 Task: Add an event with the title Second Project Milestone, date '2023/10/05', time 8:30 AM to 10:30 AMand add a description: Teams will be presented with a series of problem-solving challenges that require creativity, analytical thinking, and effective communication. These challenges may include simulated scenarios, puzzles, brainteasers, or real-world business problems., put the event into Green category, logged in from the account softage.2@softage.netand send the event invitation to softage.5@softage.net and softage.6@softage.net. Set a reminder for the event 5 minutes before
Action: Mouse moved to (112, 102)
Screenshot: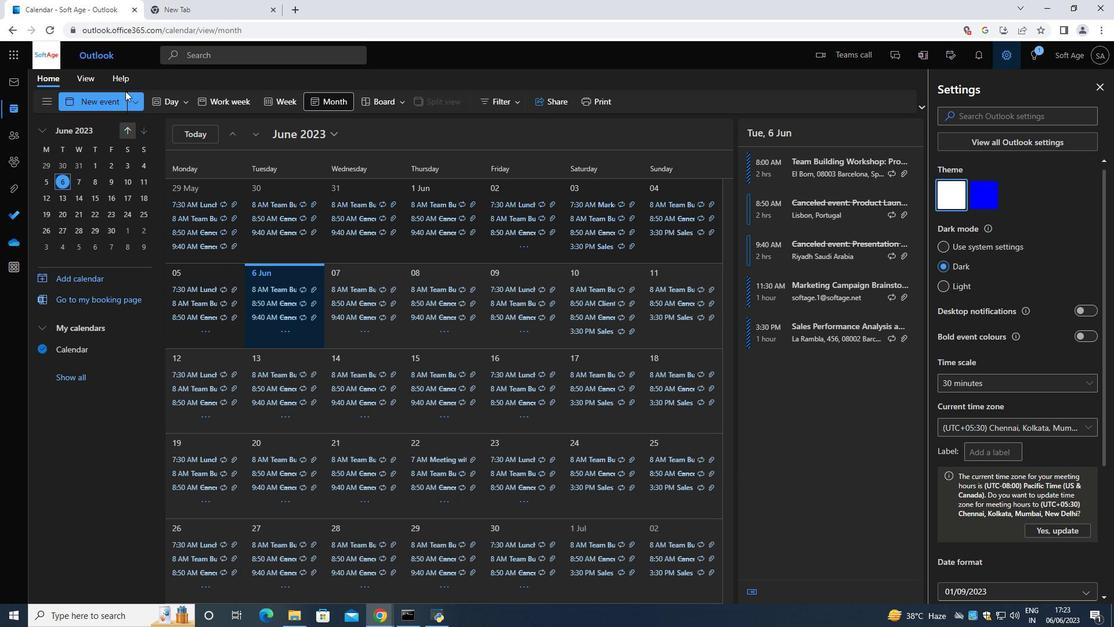
Action: Mouse pressed left at (110, 94)
Screenshot: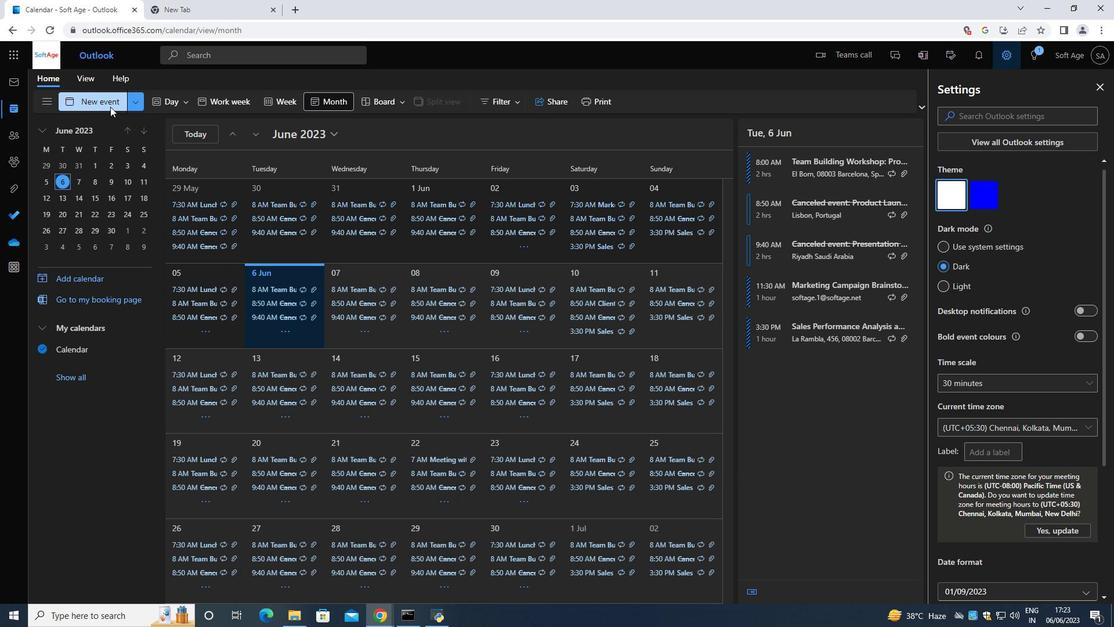 
Action: Mouse moved to (154, 74)
Screenshot: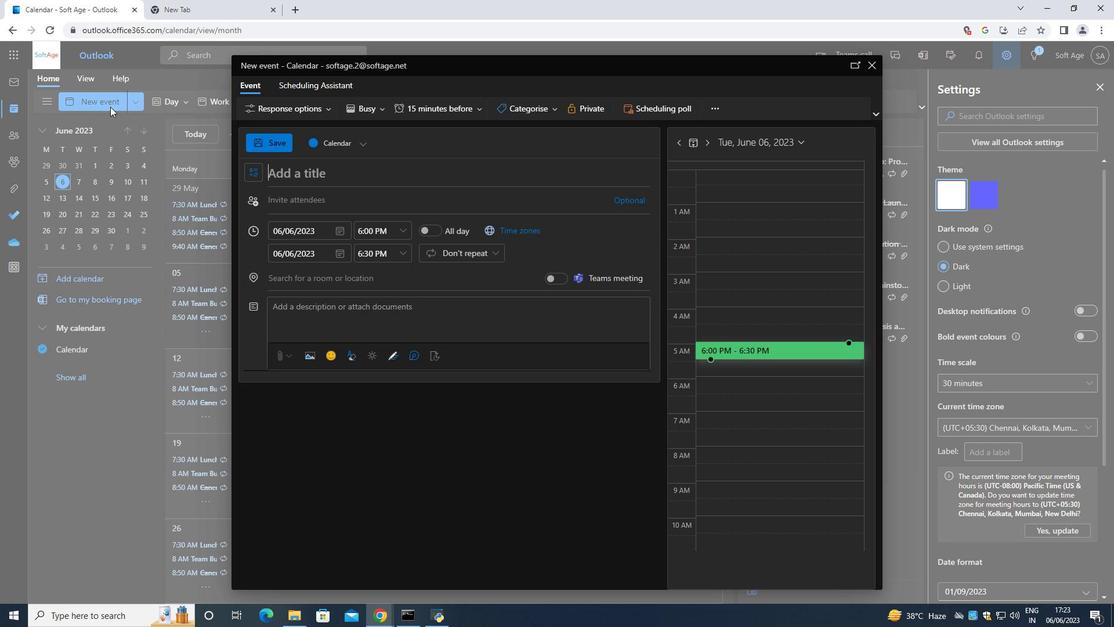 
Action: Key pressed <Key.shift>Second<Key.space><Key.shift>project<Key.space><Key.shift>Milestone<Key.space>
Screenshot: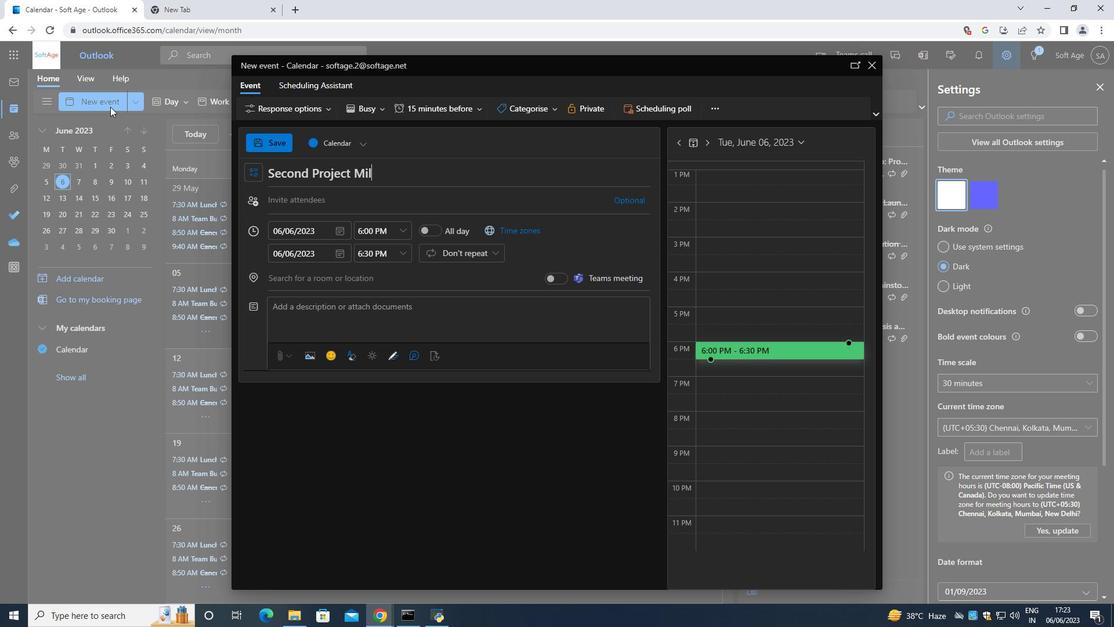 
Action: Mouse moved to (318, 174)
Screenshot: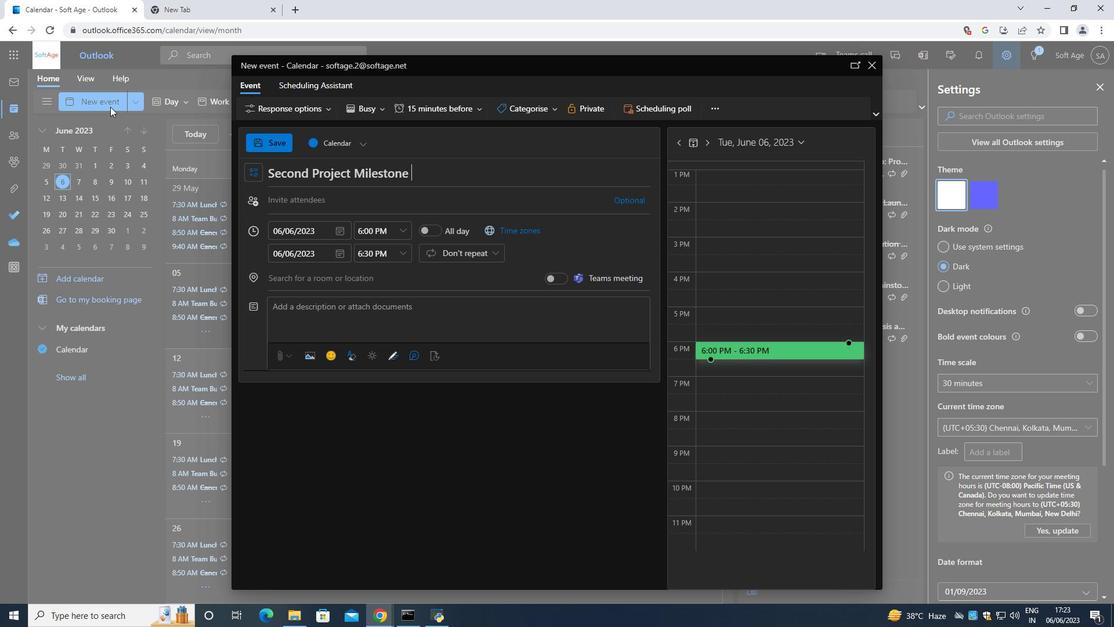 
Action: Mouse pressed left at (318, 174)
Screenshot: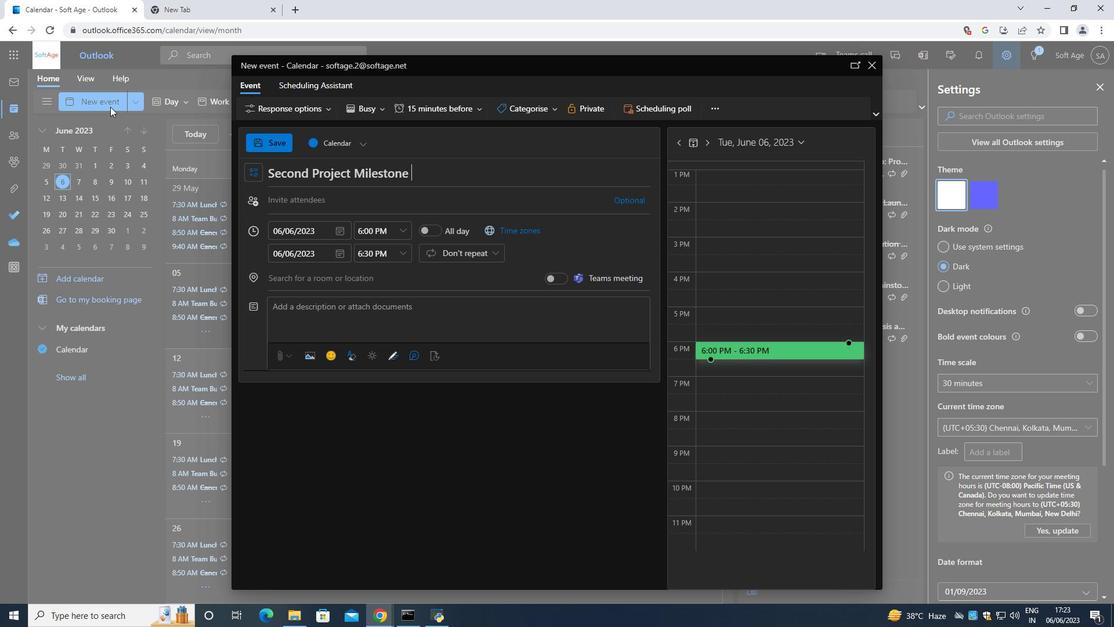 
Action: Mouse moved to (311, 172)
Screenshot: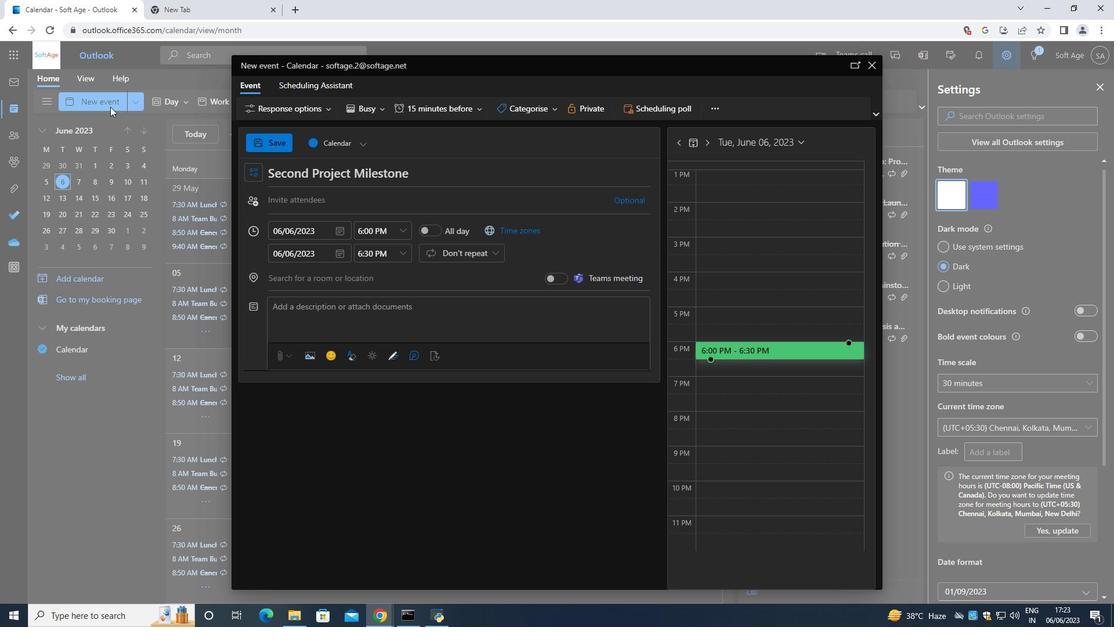 
Action: Key pressed <Key.backspace>
Screenshot: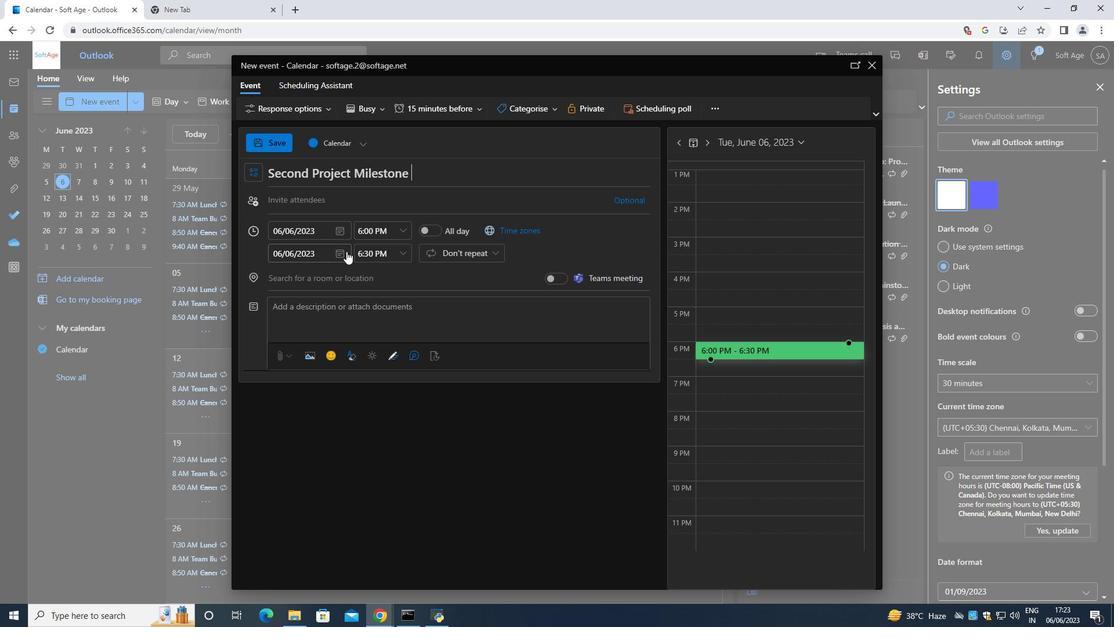 
Action: Mouse moved to (315, 171)
Screenshot: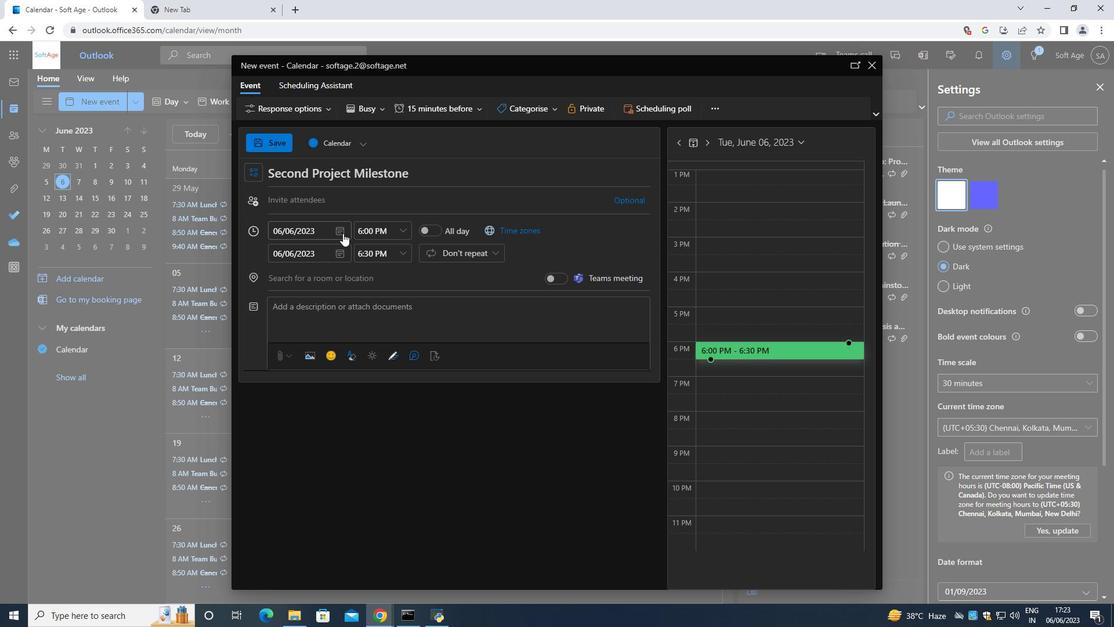 
Action: Key pressed <Key.shift><Key.shift><Key.shift><Key.shift><Key.shift><Key.shift><Key.shift>
Screenshot: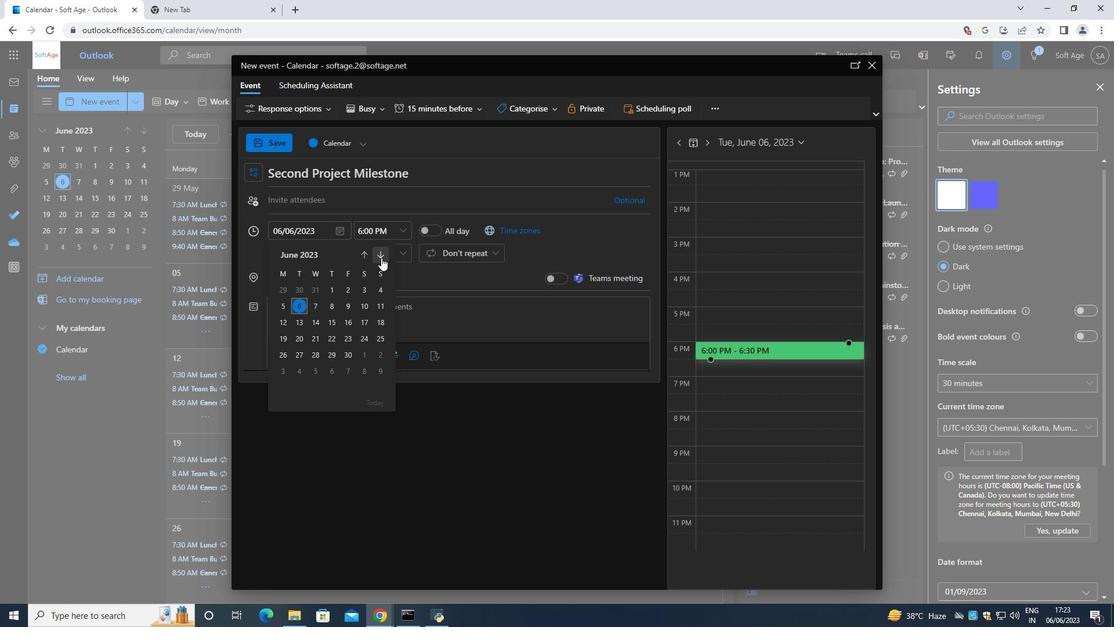 
Action: Mouse moved to (315, 171)
Screenshot: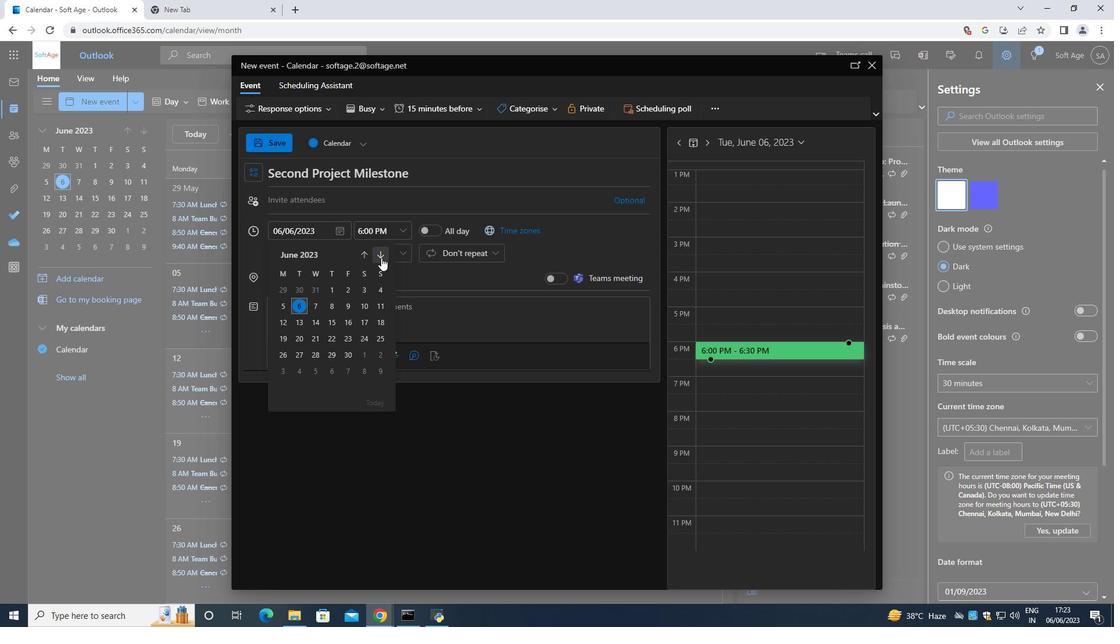 
Action: Key pressed <Key.shift>
Screenshot: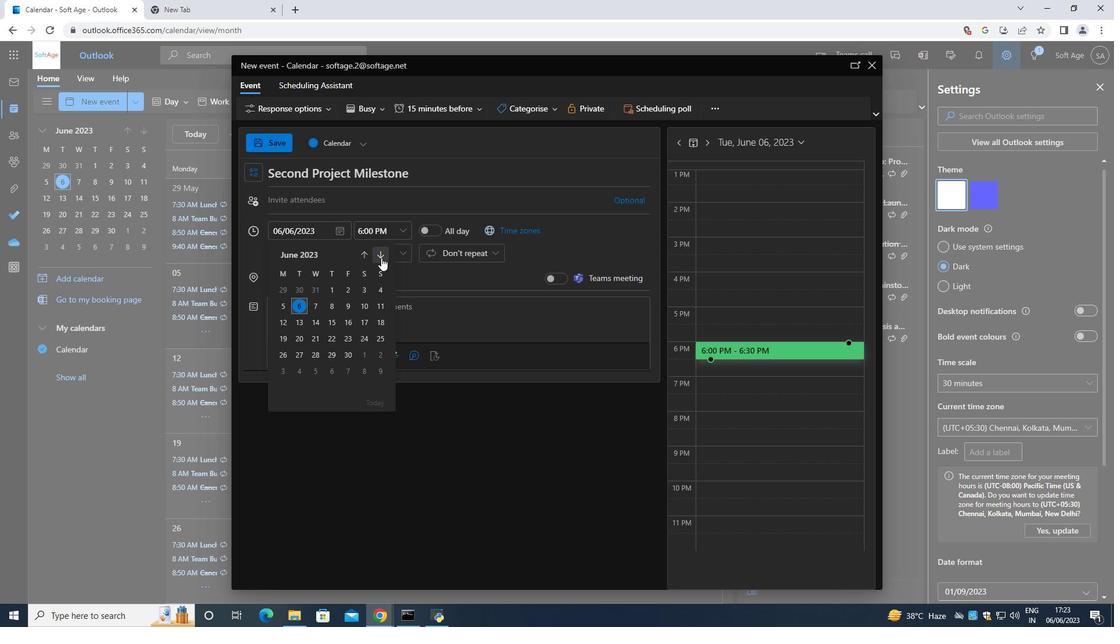 
Action: Mouse moved to (317, 170)
Screenshot: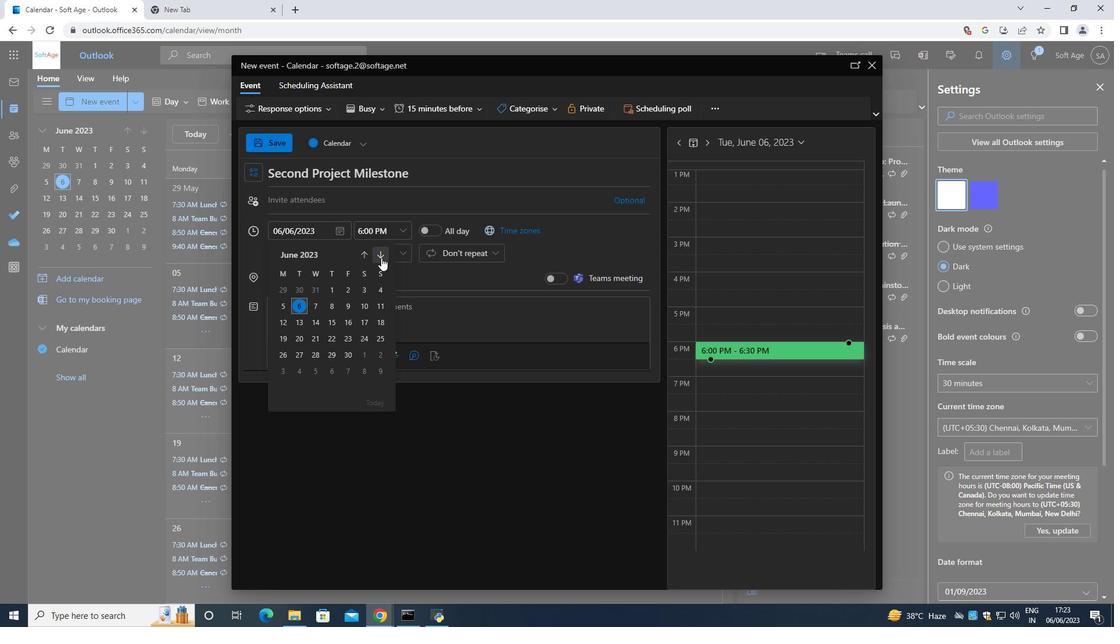 
Action: Key pressed <Key.shift>
Screenshot: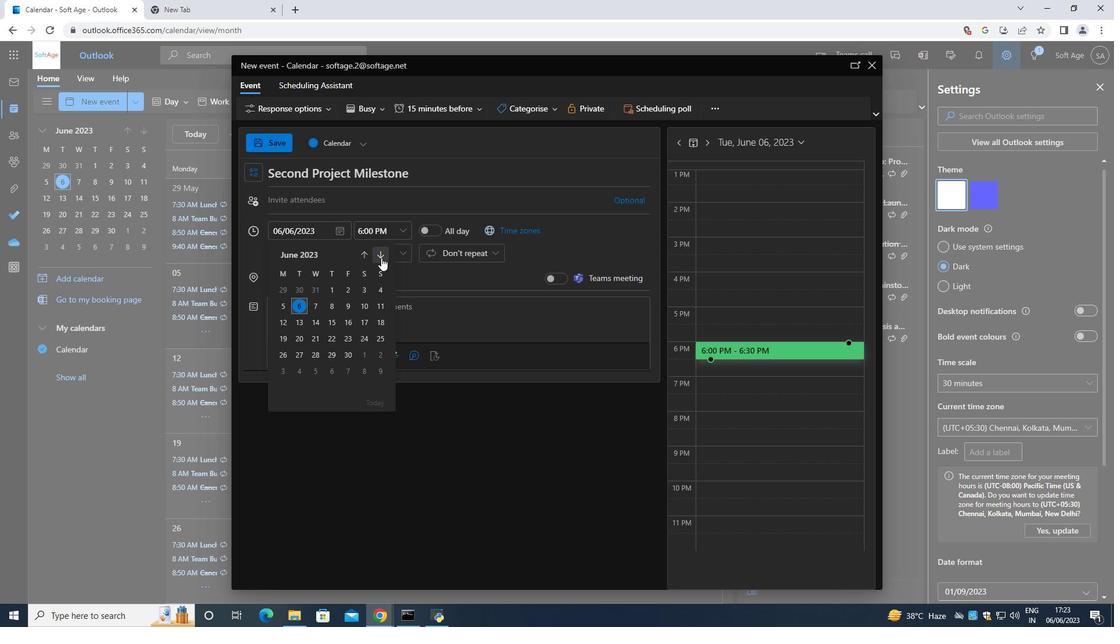 
Action: Mouse moved to (317, 170)
Screenshot: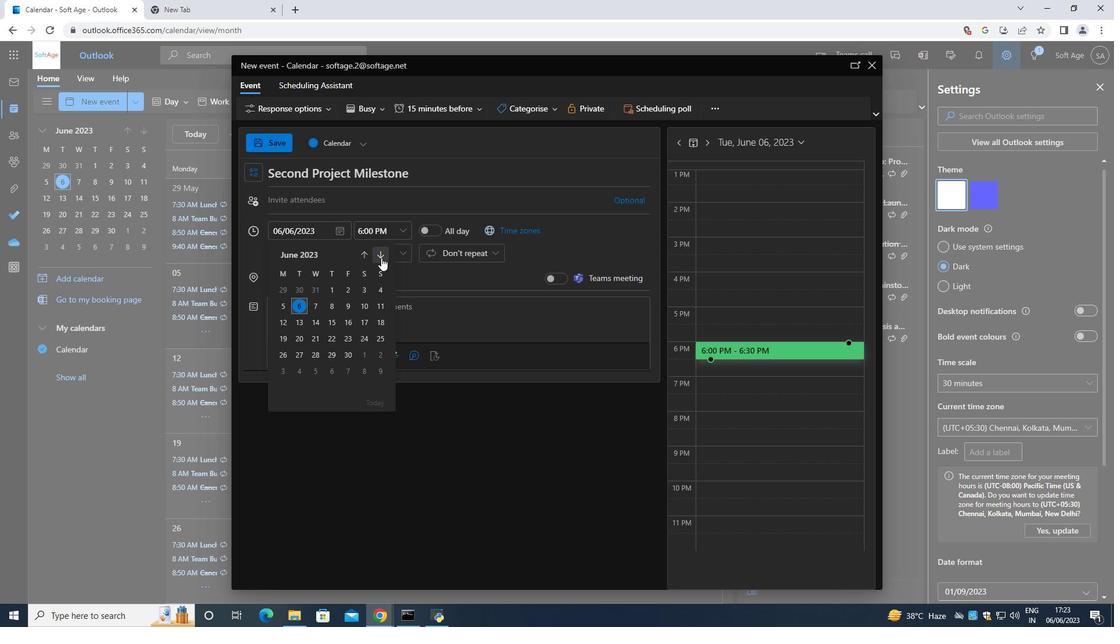 
Action: Key pressed <Key.shift>
Screenshot: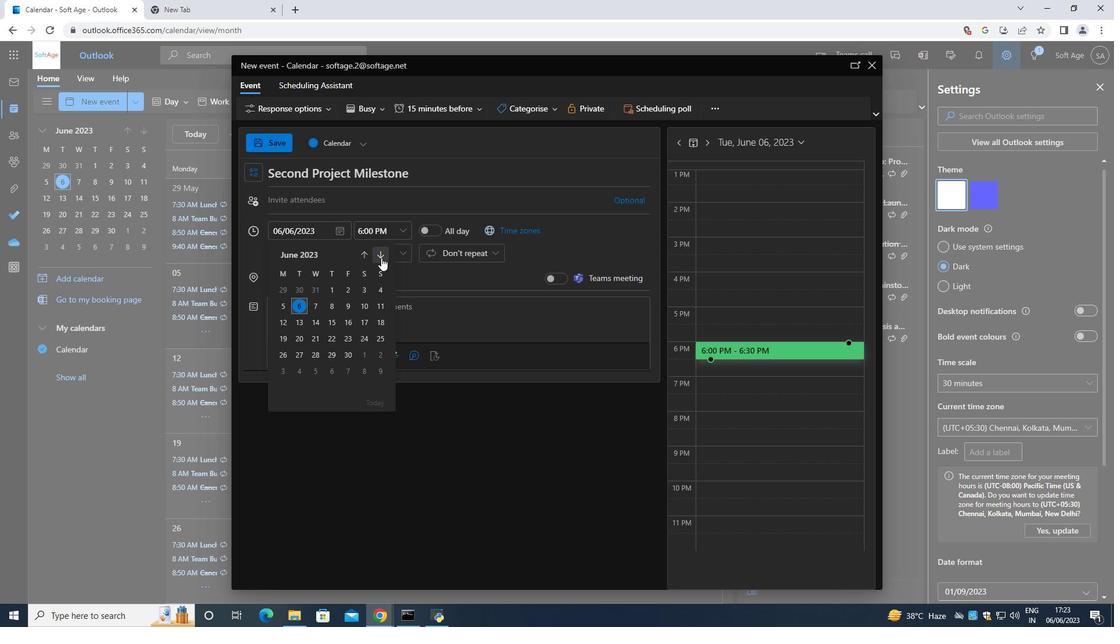 
Action: Mouse moved to (318, 169)
Screenshot: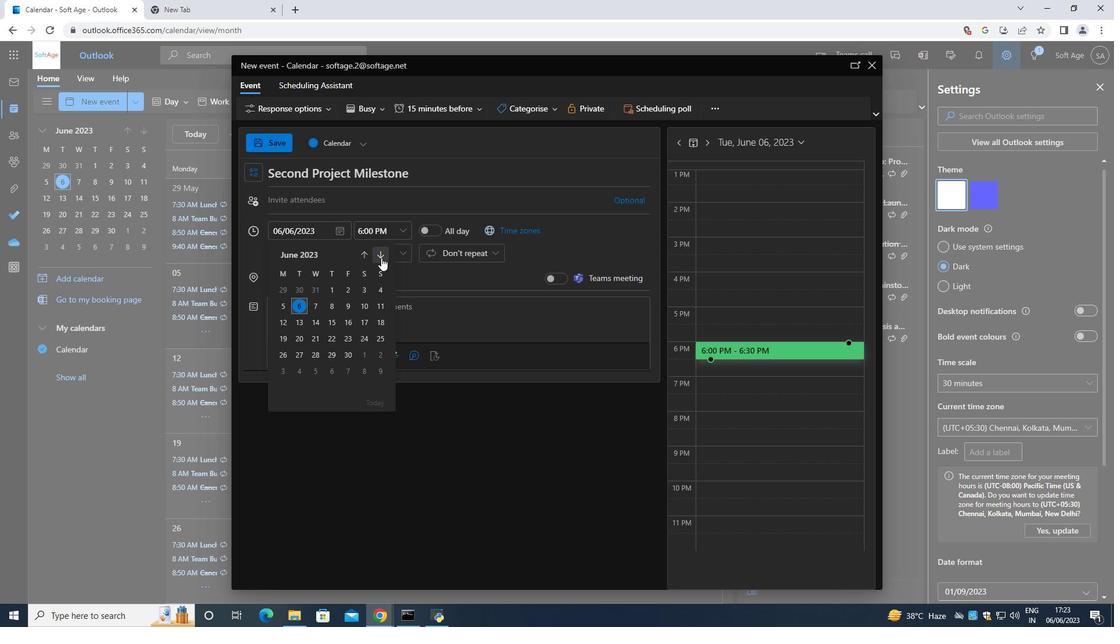 
Action: Key pressed <Key.shift><Key.shift>
Screenshot: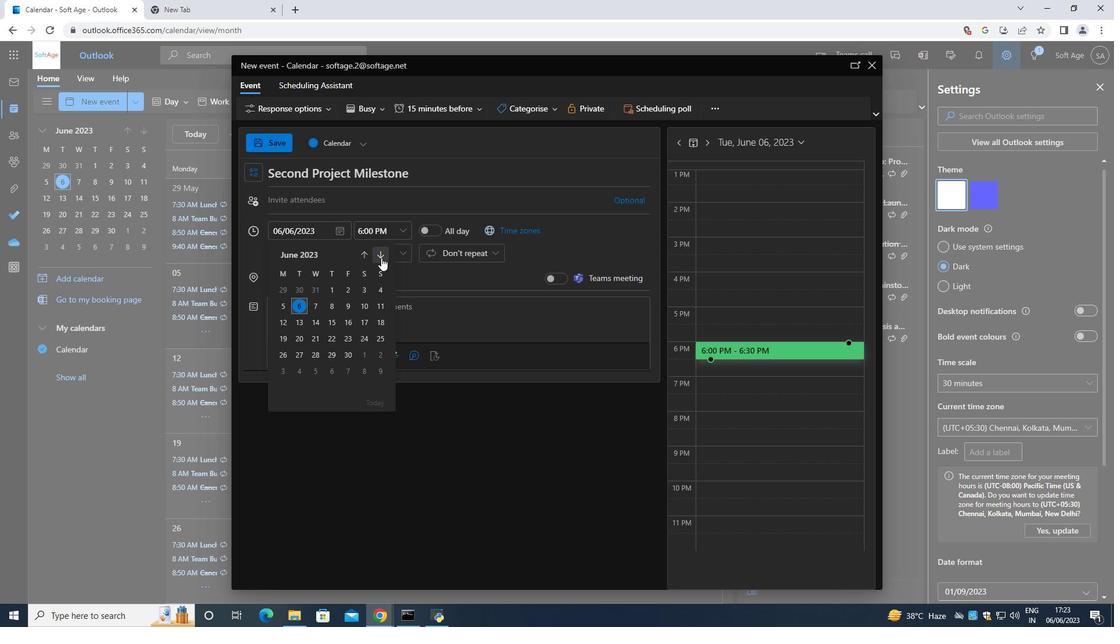 
Action: Mouse moved to (319, 168)
Screenshot: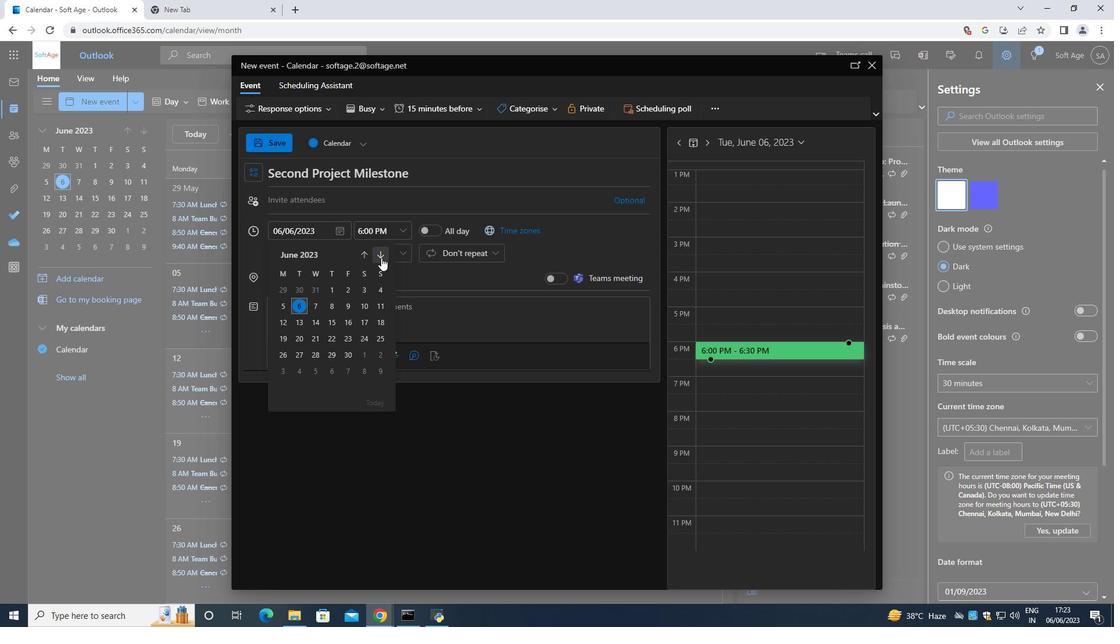 
Action: Key pressed <Key.shift>
Screenshot: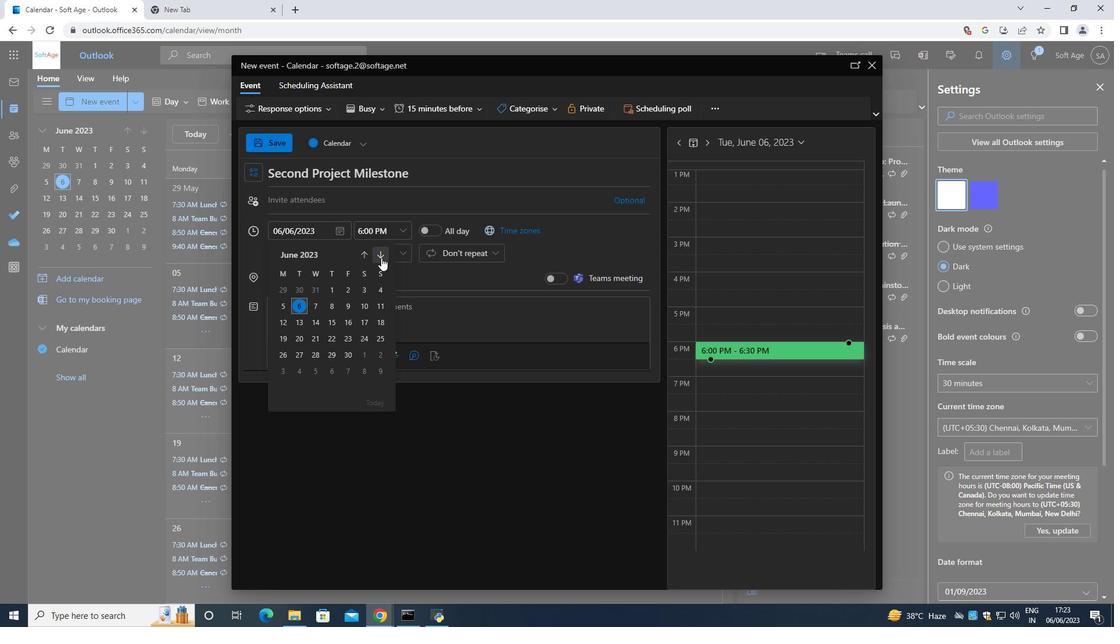 
Action: Mouse moved to (321, 167)
Screenshot: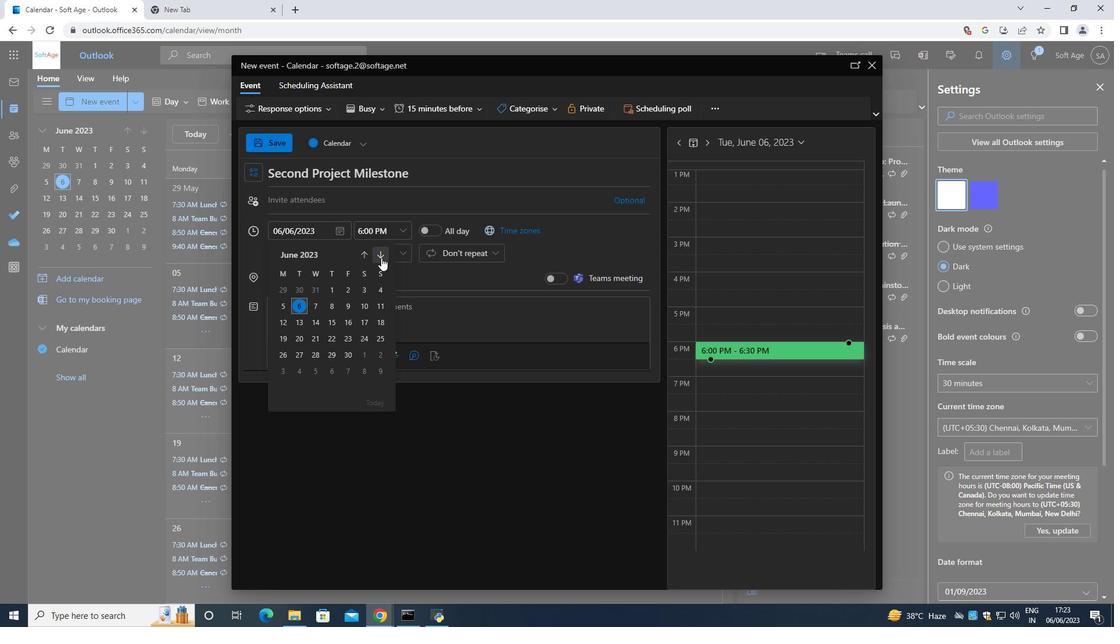 
Action: Key pressed <Key.shift><Key.shift><Key.shift>
Screenshot: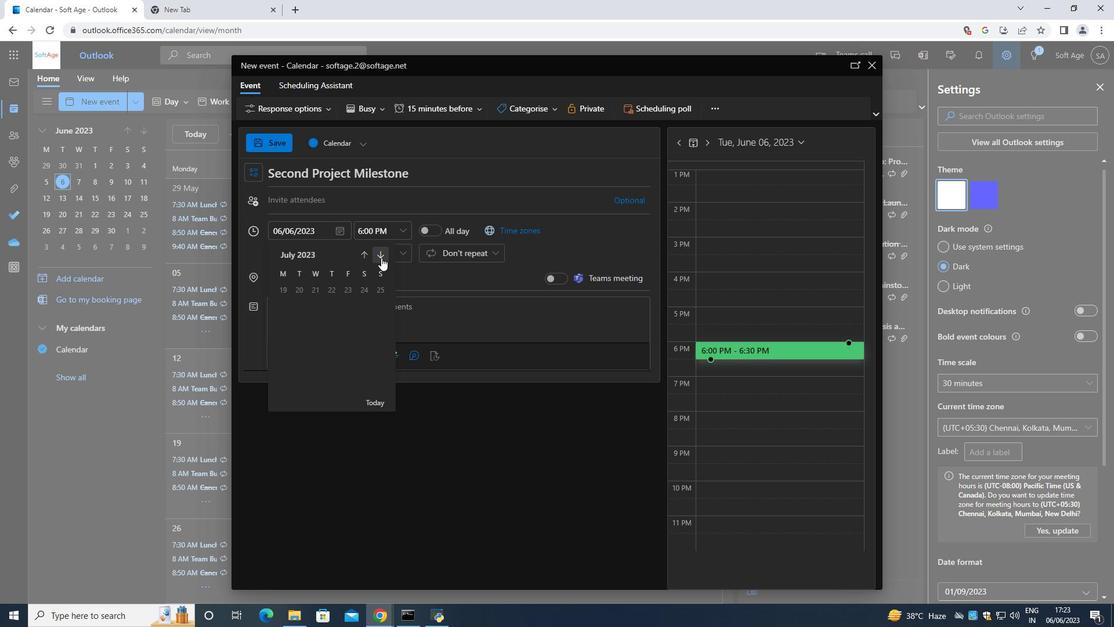 
Action: Mouse moved to (321, 167)
Screenshot: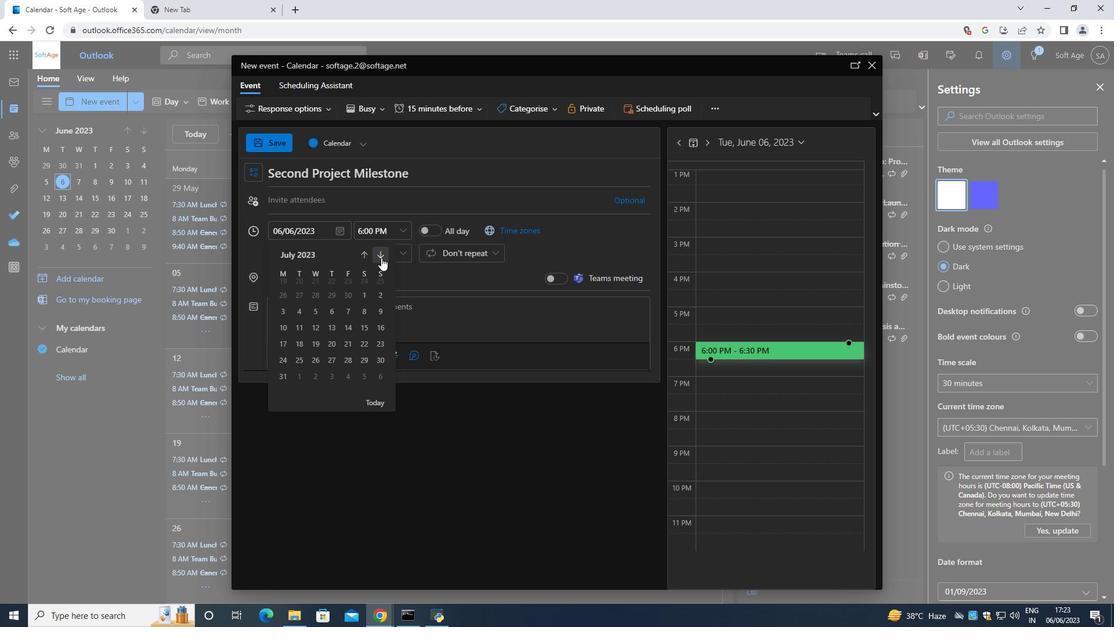 
Action: Key pressed <Key.shift>
Screenshot: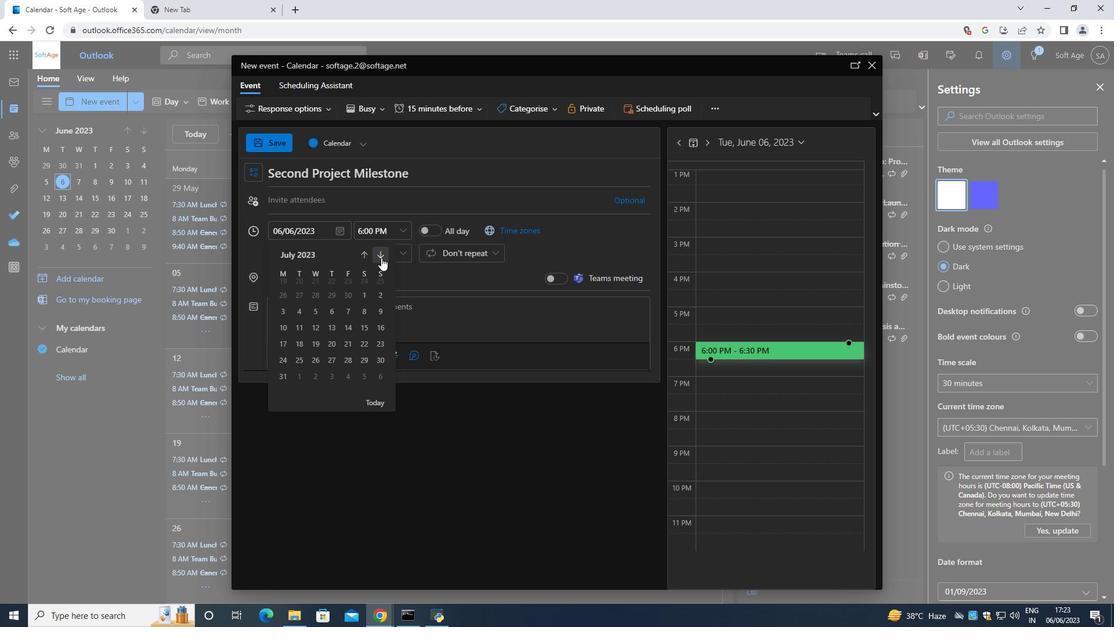 
Action: Mouse moved to (322, 167)
Screenshot: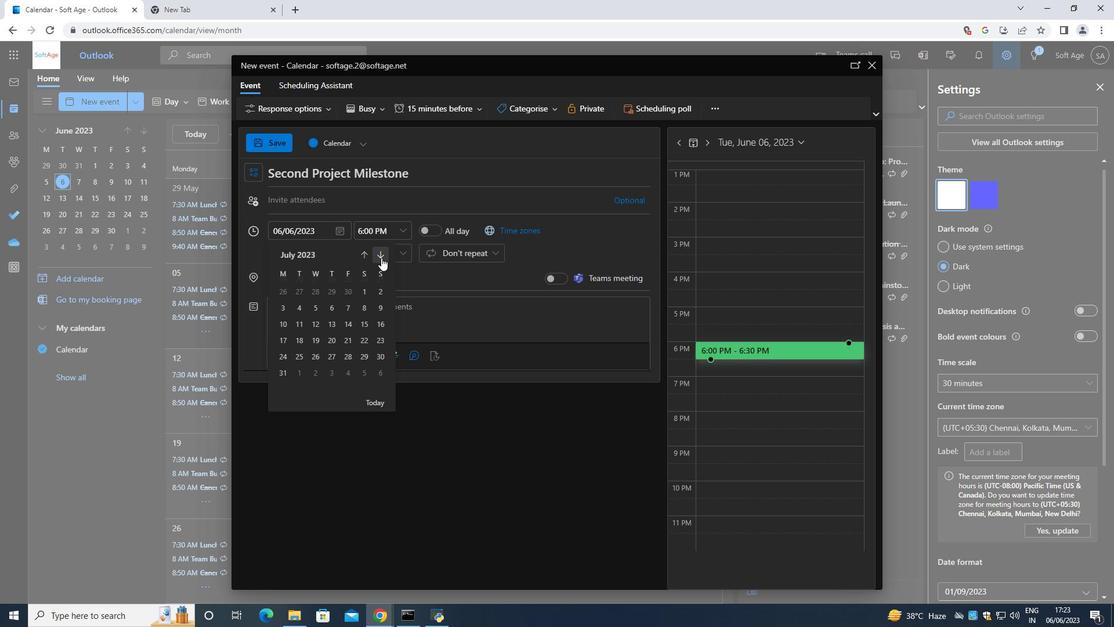 
Action: Key pressed <Key.shift><Key.shift>
Screenshot: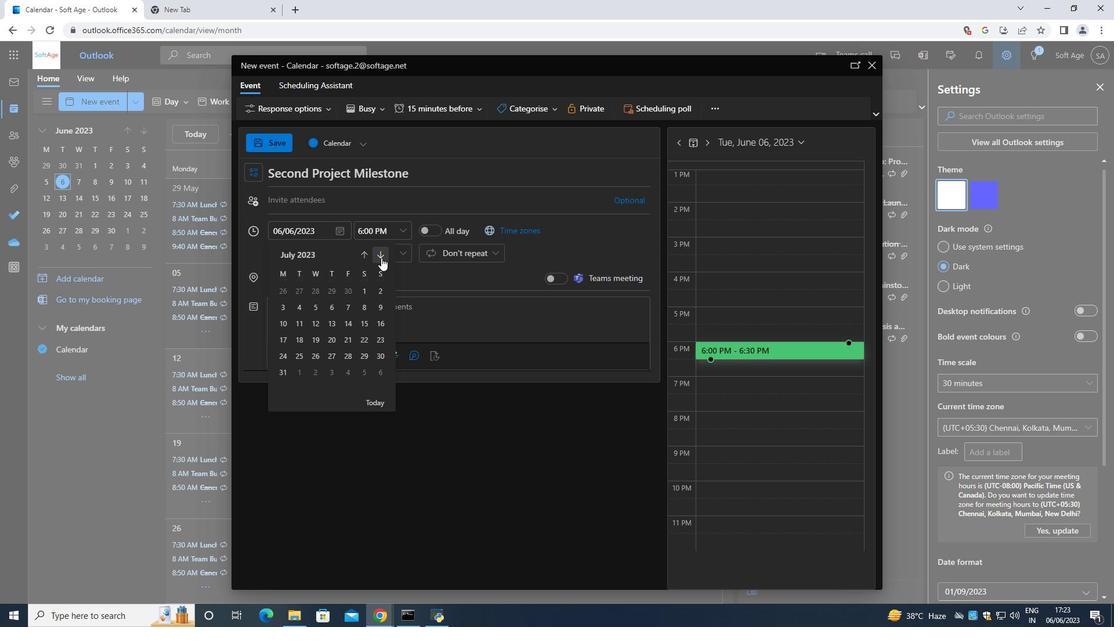 
Action: Mouse moved to (322, 167)
Screenshot: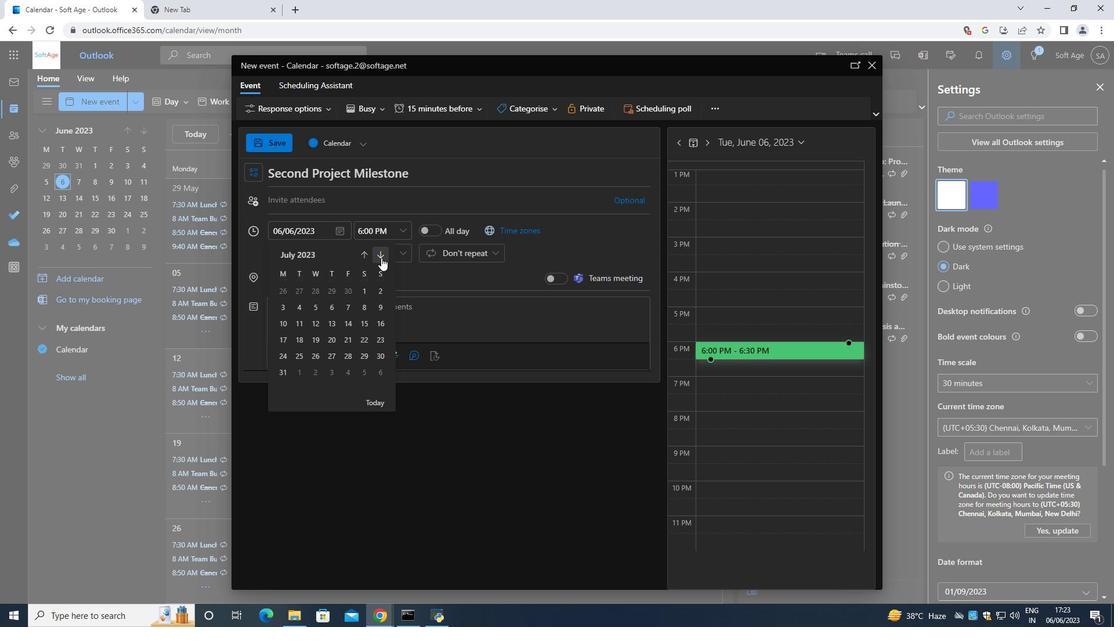 
Action: Key pressed <Key.shift><Key.shift><Key.shift>
Screenshot: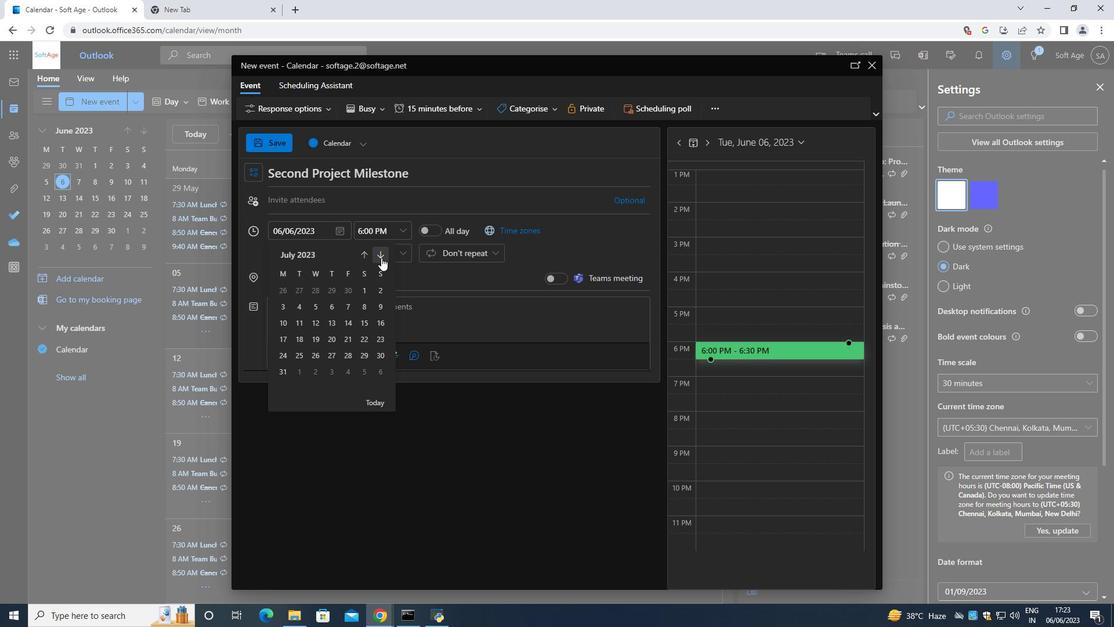 
Action: Mouse moved to (323, 167)
Screenshot: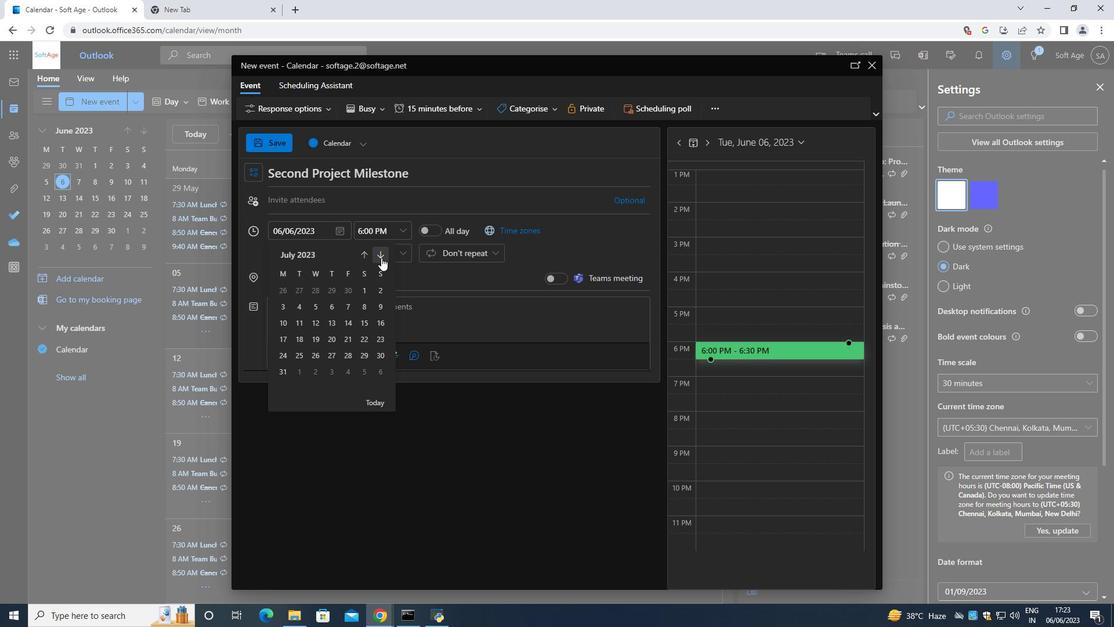 
Action: Key pressed <Key.shift><Key.shift><Key.shift><Key.shift><Key.shift><Key.shift><Key.shift>P
Screenshot: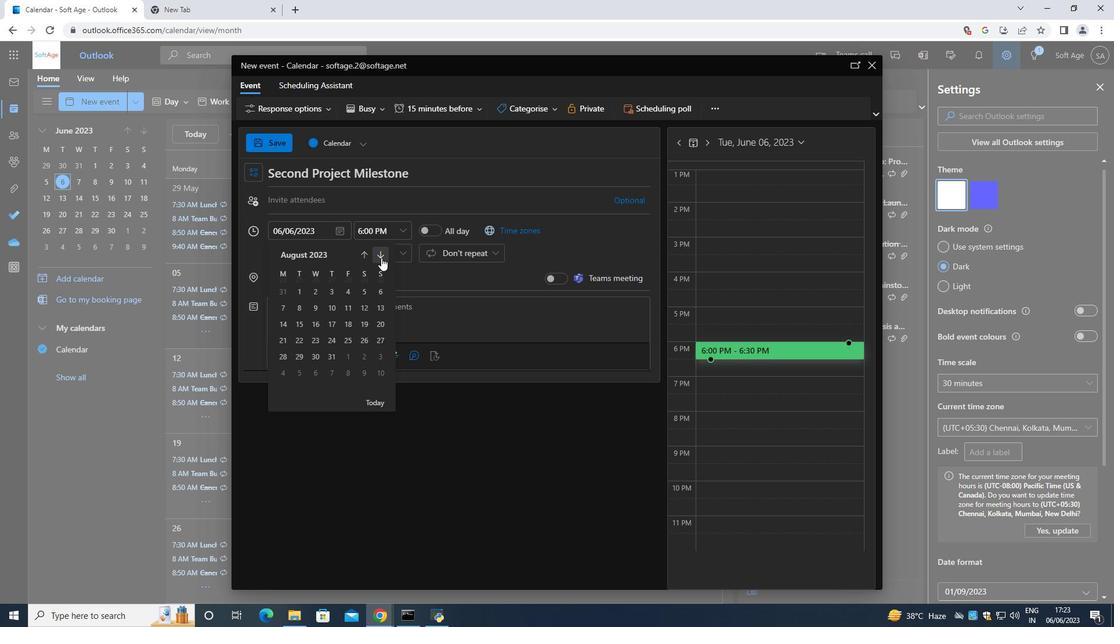 
Action: Mouse moved to (347, 230)
Screenshot: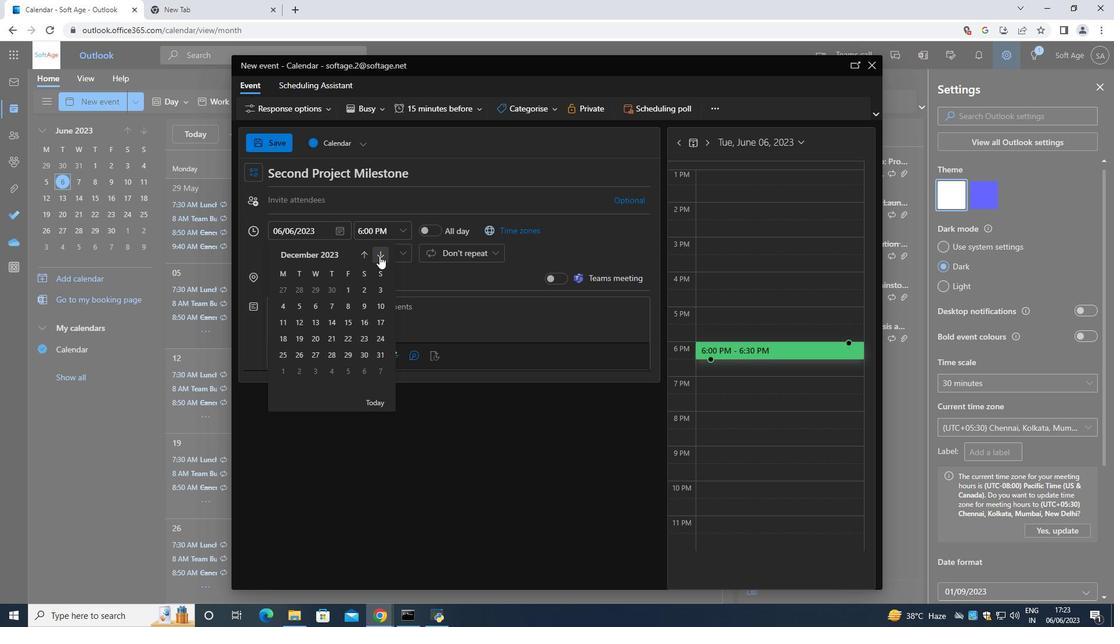 
Action: Mouse pressed left at (347, 230)
Screenshot: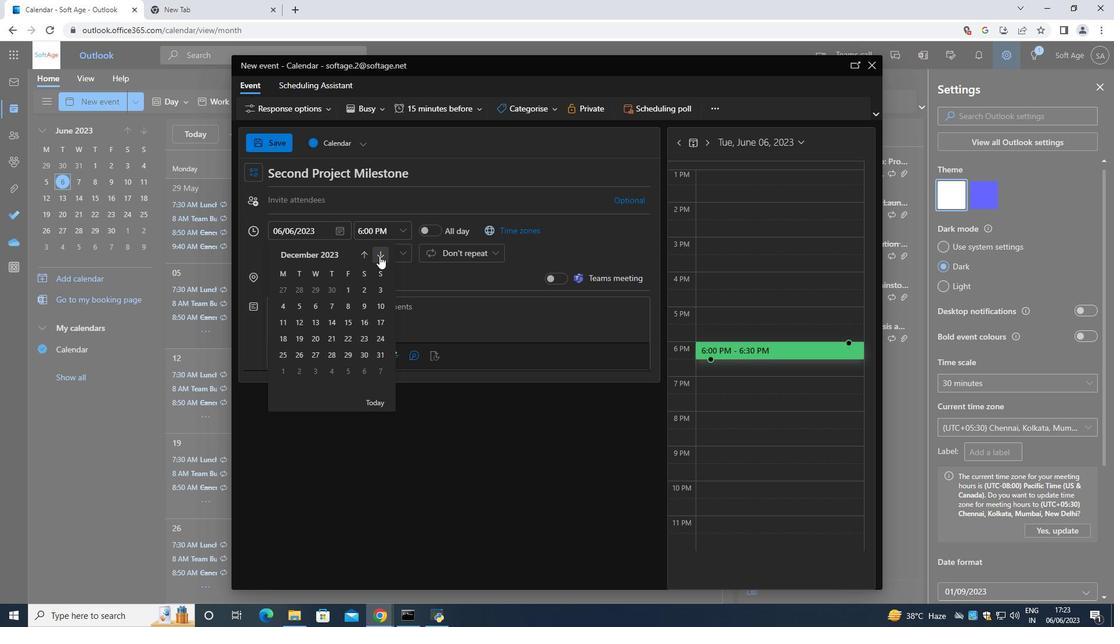 
Action: Mouse moved to (337, 225)
Screenshot: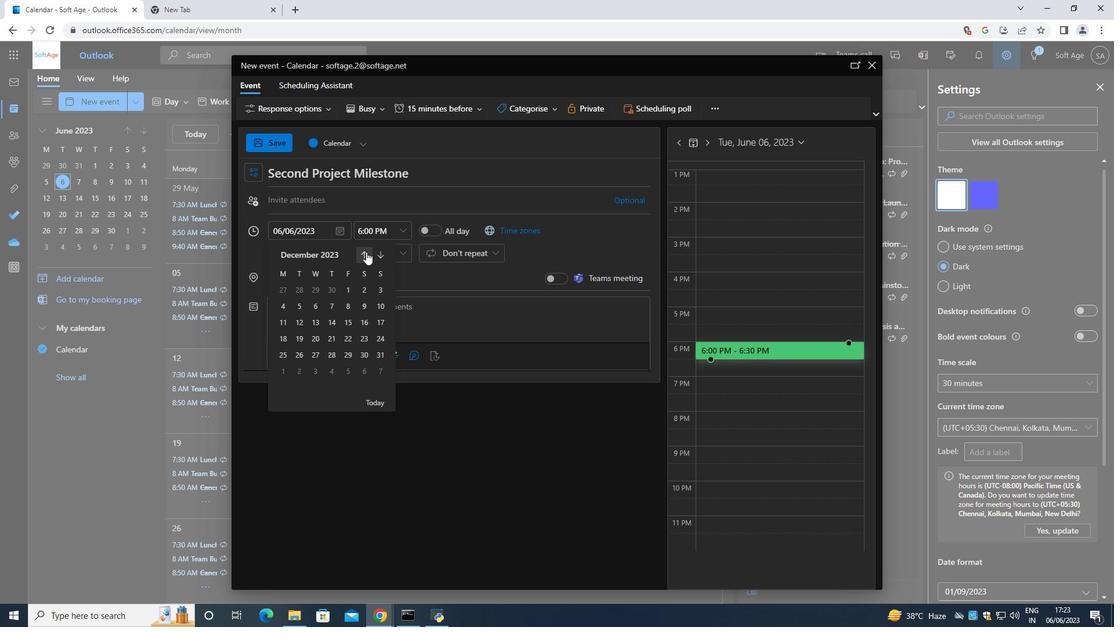 
Action: Mouse pressed left at (337, 225)
Screenshot: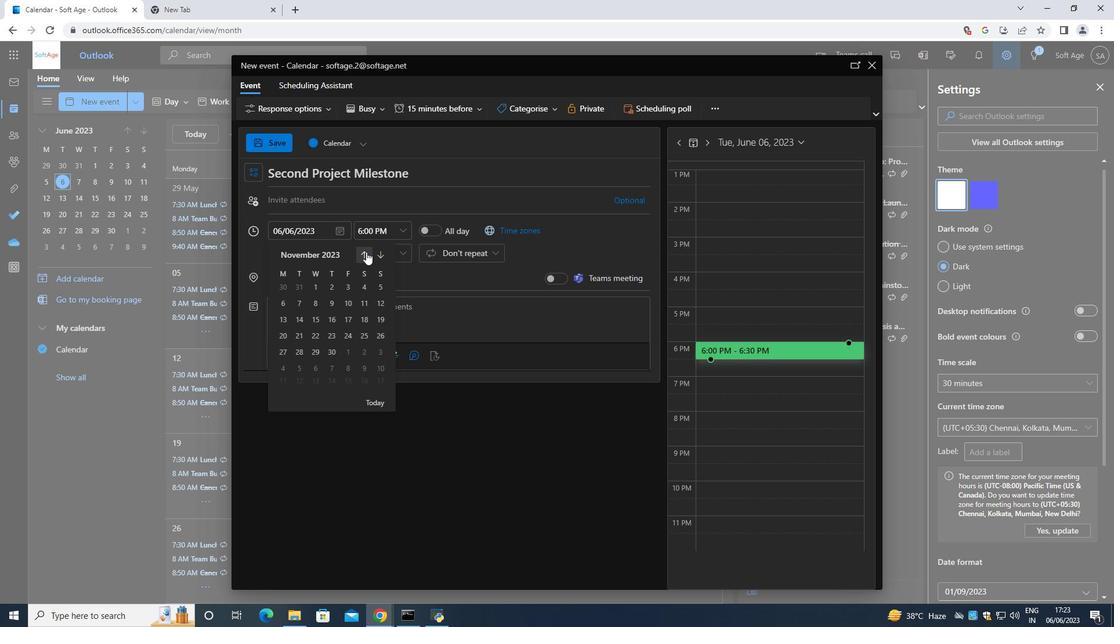 
Action: Mouse moved to (339, 229)
Screenshot: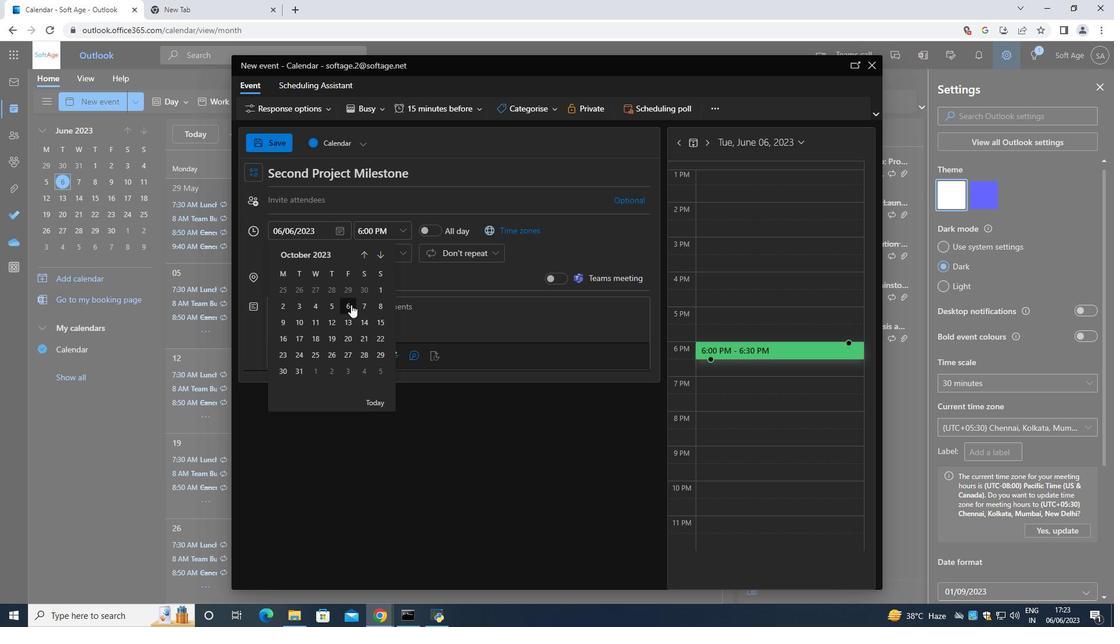 
Action: Mouse pressed left at (339, 229)
Screenshot: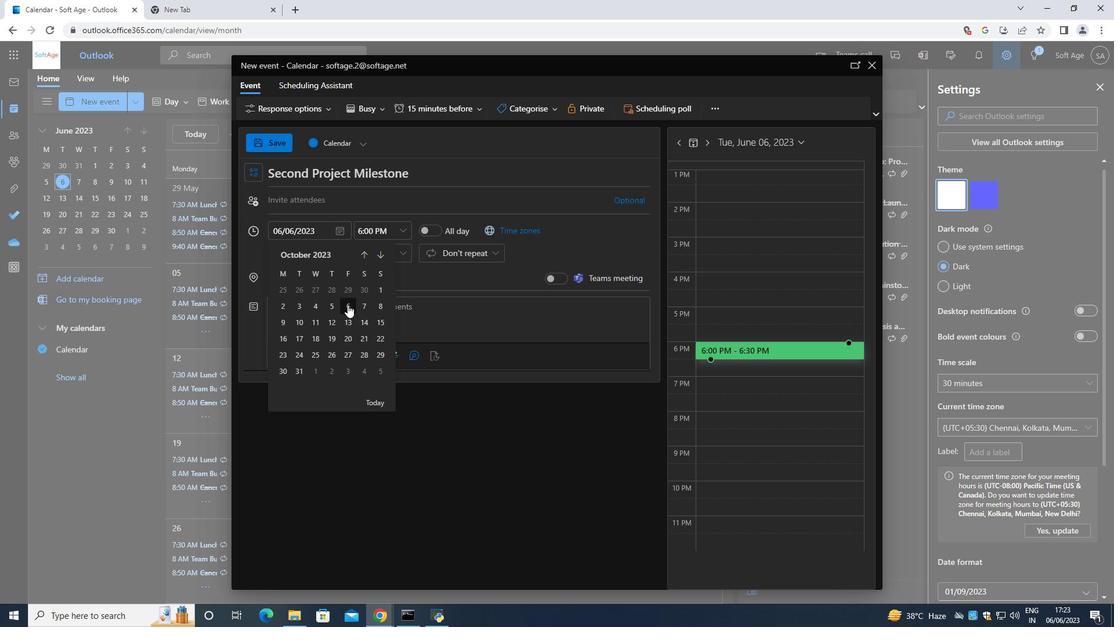 
Action: Mouse moved to (379, 247)
Screenshot: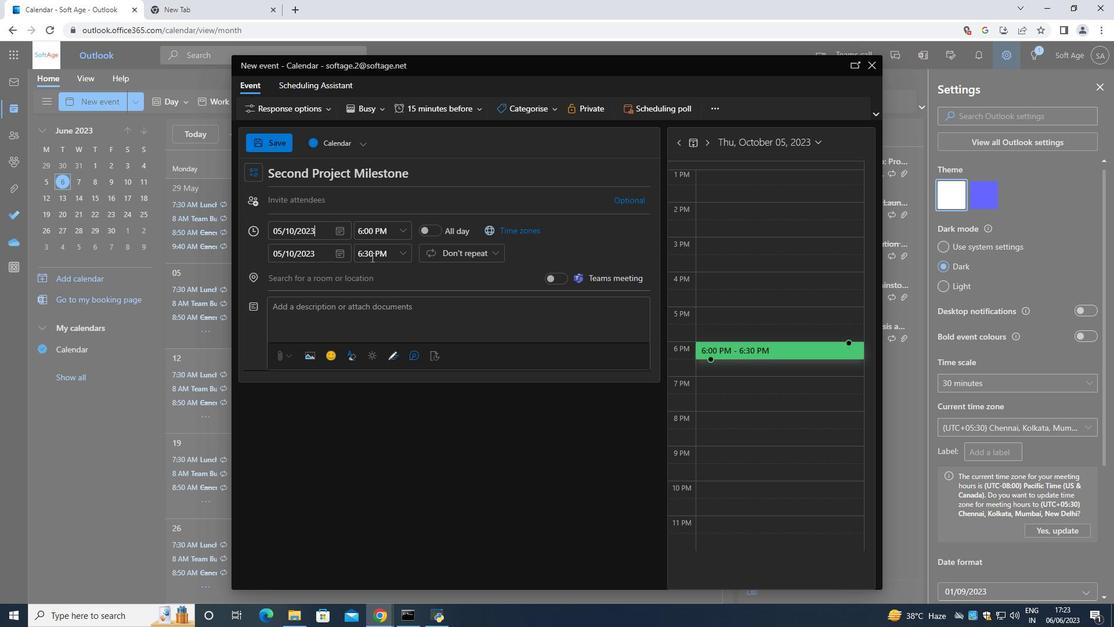 
Action: Mouse pressed left at (379, 247)
Screenshot: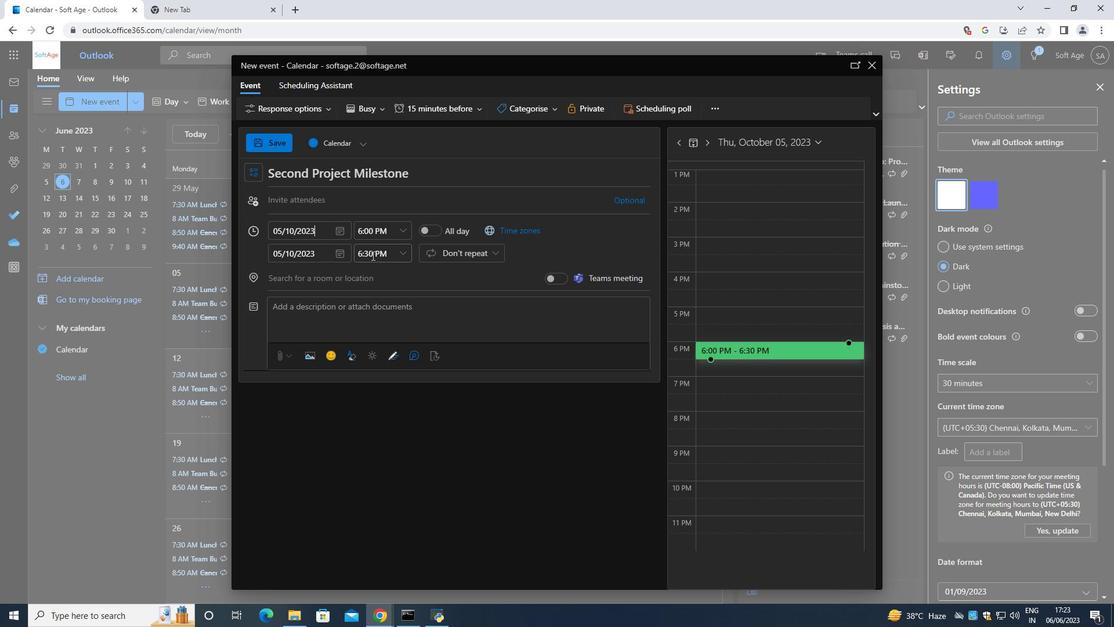 
Action: Mouse pressed left at (379, 247)
Screenshot: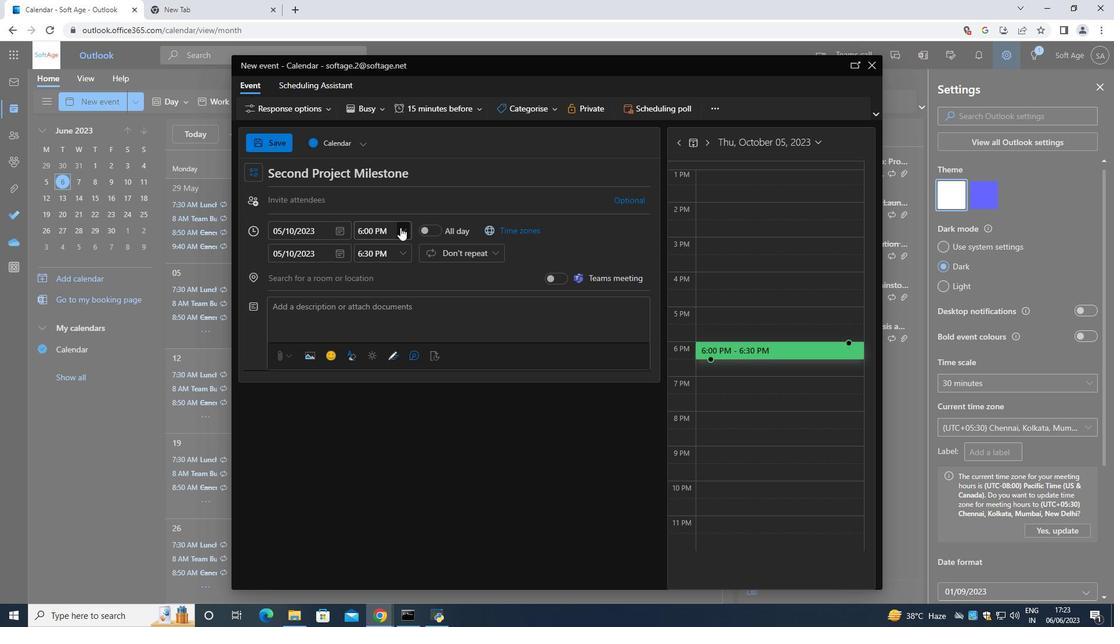 
Action: Mouse pressed left at (379, 247)
Screenshot: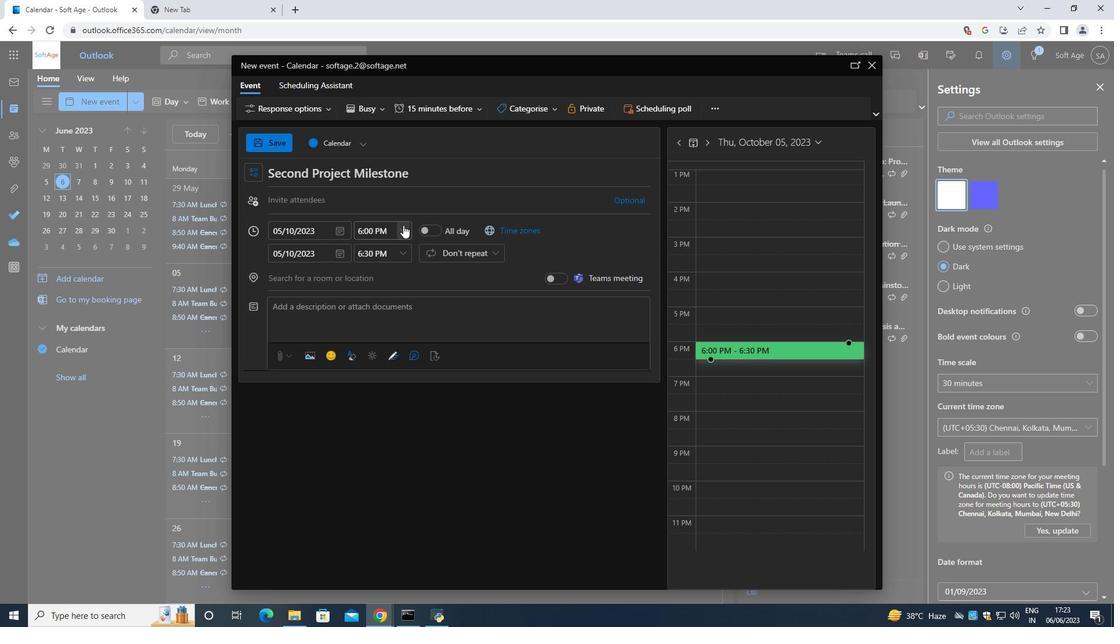 
Action: Mouse pressed left at (379, 247)
Screenshot: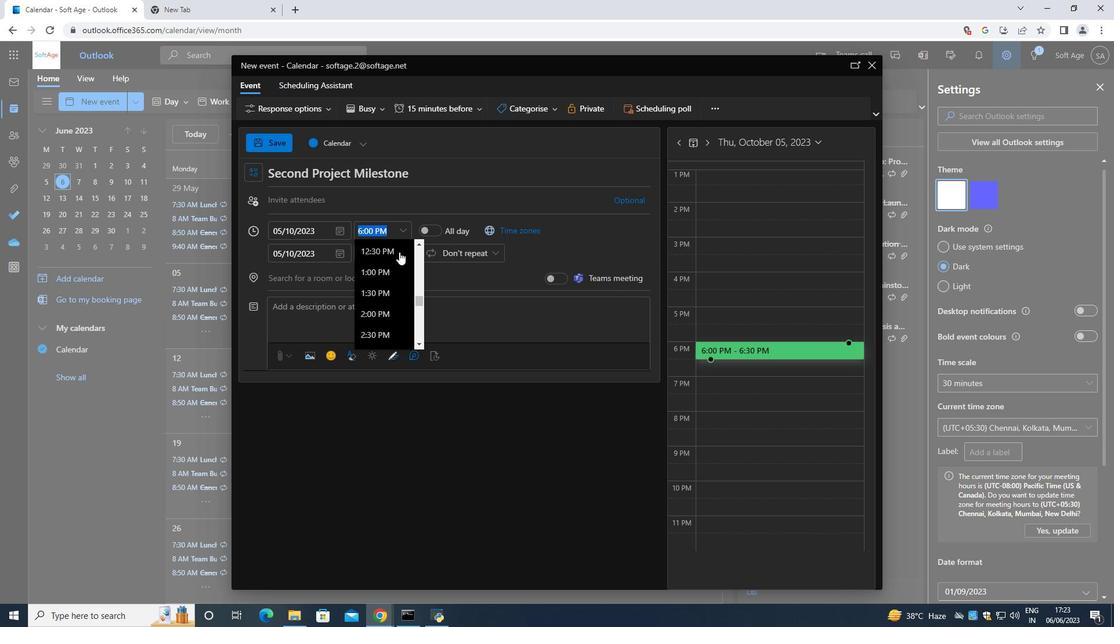 
Action: Mouse pressed left at (379, 247)
Screenshot: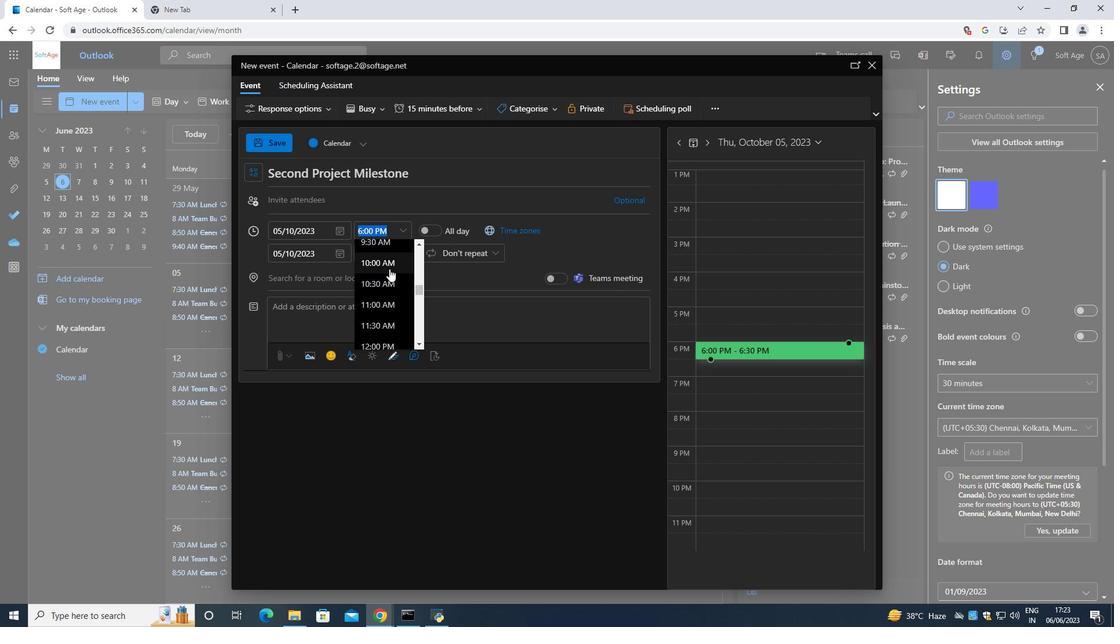 
Action: Mouse moved to (363, 247)
Screenshot: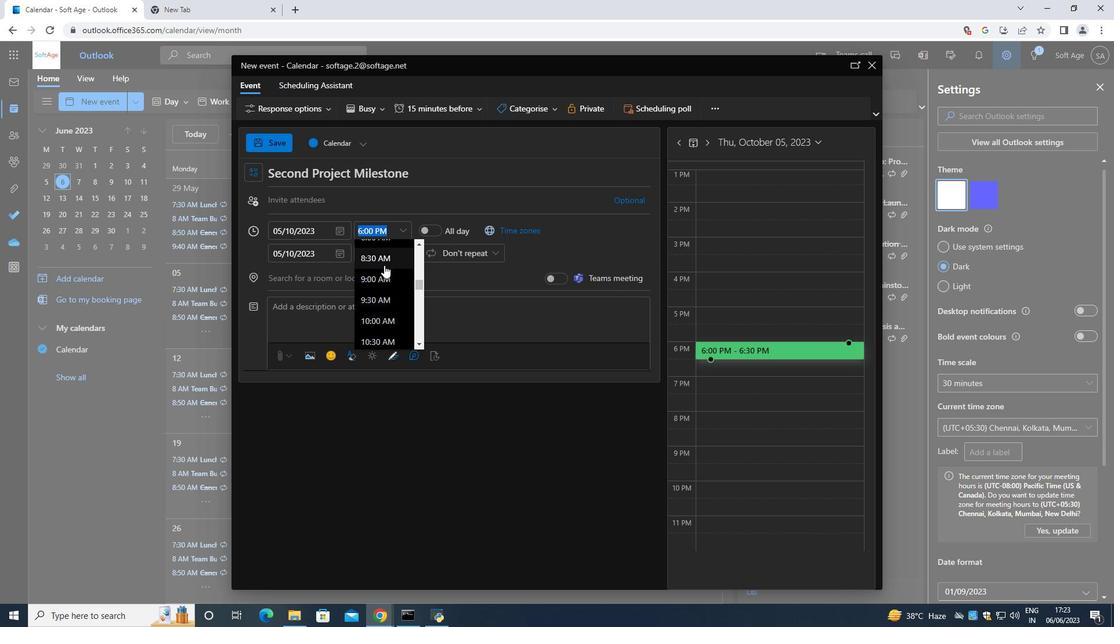 
Action: Mouse pressed left at (363, 247)
Screenshot: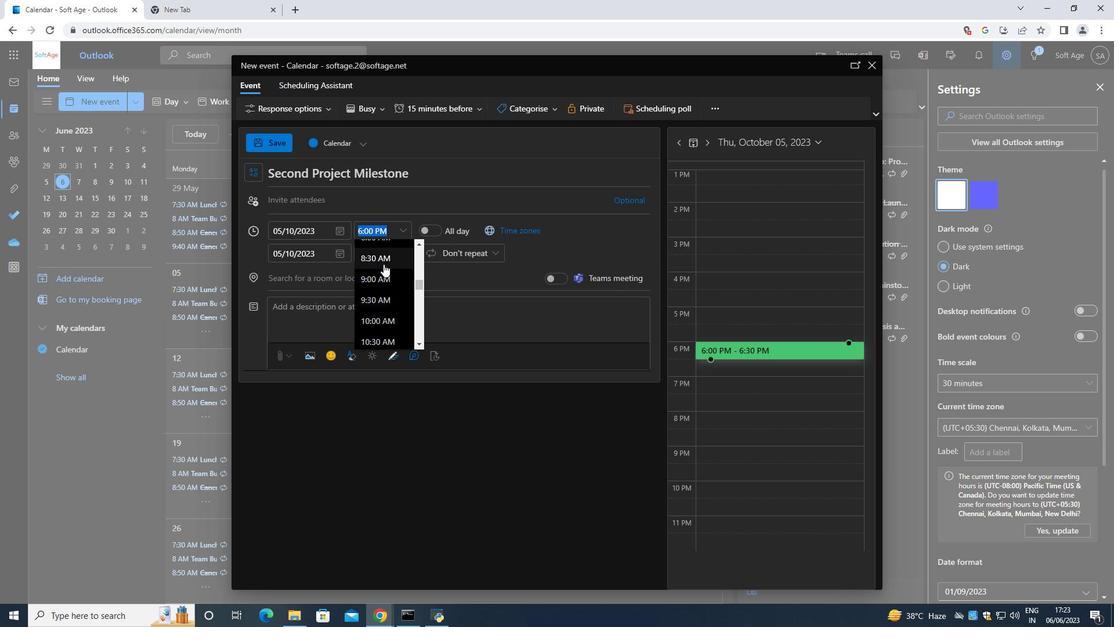 
Action: Mouse moved to (328, 301)
Screenshot: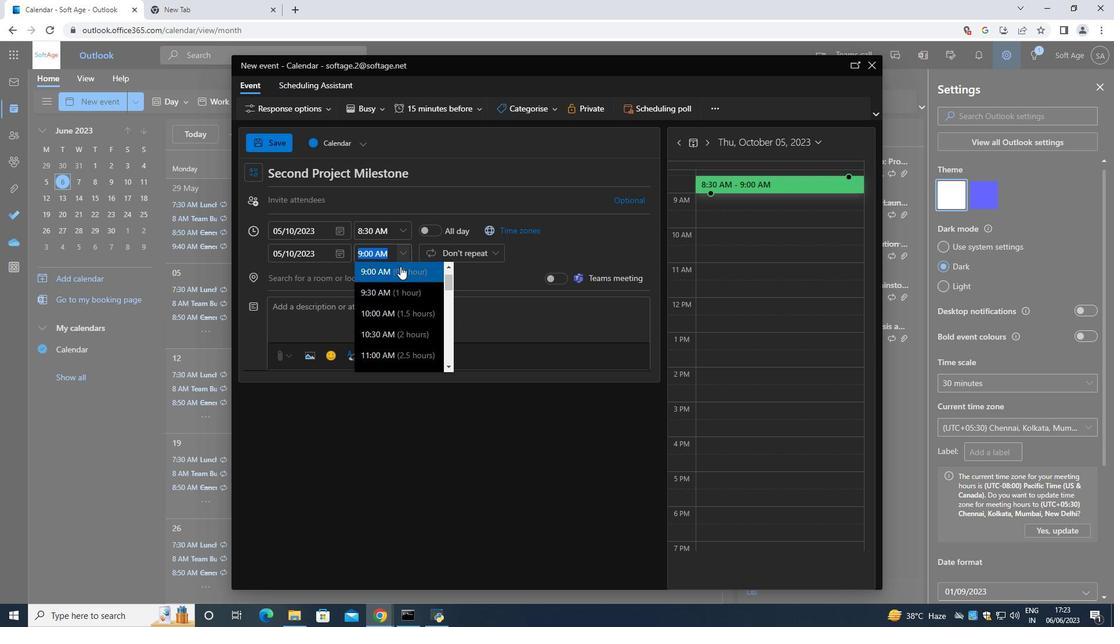 
Action: Mouse pressed left at (328, 301)
Screenshot: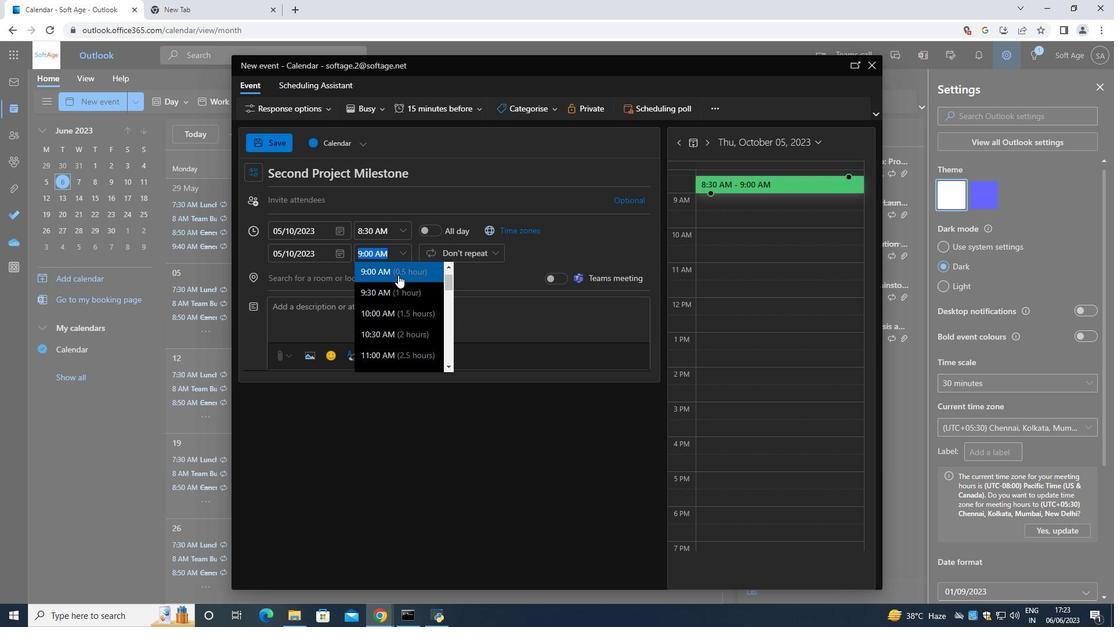 
Action: Mouse moved to (388, 232)
Screenshot: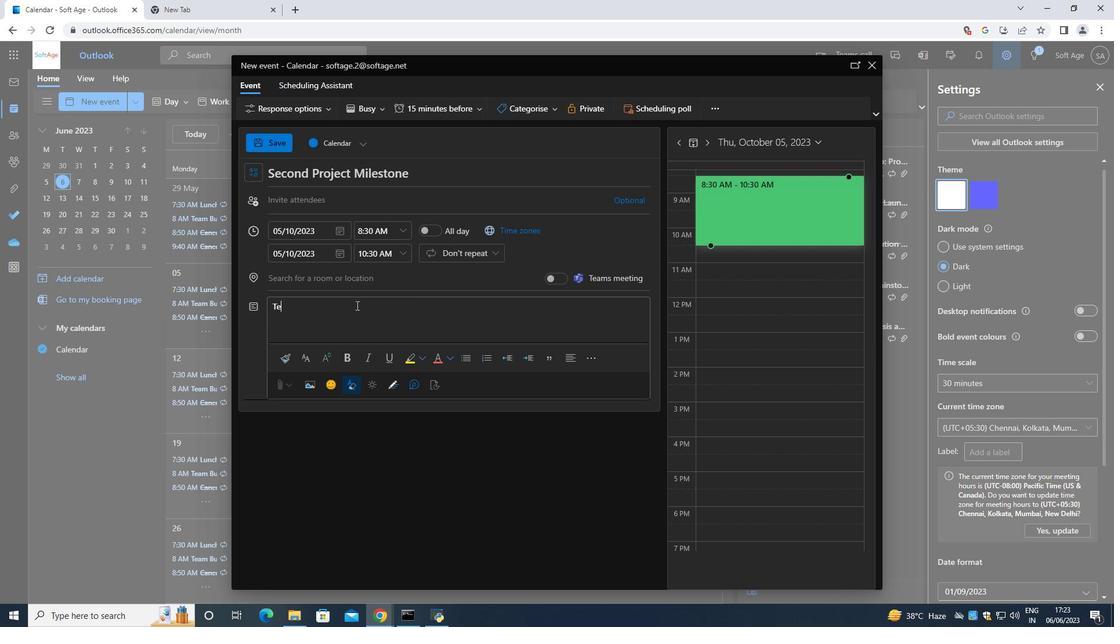 
Action: Mouse pressed left at (388, 232)
Screenshot: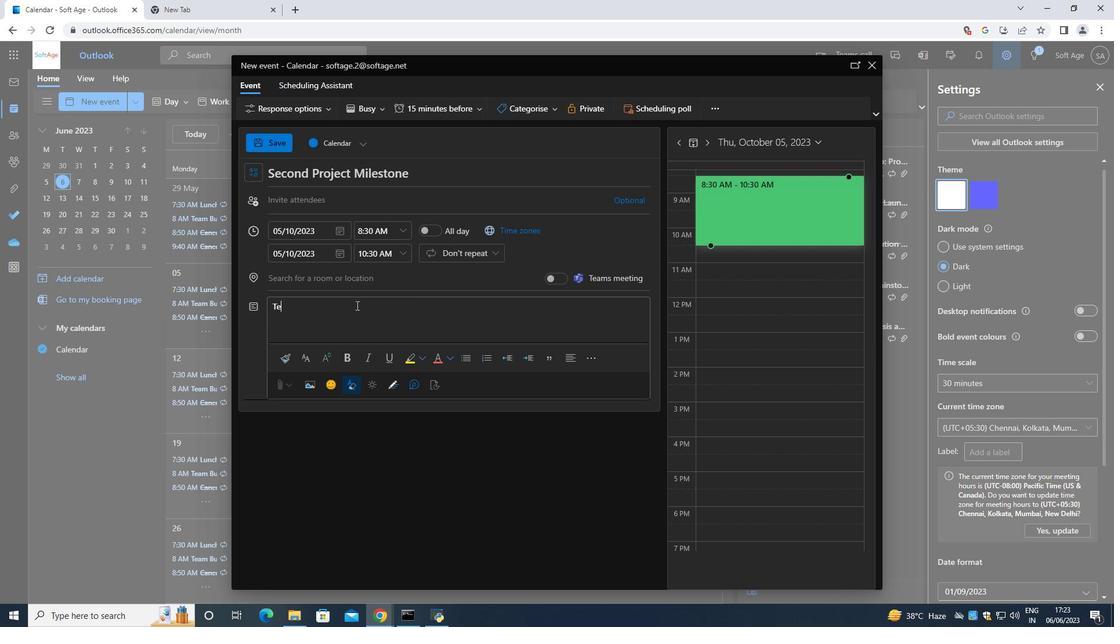 
Action: Mouse moved to (402, 232)
Screenshot: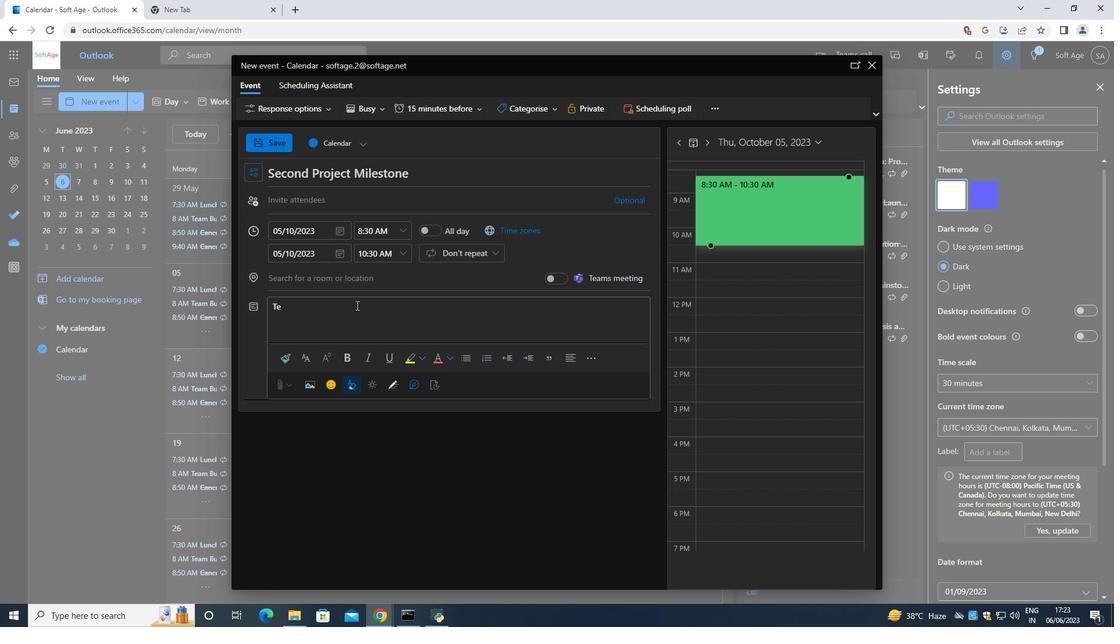 
Action: Mouse pressed left at (402, 232)
Screenshot: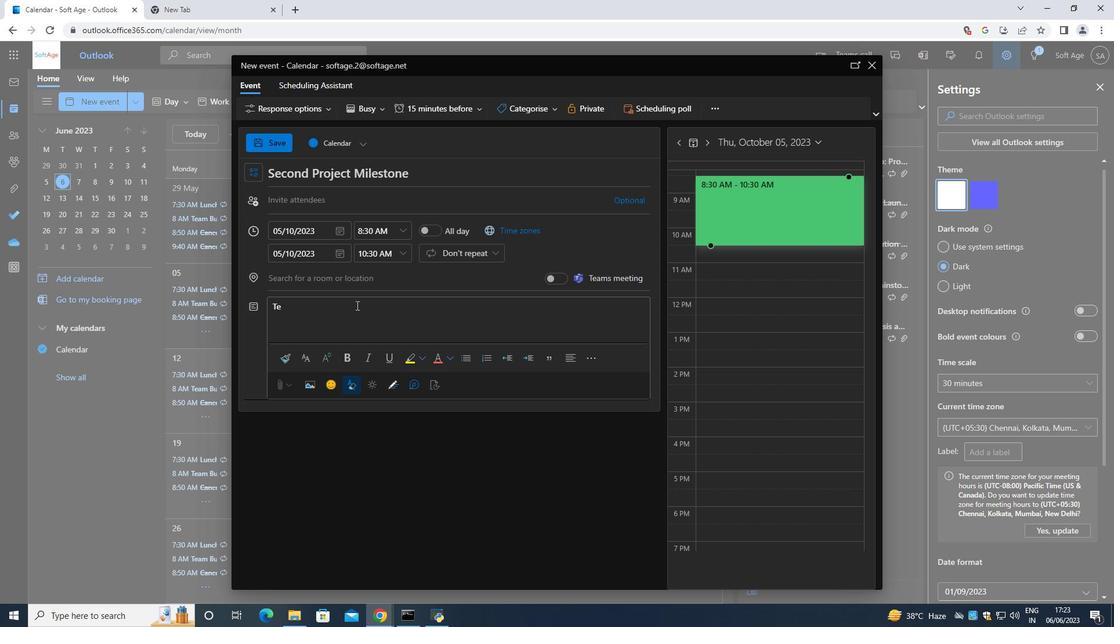 
Action: Mouse moved to (403, 271)
Screenshot: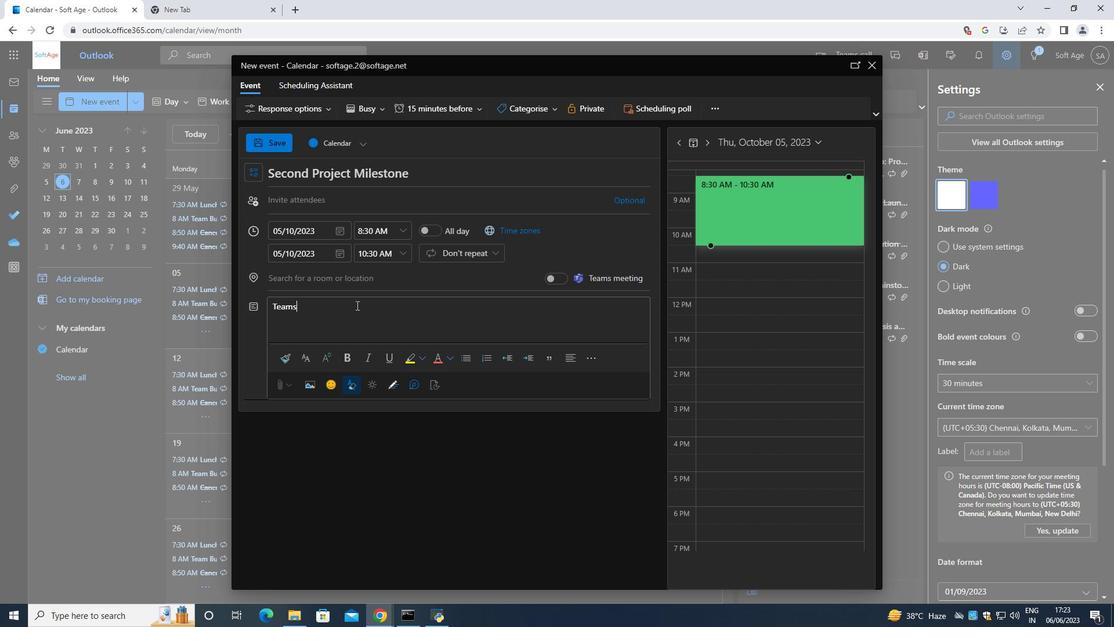 
Action: Mouse scrolled (403, 271) with delta (0, 0)
Screenshot: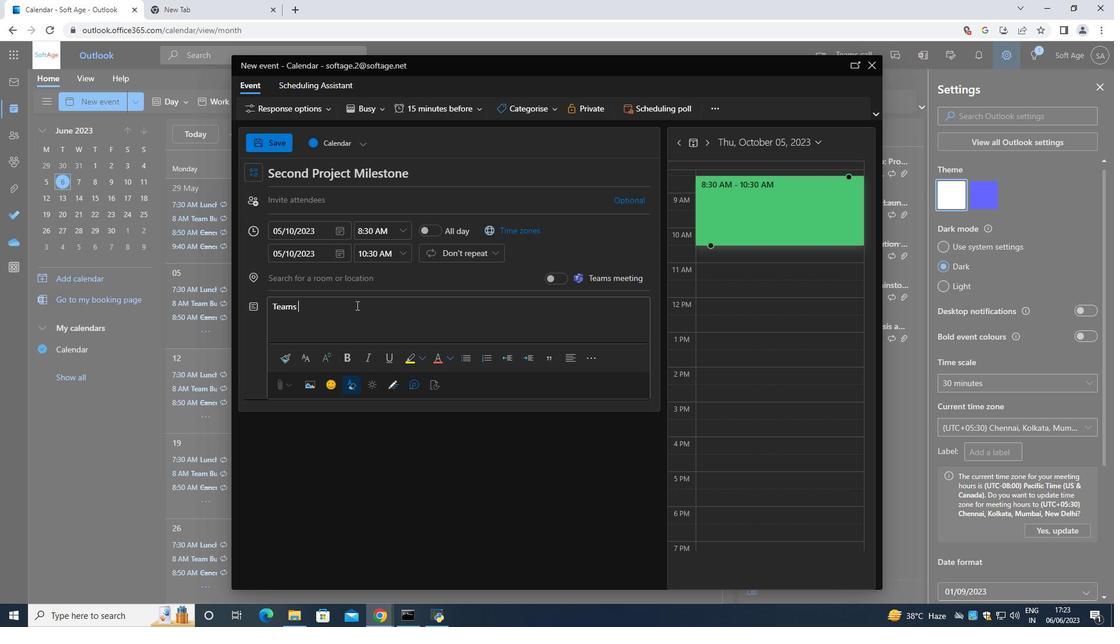 
Action: Mouse scrolled (403, 271) with delta (0, 0)
Screenshot: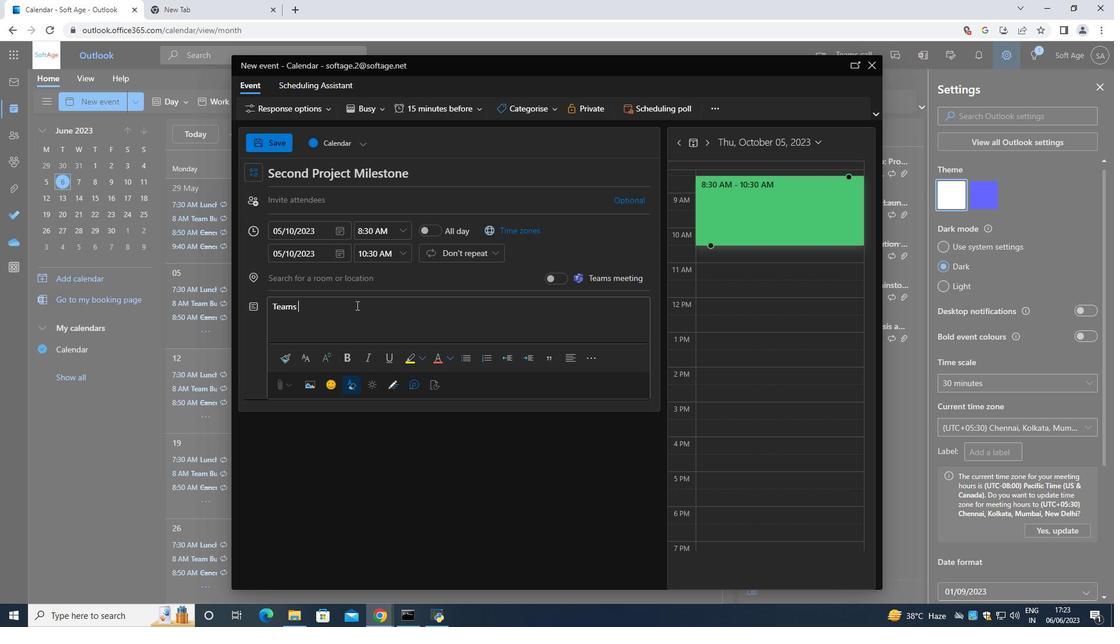 
Action: Mouse moved to (403, 270)
Screenshot: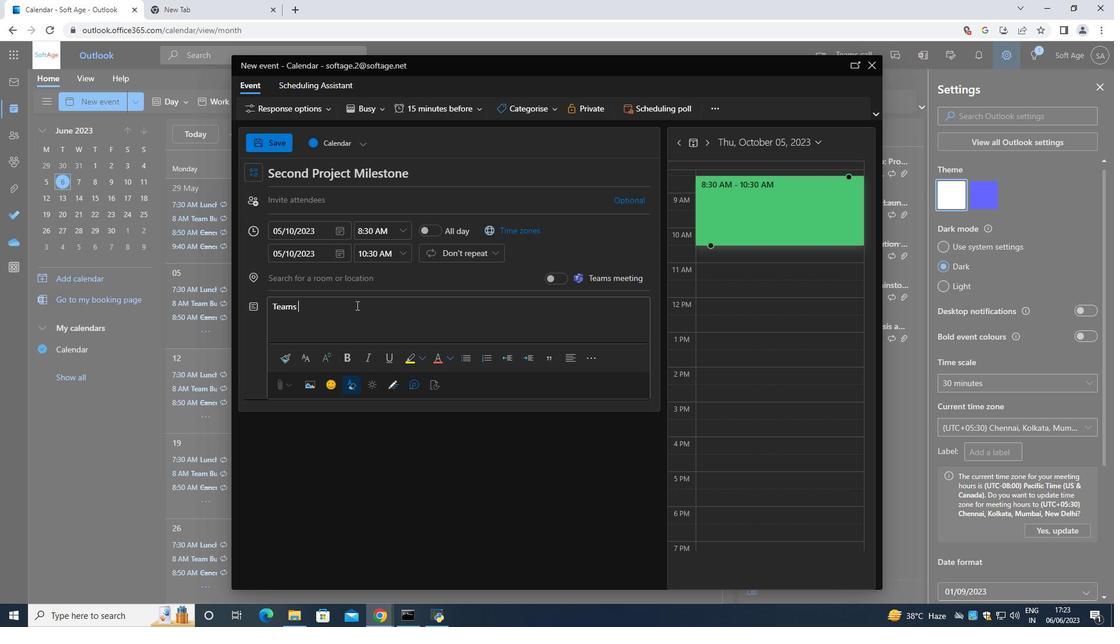 
Action: Mouse scrolled (403, 271) with delta (0, 0)
Screenshot: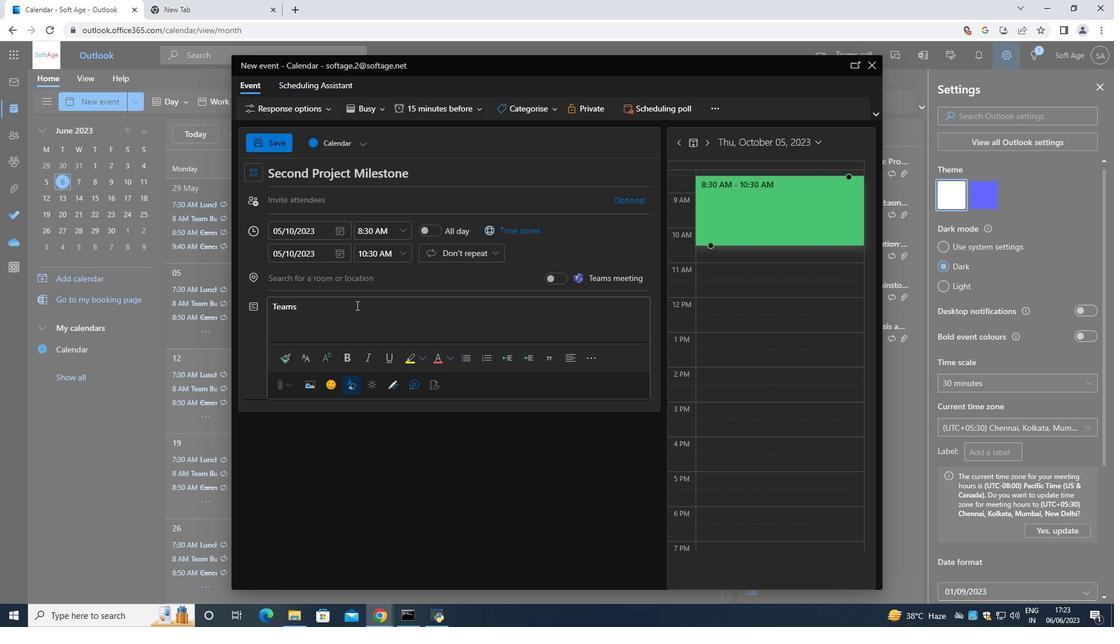 
Action: Mouse moved to (403, 270)
Screenshot: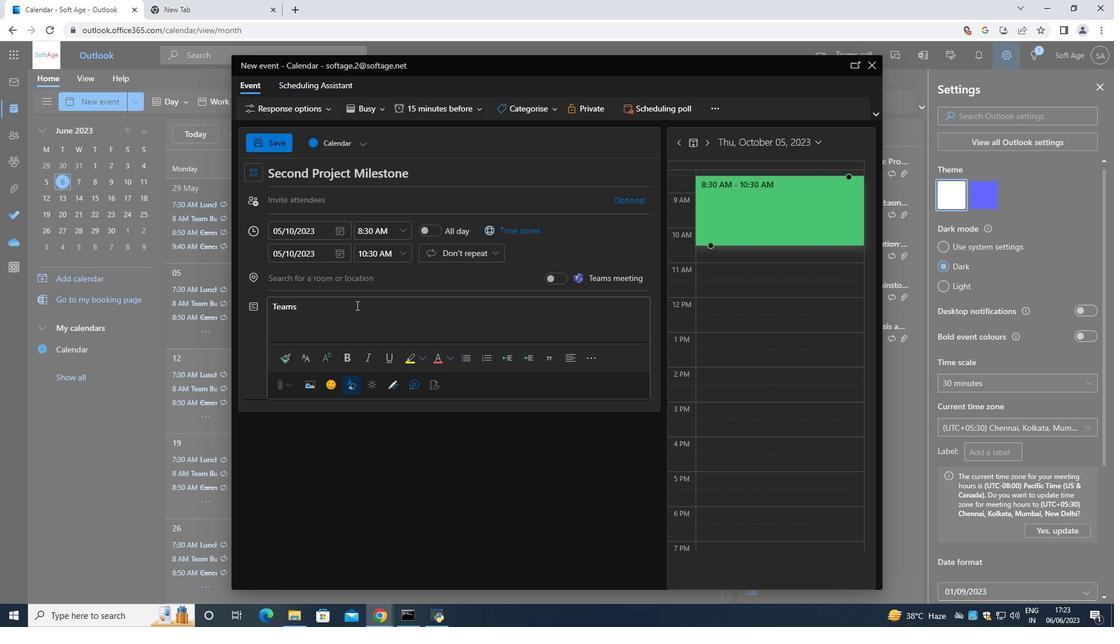 
Action: Mouse scrolled (403, 270) with delta (0, 0)
Screenshot: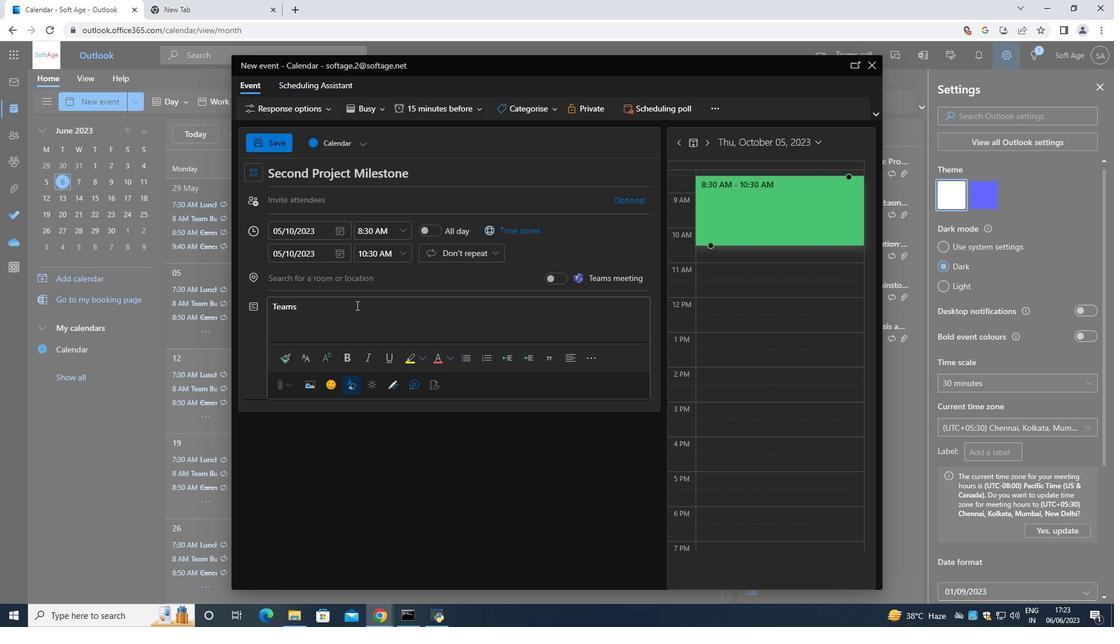 
Action: Mouse scrolled (403, 270) with delta (0, 0)
Screenshot: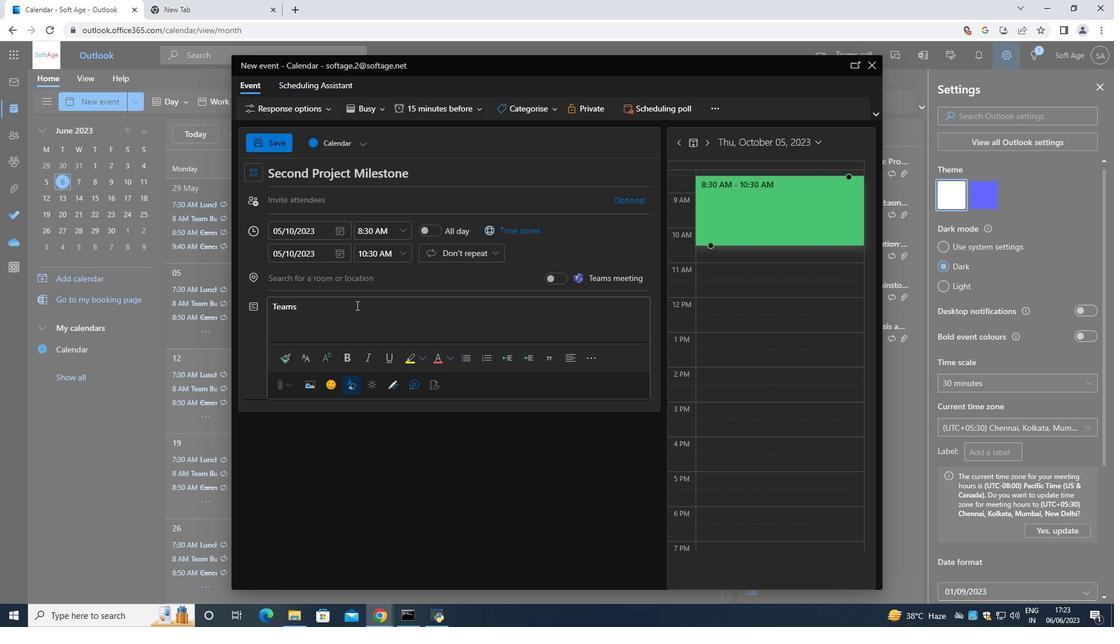 
Action: Mouse moved to (403, 265)
Screenshot: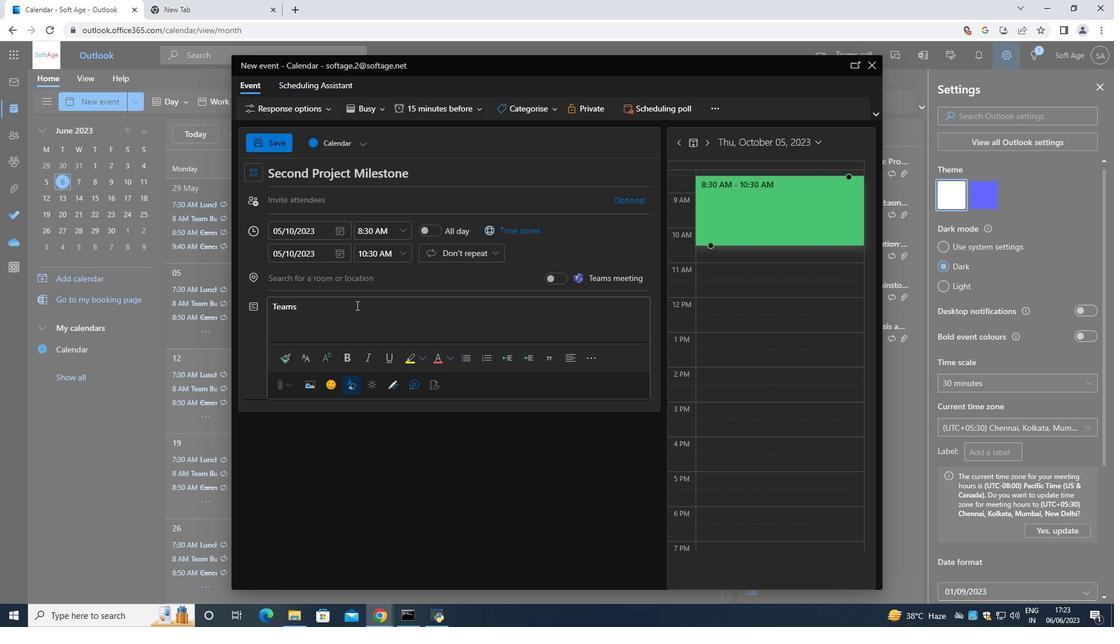 
Action: Mouse scrolled (403, 266) with delta (0, 0)
Screenshot: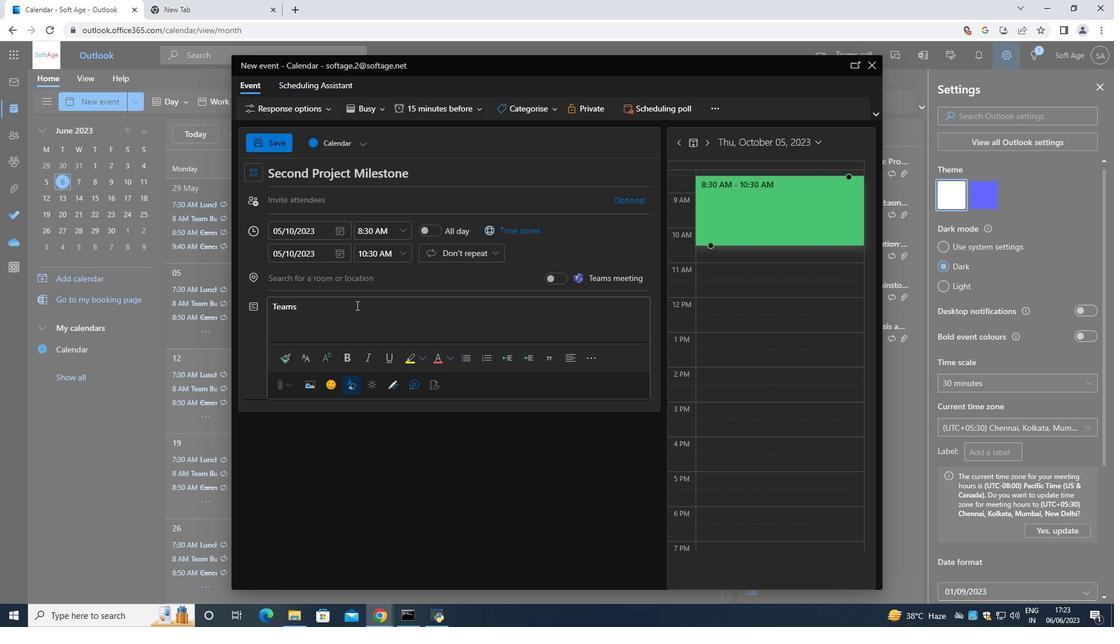 
Action: Mouse moved to (396, 263)
Screenshot: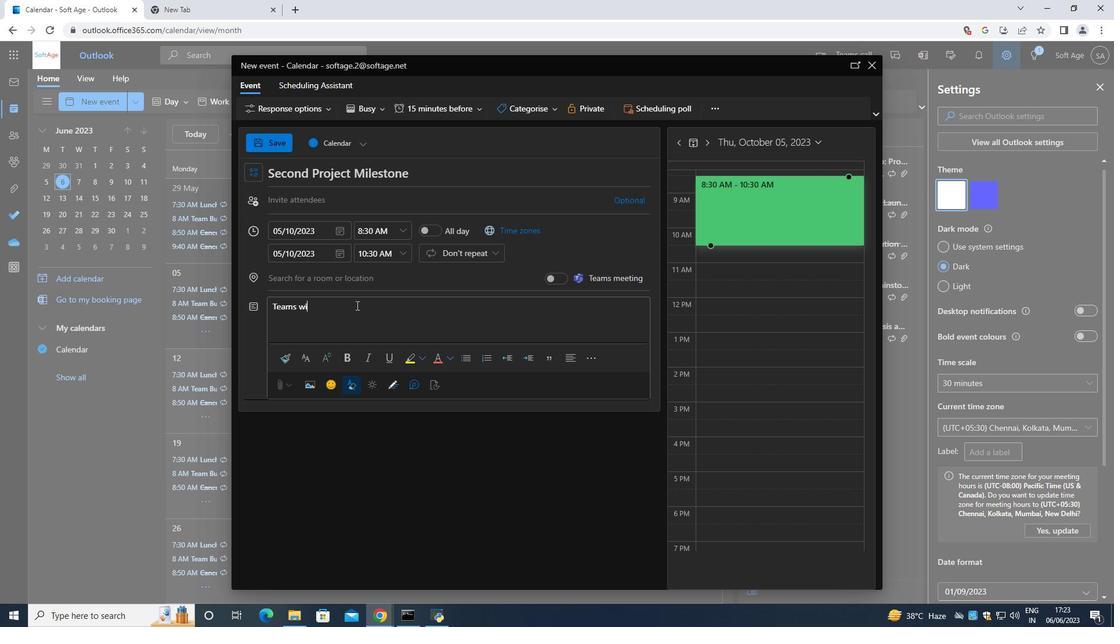 
Action: Mouse scrolled (396, 264) with delta (0, 0)
Screenshot: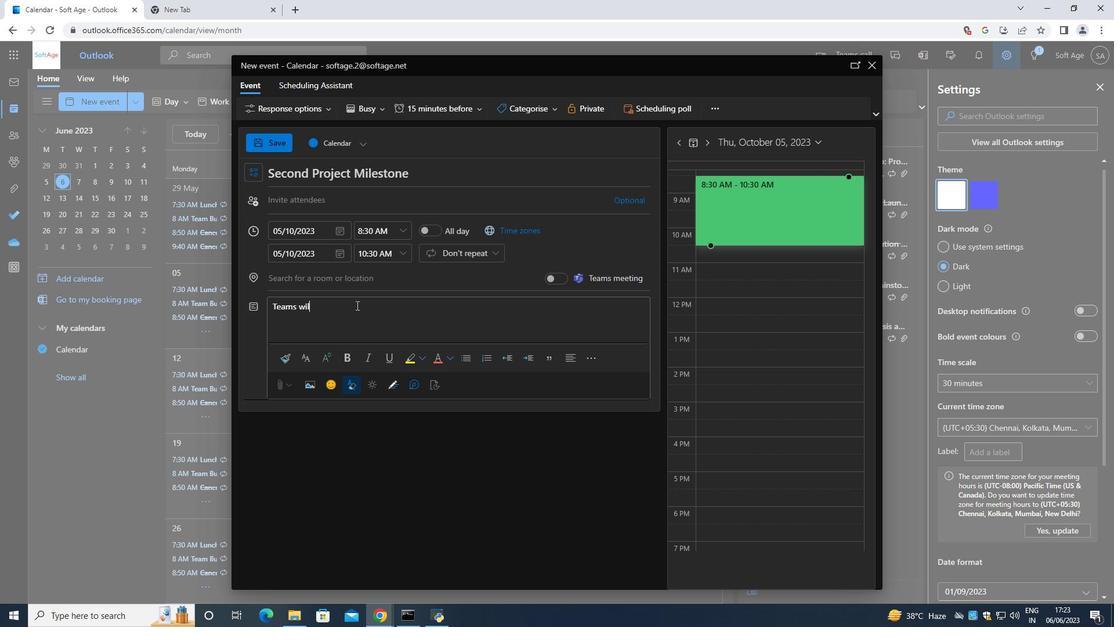 
Action: Mouse scrolled (396, 264) with delta (0, 0)
Screenshot: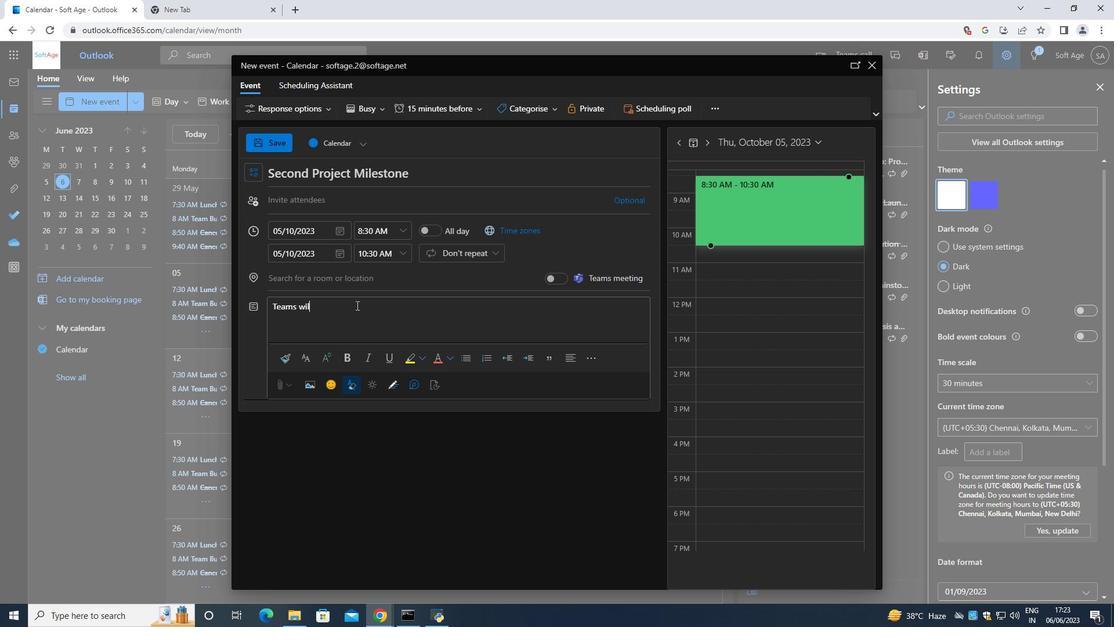
Action: Mouse scrolled (396, 264) with delta (0, 0)
Screenshot: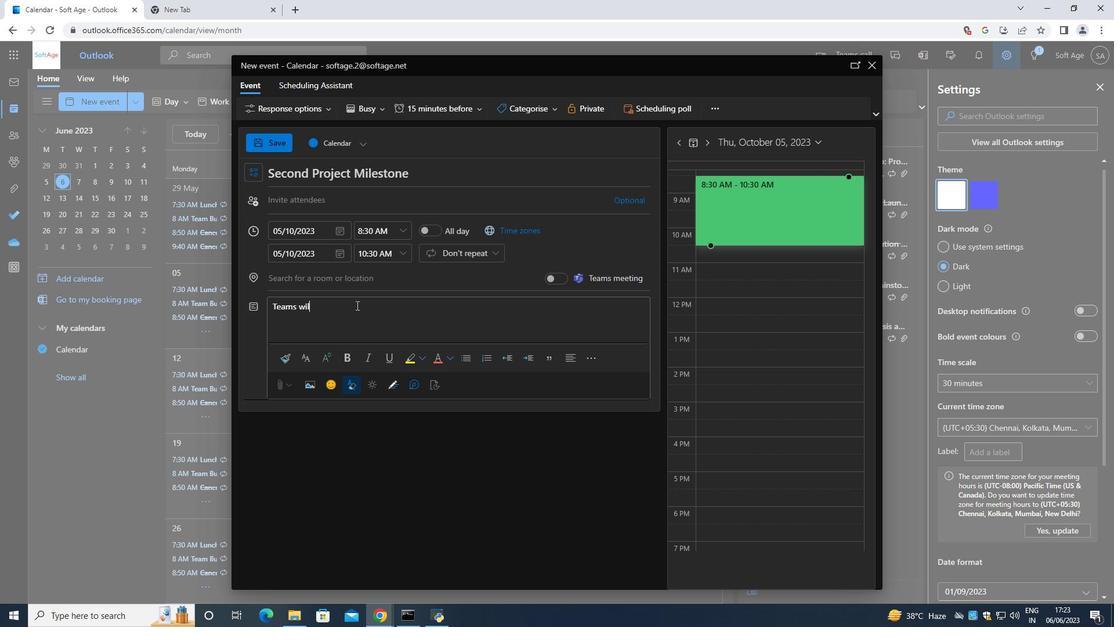 
Action: Mouse scrolled (396, 263) with delta (0, 0)
Screenshot: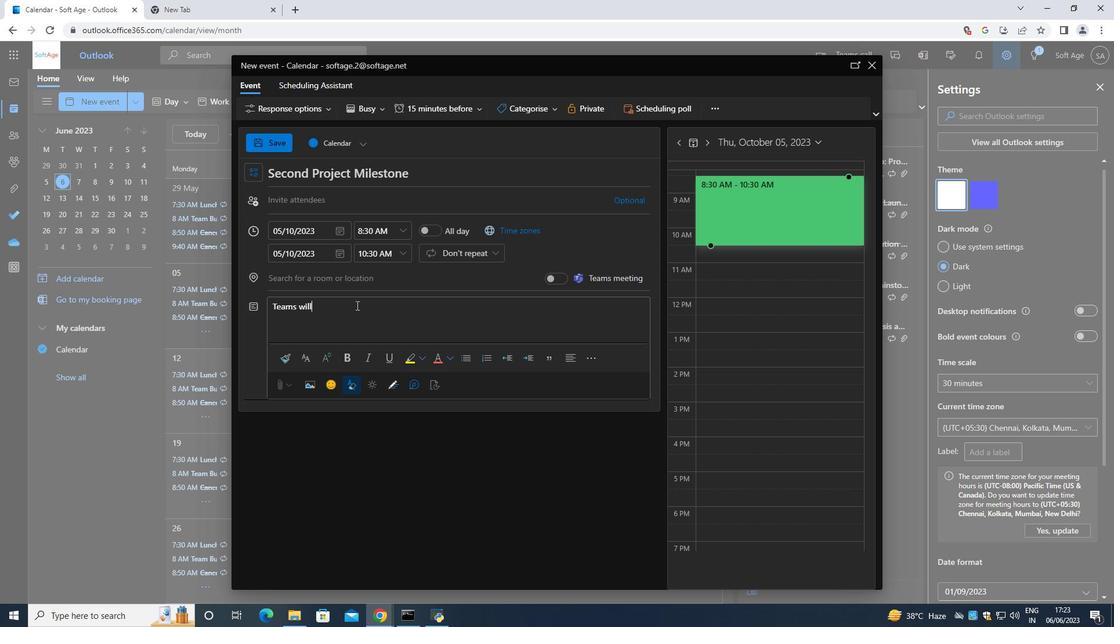 
Action: Mouse scrolled (396, 263) with delta (0, 0)
Screenshot: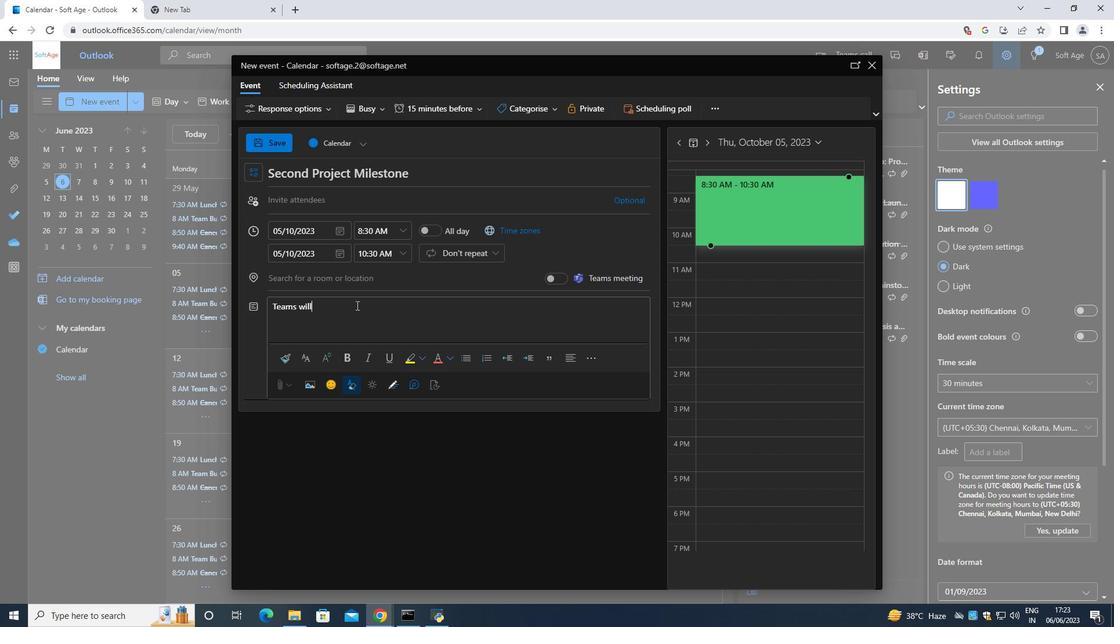 
Action: Mouse moved to (396, 264)
Screenshot: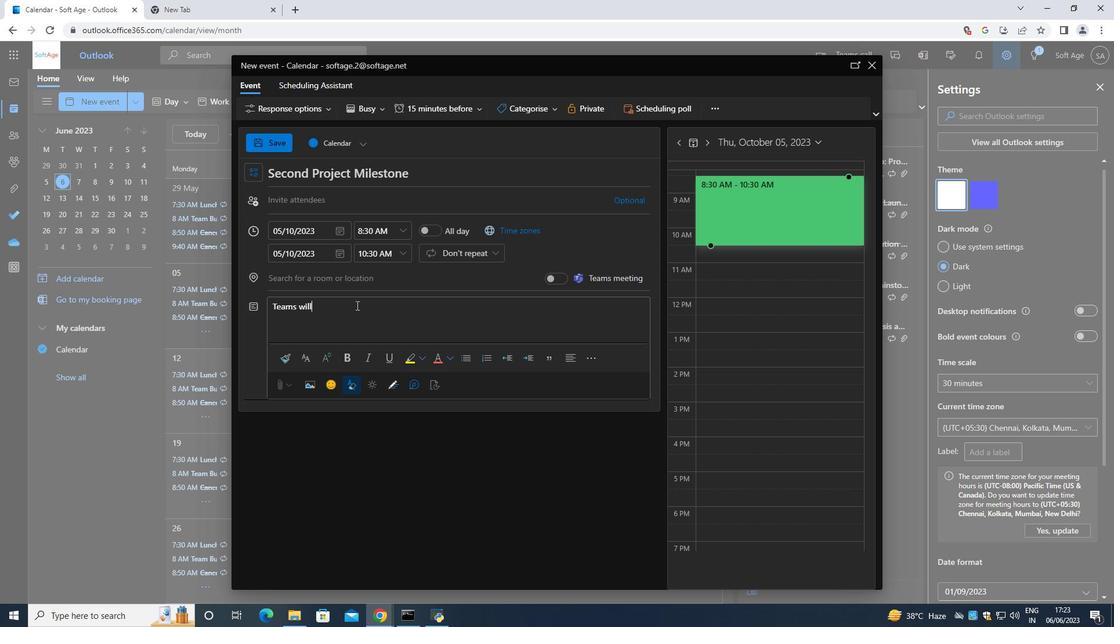 
Action: Mouse scrolled (396, 263) with delta (0, 0)
Screenshot: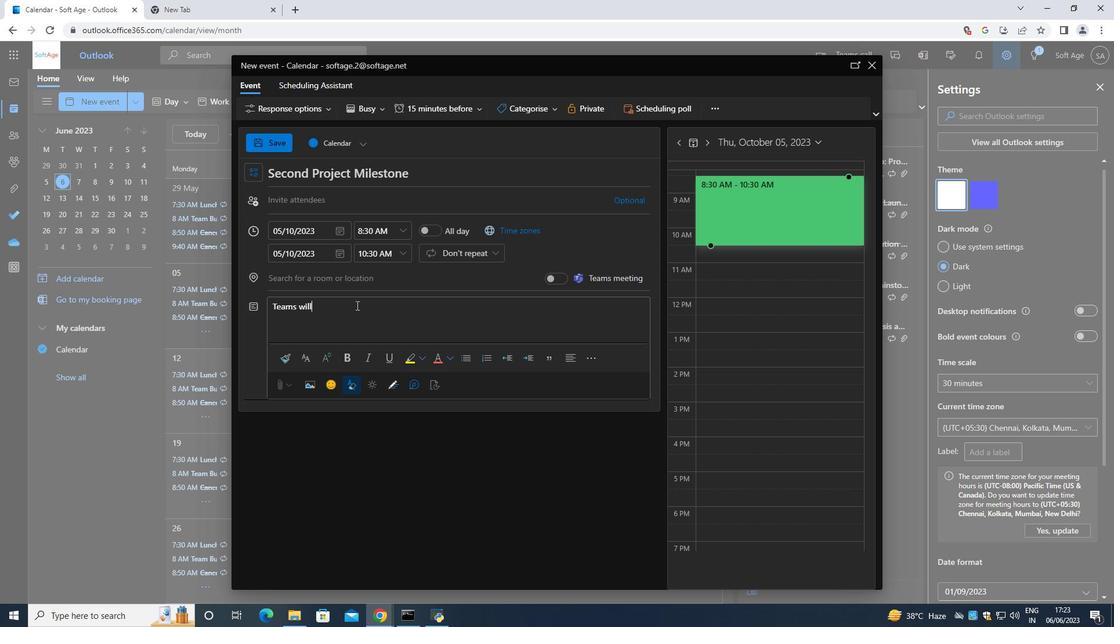 
Action: Mouse scrolled (396, 263) with delta (0, 0)
Screenshot: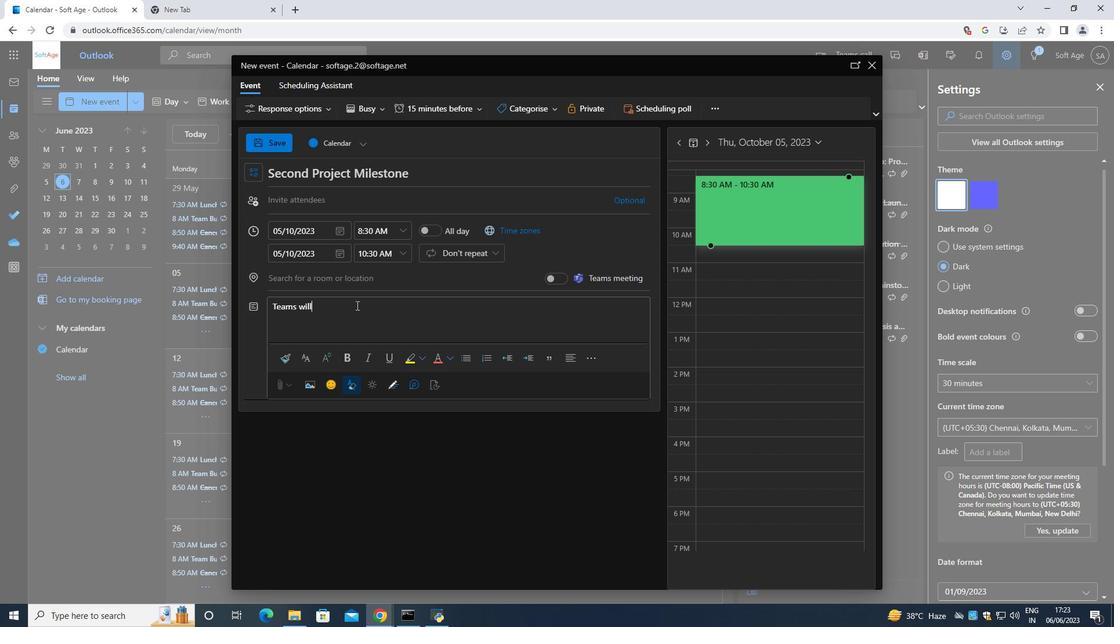 
Action: Mouse moved to (394, 264)
Screenshot: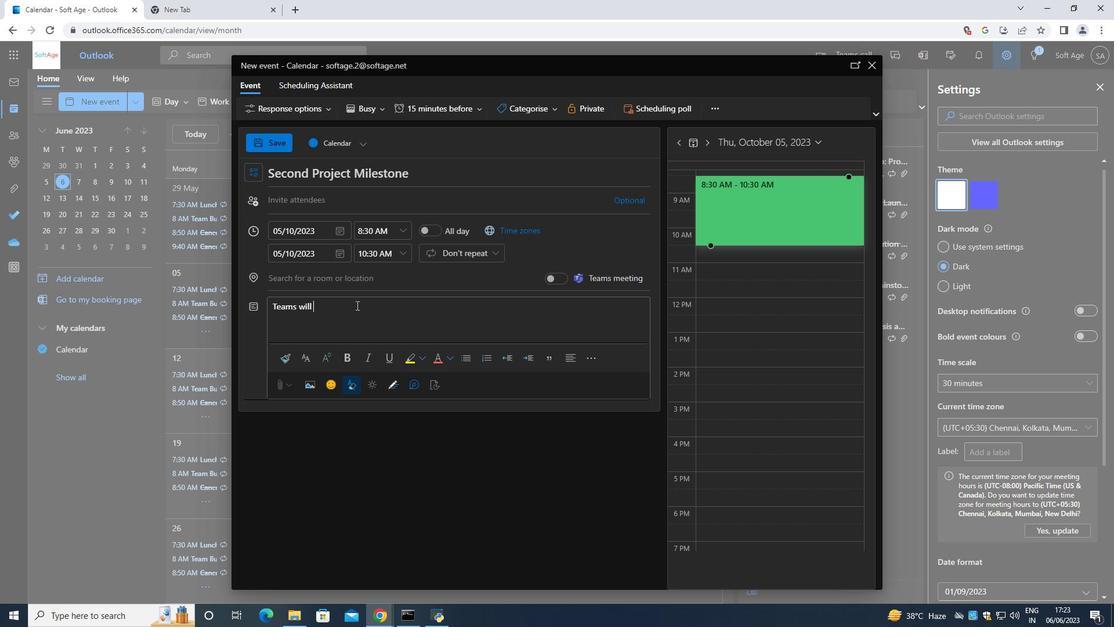 
Action: Mouse scrolled (394, 265) with delta (0, 0)
Screenshot: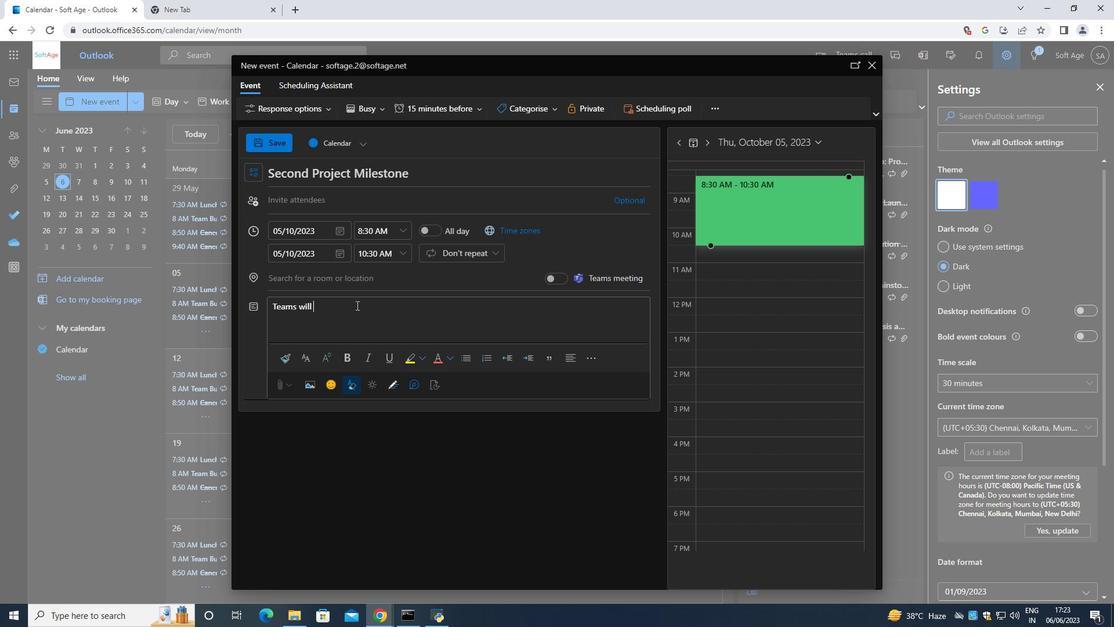 
Action: Mouse scrolled (394, 265) with delta (0, 0)
Screenshot: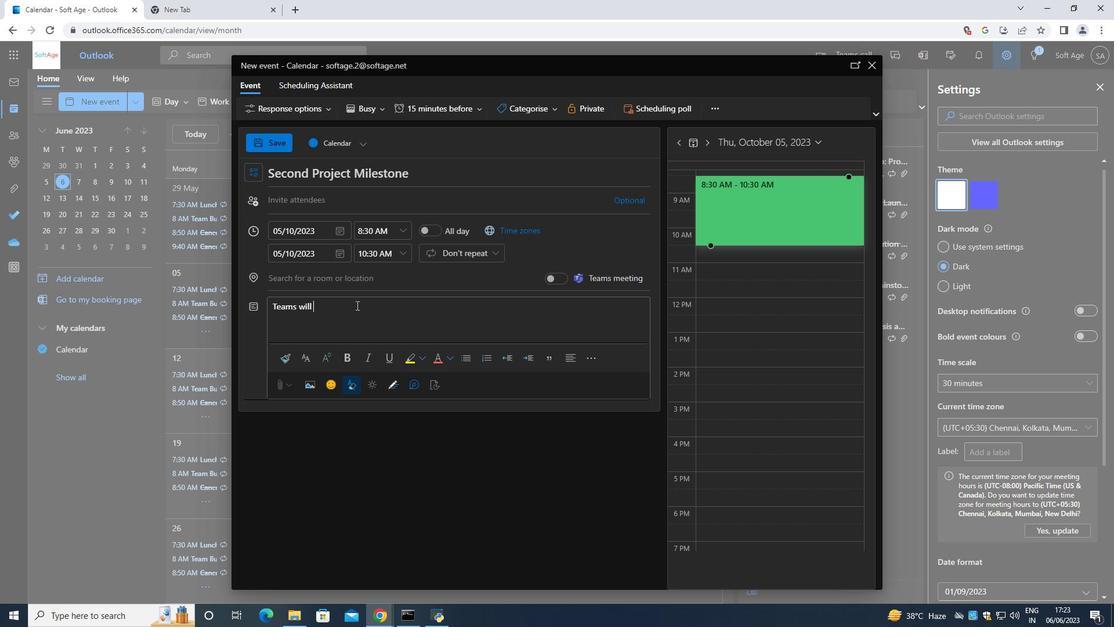 
Action: Mouse scrolled (394, 265) with delta (0, 0)
Screenshot: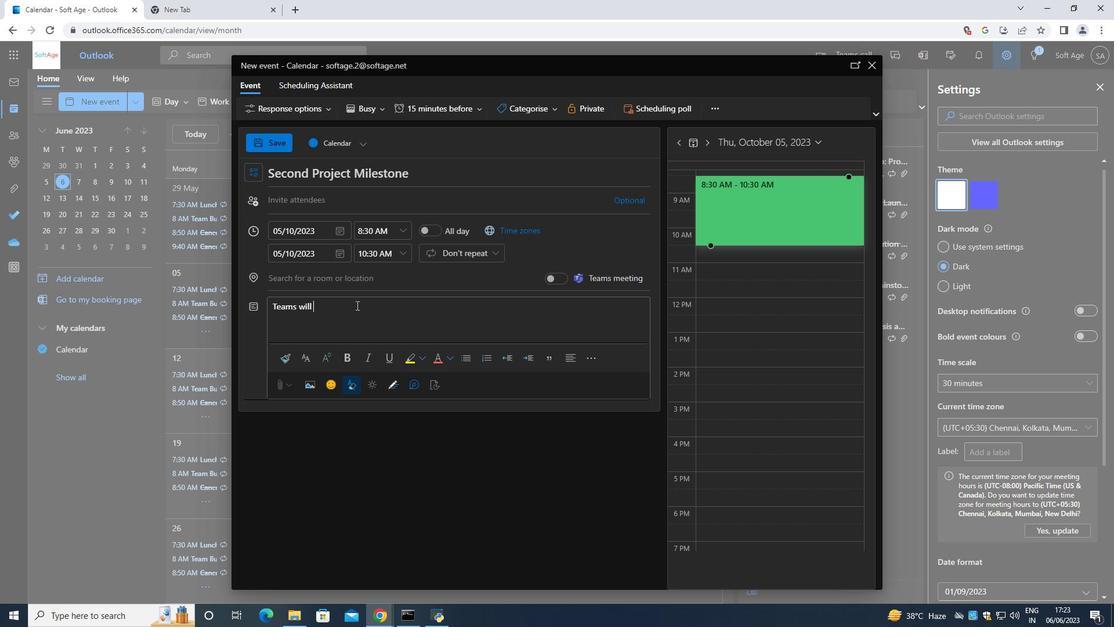 
Action: Mouse moved to (382, 268)
Screenshot: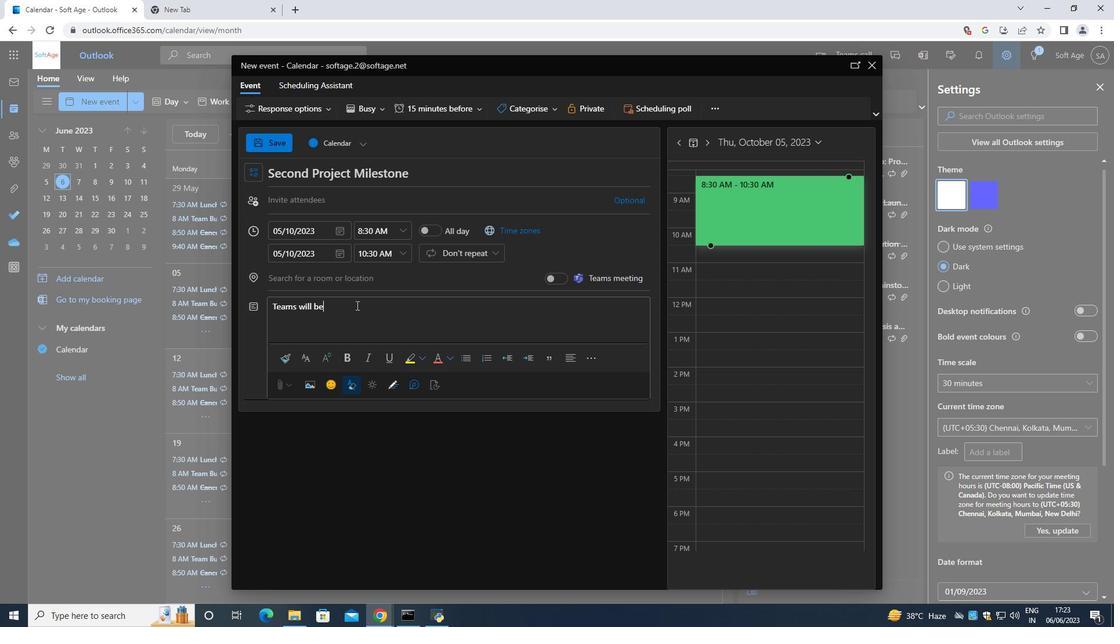 
Action: Mouse scrolled (382, 269) with delta (0, 0)
Screenshot: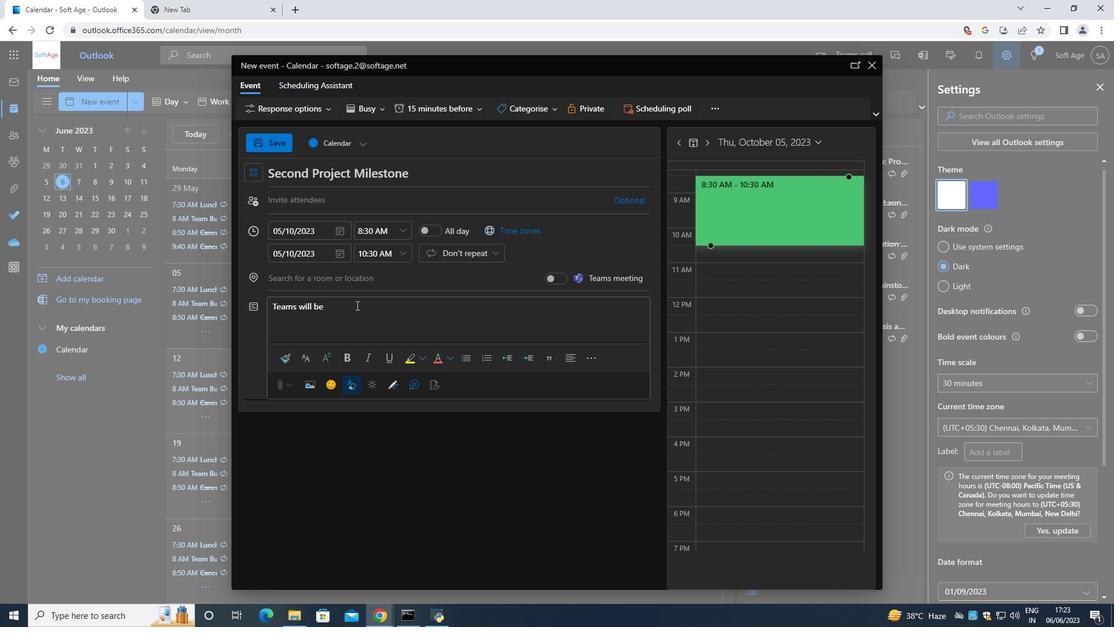 
Action: Mouse scrolled (382, 268) with delta (0, 0)
Screenshot: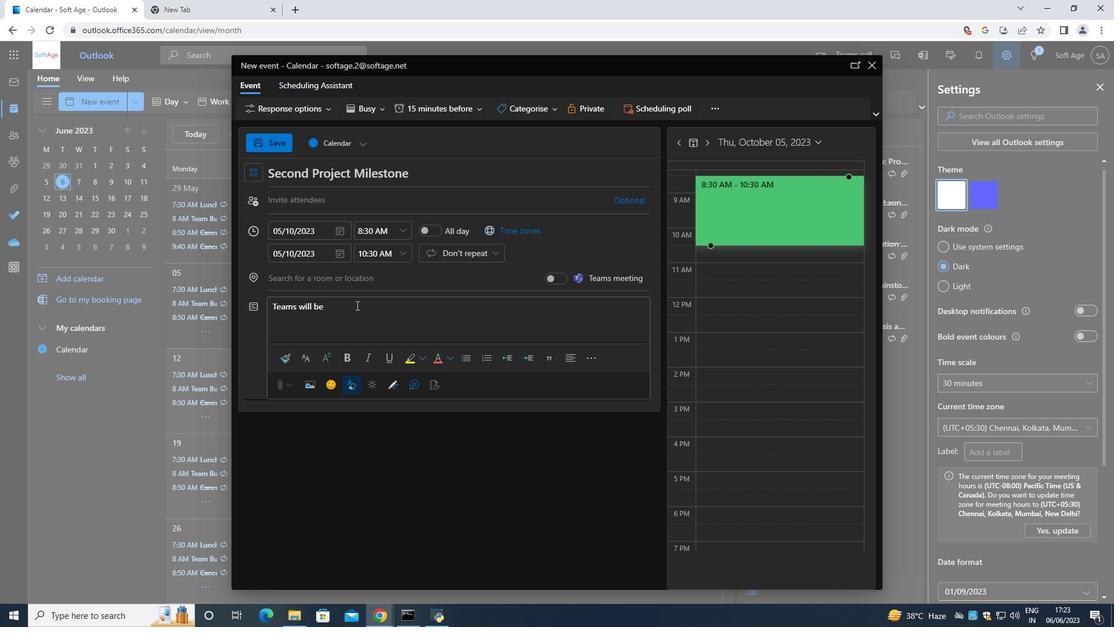 
Action: Mouse moved to (382, 270)
Screenshot: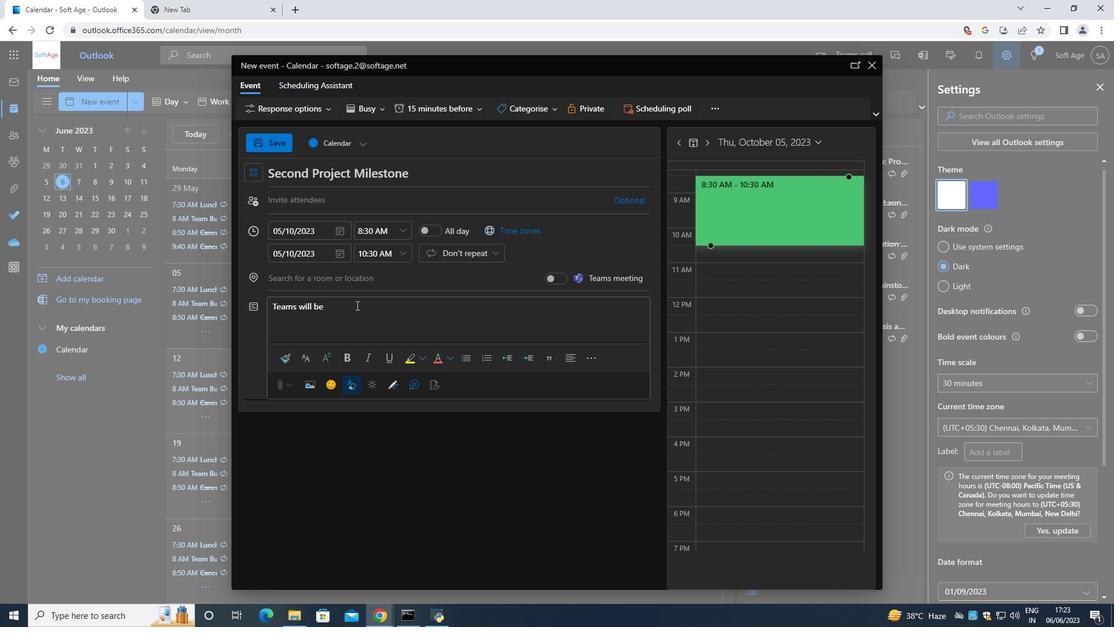 
Action: Mouse scrolled (382, 269) with delta (0, 0)
Screenshot: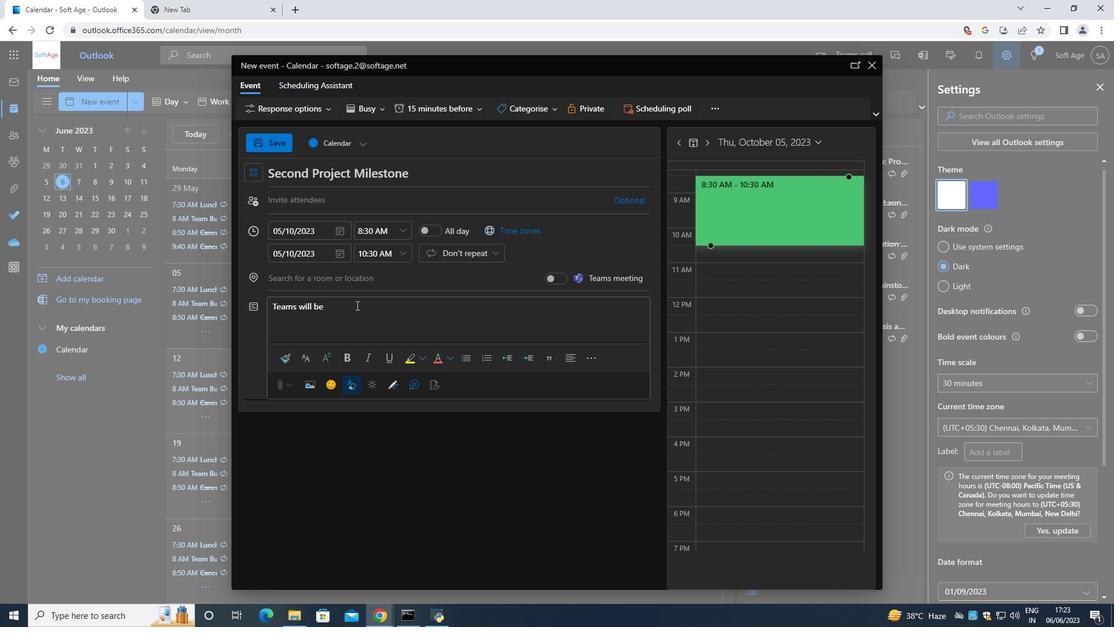 
Action: Mouse moved to (382, 270)
Screenshot: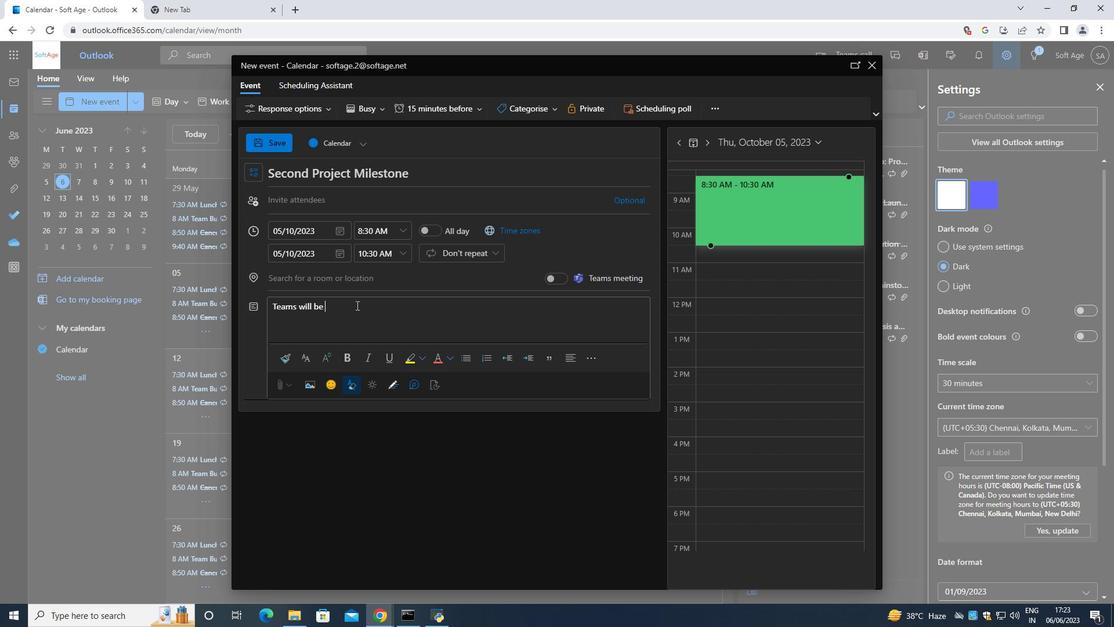 
Action: Mouse scrolled (382, 269) with delta (0, 0)
Screenshot: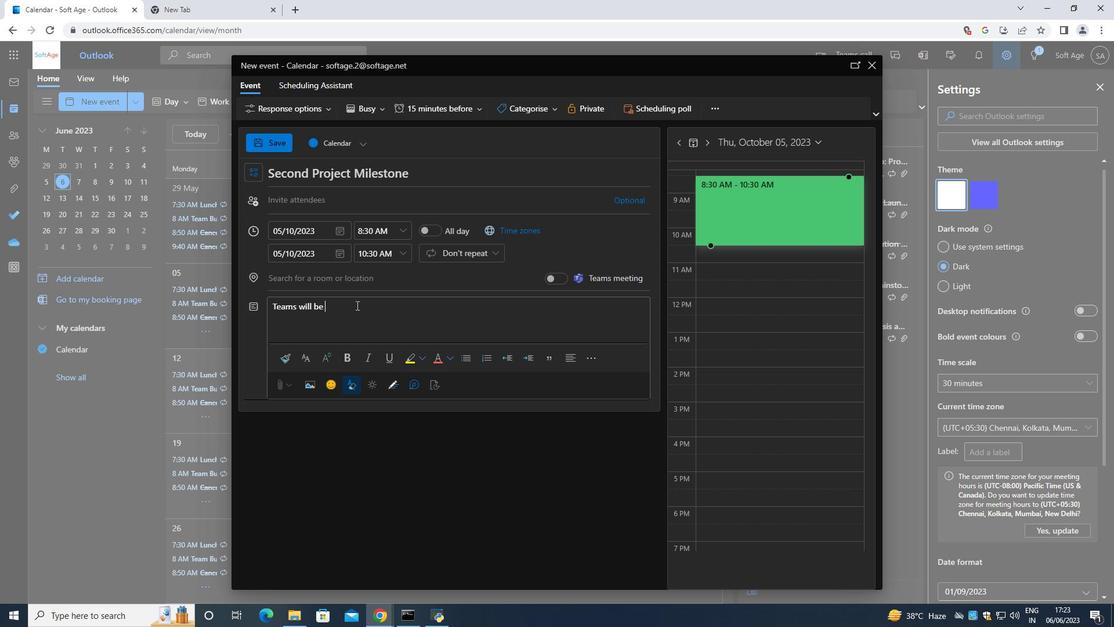 
Action: Mouse scrolled (382, 270) with delta (0, 0)
Screenshot: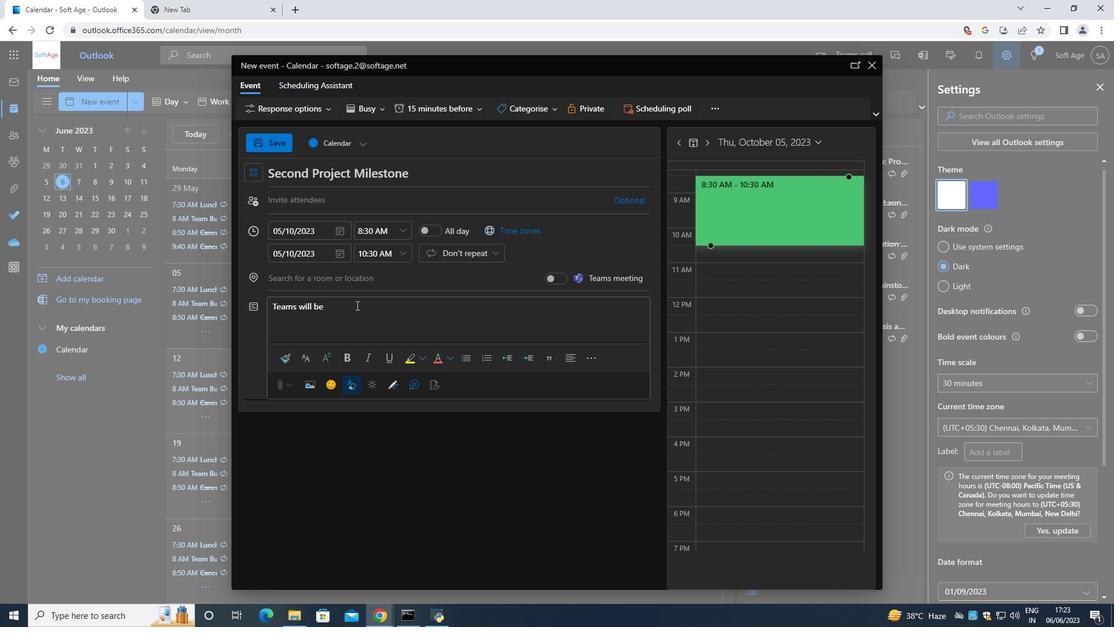 
Action: Mouse moved to (382, 253)
Screenshot: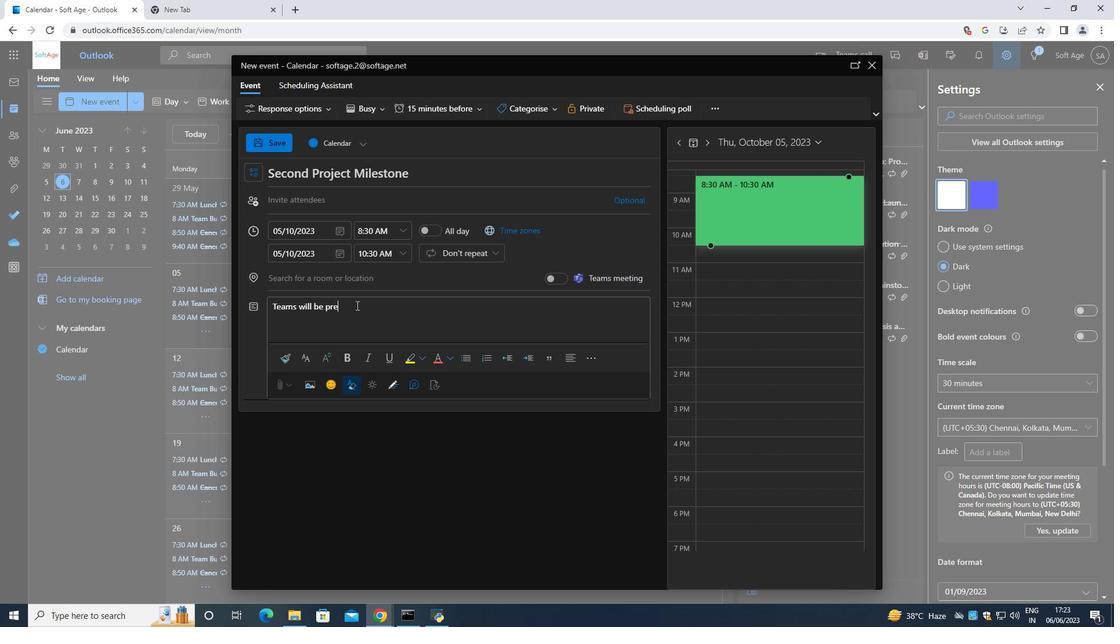 
Action: Mouse pressed left at (382, 253)
Screenshot: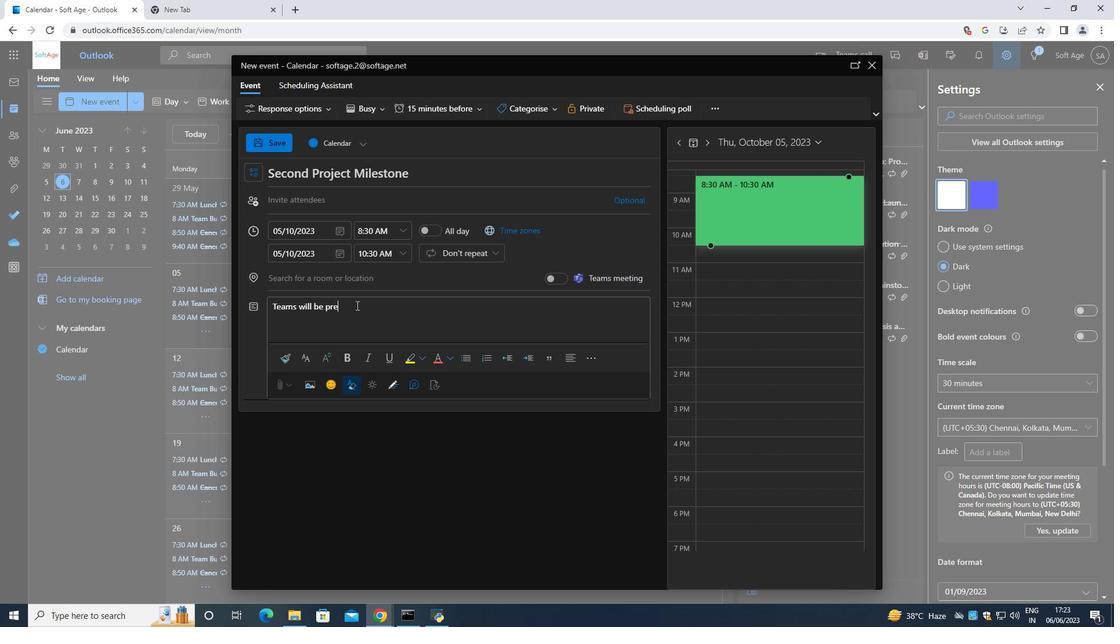 
Action: Mouse moved to (393, 250)
Screenshot: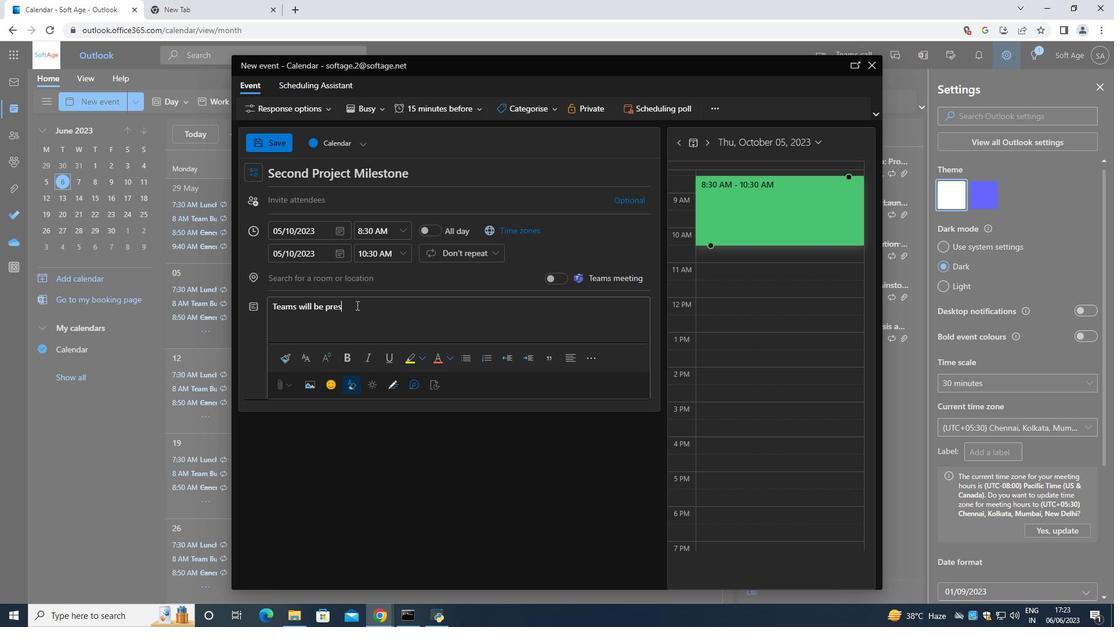 
Action: Mouse pressed left at (393, 250)
Screenshot: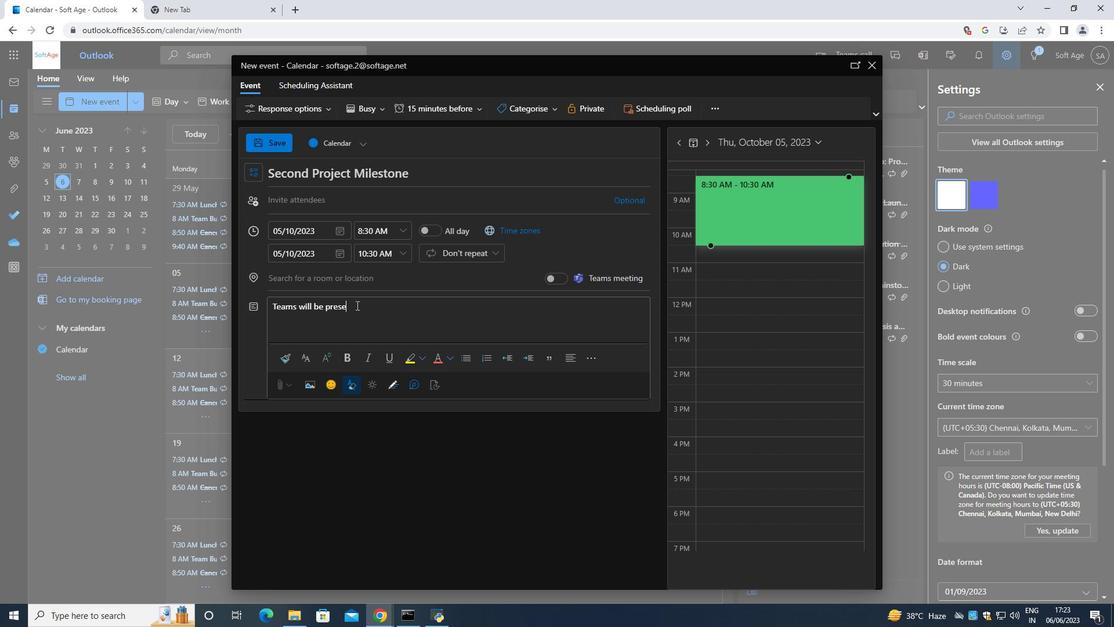 
Action: Mouse moved to (401, 250)
Screenshot: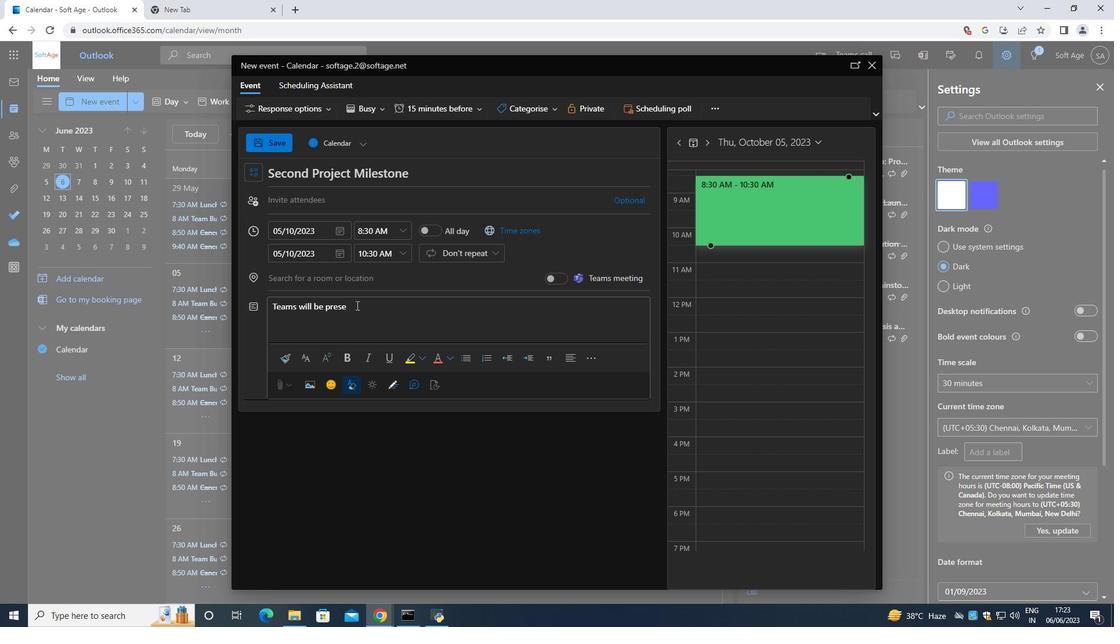 
Action: Mouse pressed left at (401, 250)
Screenshot: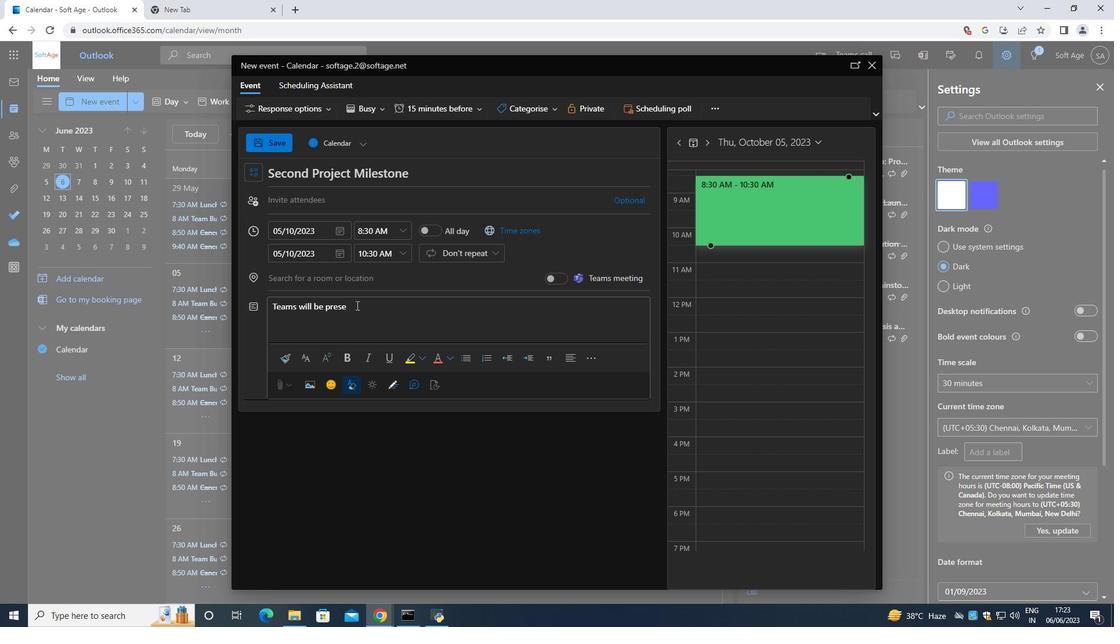 
Action: Mouse moved to (383, 325)
Screenshot: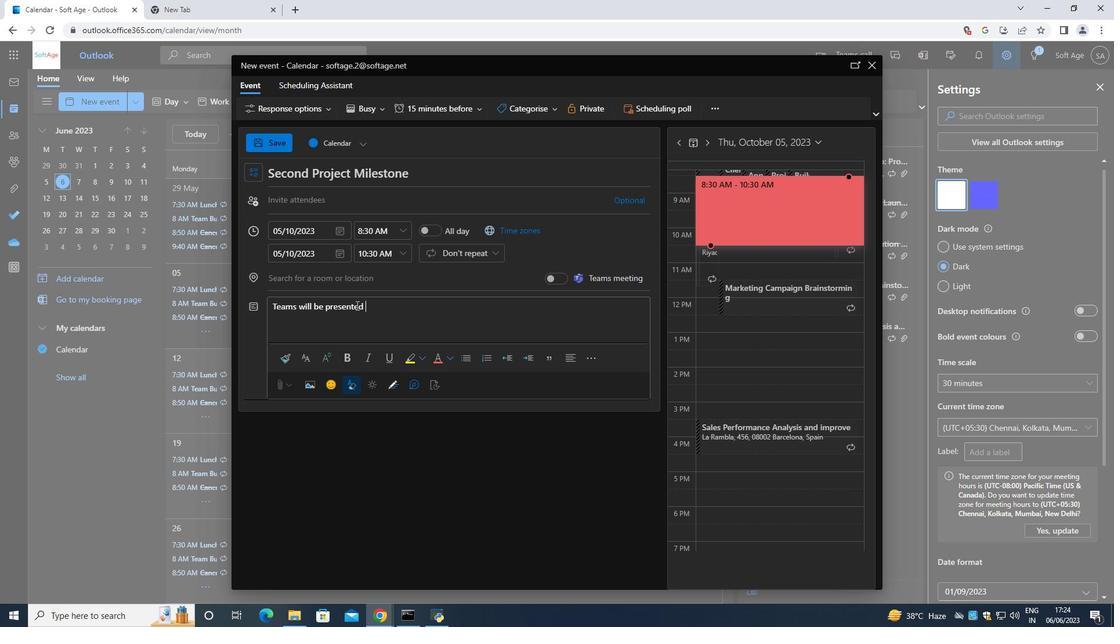 
Action: Mouse pressed left at (383, 325)
Screenshot: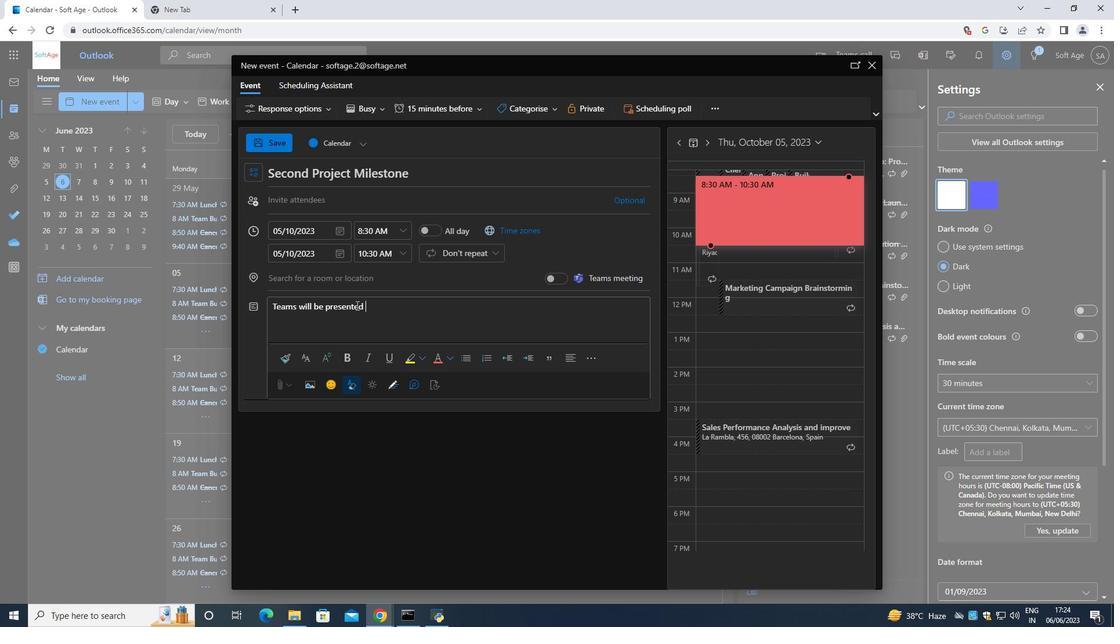 
Action: Mouse moved to (379, 307)
Screenshot: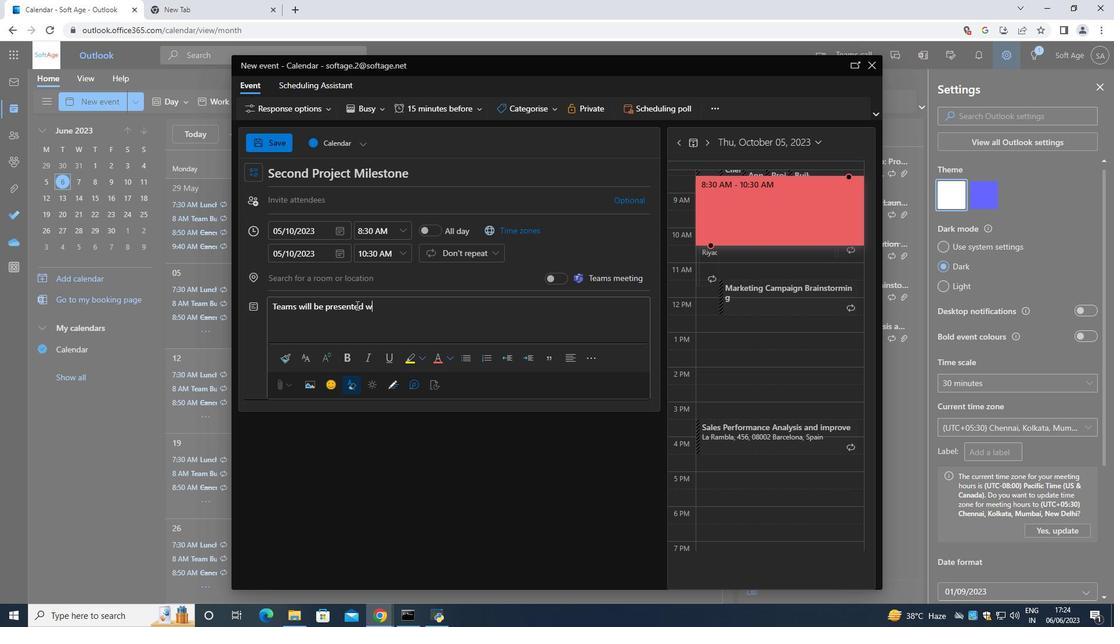 
Action: Mouse pressed left at (379, 307)
Screenshot: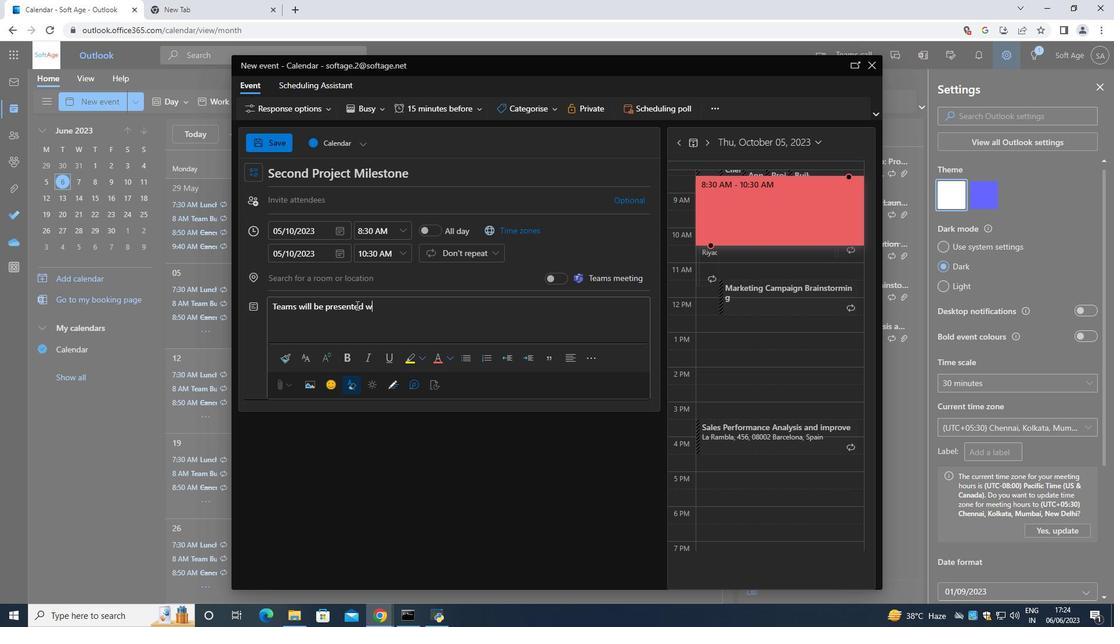 
Action: Mouse moved to (351, 286)
Screenshot: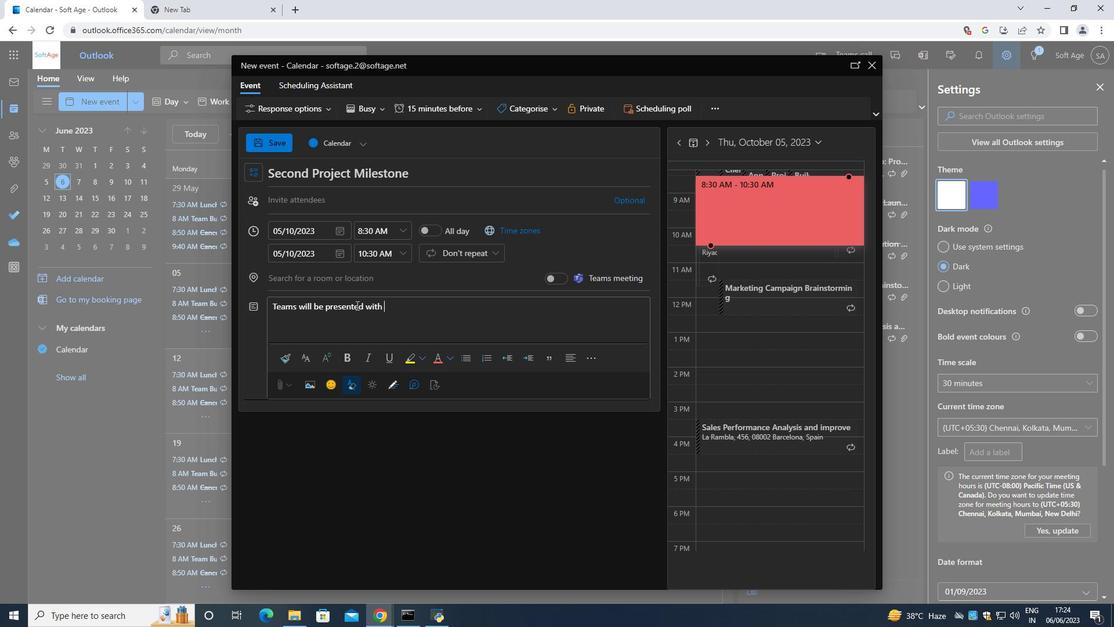 
Action: Key pressed <Key.shift>
Screenshot: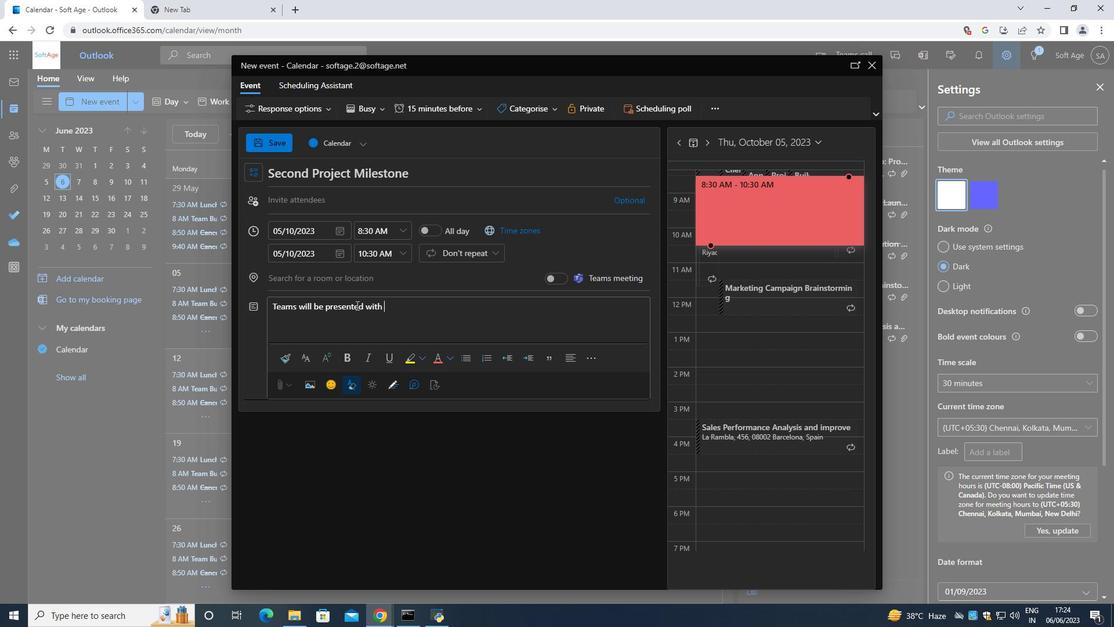 
Action: Mouse moved to (351, 286)
Screenshot: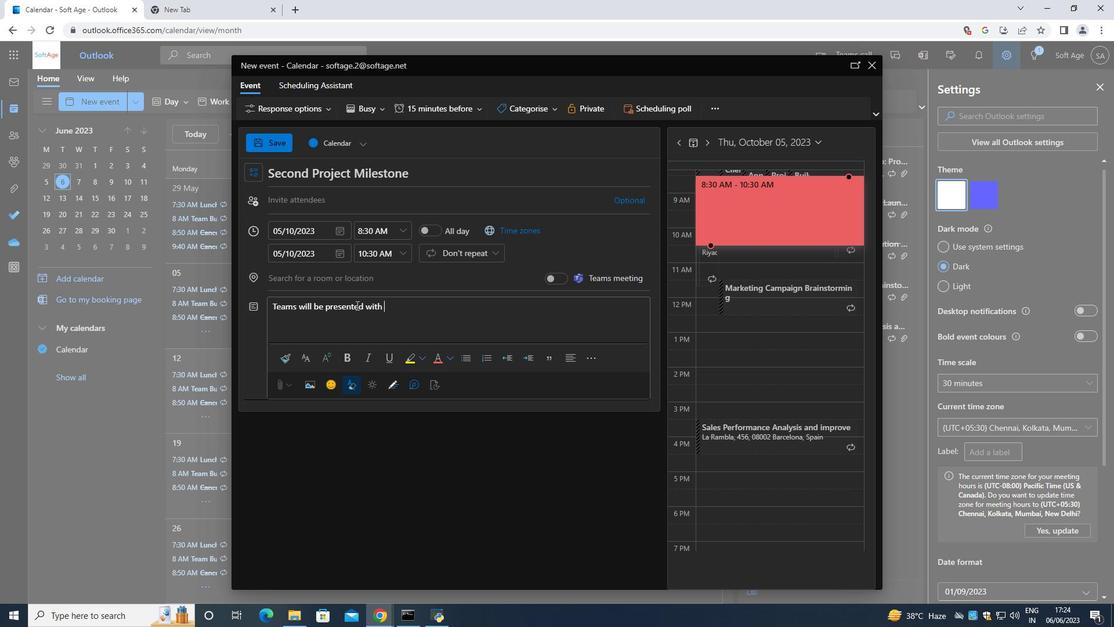 
Action: Key pressed T
Screenshot: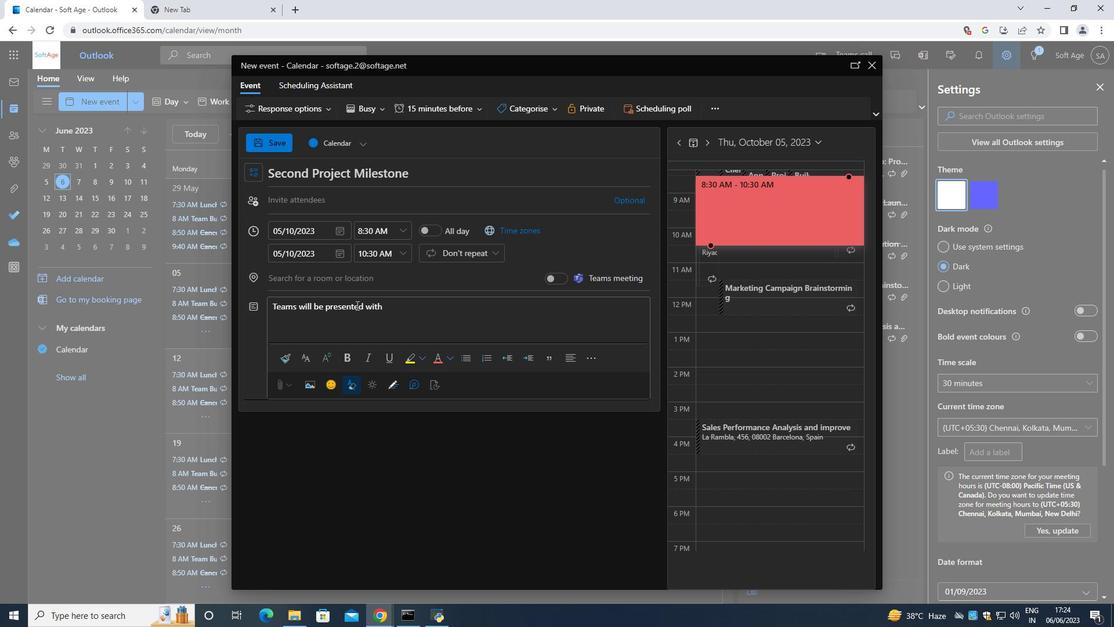 
Action: Mouse moved to (351, 285)
Screenshot: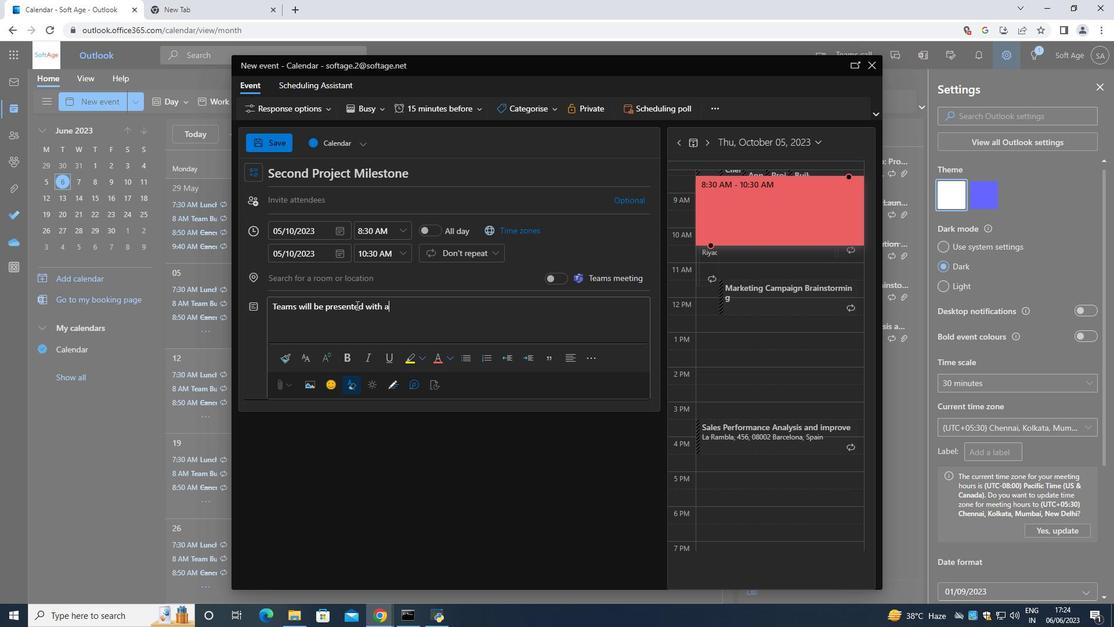 
Action: Key pressed eams<Key.space>will<Key.space>be<Key.space>presented<Key.space>with<Key.space>a<Key.space>series<Key.space>of<Key.space>problem-soling<Key.backspace><Key.backspace><Key.backspace>c<Key.backspace>vim<Key.backspace>ng<Key.space>challenges<Key.space>that<Key.space>required<Key.space>creativity,<Key.space>analu<Key.backspace>ytical<Key.space>thinking<Key.space>and<Key.space>effective<Key.space>y<Key.backspace>that<Key.space>require<Key.space>creativity,<Key.space>
Screenshot: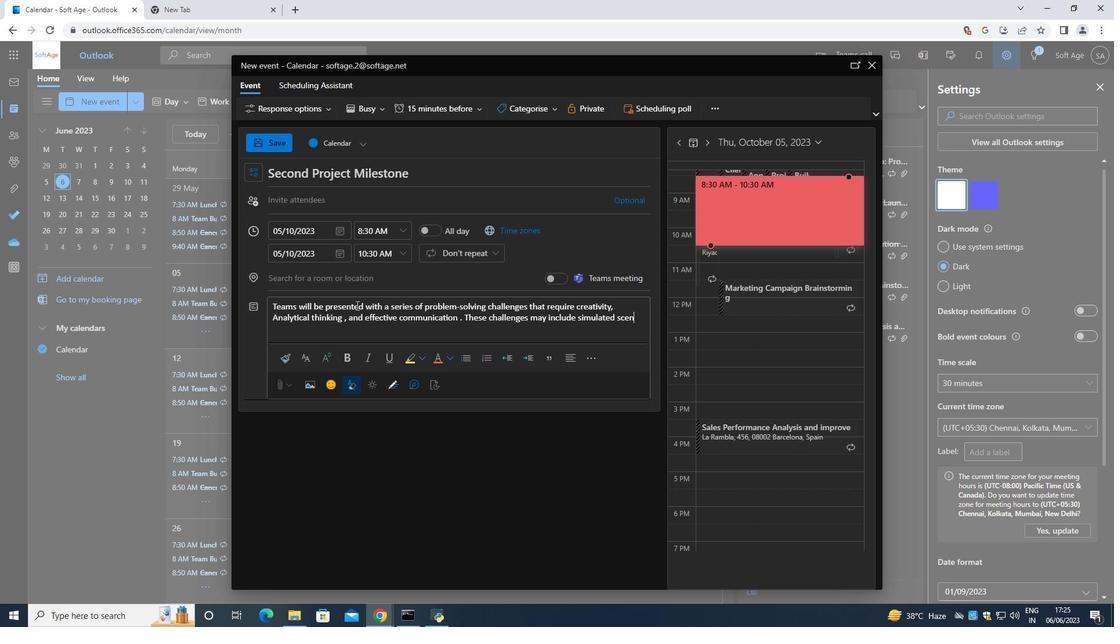 
Action: Mouse moved to (101, 95)
Screenshot: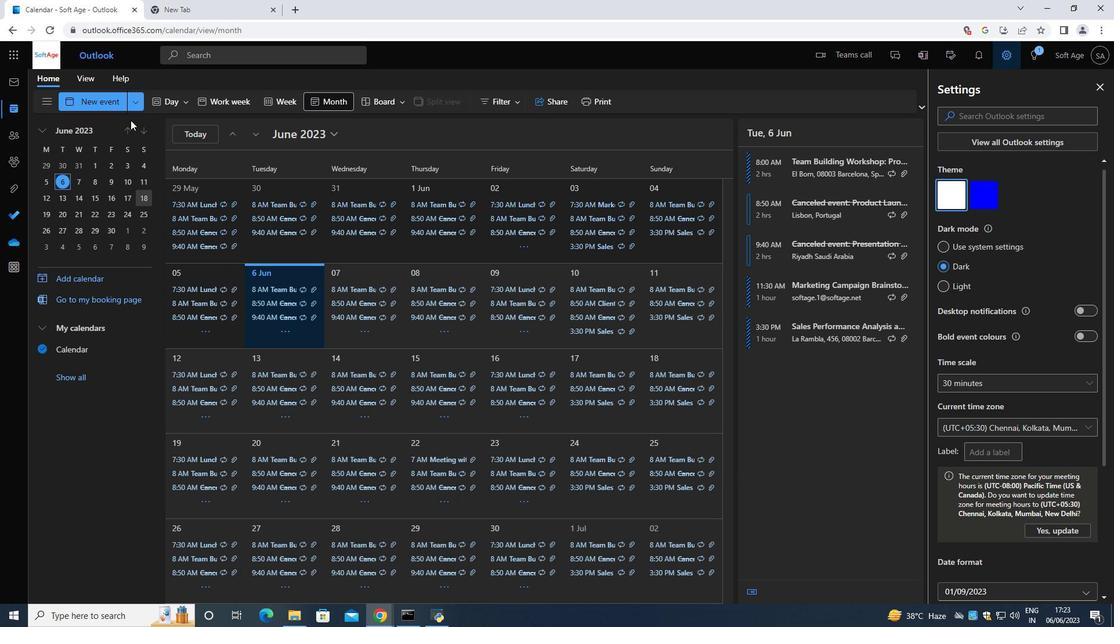 
Action: Mouse pressed left at (101, 95)
Screenshot: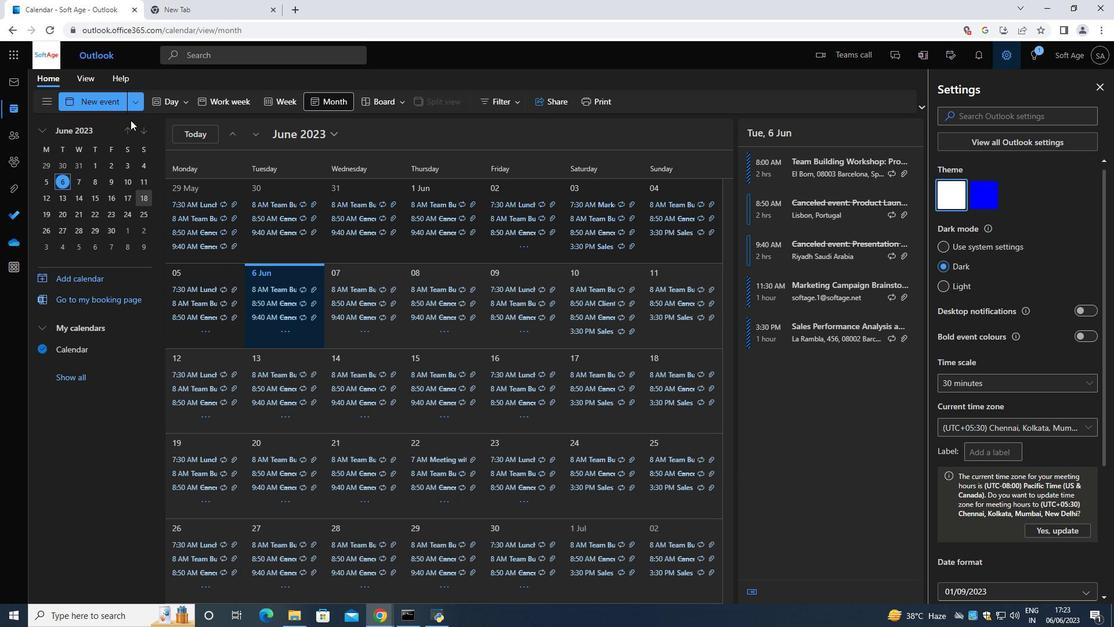 
Action: Mouse moved to (274, 98)
Screenshot: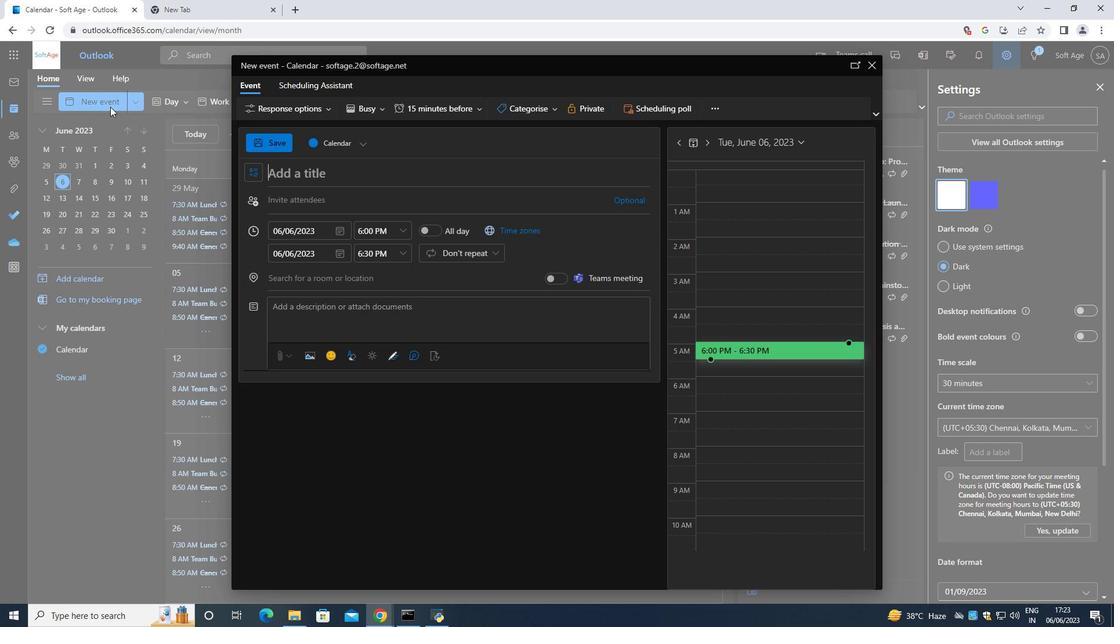 
Action: Key pressed <Key.shift>Second<Key.space><Key.shift>Project<Key.space><Key.shift>Milestone<Key.space>
Screenshot: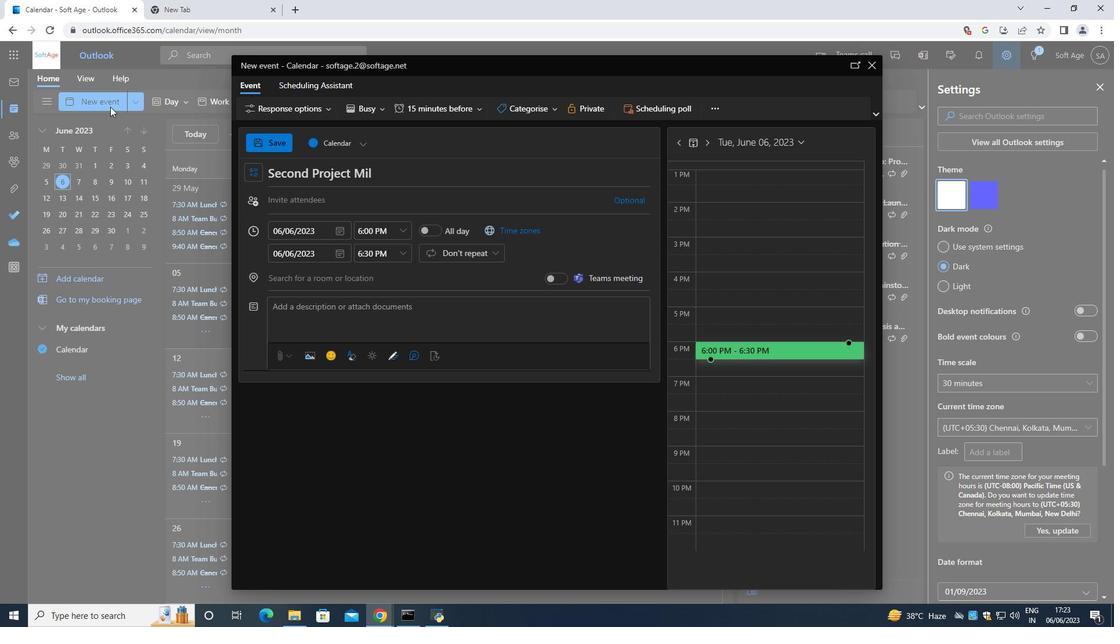 
Action: Mouse moved to (337, 230)
Screenshot: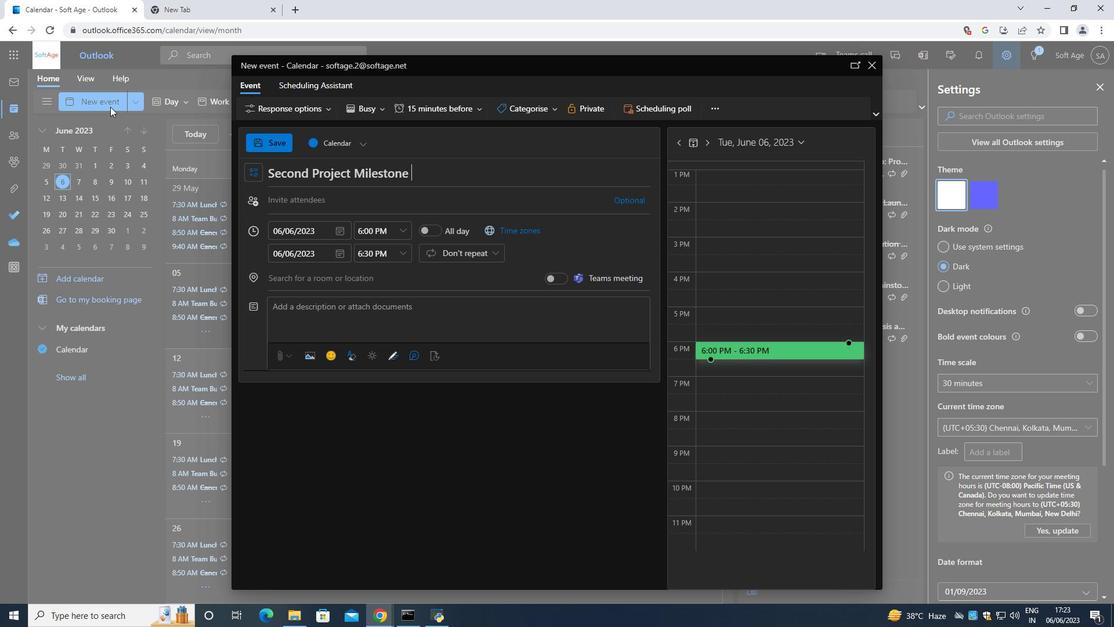 
Action: Mouse pressed left at (337, 230)
Screenshot: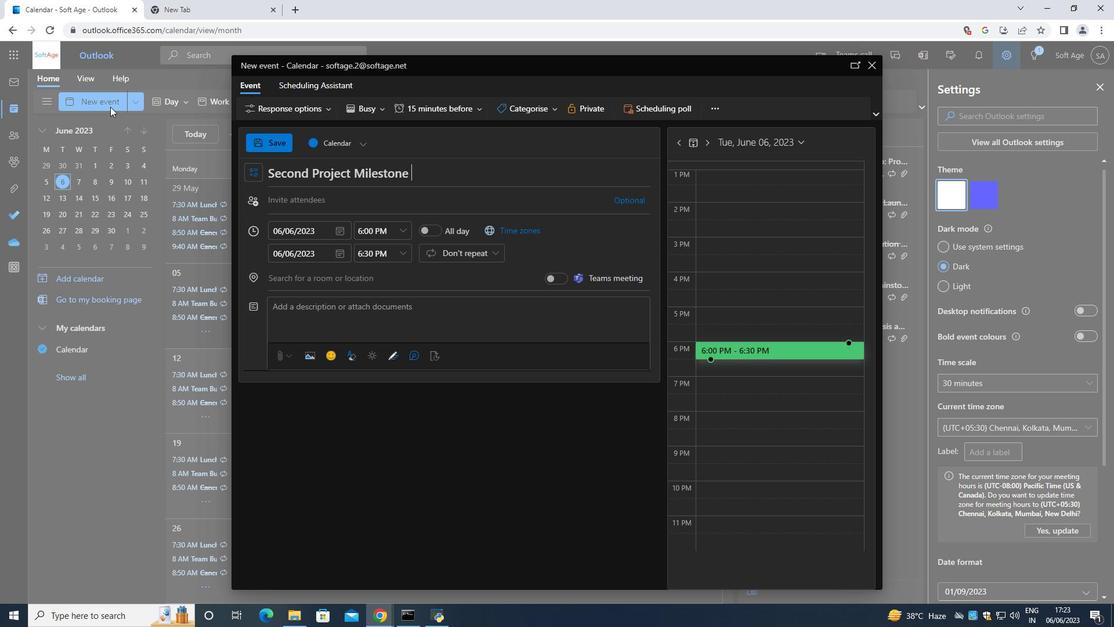 
Action: Mouse moved to (375, 246)
Screenshot: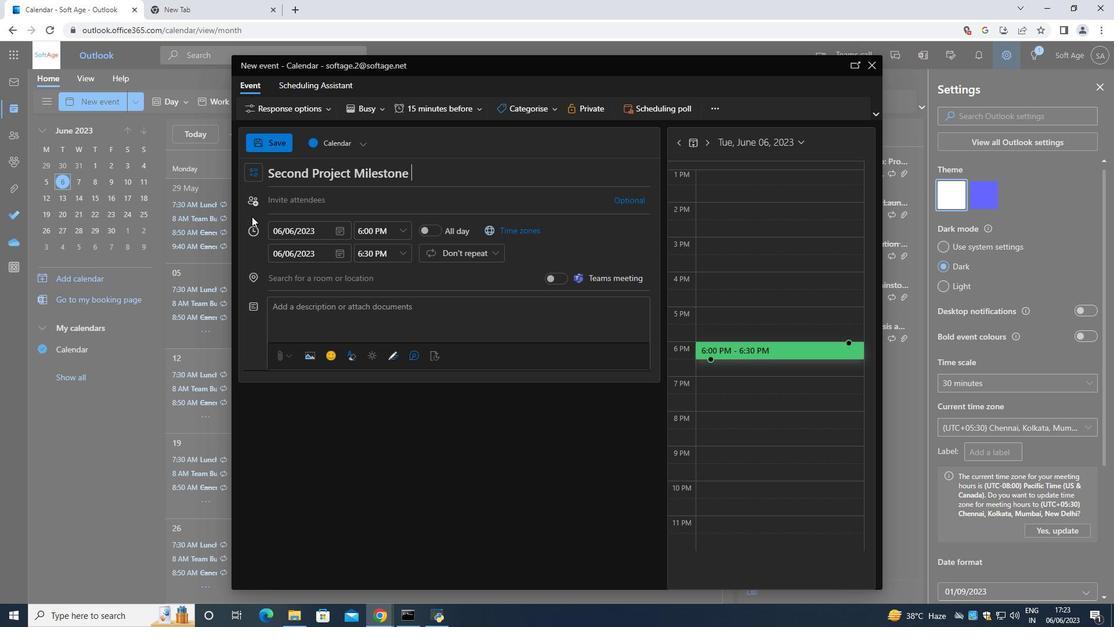 
Action: Mouse pressed left at (375, 246)
Screenshot: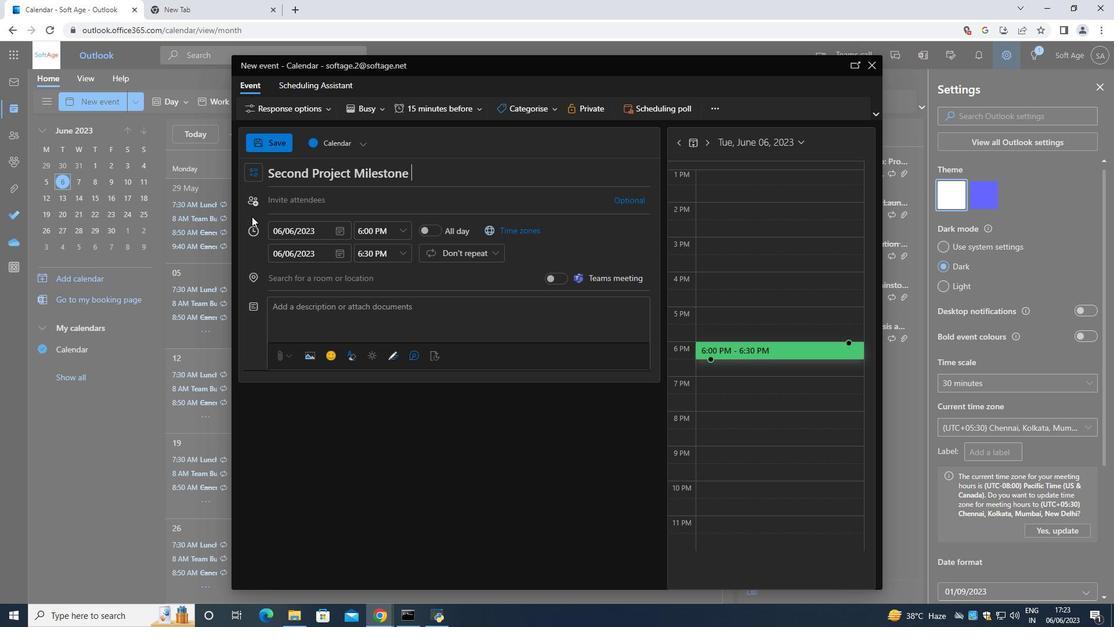 
Action: Mouse moved to (377, 248)
Screenshot: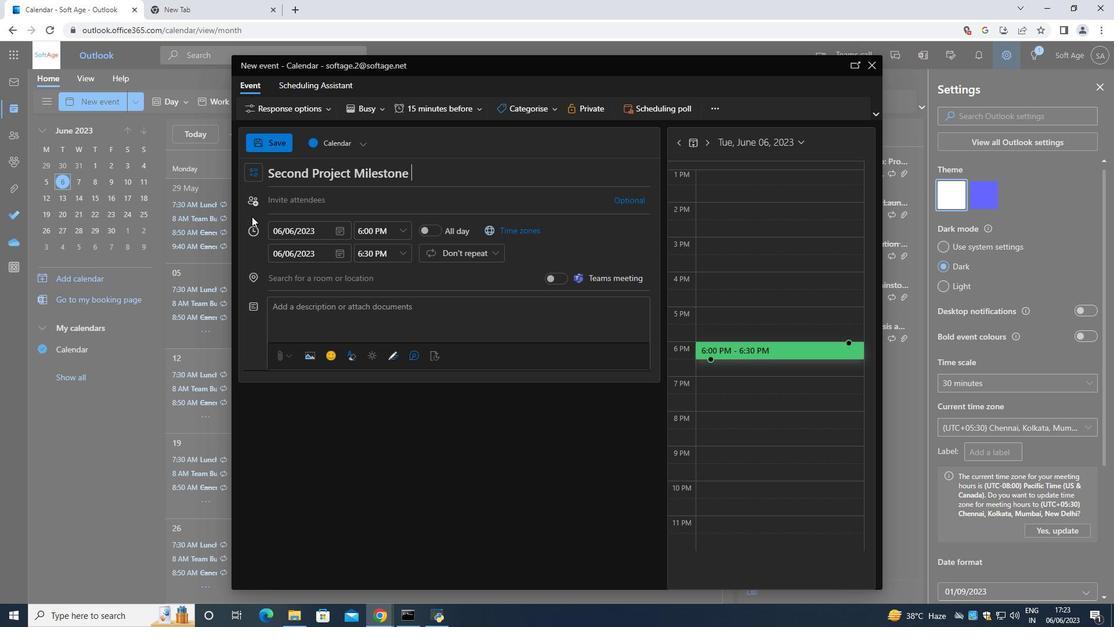 
Action: Mouse pressed left at (377, 248)
Screenshot: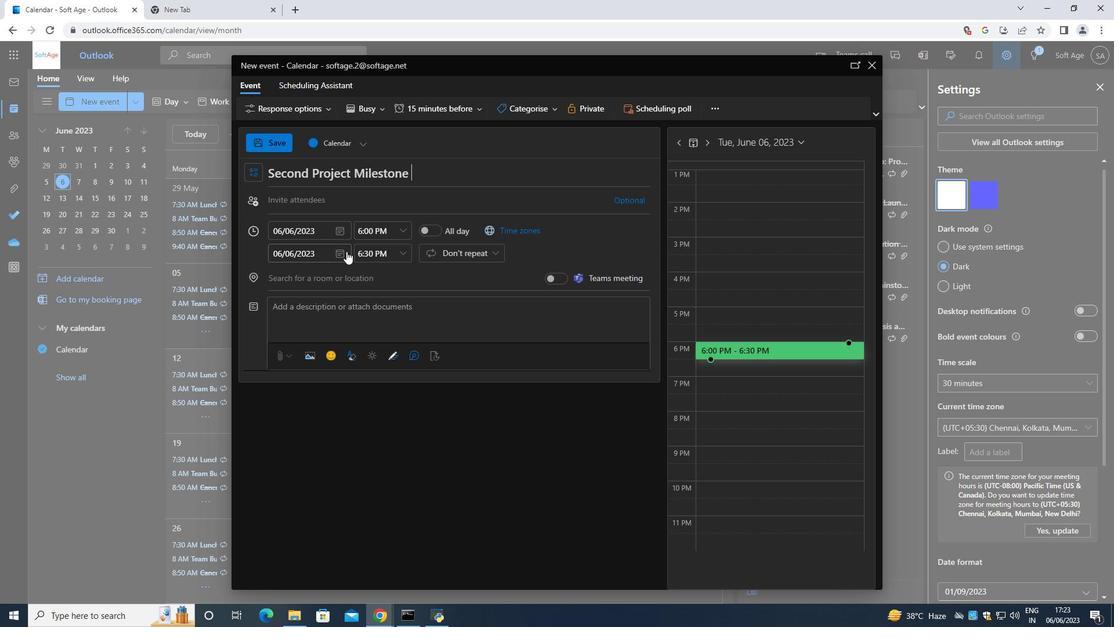
Action: Mouse pressed left at (377, 248)
Screenshot: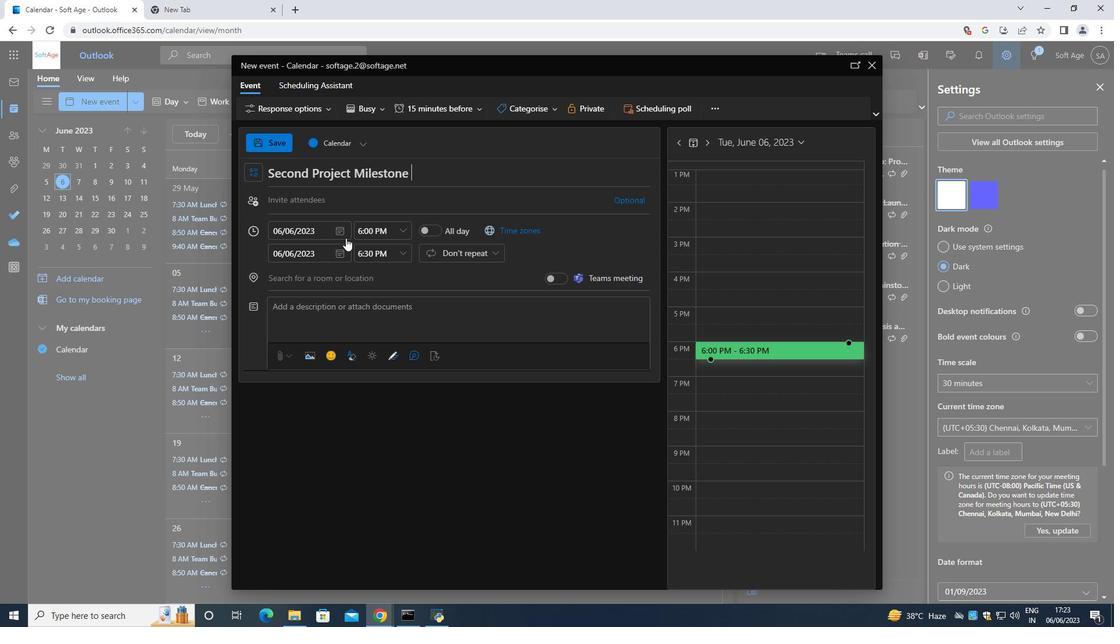 
Action: Mouse pressed left at (377, 248)
Screenshot: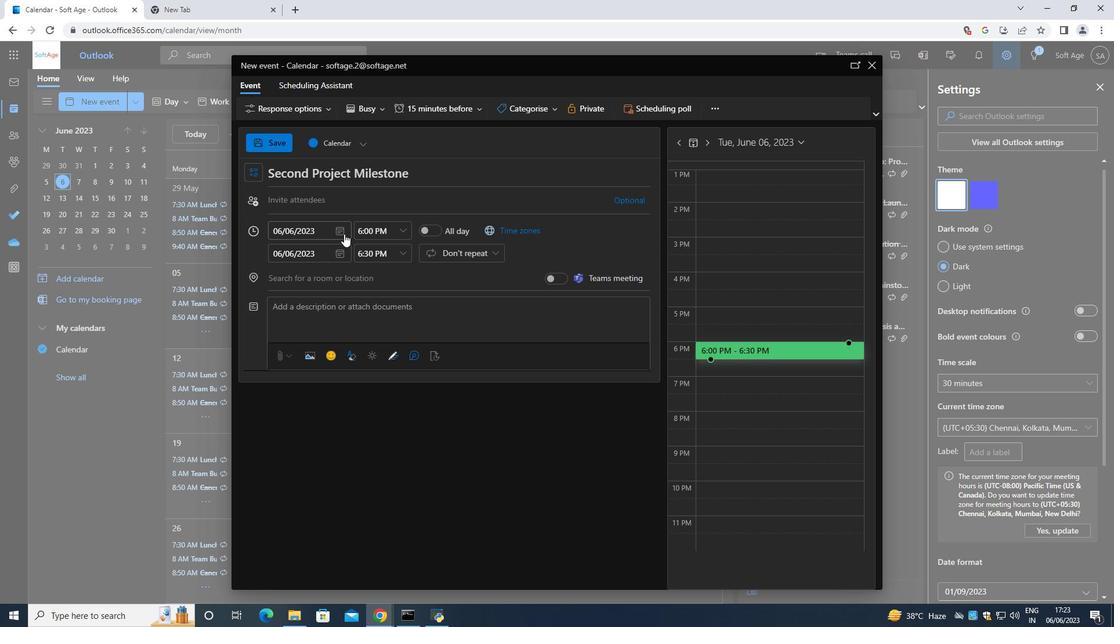 
Action: Mouse pressed left at (377, 248)
Screenshot: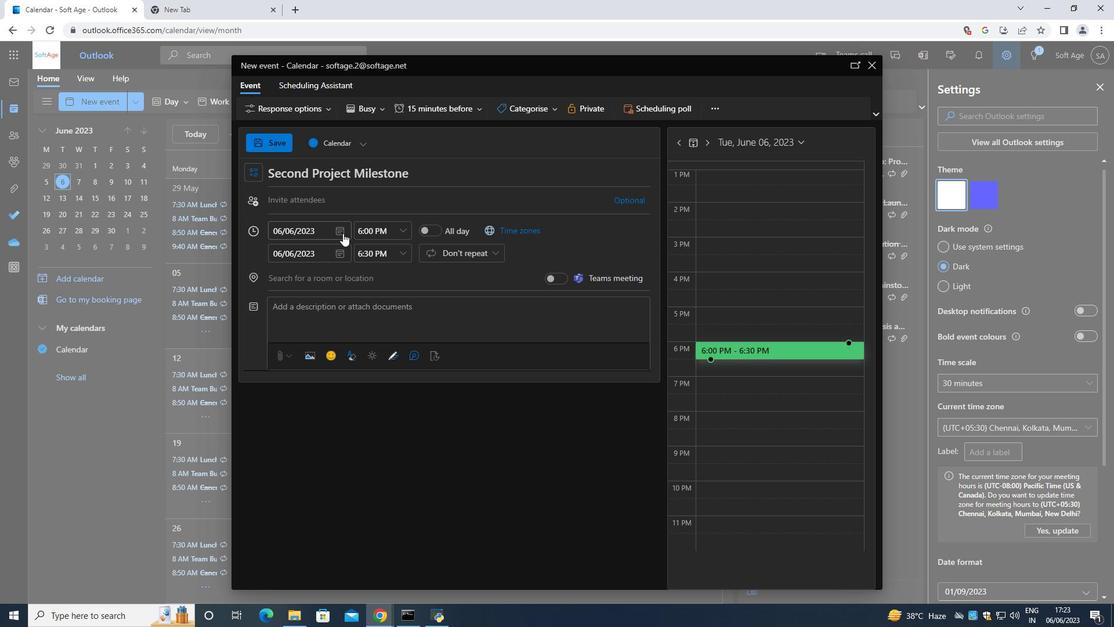 
Action: Mouse moved to (363, 249)
Screenshot: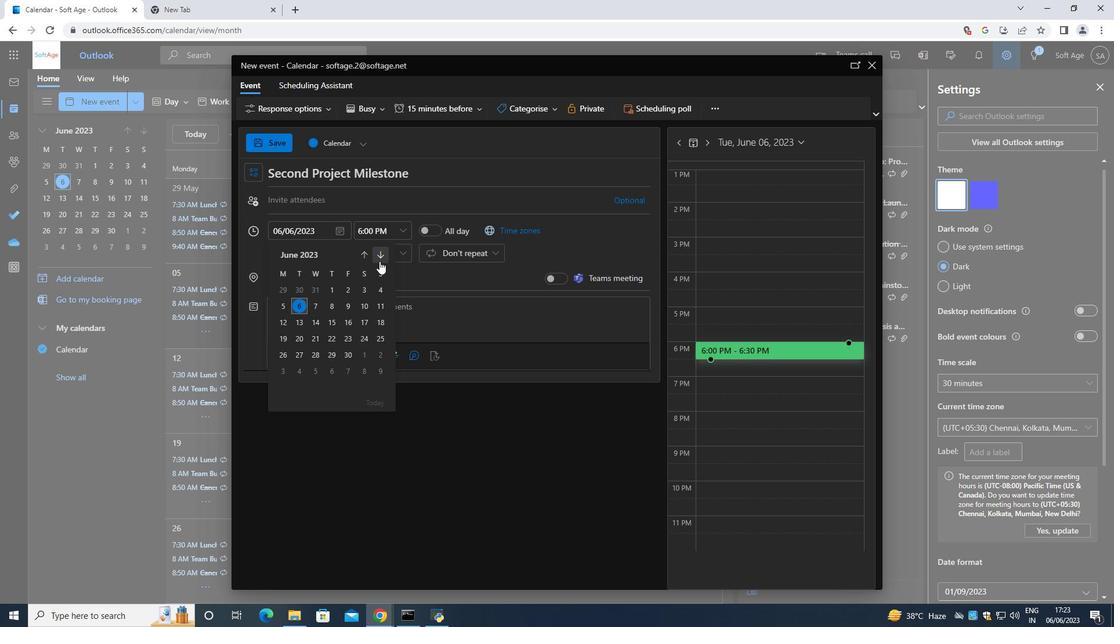 
Action: Mouse pressed left at (363, 249)
Screenshot: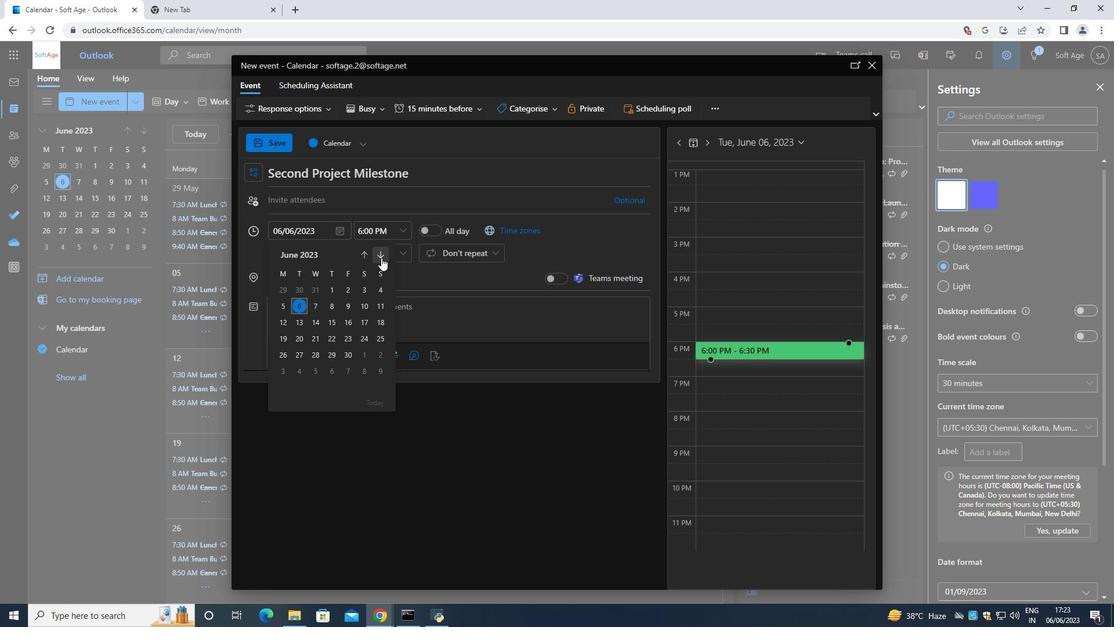 
Action: Mouse moved to (330, 301)
Screenshot: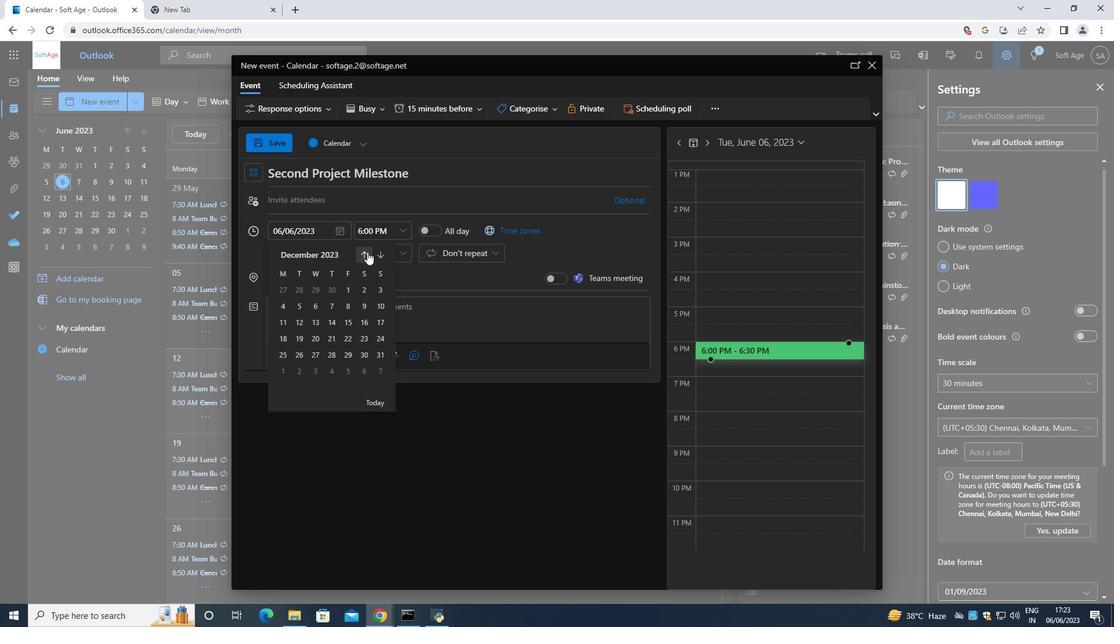 
Action: Mouse pressed left at (330, 301)
Screenshot: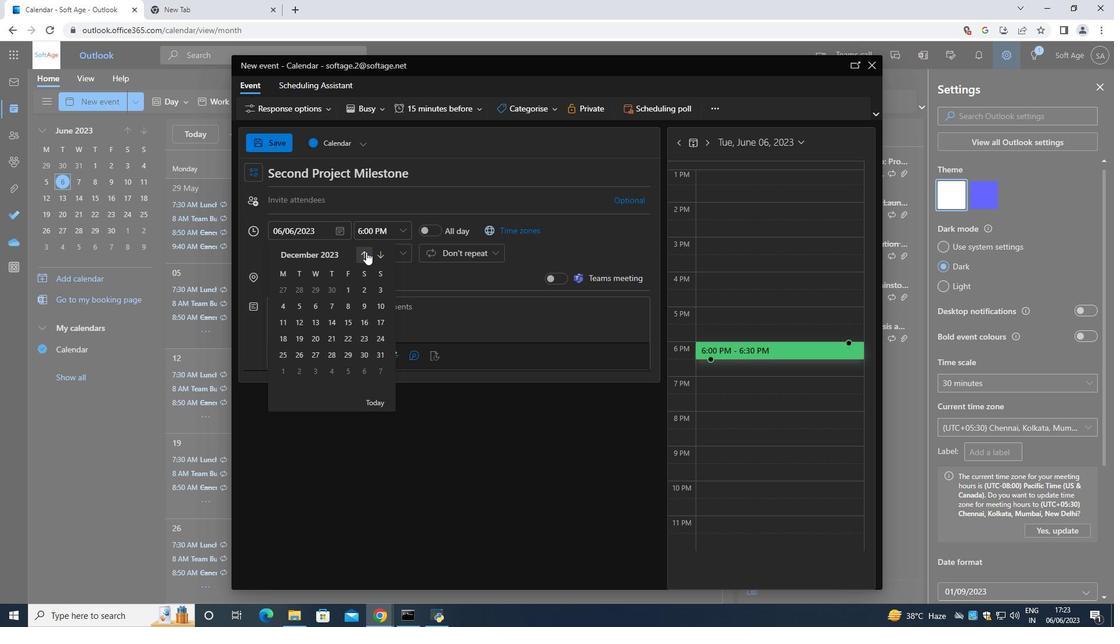 
Action: Mouse moved to (403, 220)
Screenshot: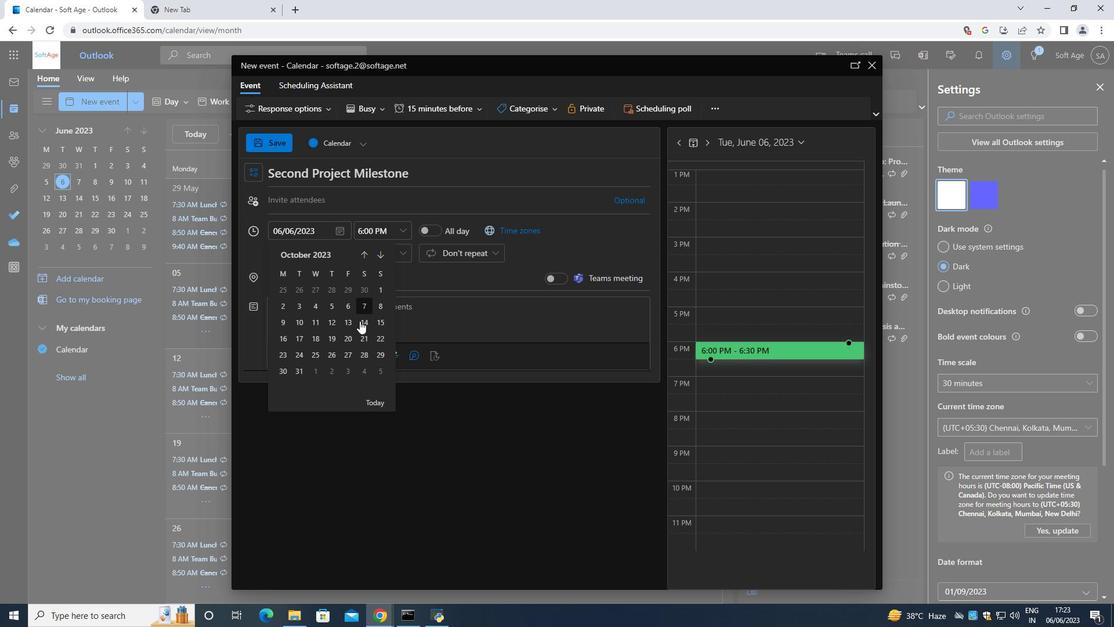 
Action: Mouse pressed left at (403, 220)
Screenshot: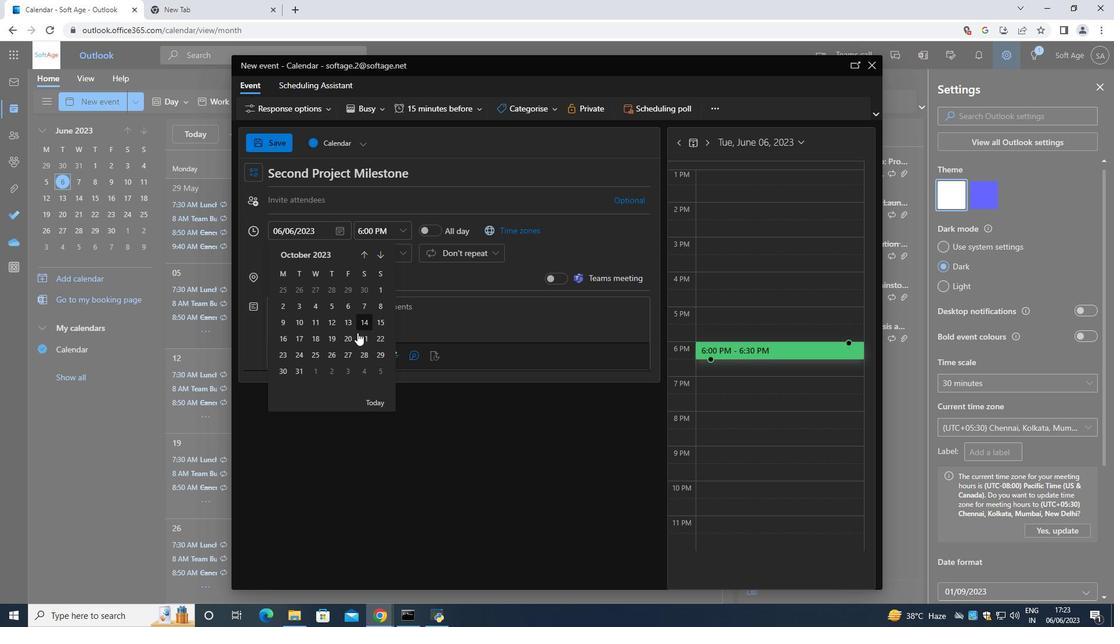 
Action: Mouse moved to (396, 271)
Screenshot: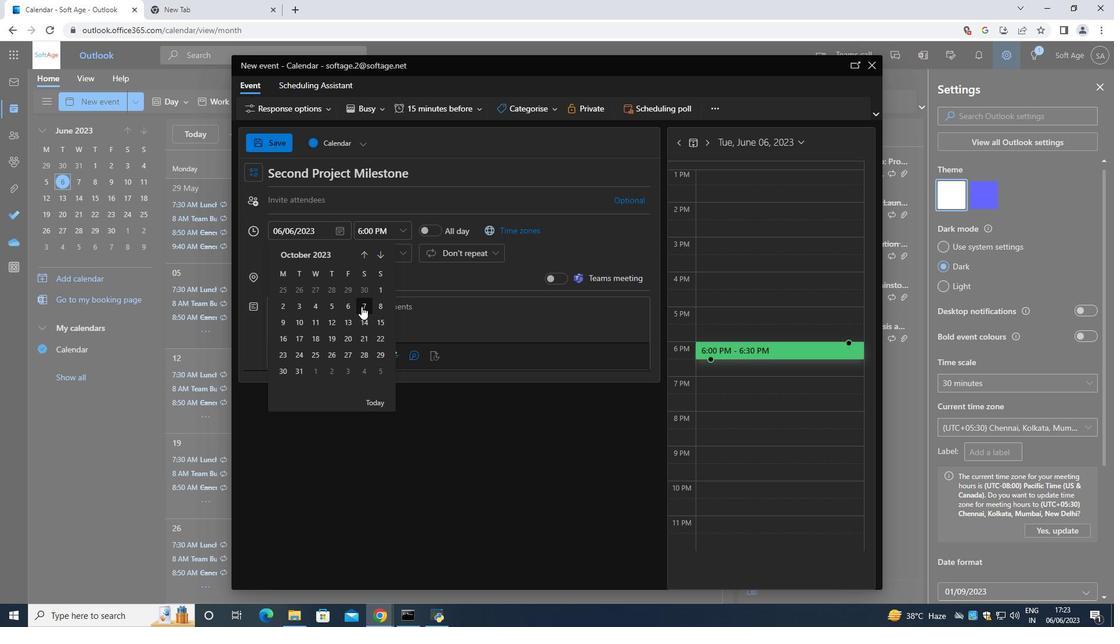 
Action: Mouse scrolled (396, 271) with delta (0, 0)
Screenshot: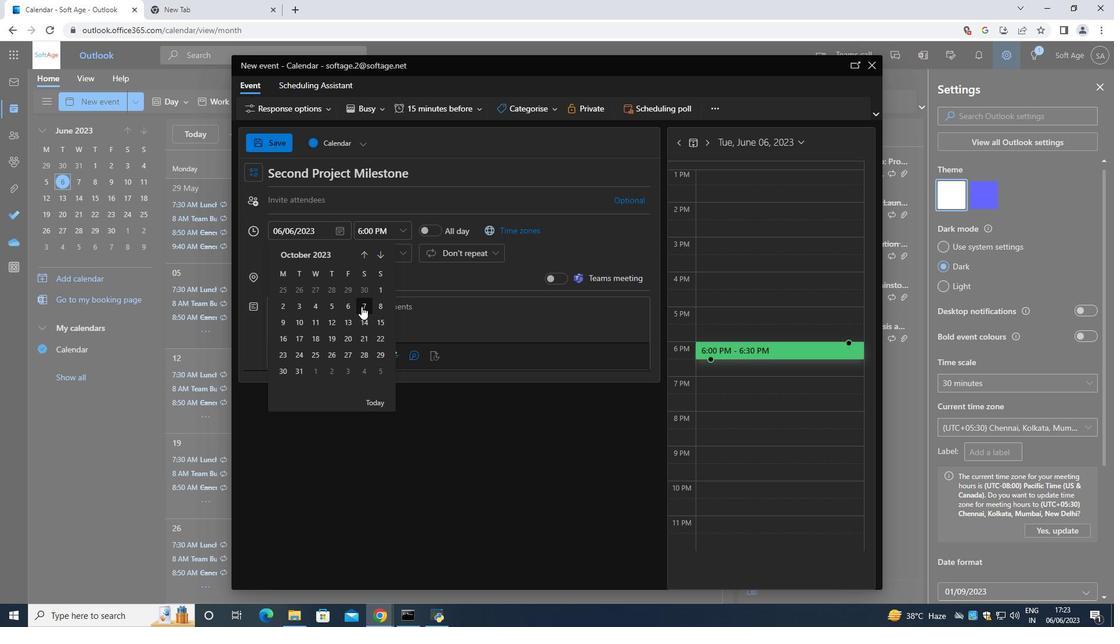 
Action: Mouse scrolled (396, 271) with delta (0, 0)
Screenshot: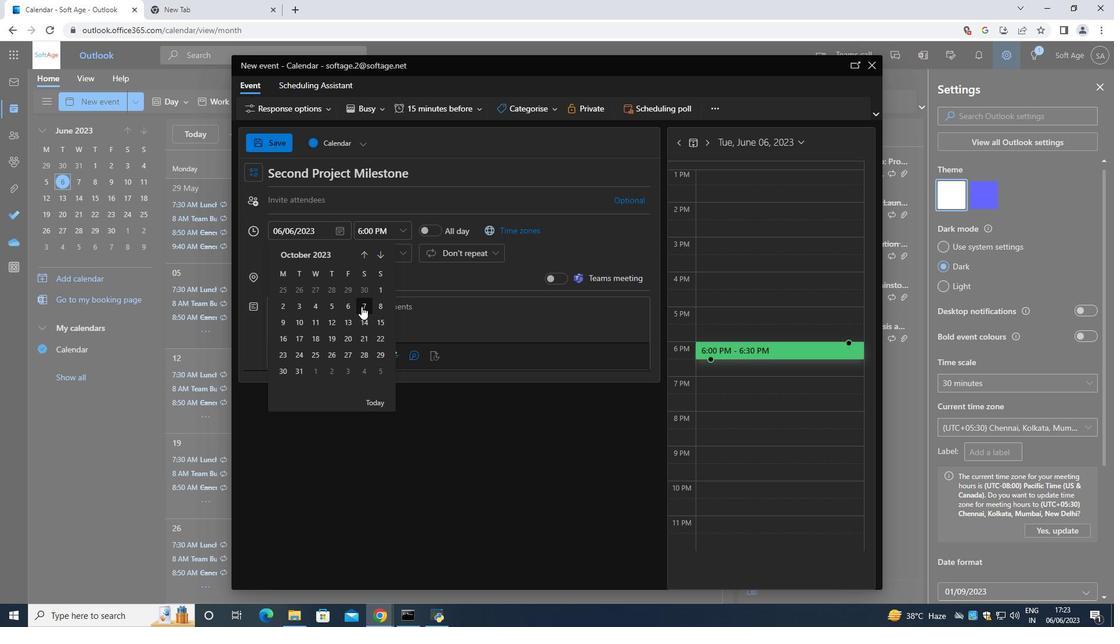 
Action: Mouse scrolled (396, 271) with delta (0, 0)
Screenshot: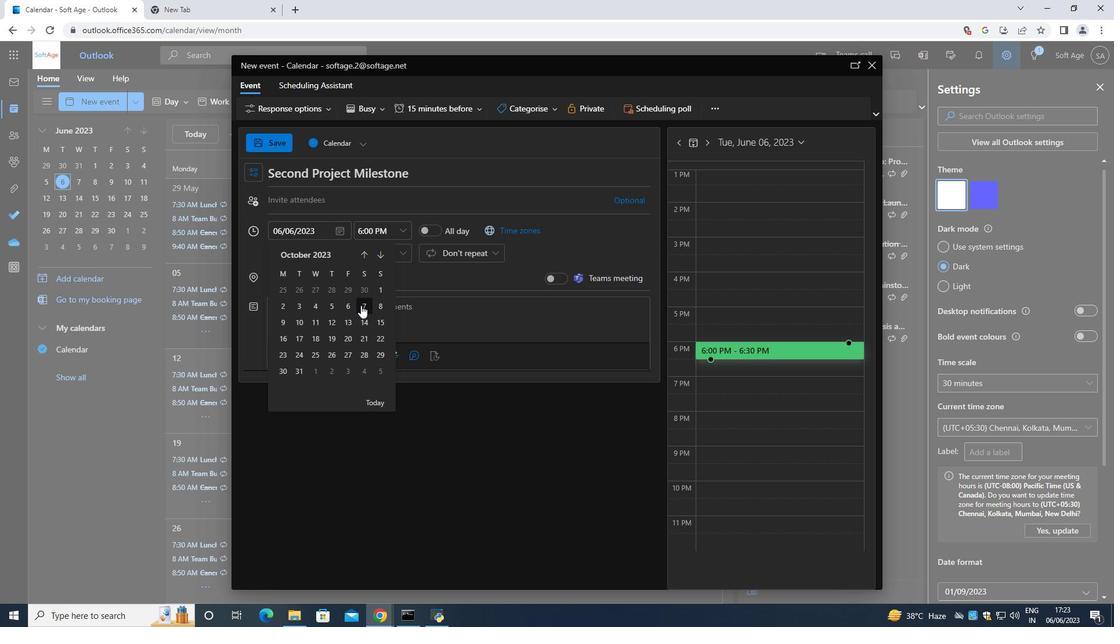 
Action: Mouse moved to (393, 271)
Screenshot: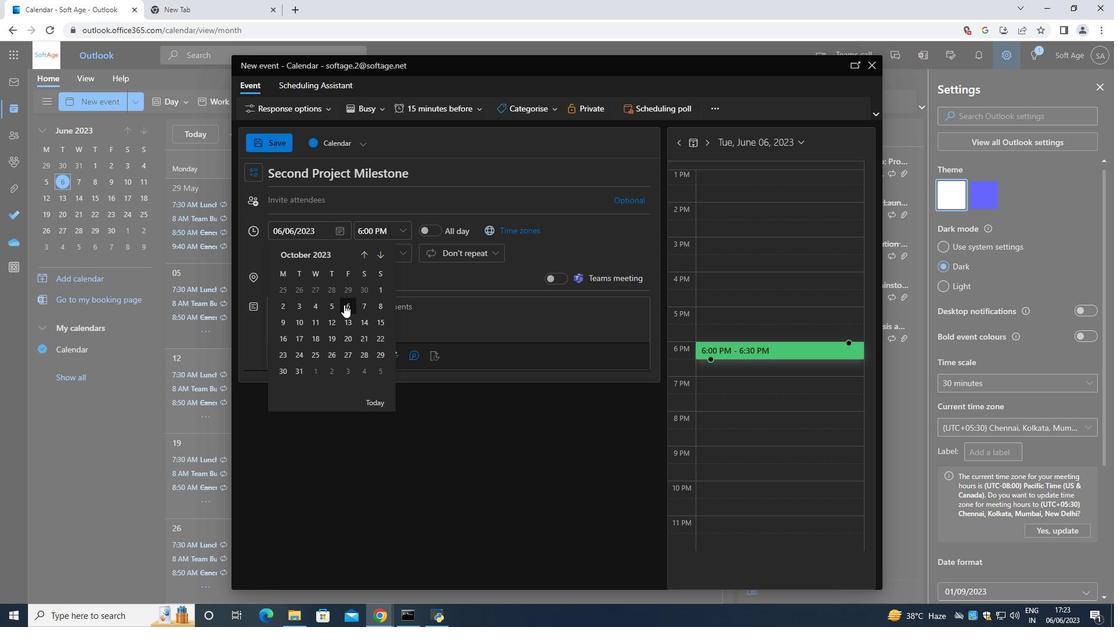 
Action: Mouse scrolled (393, 271) with delta (0, 0)
Screenshot: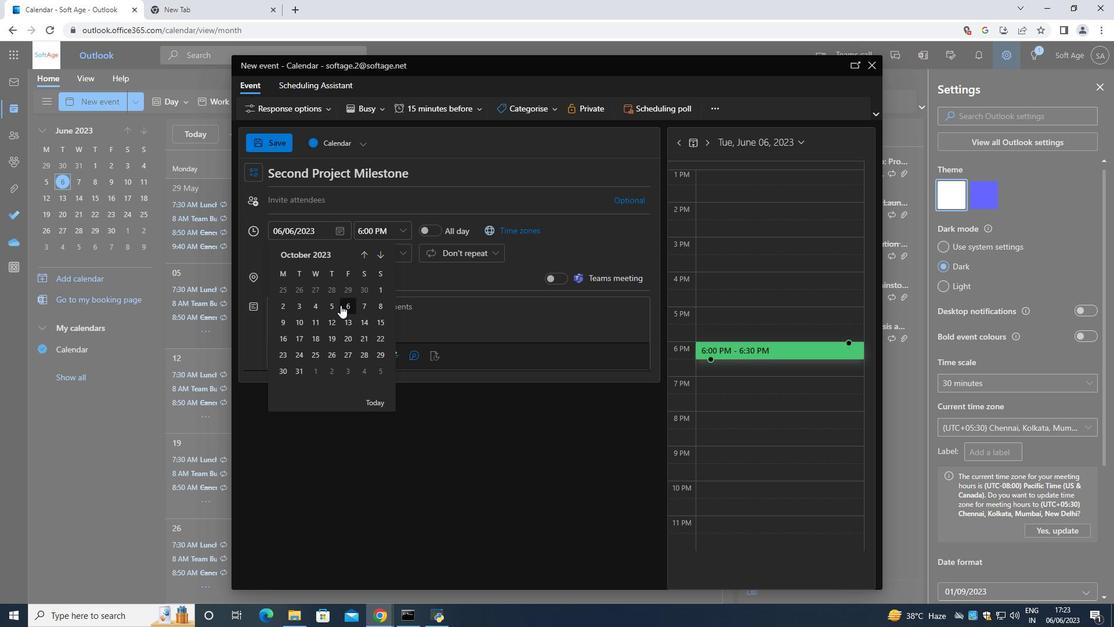 
Action: Mouse moved to (393, 271)
Screenshot: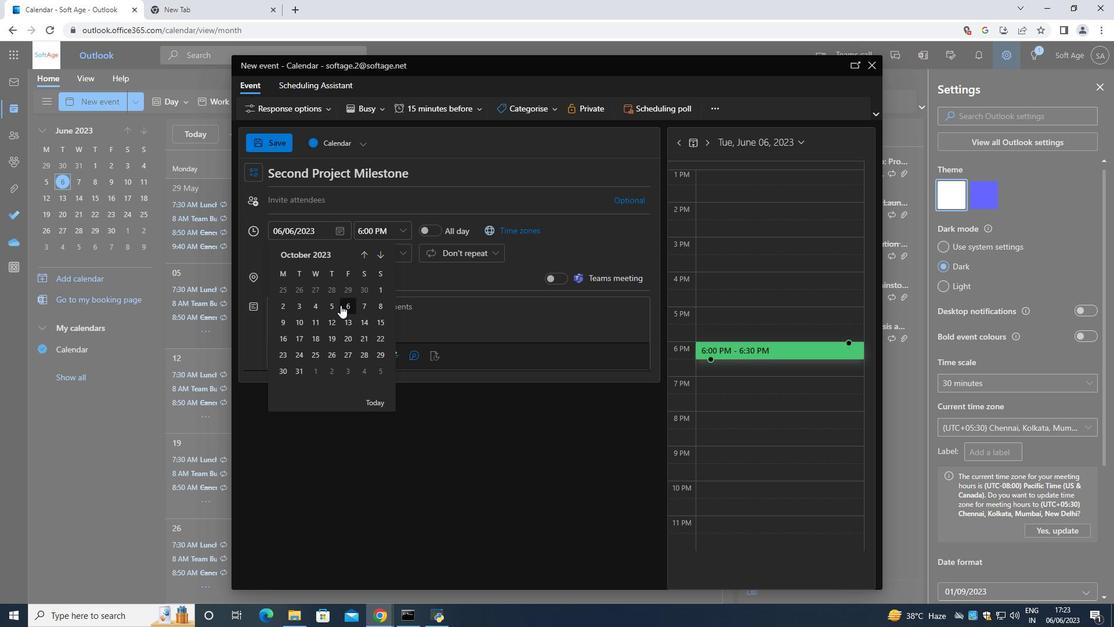 
Action: Mouse scrolled (393, 271) with delta (0, 0)
Screenshot: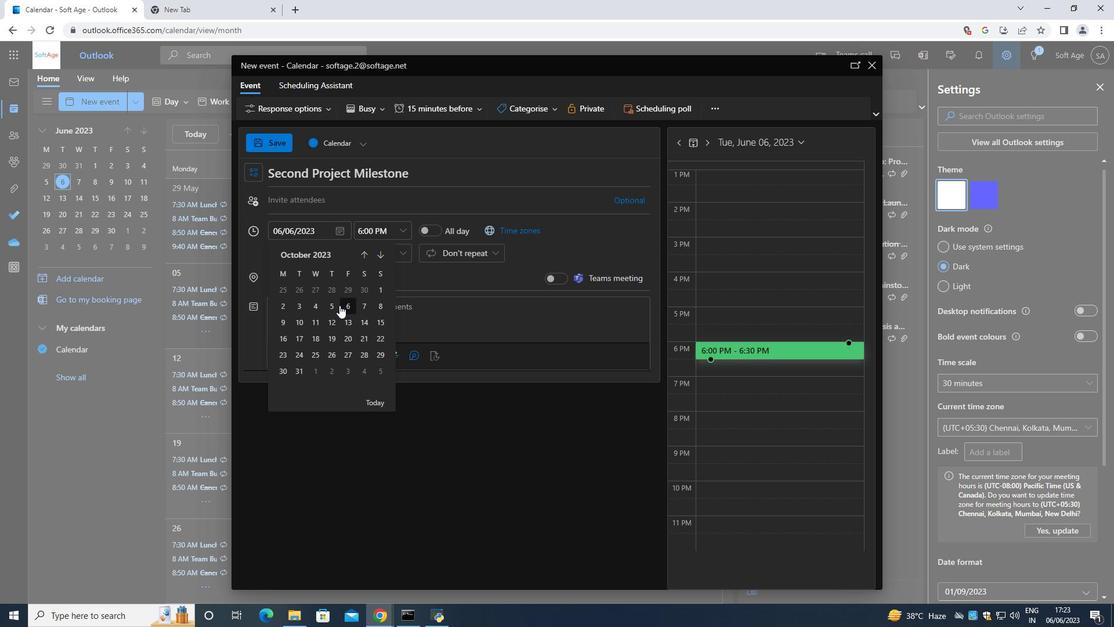 
Action: Mouse scrolled (393, 271) with delta (0, 0)
Screenshot: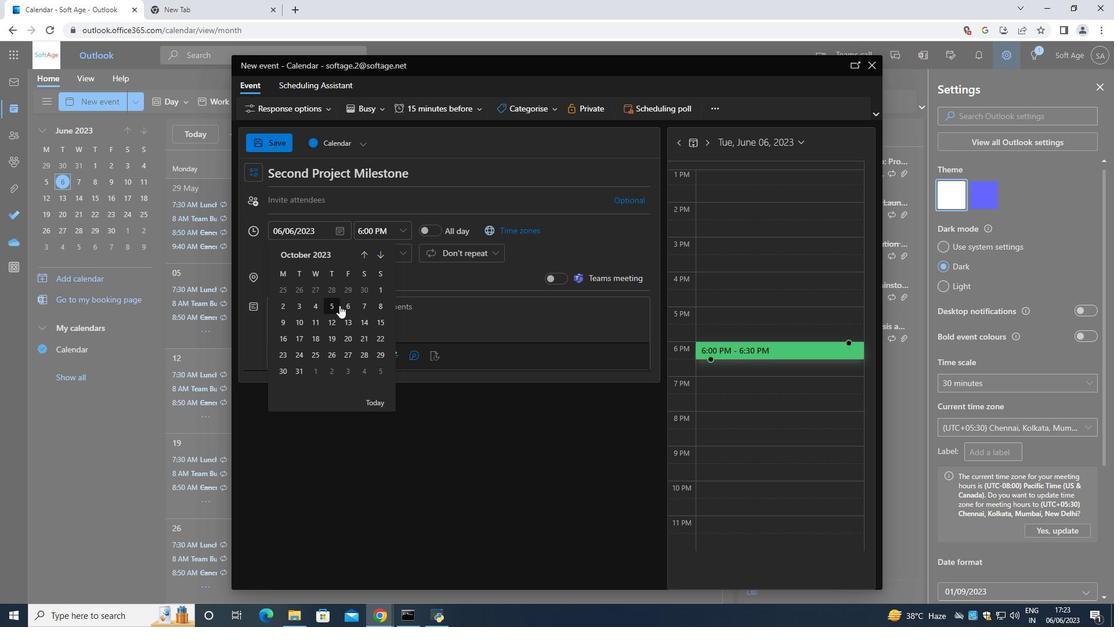 
Action: Mouse moved to (385, 257)
Screenshot: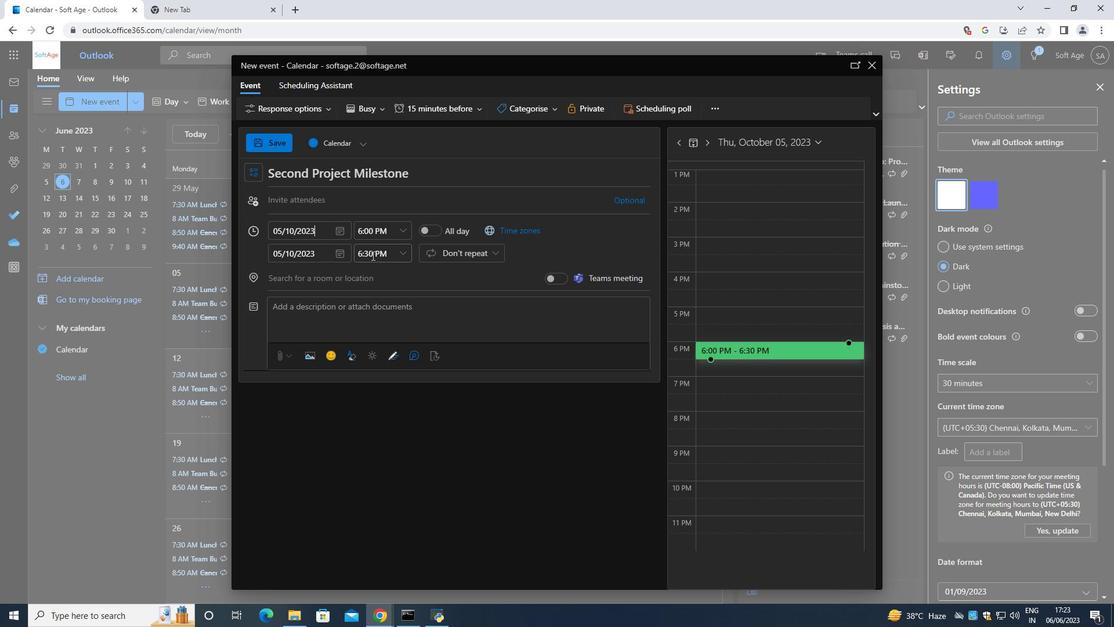
Action: Mouse scrolled (385, 258) with delta (0, 0)
Screenshot: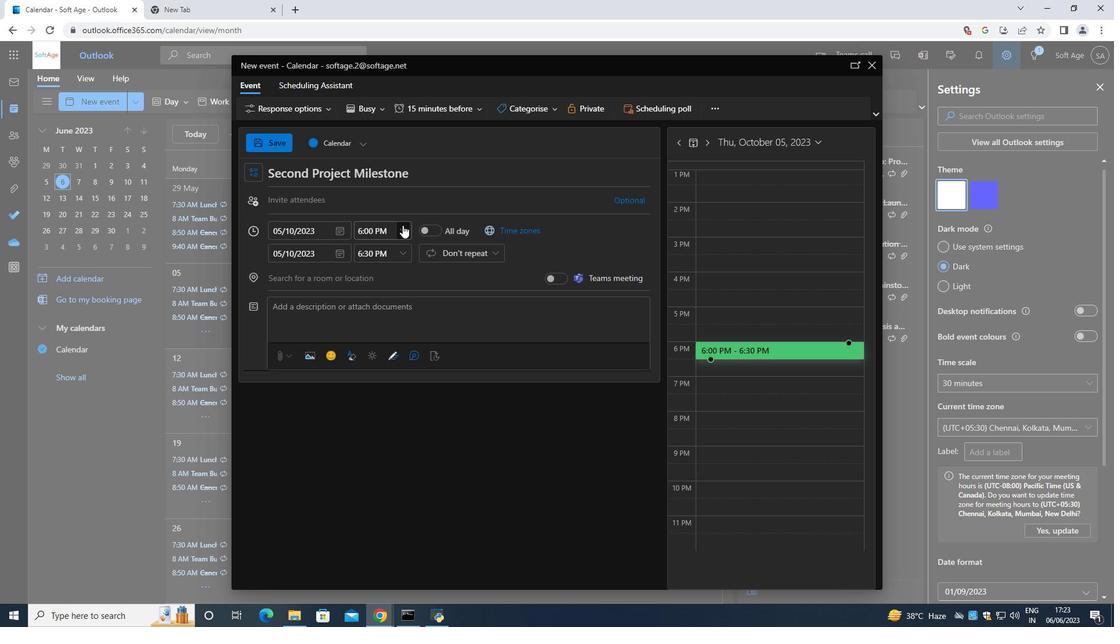 
Action: Mouse moved to (385, 257)
Screenshot: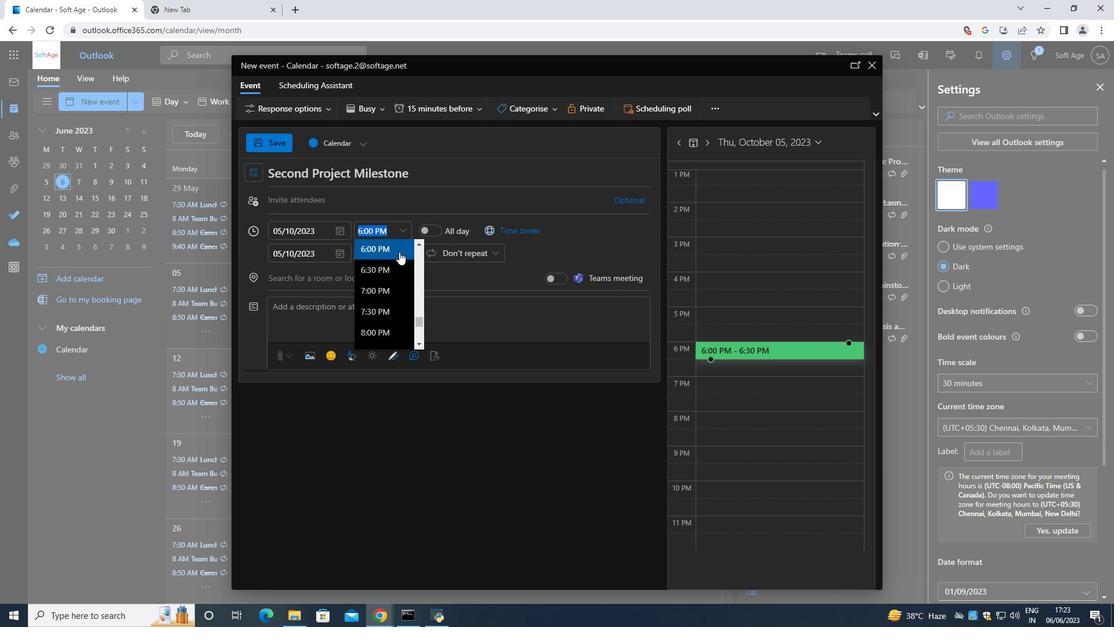 
Action: Mouse pressed left at (385, 257)
Screenshot: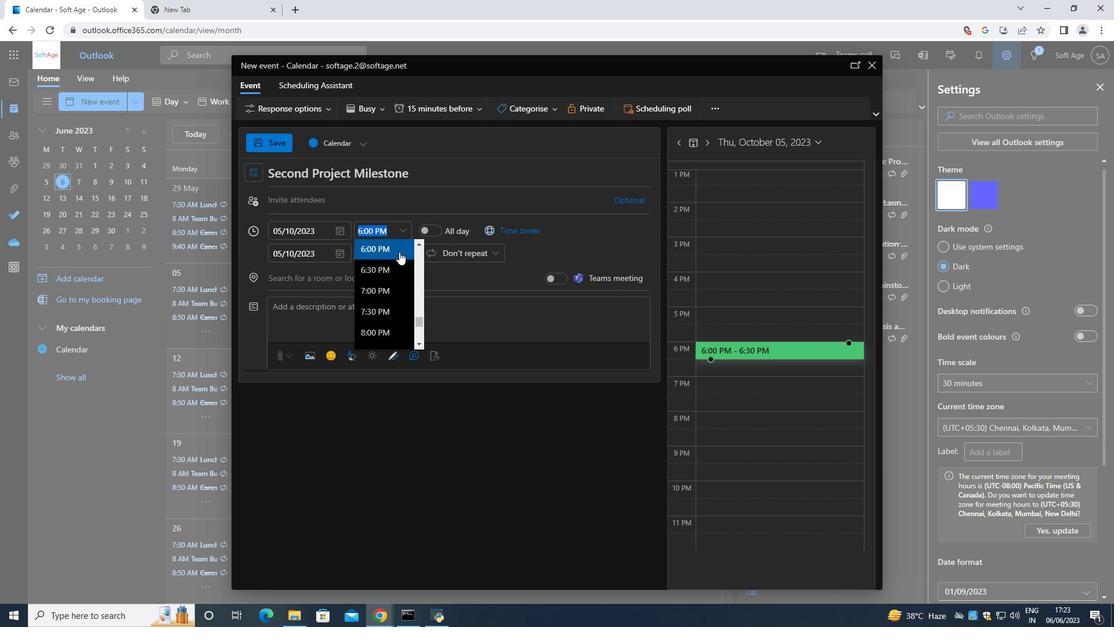 
Action: Mouse moved to (403, 247)
Screenshot: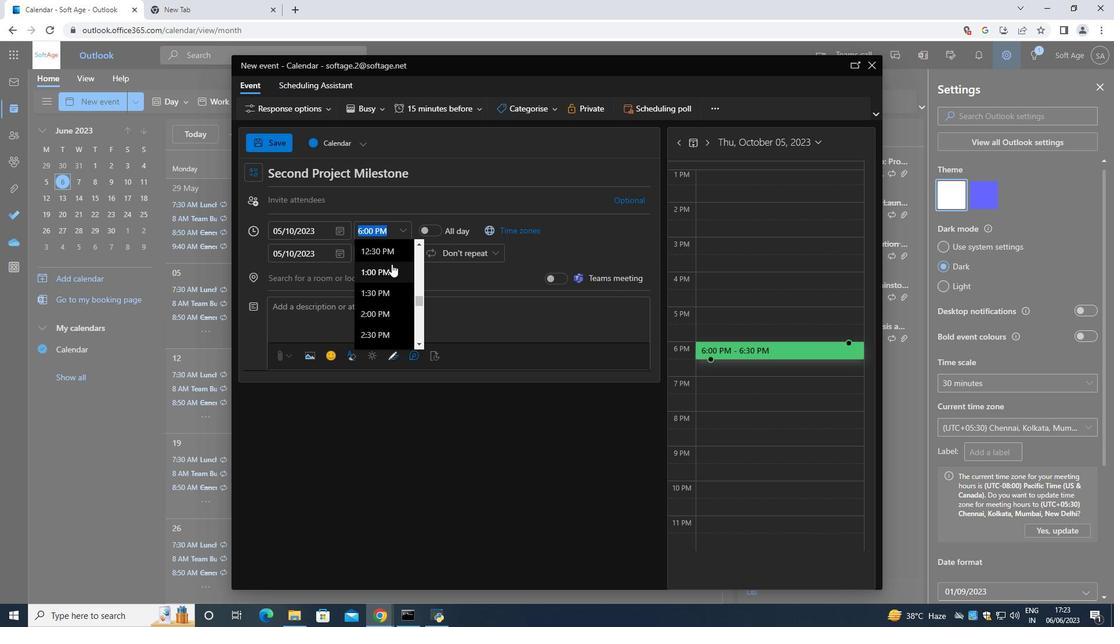 
Action: Mouse pressed left at (403, 247)
Screenshot: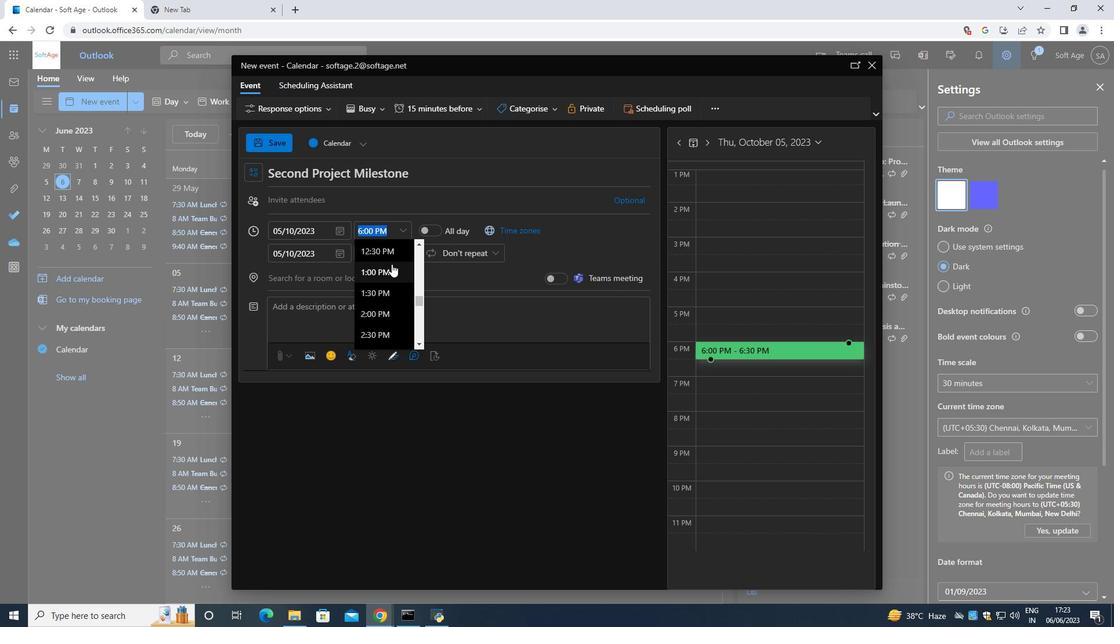 
Action: Mouse moved to (382, 333)
Screenshot: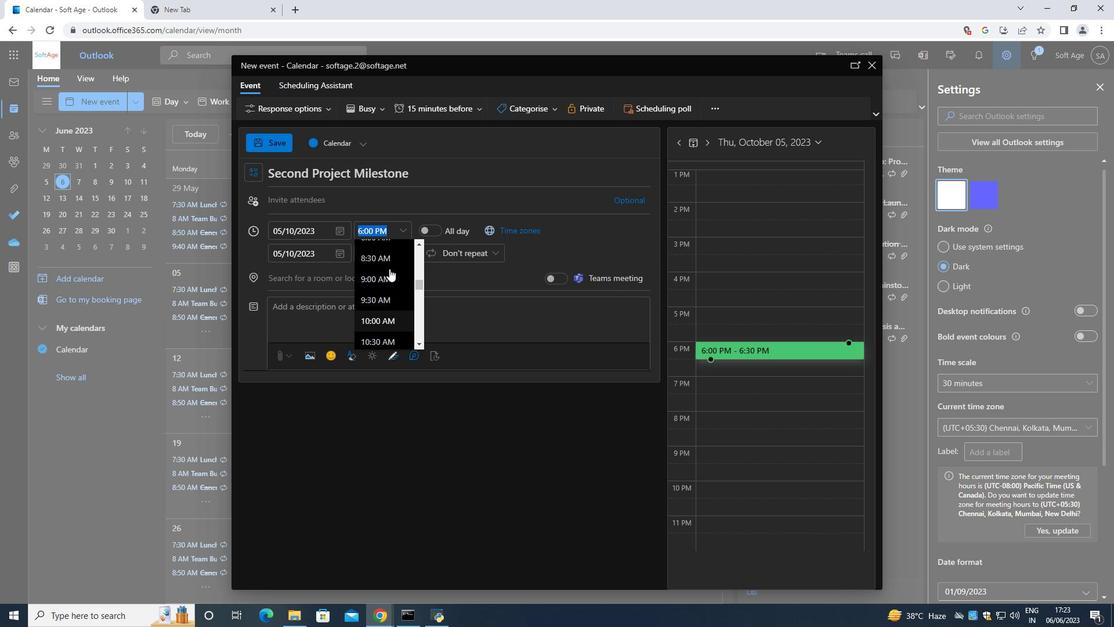 
Action: Mouse pressed left at (382, 333)
Screenshot: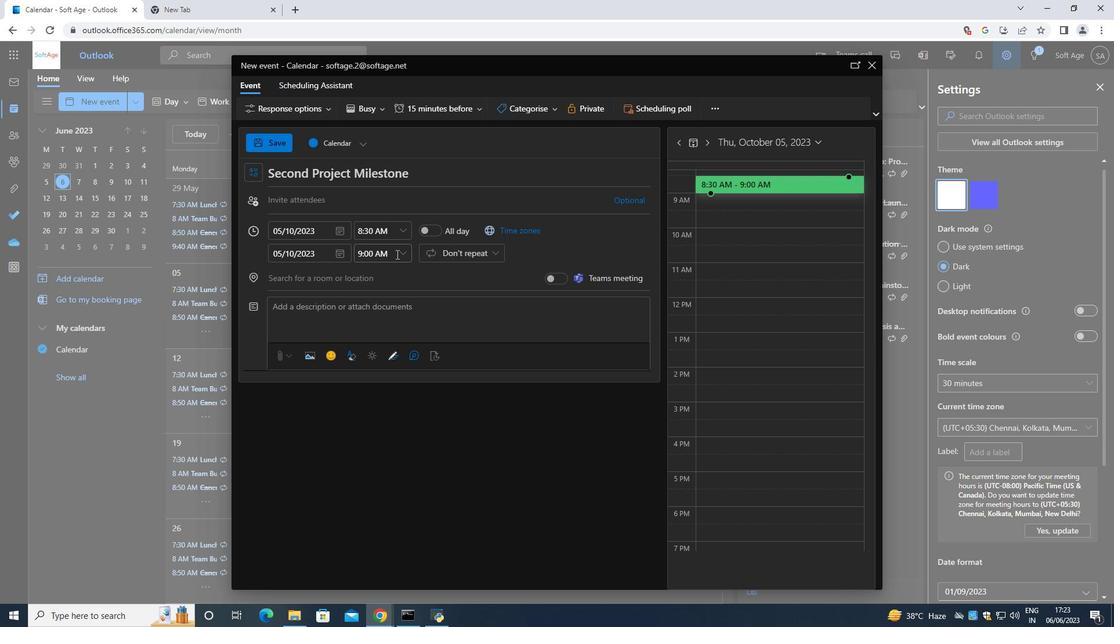 
Action: Mouse moved to (361, 311)
Screenshot: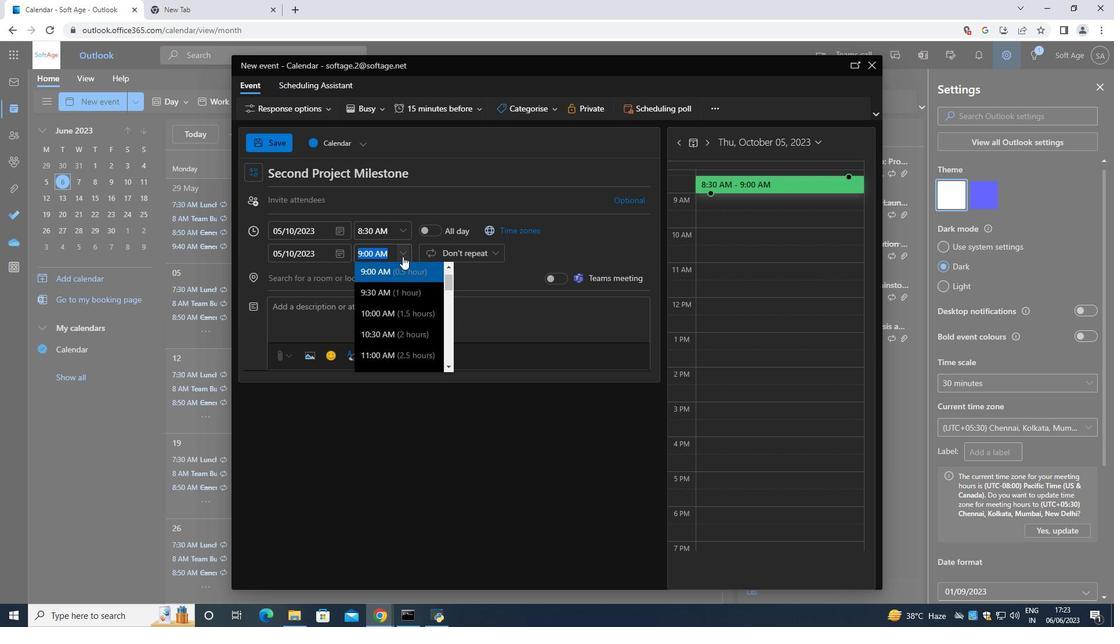 
Action: Mouse pressed left at (361, 311)
Screenshot: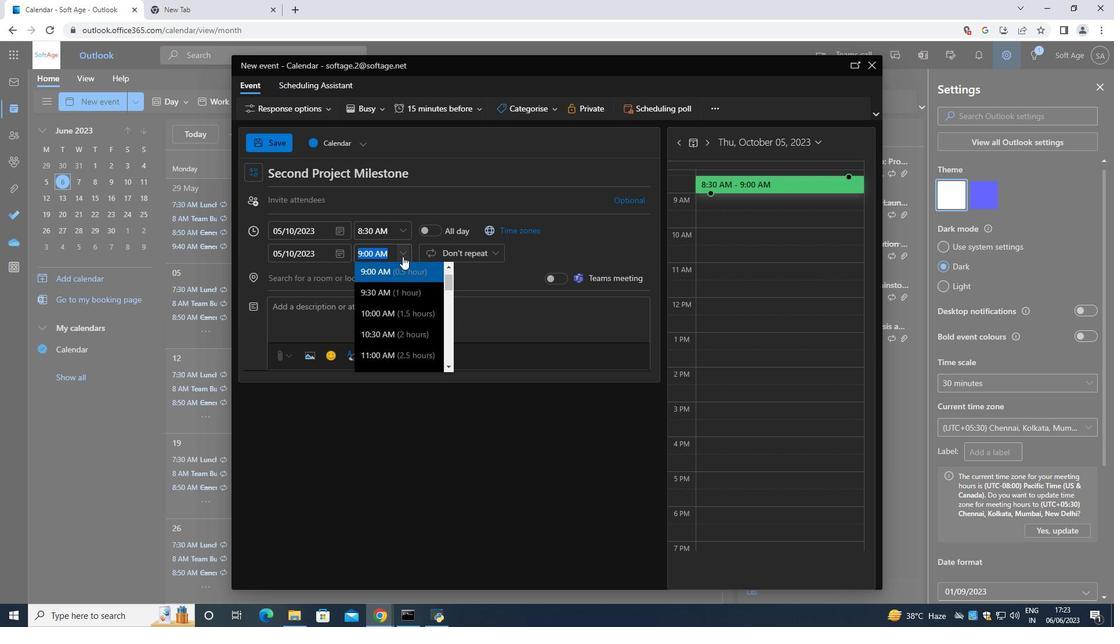 
Action: Mouse moved to (294, 270)
Screenshot: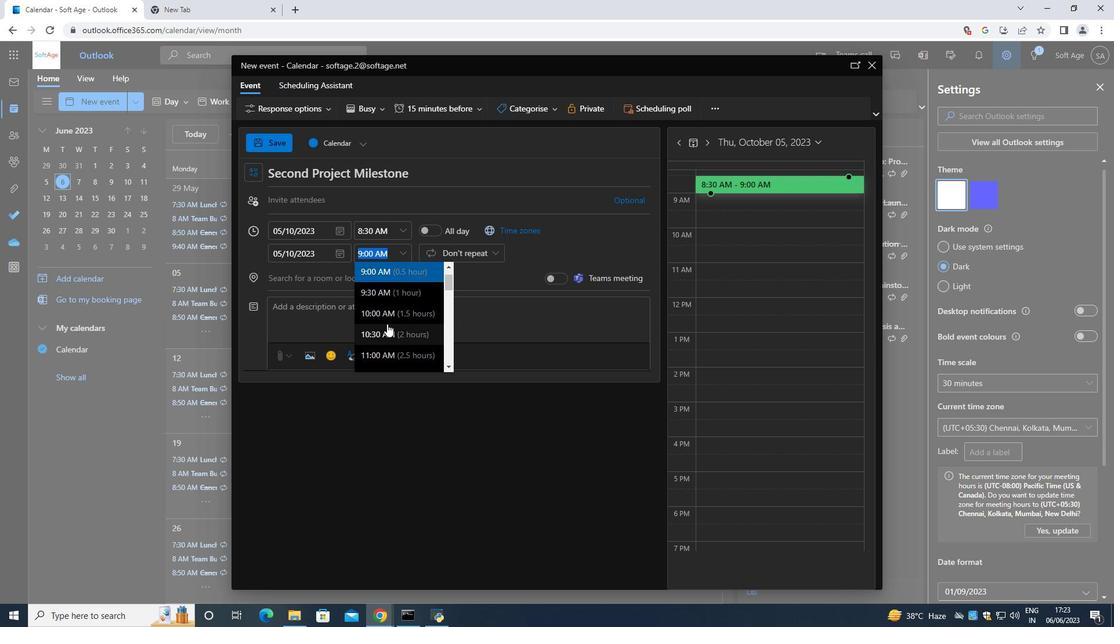 
Action: Key pressed <Key.shift>Teams<Key.space>will<Key.space>be<Key.space>presented<Key.space>with<Key.space>a<Key.space>series<Key.space>of<Key.space>problem-solving<Key.space>challenges<Key.space>that<Key.space>require<Key.space>creativity,<Key.space>analyr<Key.backspace>tical<Key.space>thinking<Key.space>,<Key.space>and<Key.space>effective<Key.space>commi<Key.backspace>unication.<Key.space><Key.shift>These<Key.space>challengers<Key.space>may<Key.space>inck<Key.backspace>lude<Key.space>simulated<Key.space>se<Key.backspace>cenarios,<Key.space>puzzles,<Key.space>brainteasers<Key.space>,<Key.space>or<Key.space>real-world<Key.space>business<Key.space>problems.<Key.space>
Screenshot: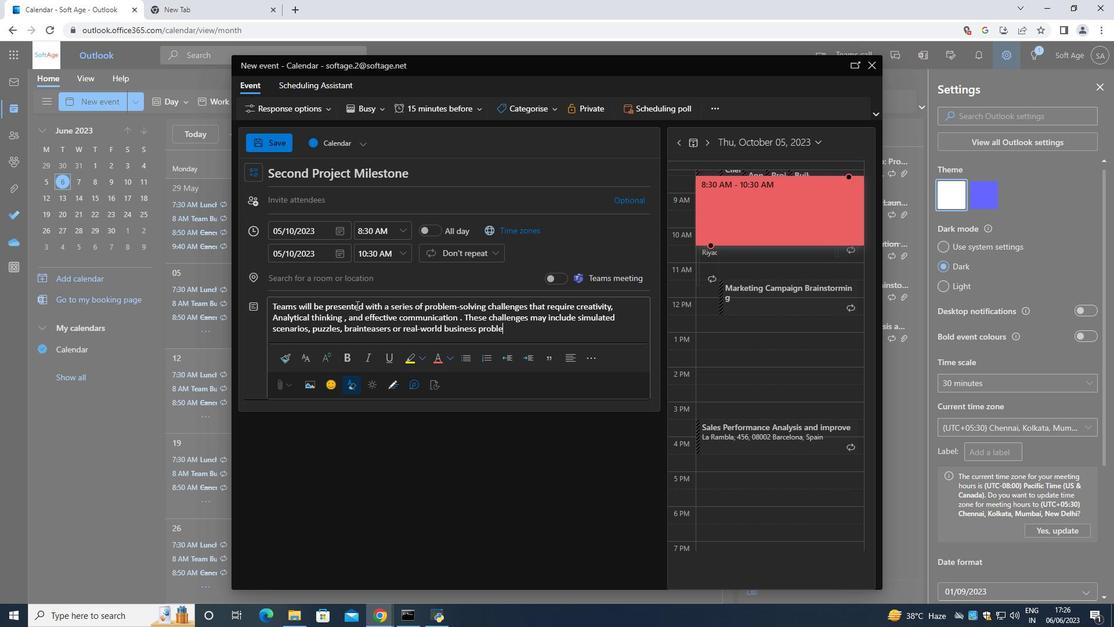 
Action: Mouse moved to (541, 99)
Screenshot: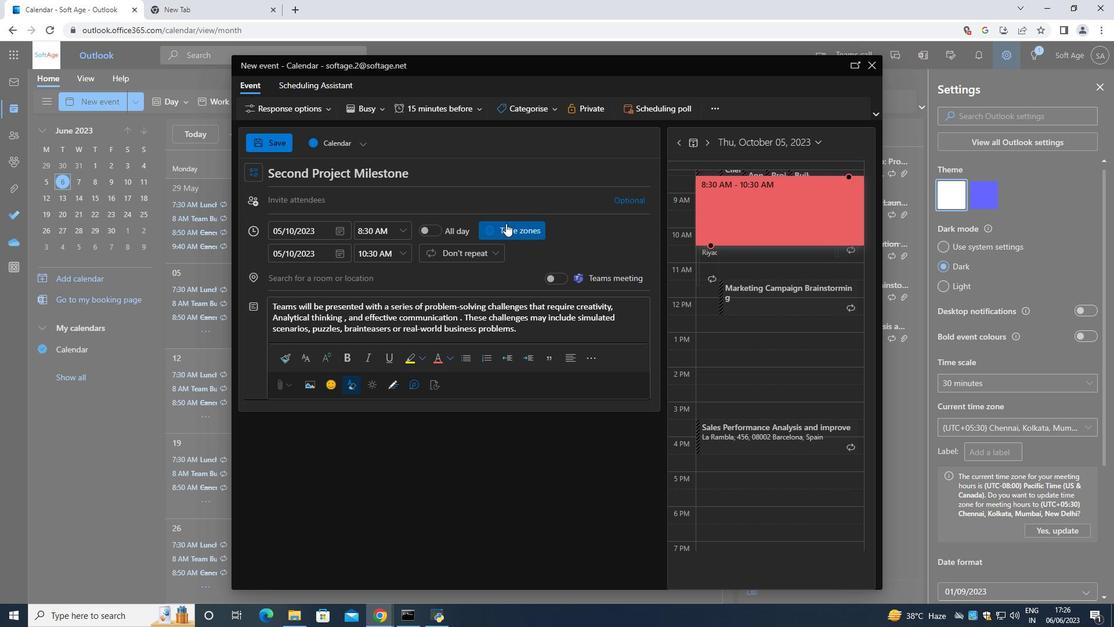 
Action: Mouse pressed left at (541, 99)
Screenshot: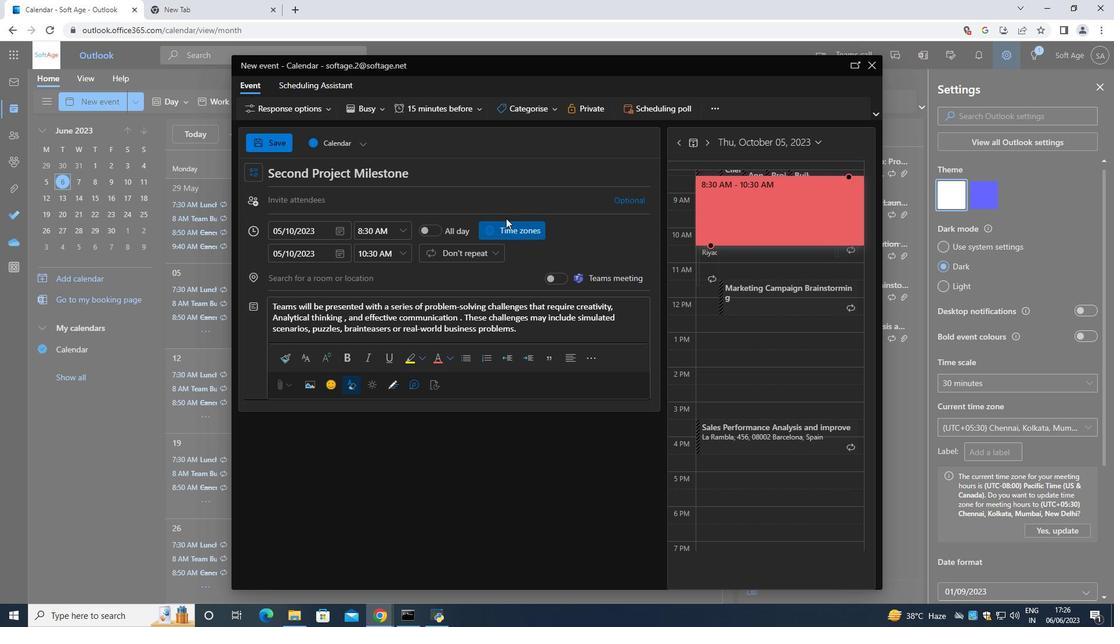 
Action: Mouse moved to (530, 150)
Screenshot: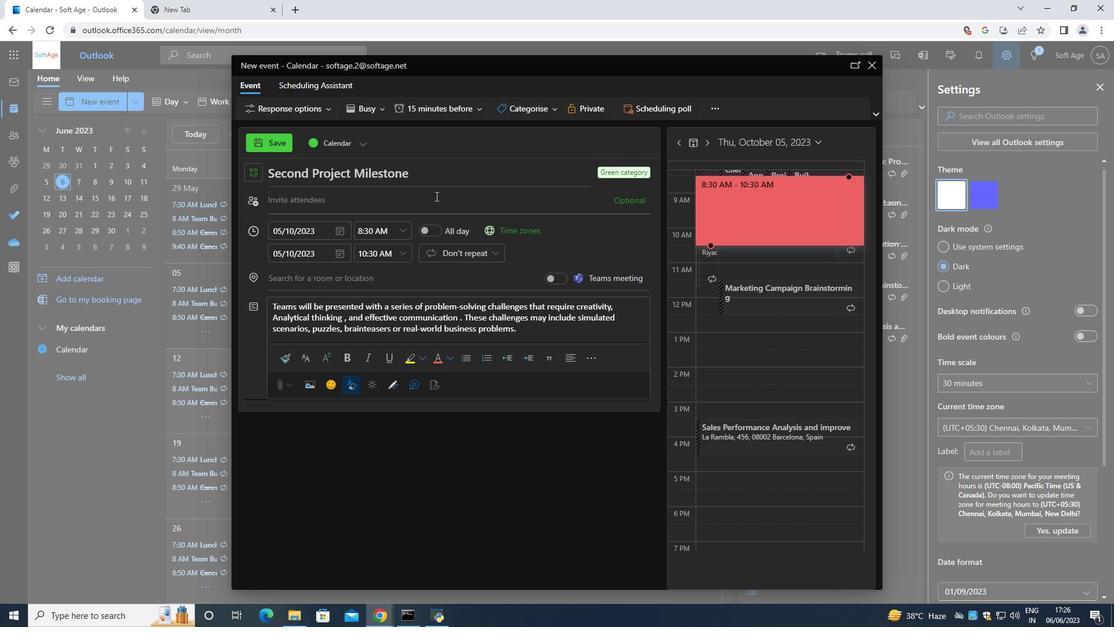 
Action: Mouse pressed left at (530, 150)
Screenshot: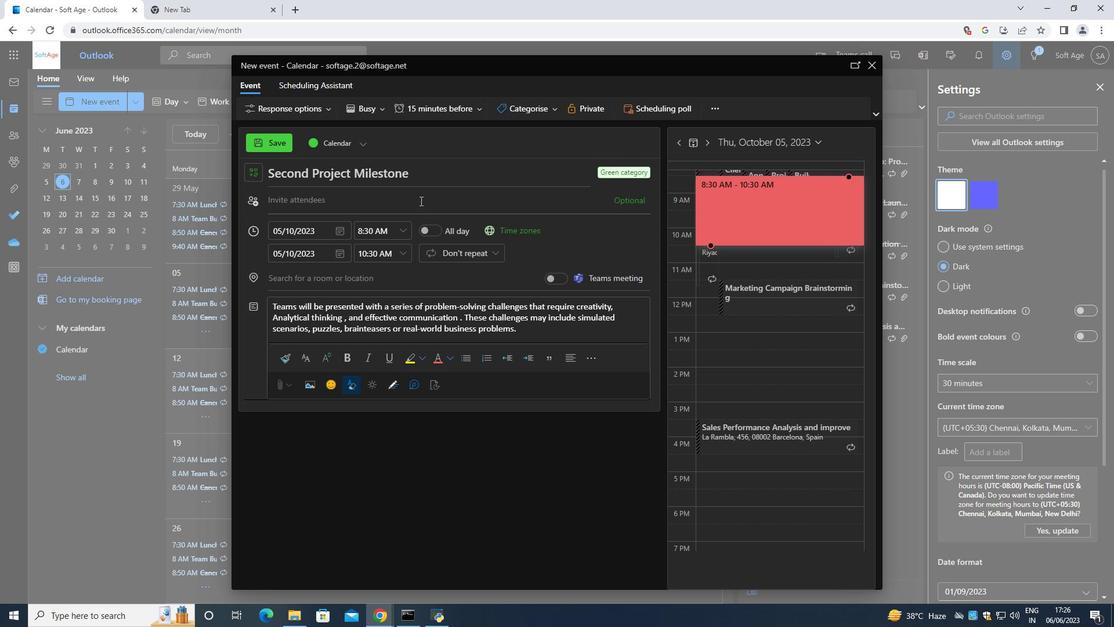 
Action: Mouse moved to (328, 196)
Screenshot: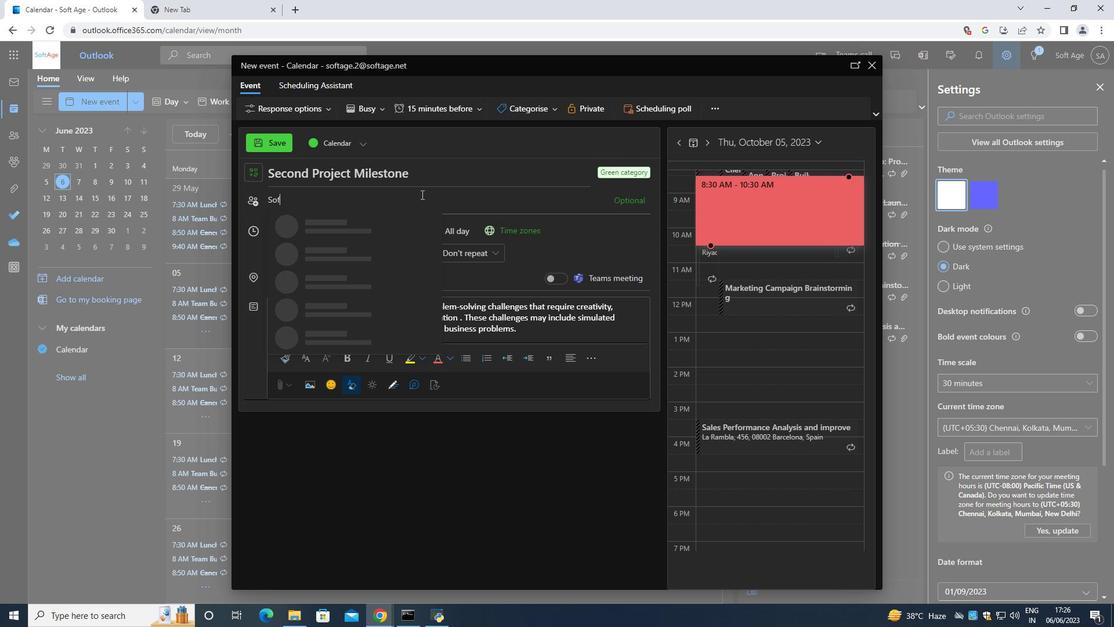 
Action: Mouse pressed left at (328, 196)
Screenshot: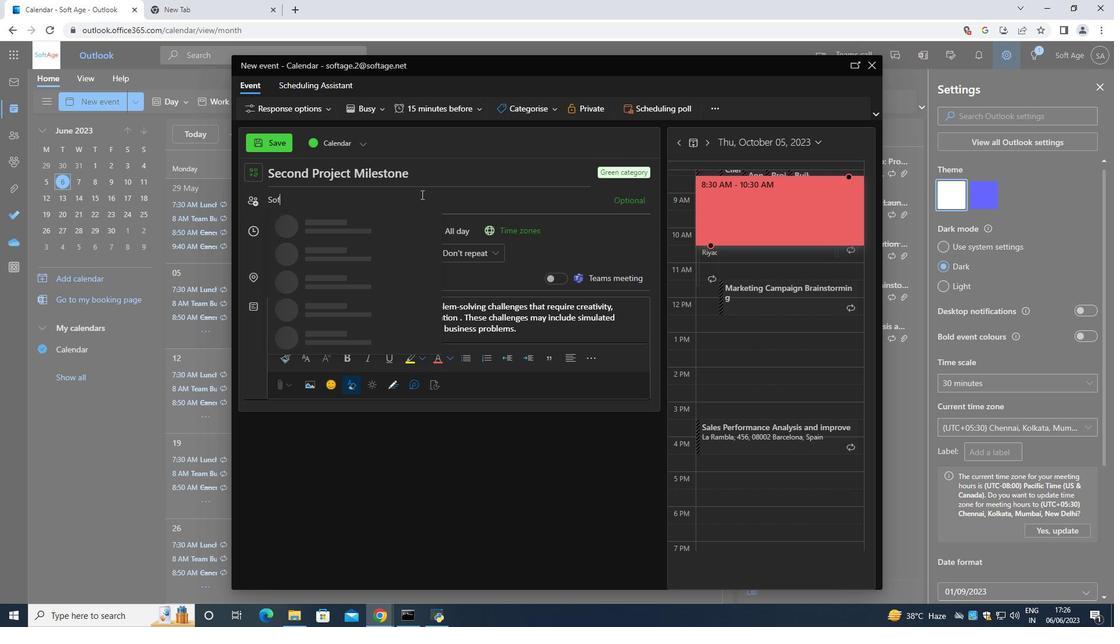 
Action: Mouse moved to (323, 195)
Screenshot: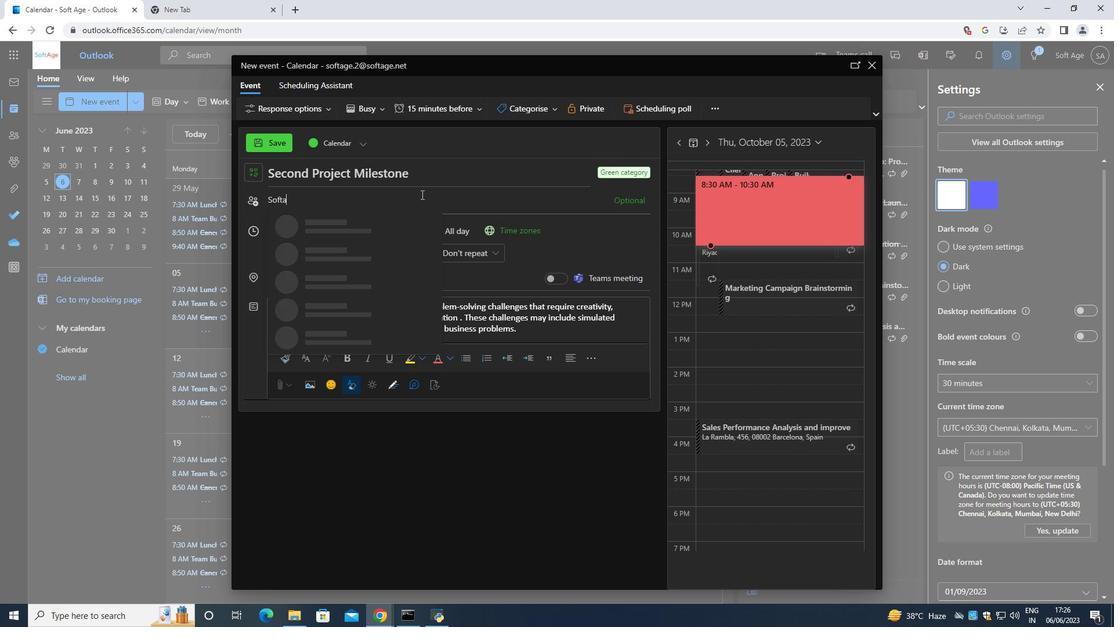 
Action: Key pressed <Key.shift>Softage.5<Key.shift><Key.shift><Key.shift><Key.shift><Key.shift><Key.shift><Key.shift>@
Screenshot: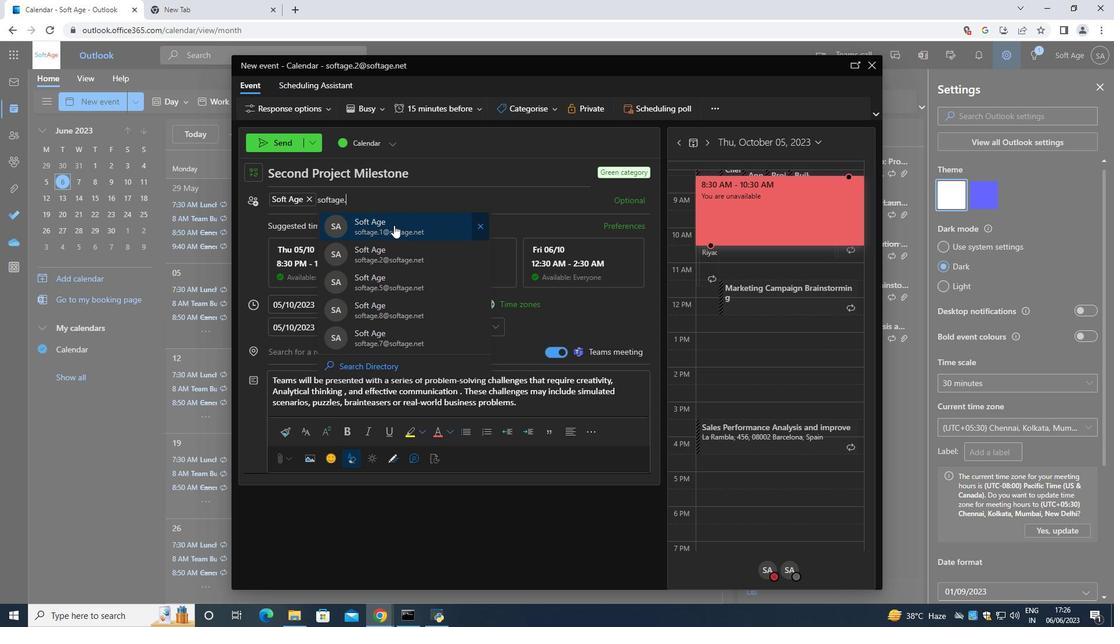 
Action: Mouse moved to (350, 224)
Screenshot: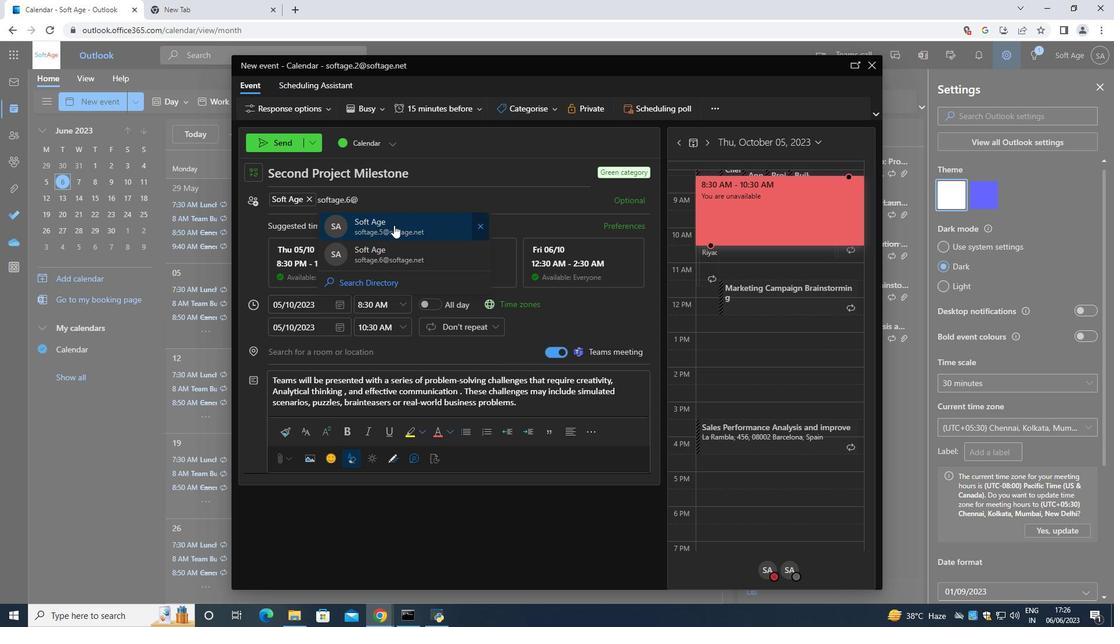 
Action: Mouse pressed left at (350, 224)
Screenshot: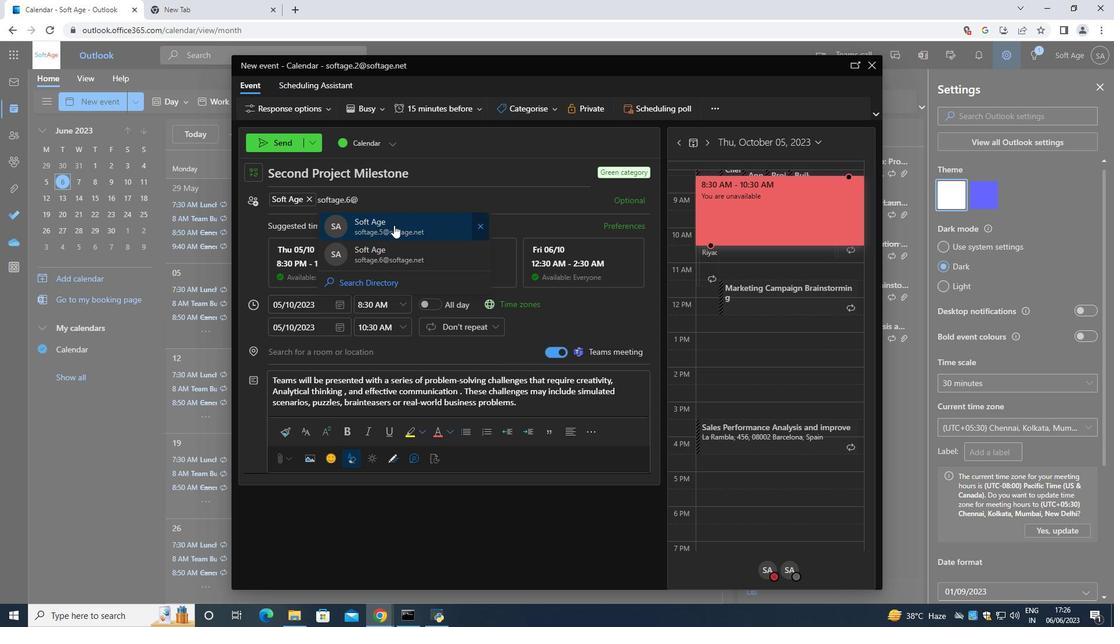 
Action: Mouse moved to (339, 189)
Screenshot: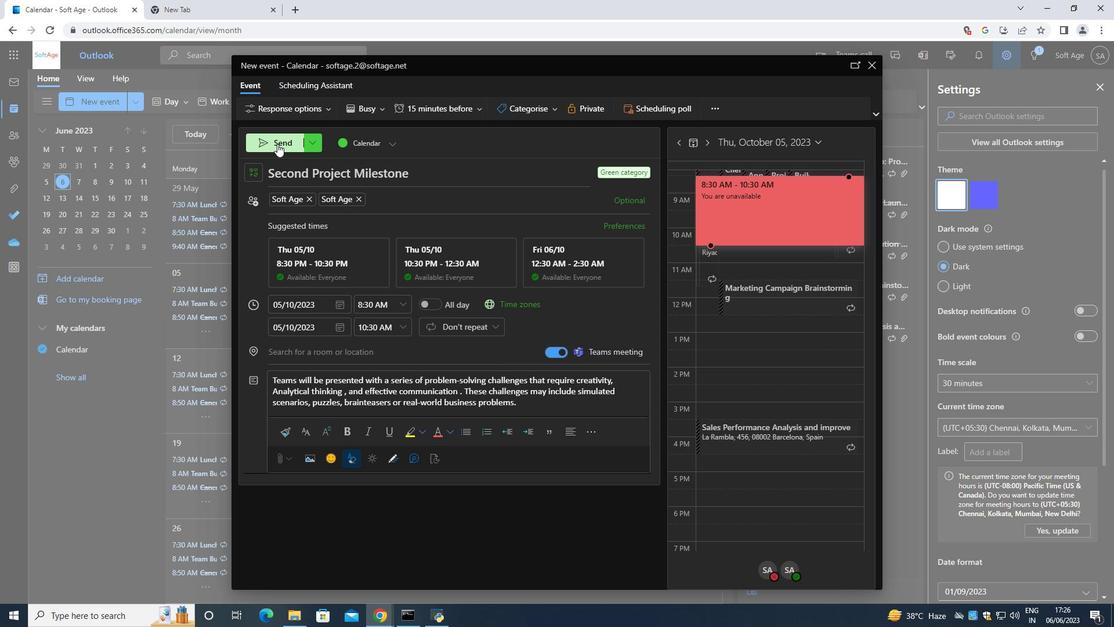 
Action: Key pressed <Key.shift>Softage.6
Screenshot: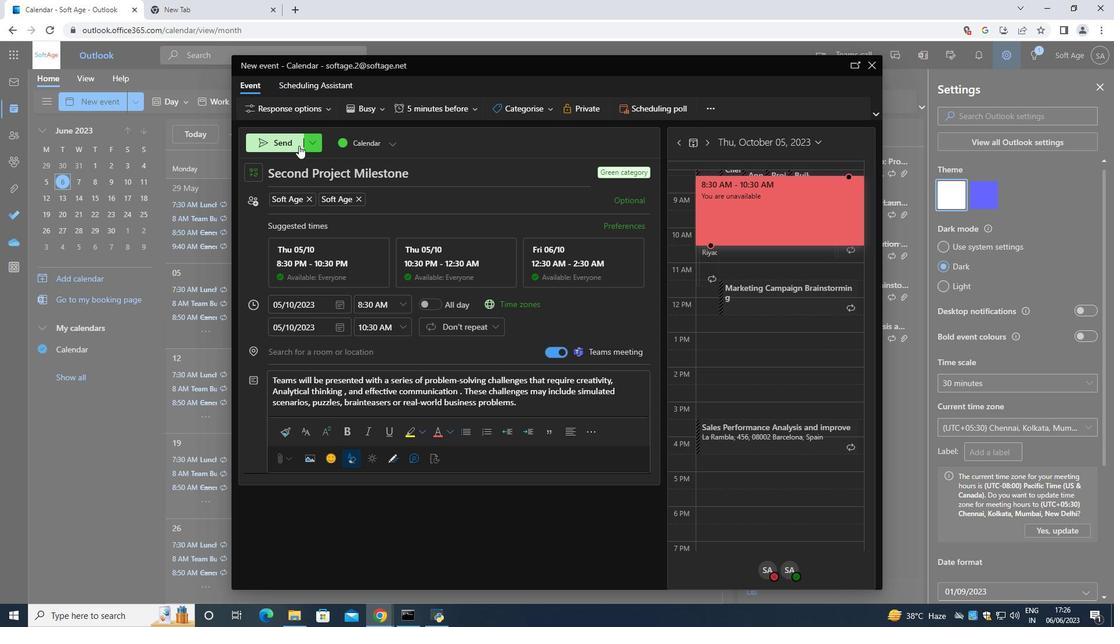 
Action: Mouse moved to (331, 182)
Screenshot: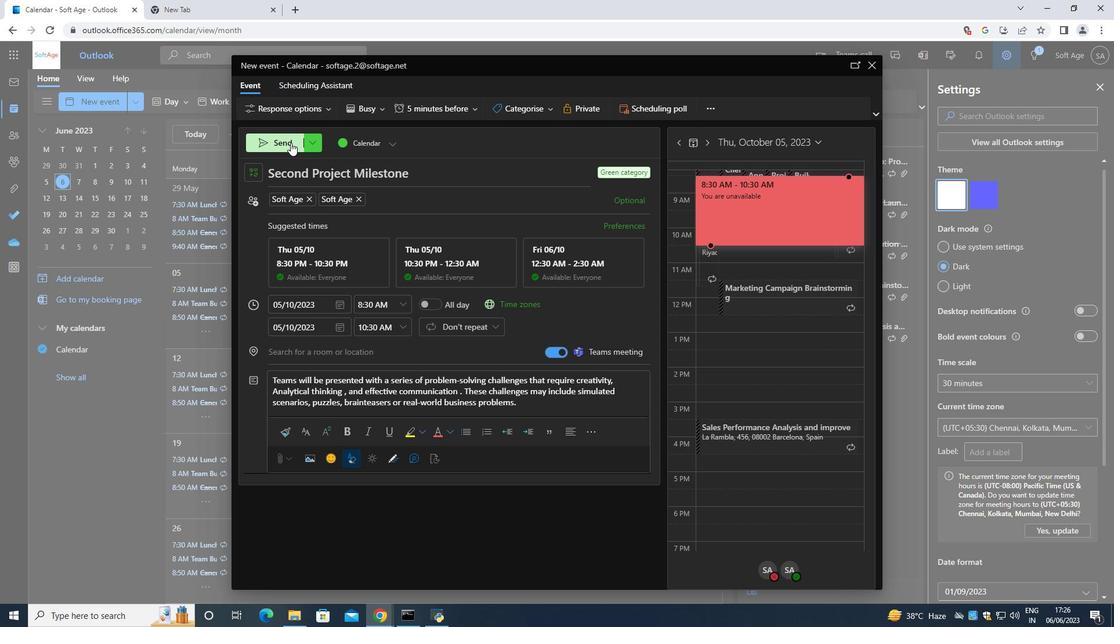 
Action: Key pressed <Key.shift>
Screenshot: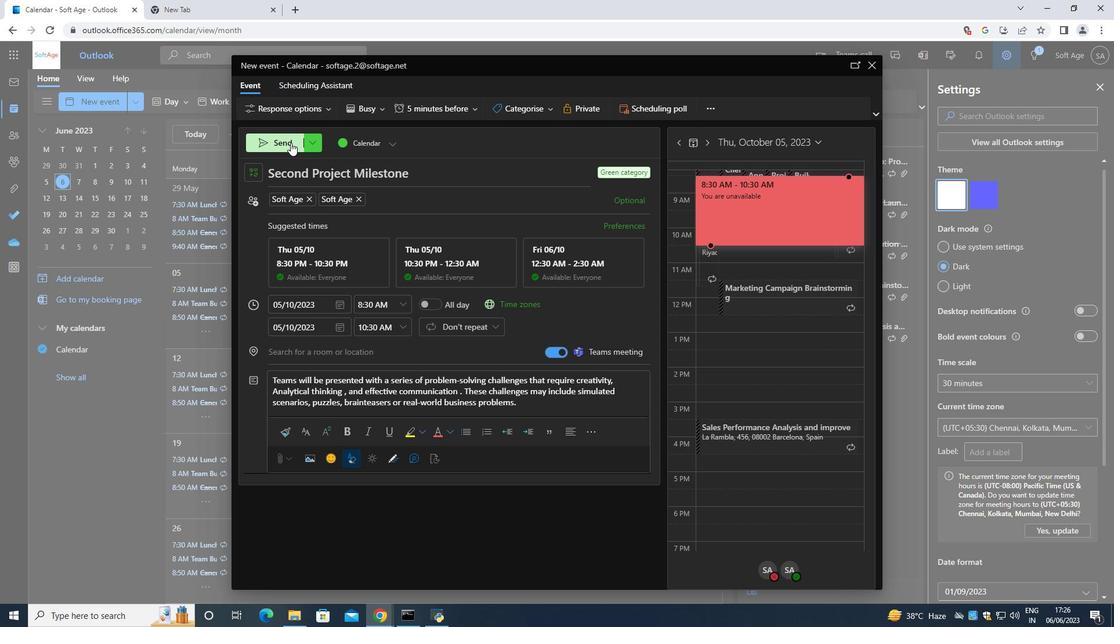 
Action: Mouse moved to (330, 180)
Screenshot: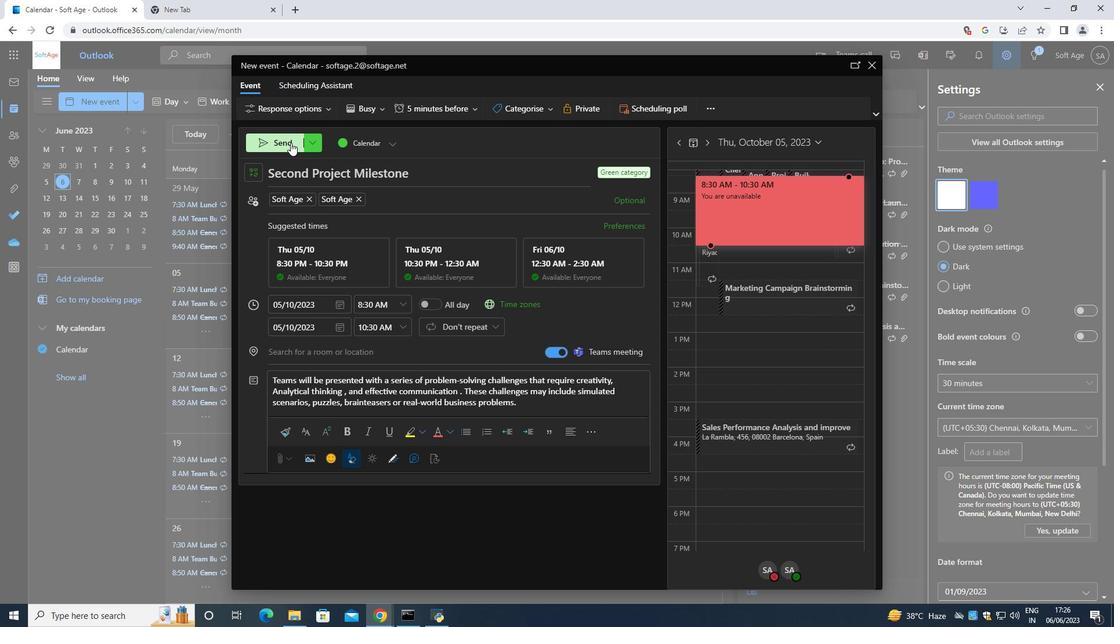 
Action: Key pressed @
Screenshot: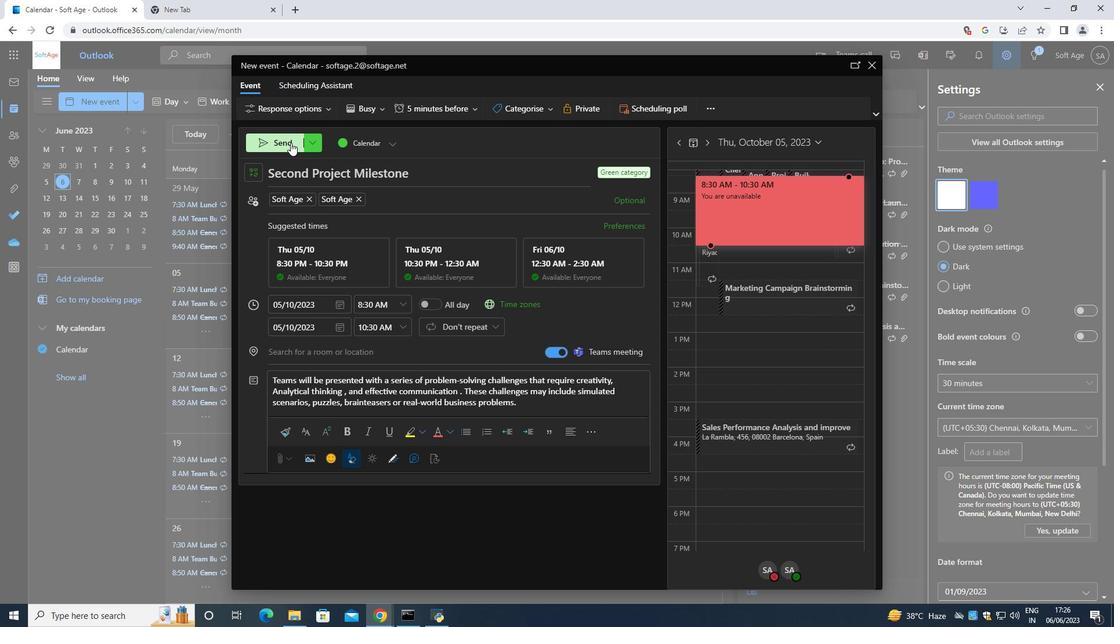 
Action: Mouse moved to (383, 251)
Screenshot: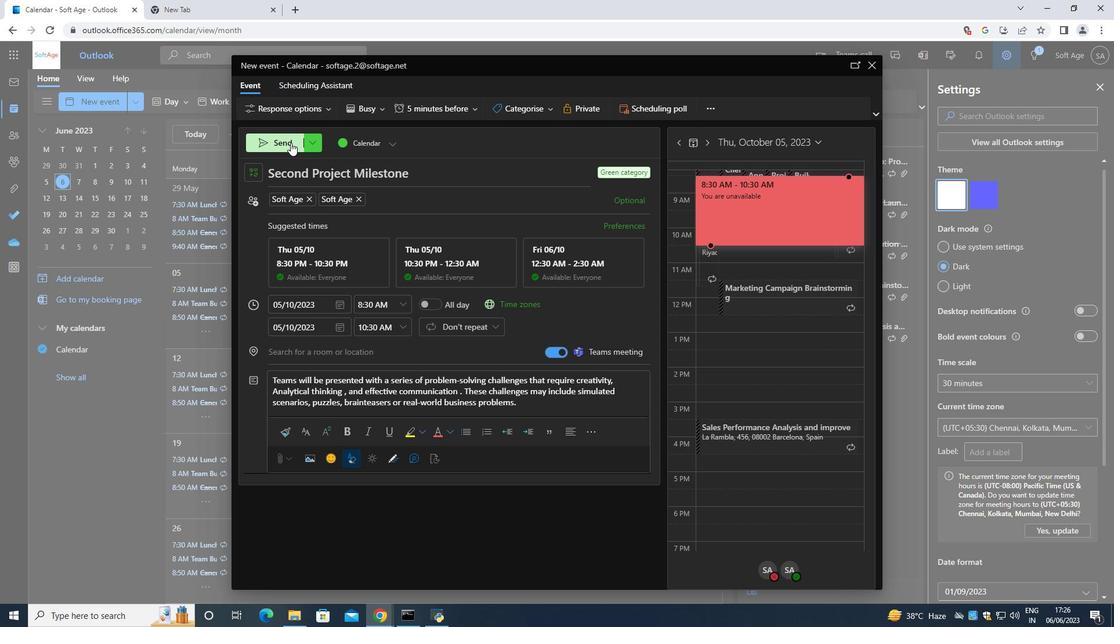 
Action: Mouse pressed left at (383, 251)
Screenshot: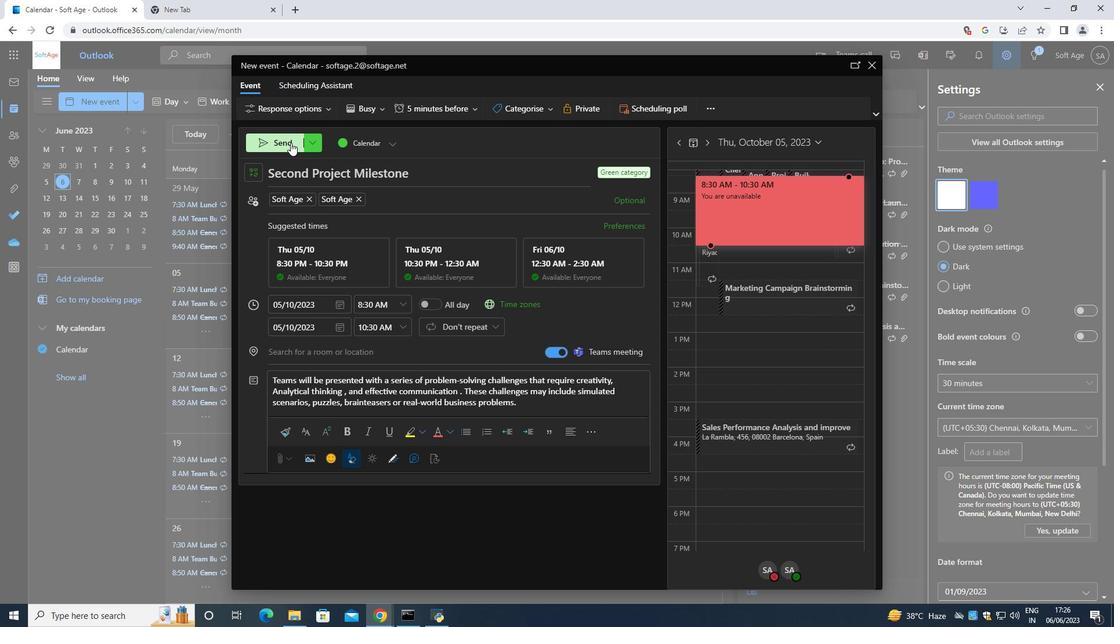 
Action: Mouse moved to (443, 108)
Screenshot: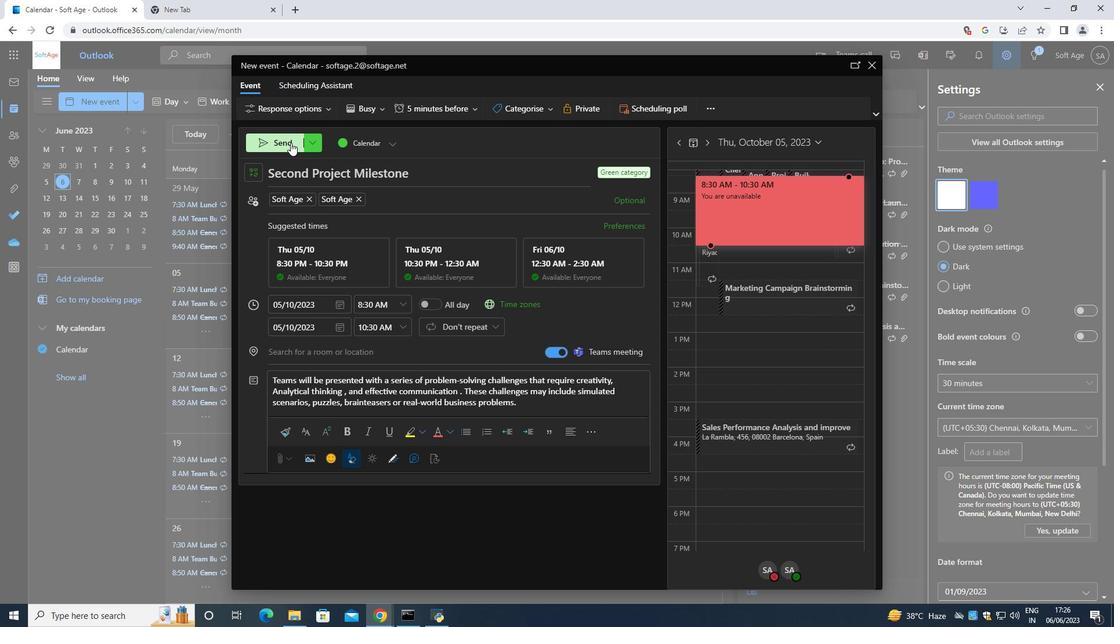 
Action: Mouse pressed left at (443, 108)
Screenshot: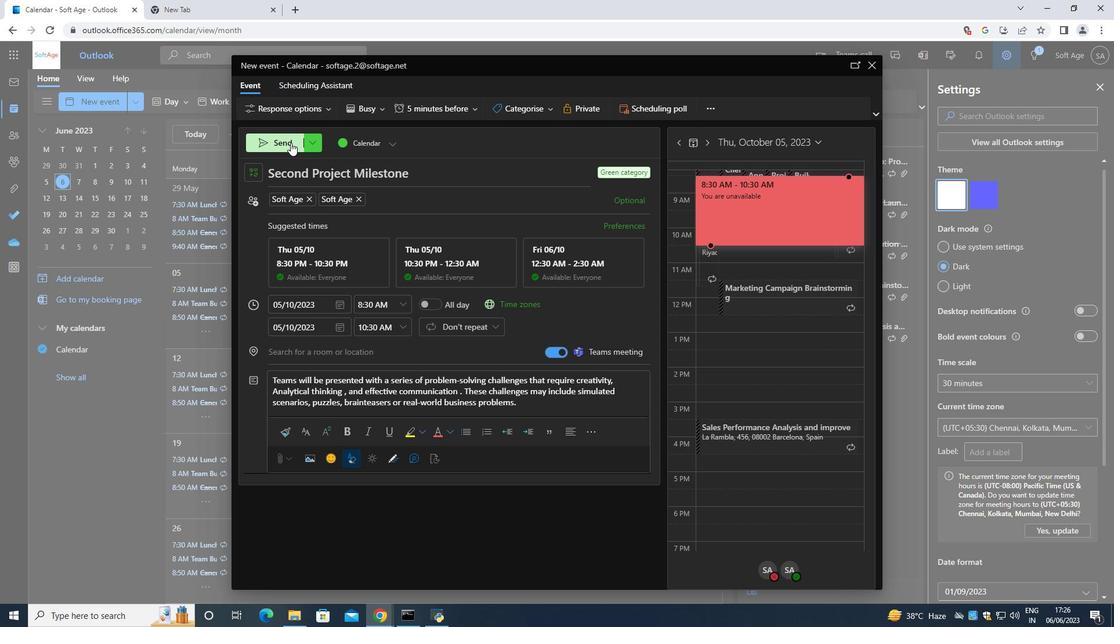 
Action: Mouse moved to (449, 167)
Screenshot: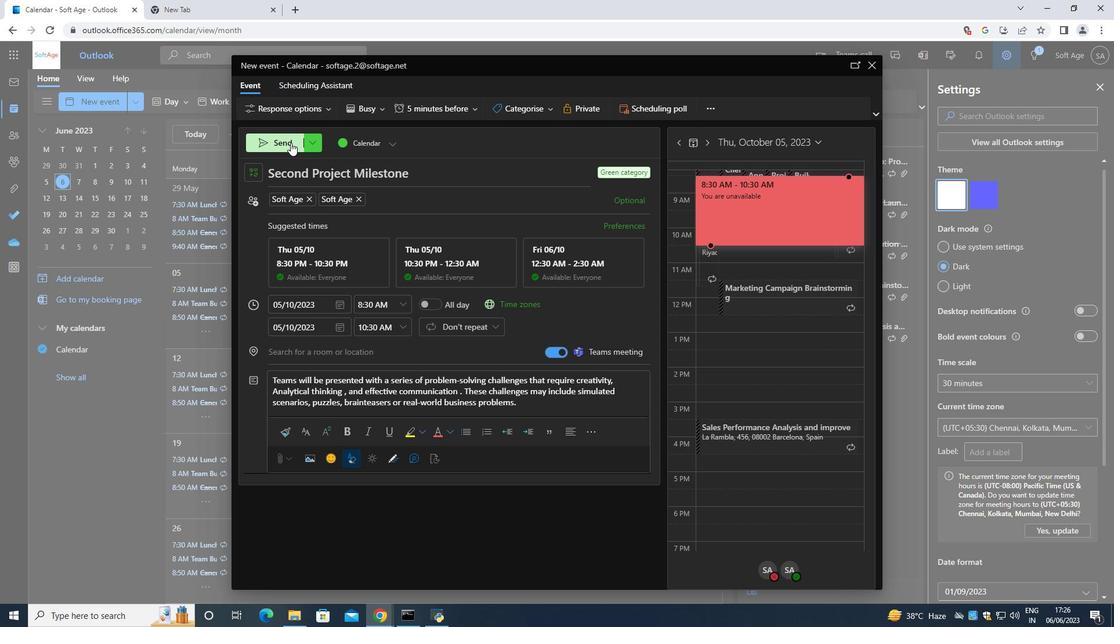 
Action: Mouse pressed left at (449, 167)
Screenshot: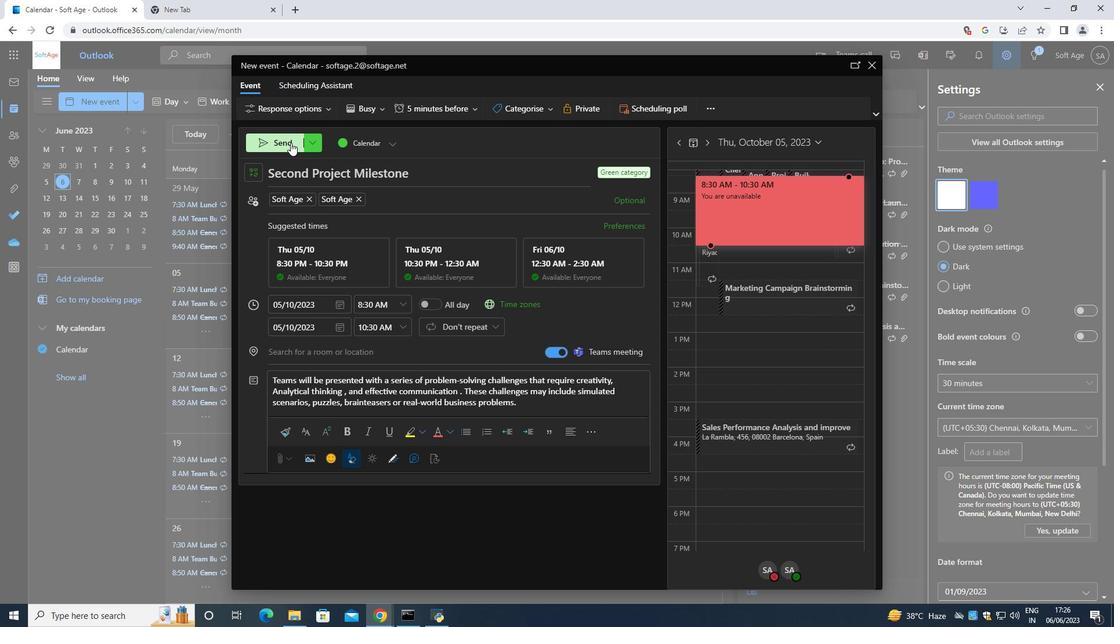 
Action: Mouse moved to (108, 104)
Screenshot: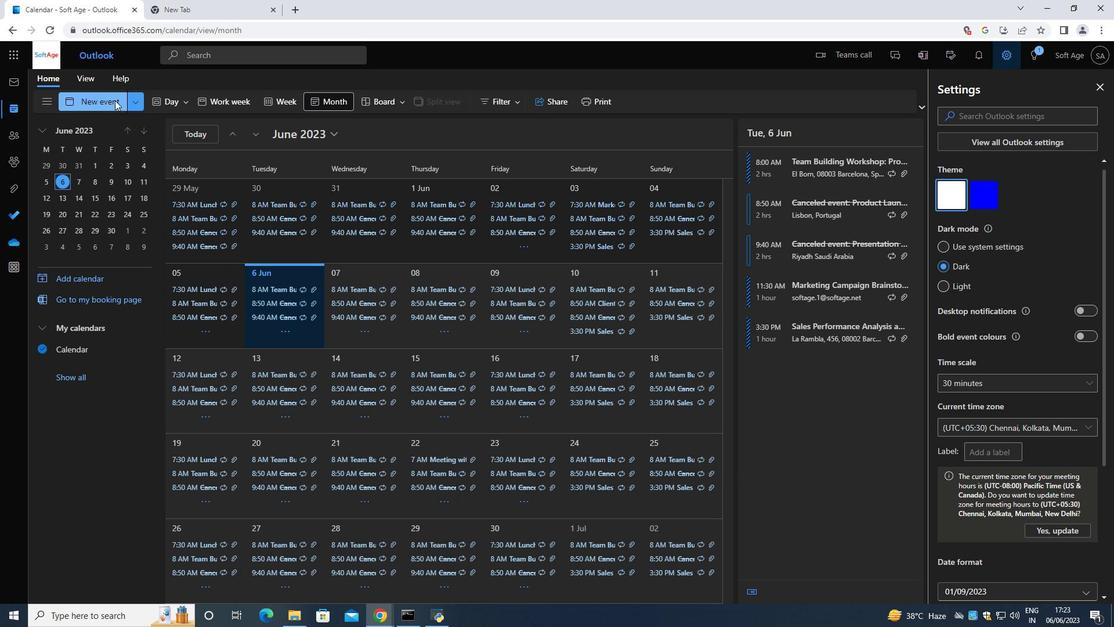 
Action: Mouse pressed left at (108, 104)
Screenshot: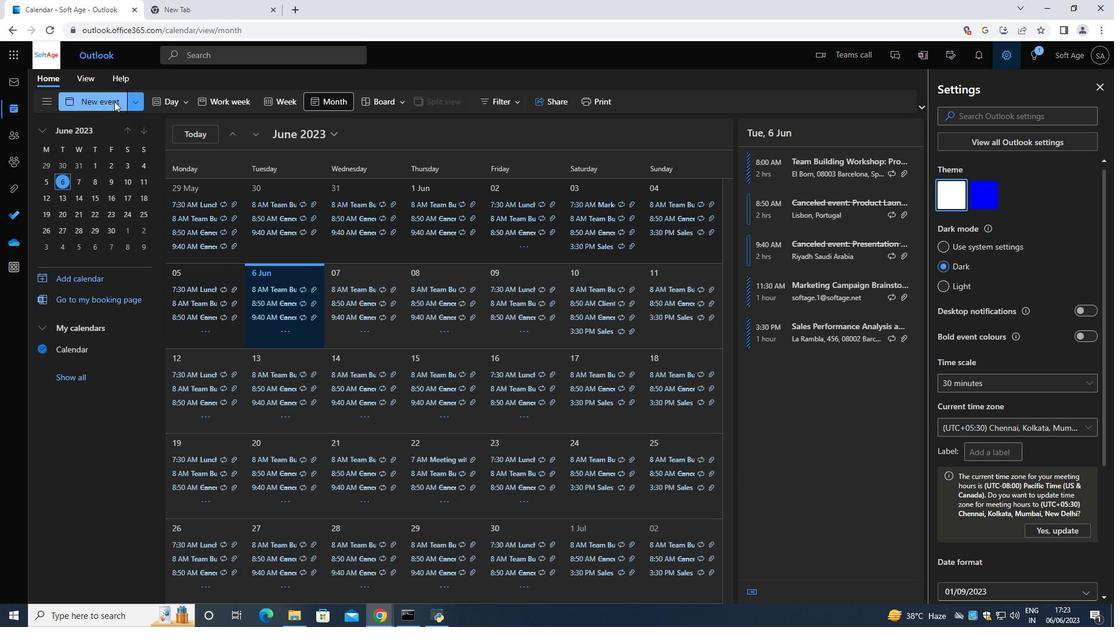 
Action: Mouse moved to (108, 104)
Screenshot: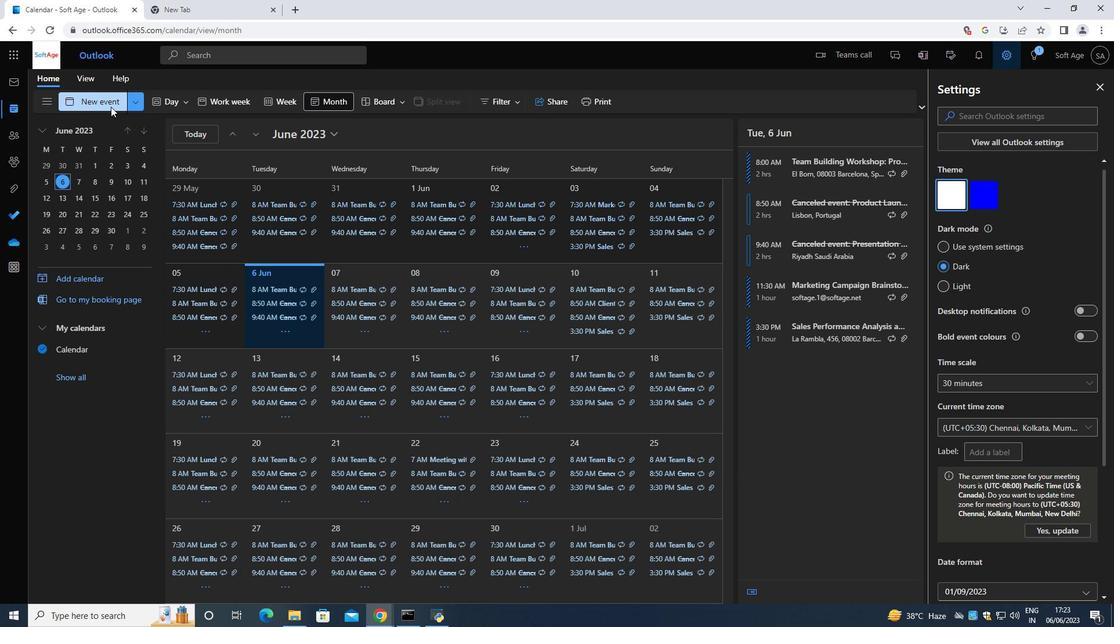 
Action: Key pressed <Key.shift>Second<Key.space><Key.shift>Project<Key.space><Key.shift>Mu<Key.backspace>ilestone<Key.space>
Screenshot: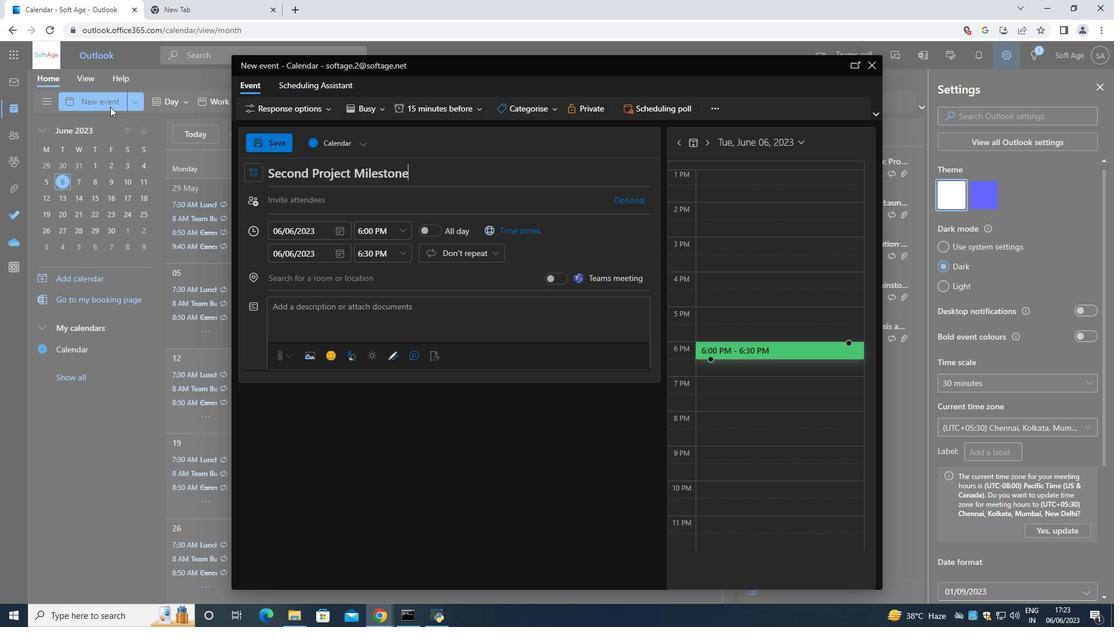 
Action: Mouse moved to (341, 231)
Screenshot: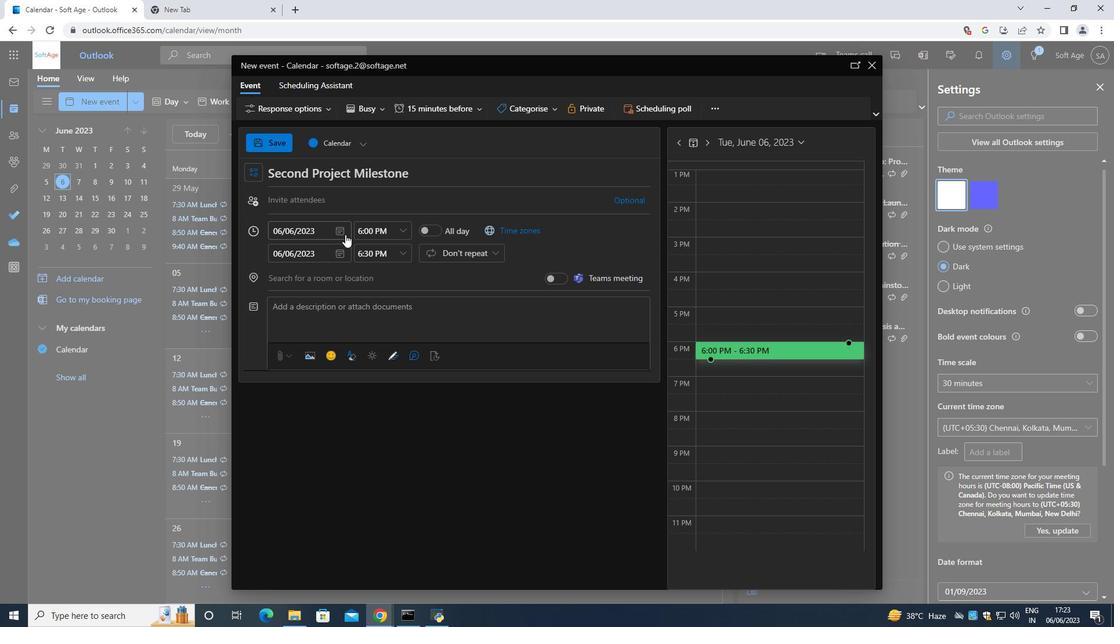 
Action: Mouse pressed left at (341, 231)
Screenshot: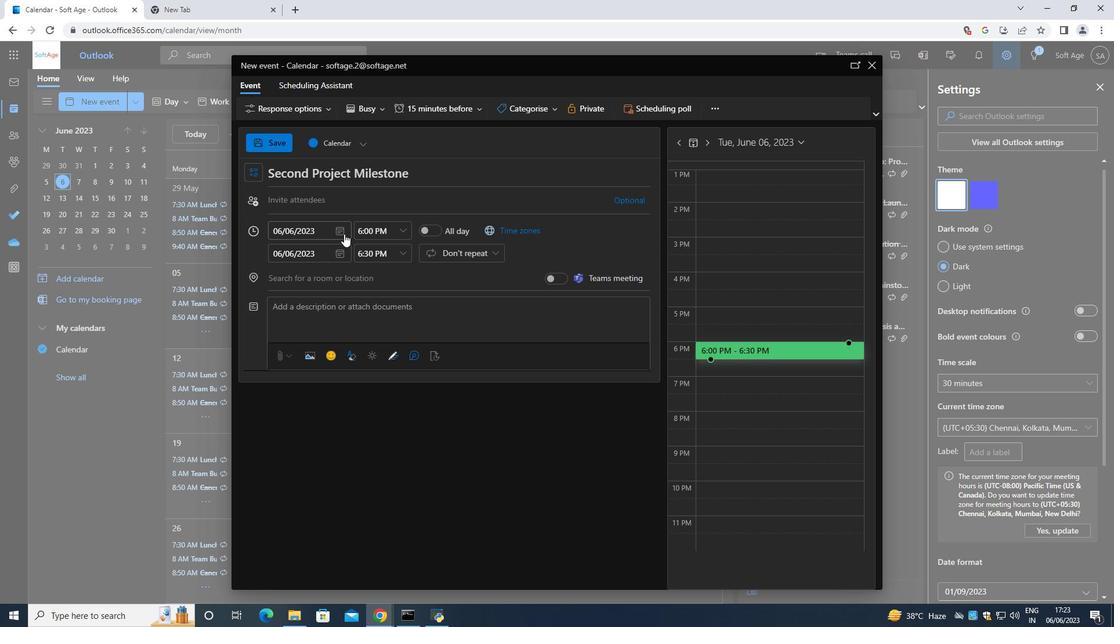 
Action: Mouse moved to (379, 255)
Screenshot: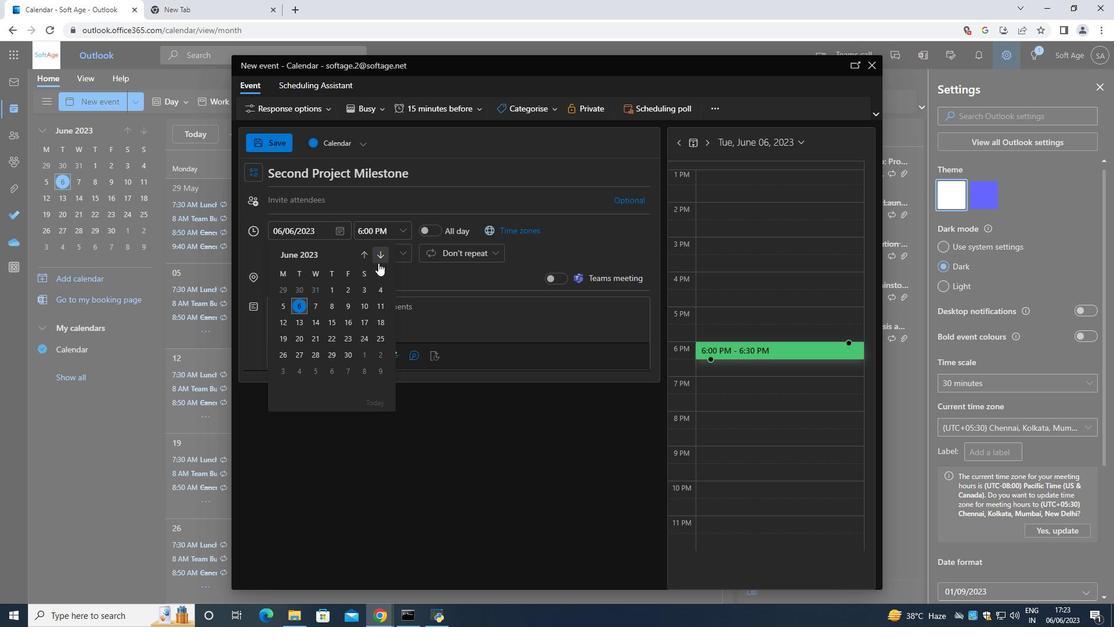 
Action: Mouse pressed left at (379, 255)
Screenshot: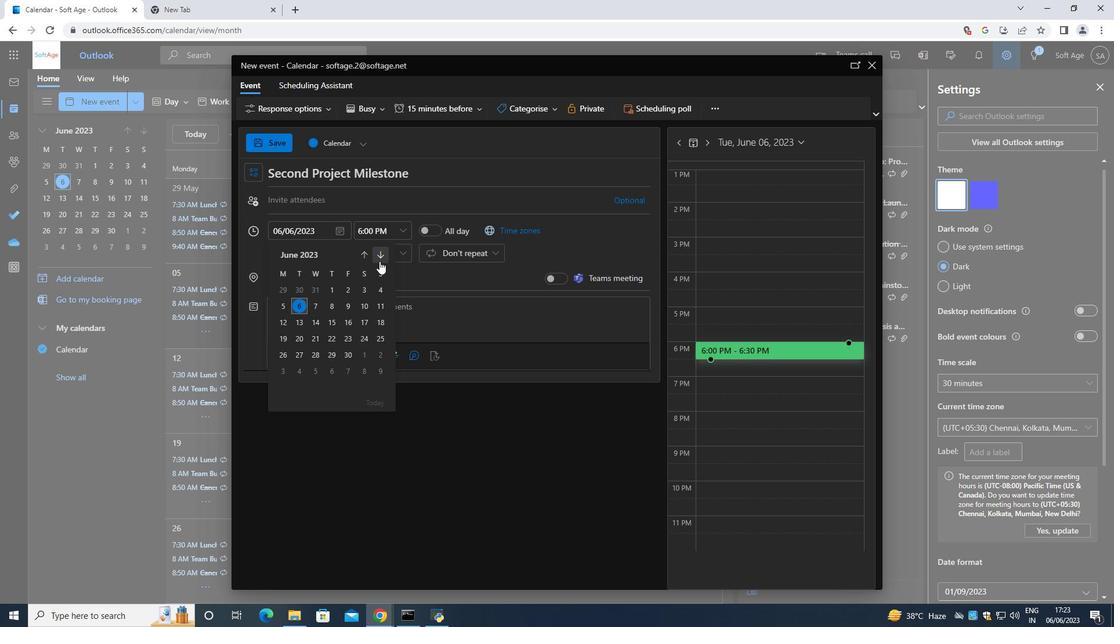 
Action: Mouse moved to (379, 255)
Screenshot: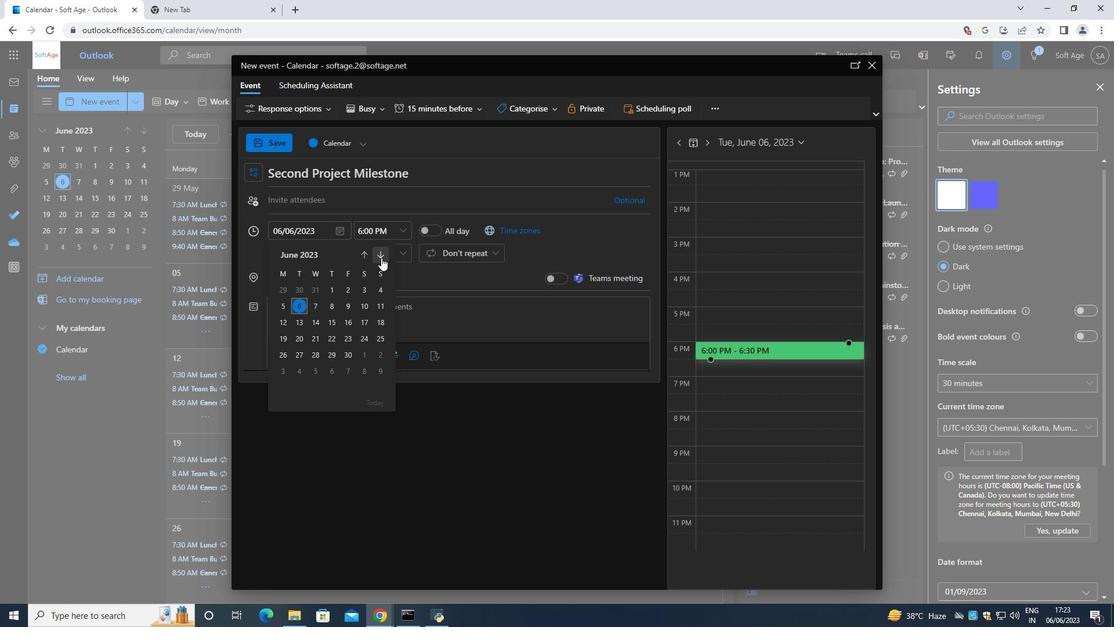 
Action: Mouse pressed left at (379, 255)
Screenshot: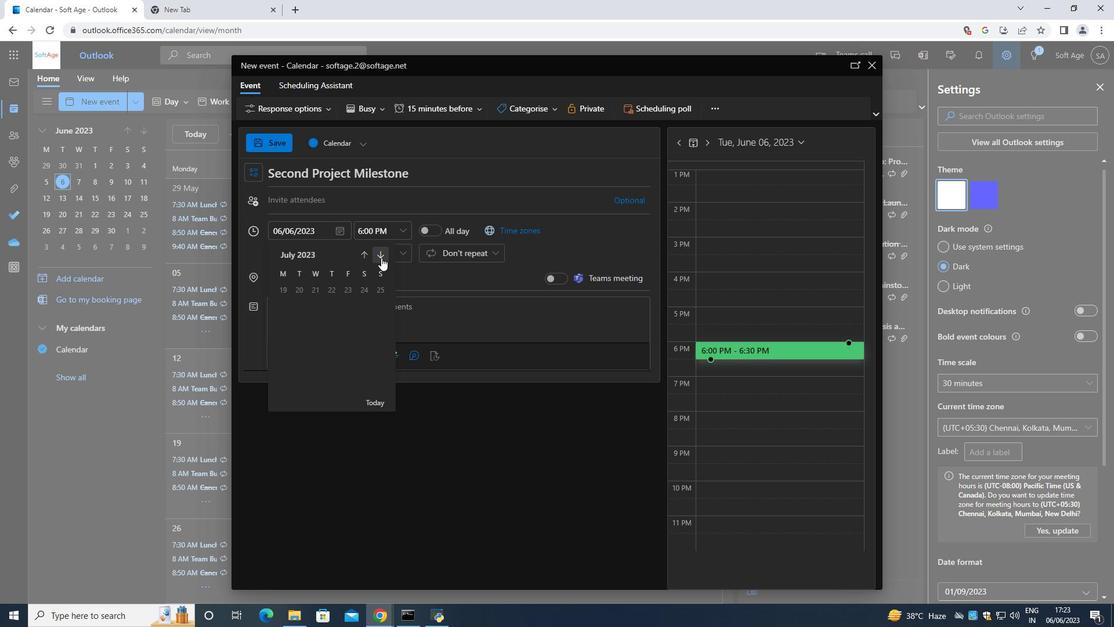 
Action: Mouse pressed left at (379, 255)
Screenshot: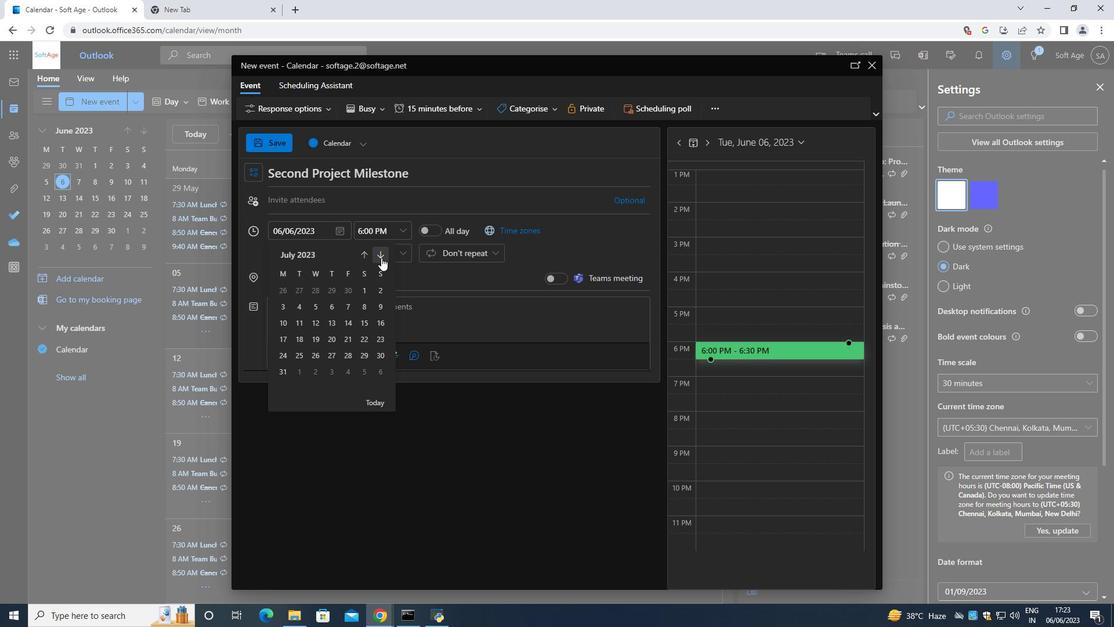 
Action: Mouse pressed left at (379, 255)
Screenshot: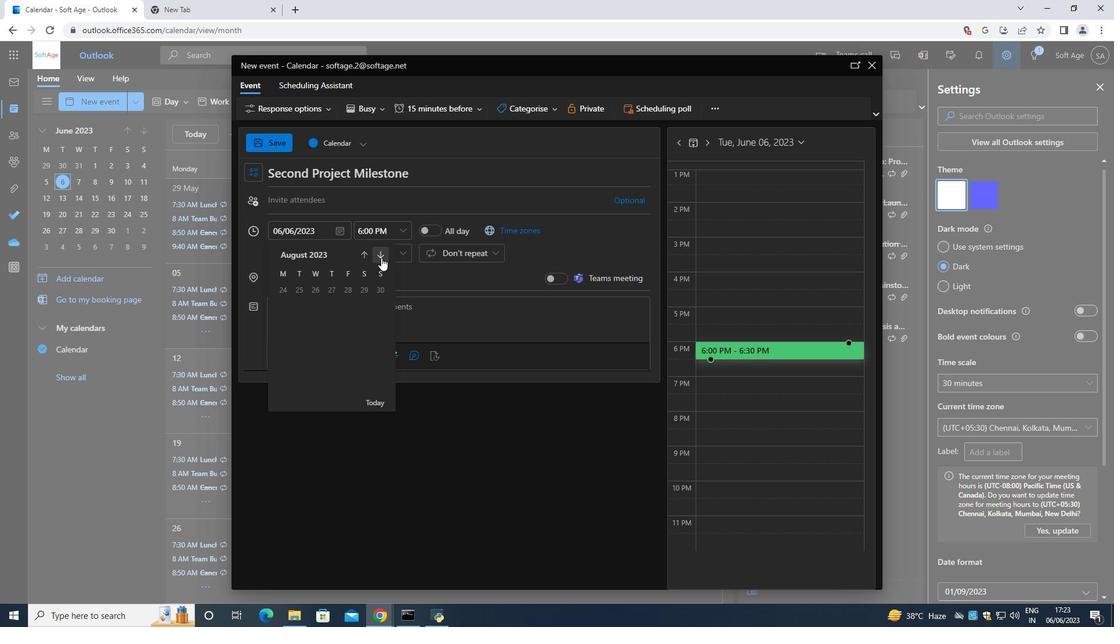 
Action: Mouse pressed left at (379, 255)
Screenshot: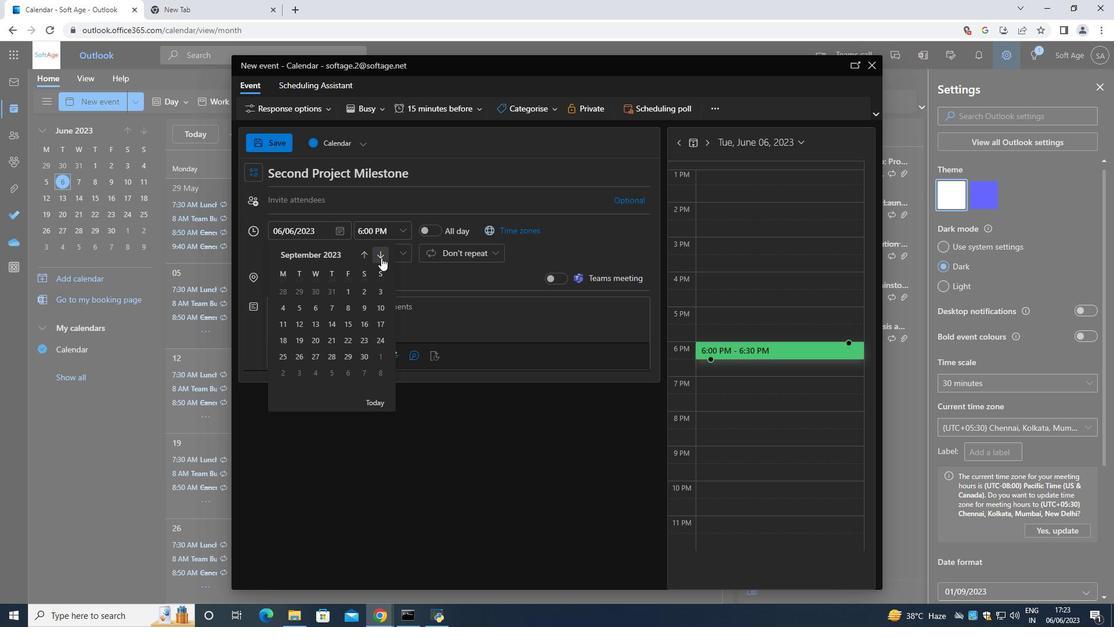 
Action: Mouse pressed left at (379, 255)
Screenshot: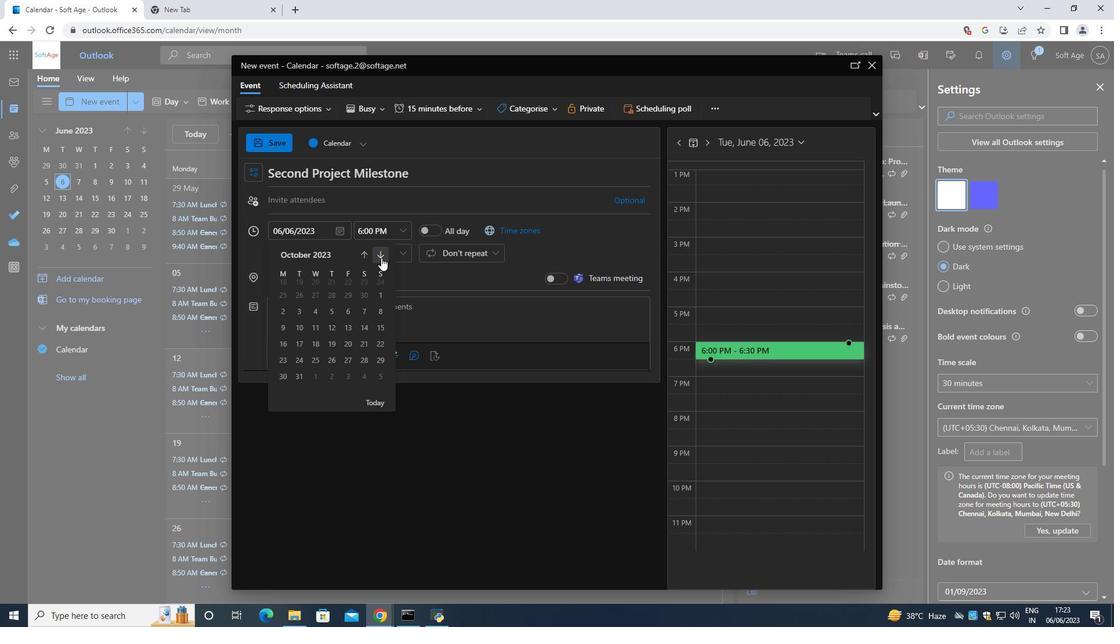 
Action: Mouse moved to (364, 249)
Screenshot: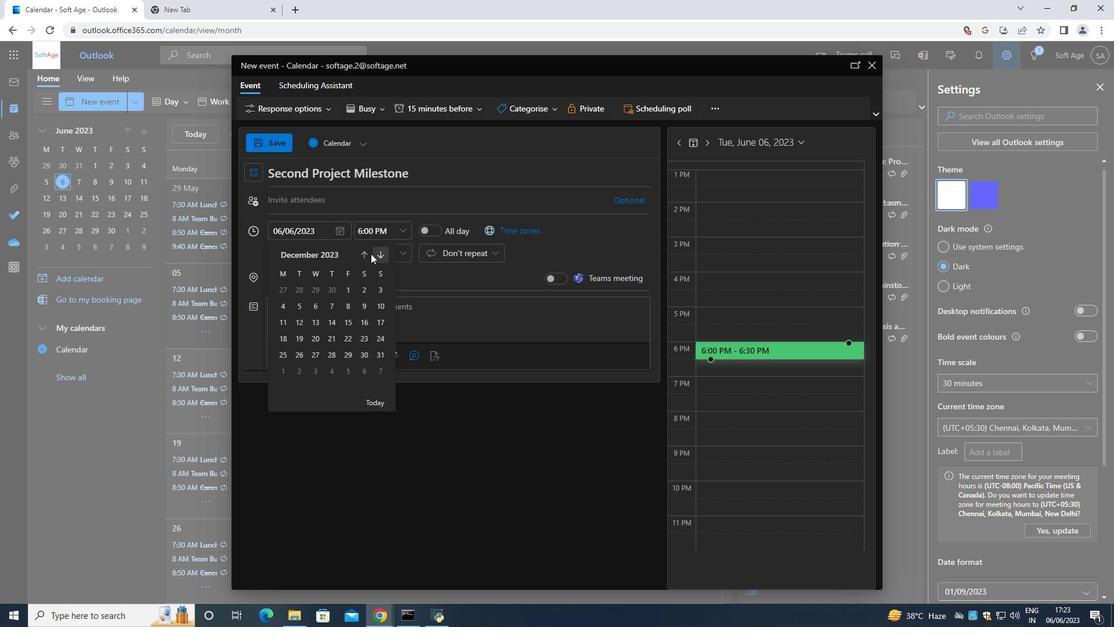 
Action: Mouse pressed left at (364, 249)
Screenshot: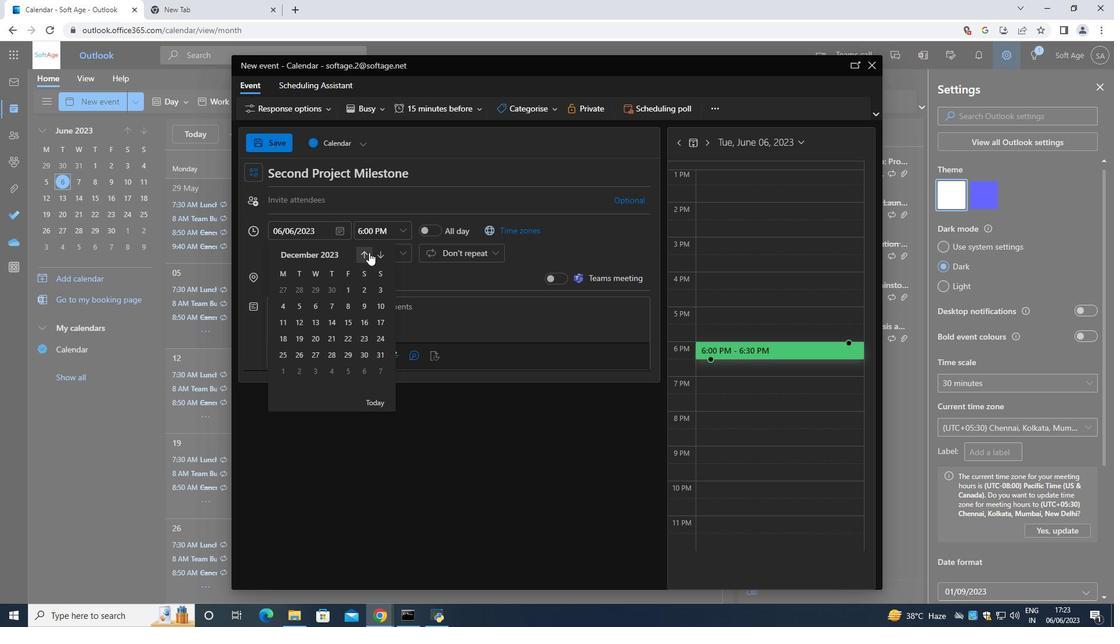 
Action: Mouse moved to (364, 249)
Screenshot: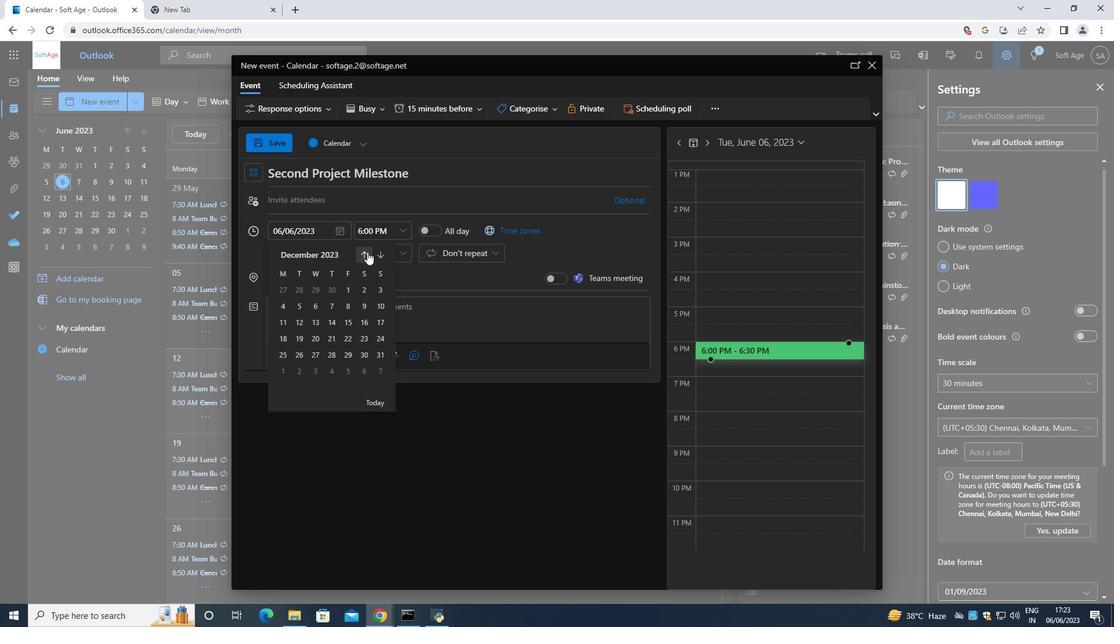 
Action: Mouse pressed left at (364, 249)
Screenshot: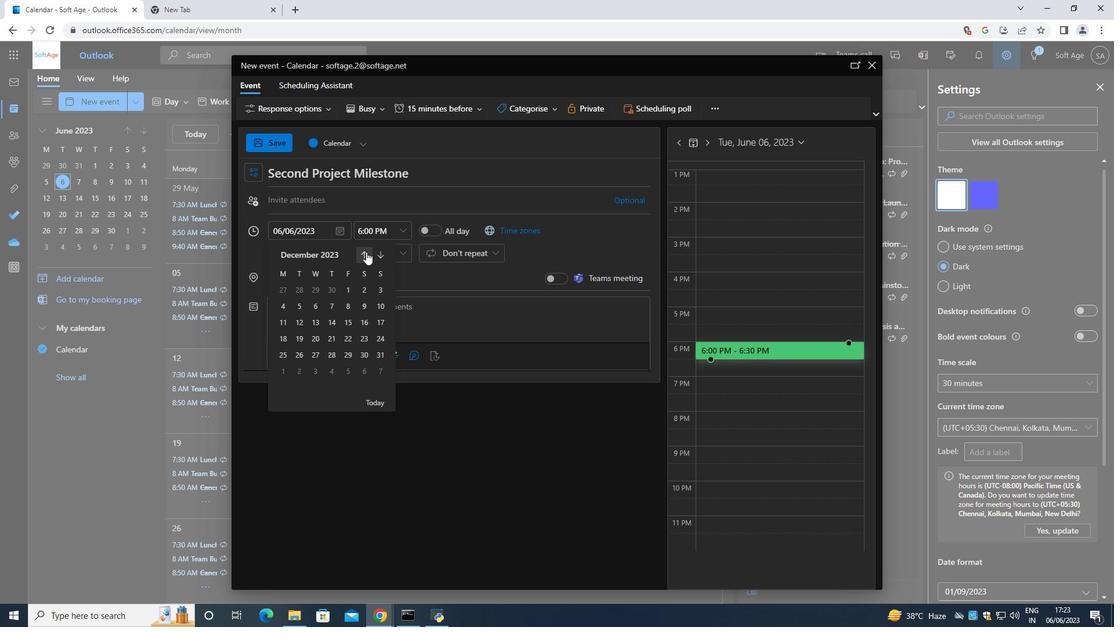 
Action: Mouse moved to (328, 304)
Screenshot: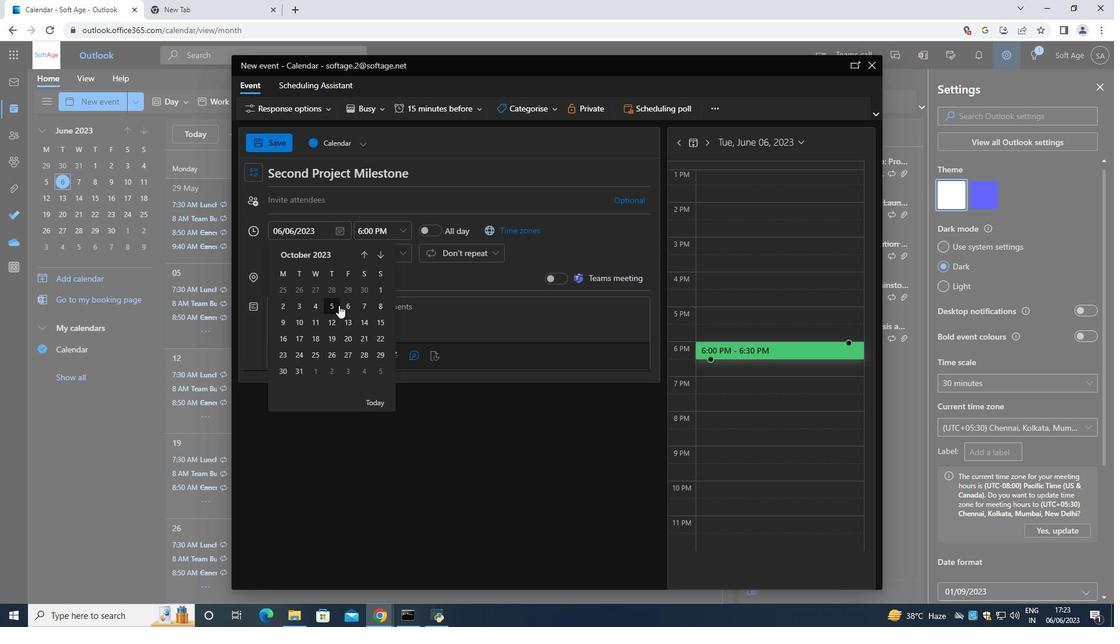 
Action: Mouse pressed left at (328, 304)
Screenshot: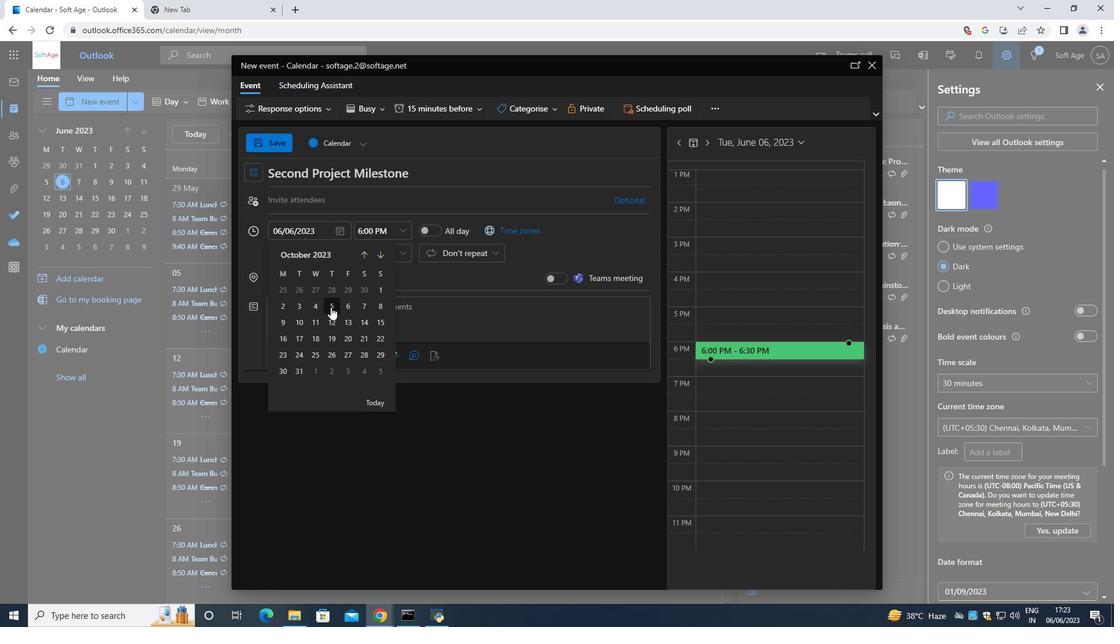 
Action: Mouse moved to (401, 222)
Screenshot: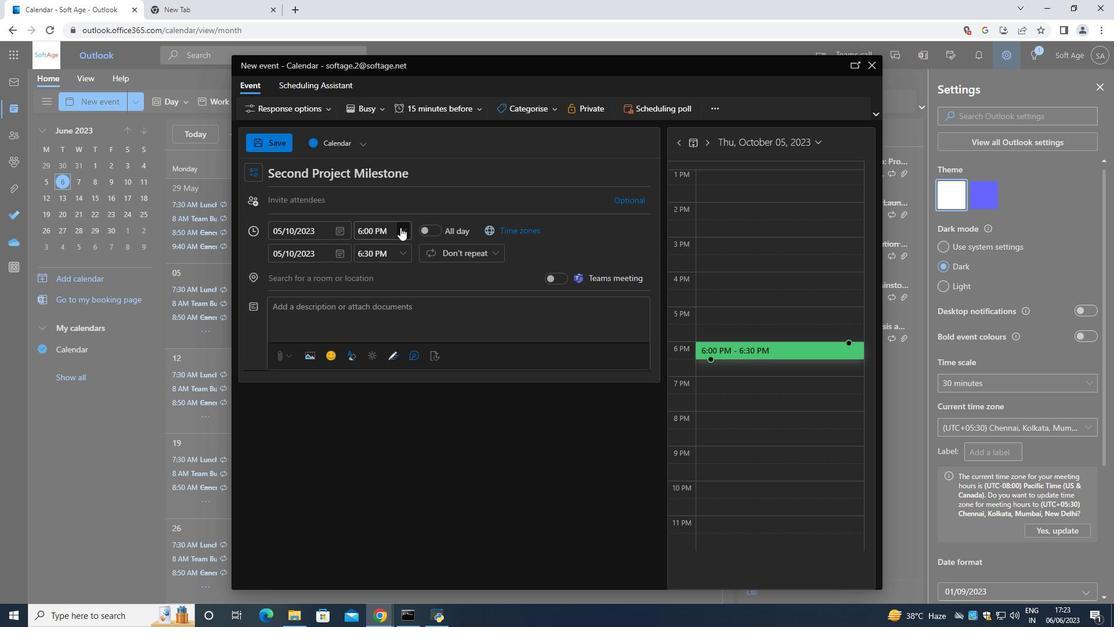 
Action: Mouse pressed left at (401, 222)
Screenshot: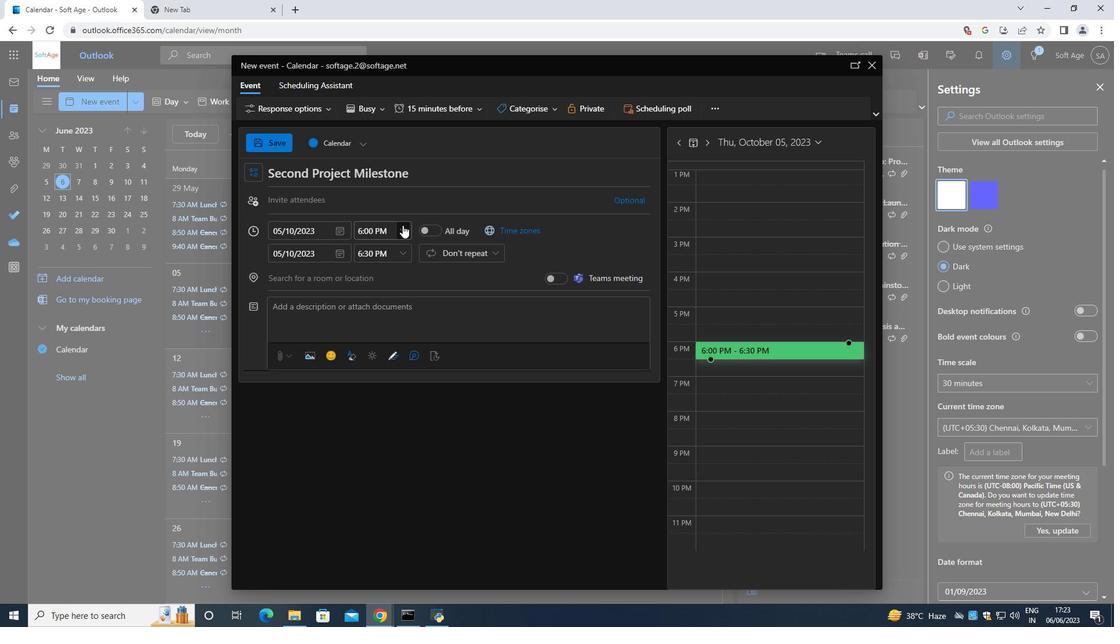 
Action: Mouse moved to (397, 249)
Screenshot: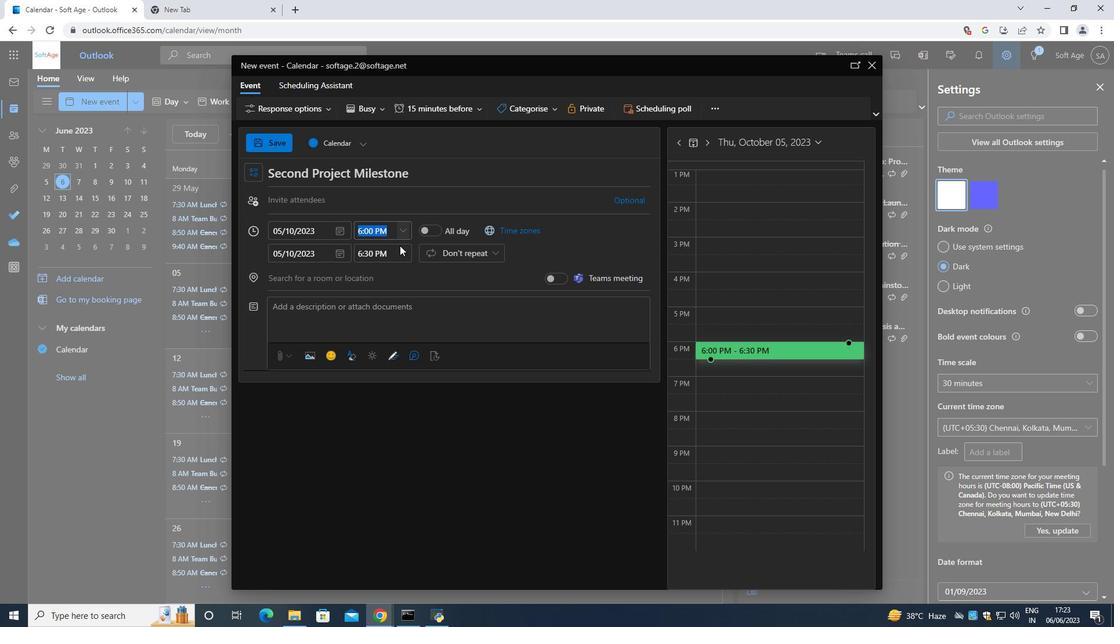 
Action: Mouse scrolled (397, 250) with delta (0, 0)
Screenshot: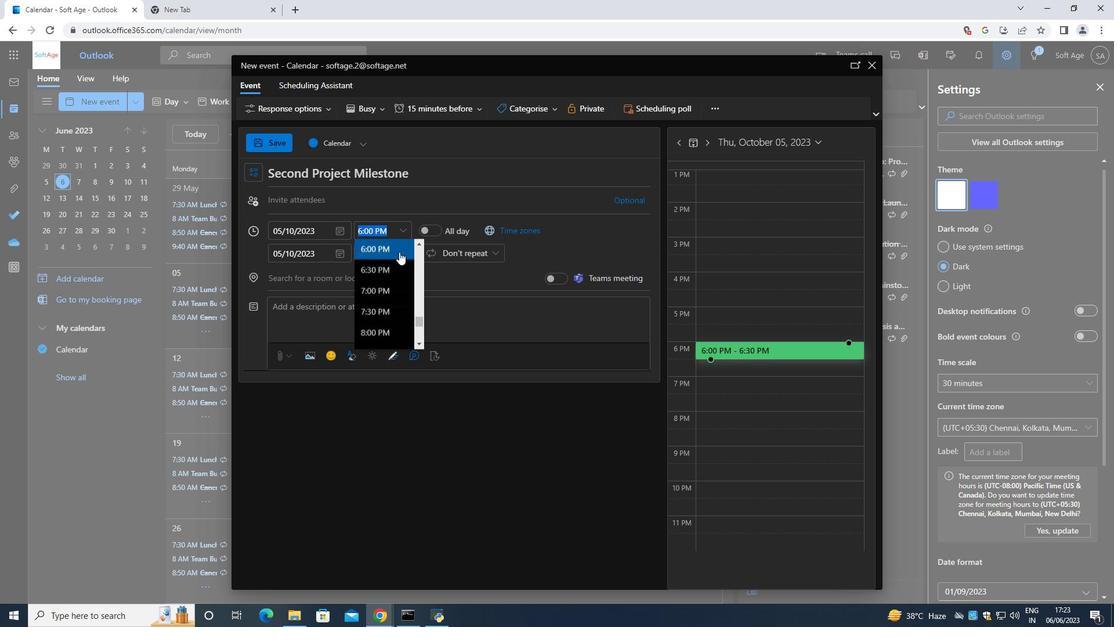
Action: Mouse scrolled (397, 250) with delta (0, 0)
Screenshot: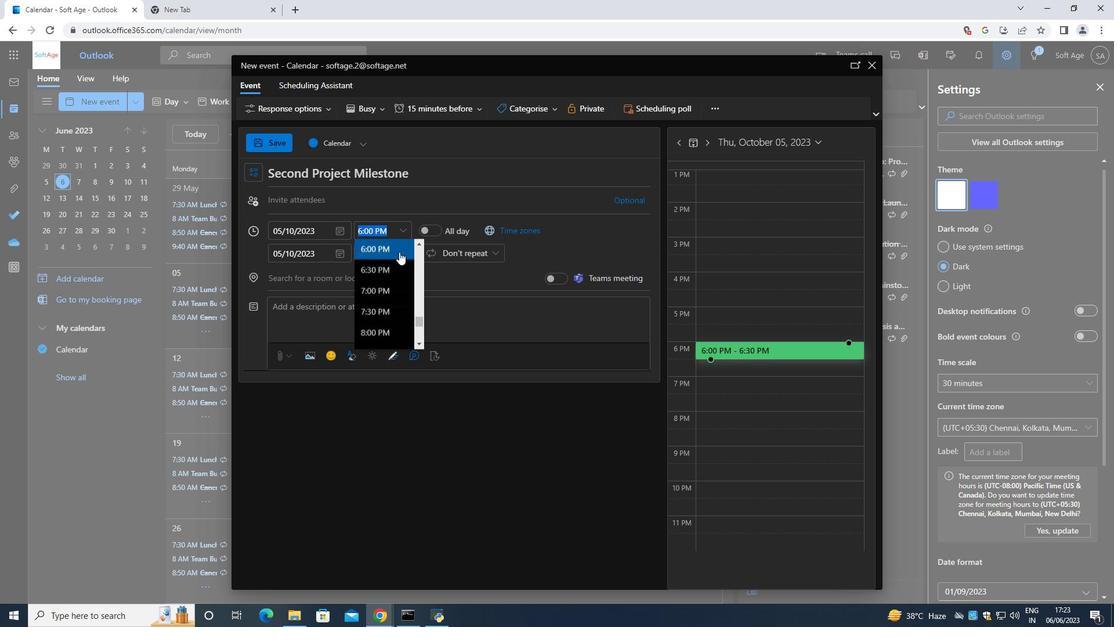 
Action: Mouse scrolled (397, 250) with delta (0, 0)
Screenshot: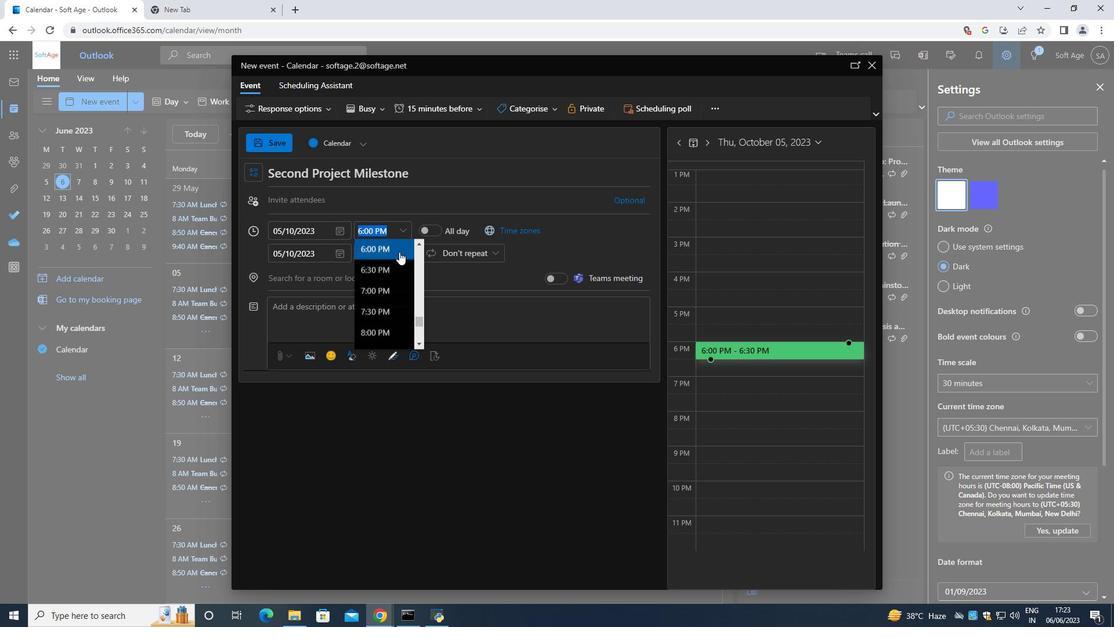 
Action: Mouse scrolled (397, 250) with delta (0, 0)
Screenshot: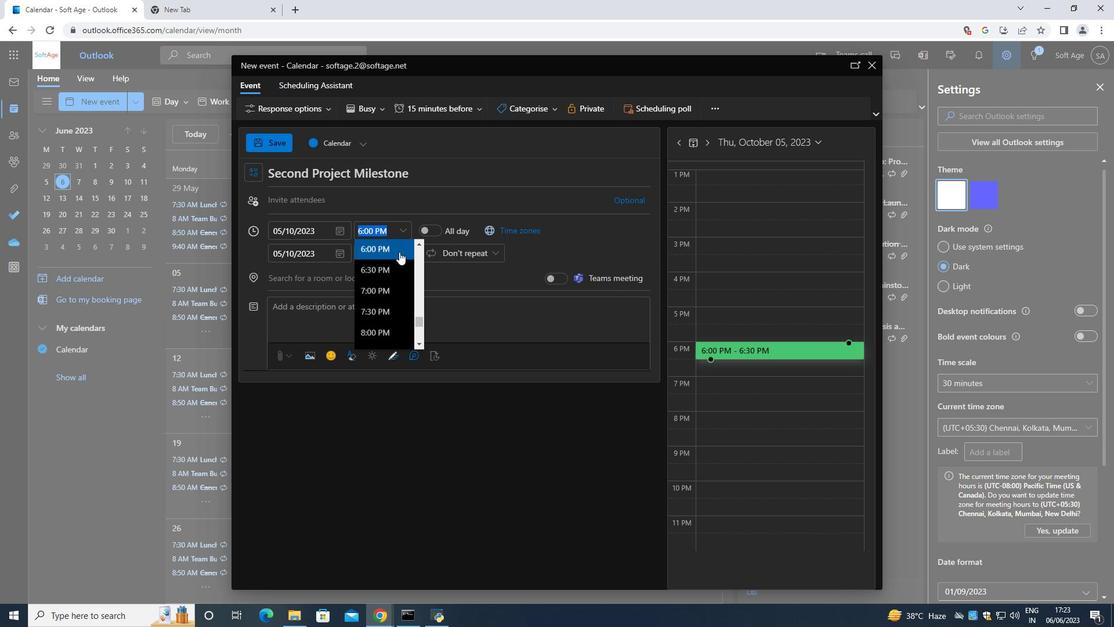 
Action: Mouse moved to (389, 263)
Screenshot: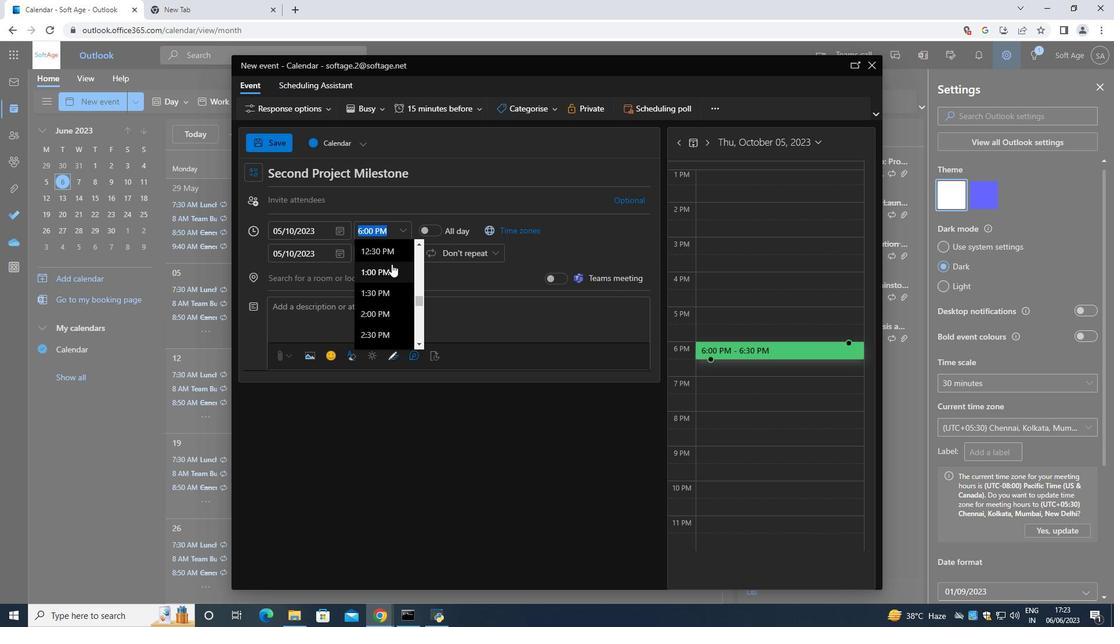 
Action: Mouse scrolled (389, 264) with delta (0, 0)
Screenshot: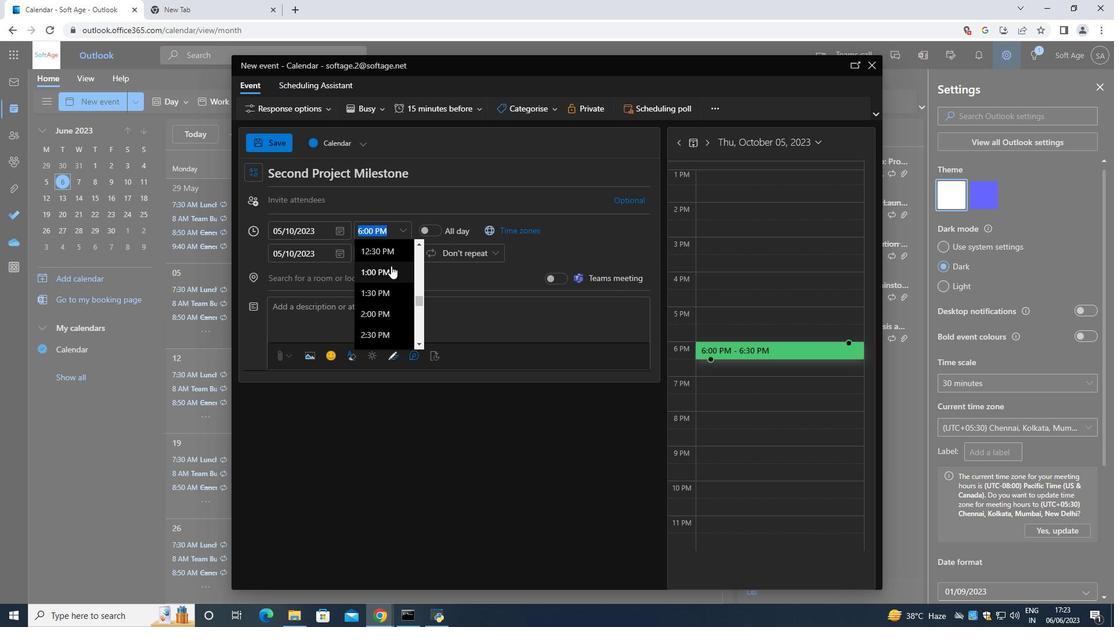 
Action: Mouse moved to (389, 263)
Screenshot: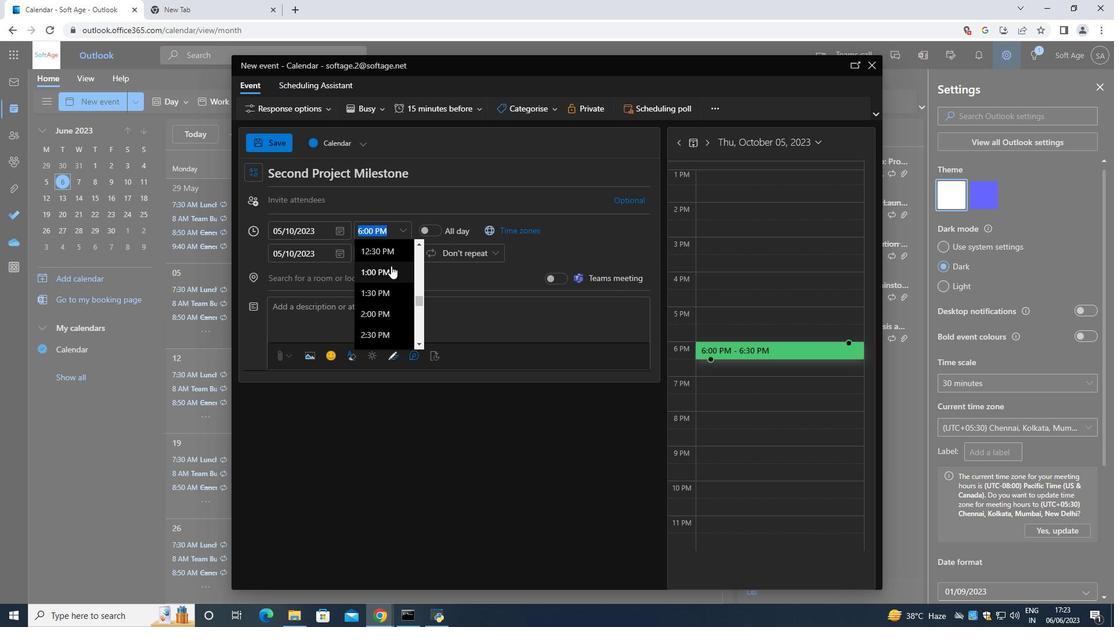 
Action: Mouse scrolled (389, 264) with delta (0, 0)
Screenshot: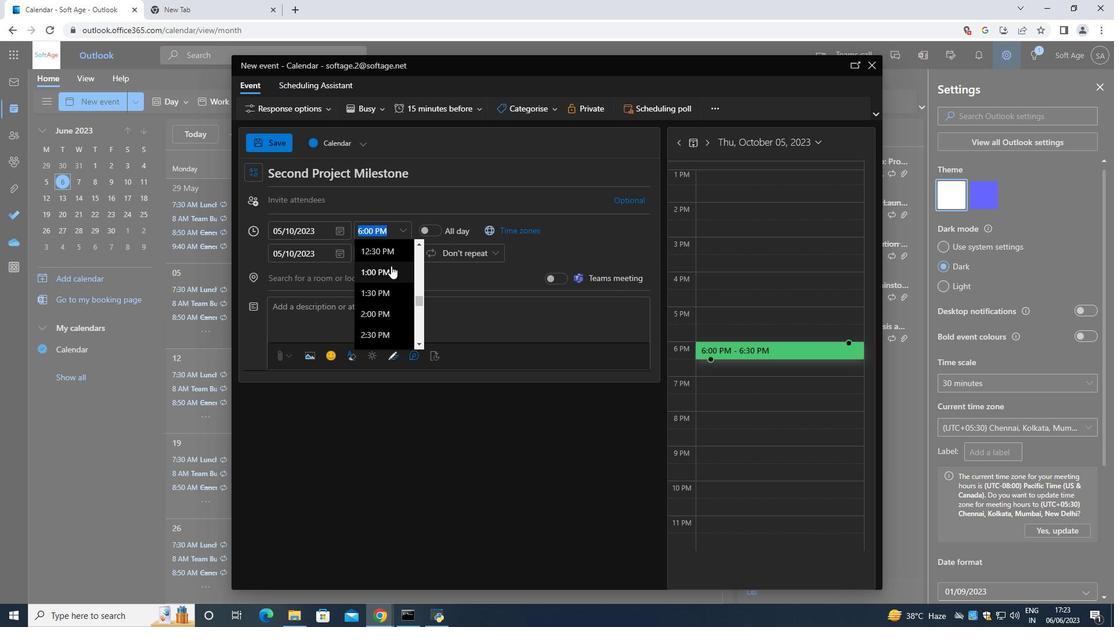 
Action: Mouse moved to (387, 266)
Screenshot: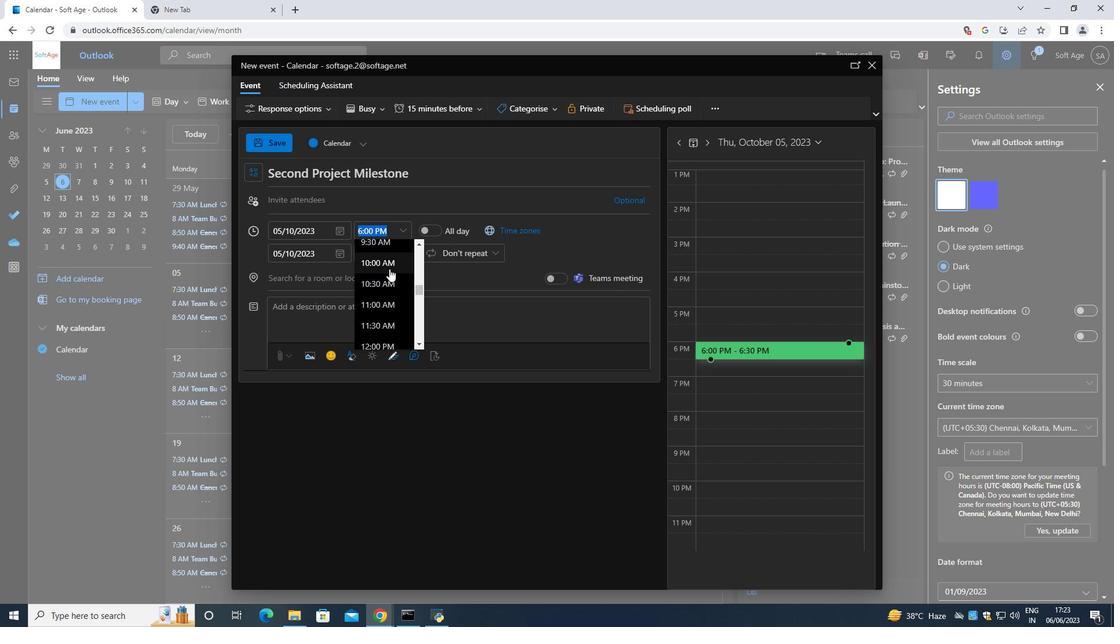 
Action: Mouse scrolled (387, 267) with delta (0, 0)
Screenshot: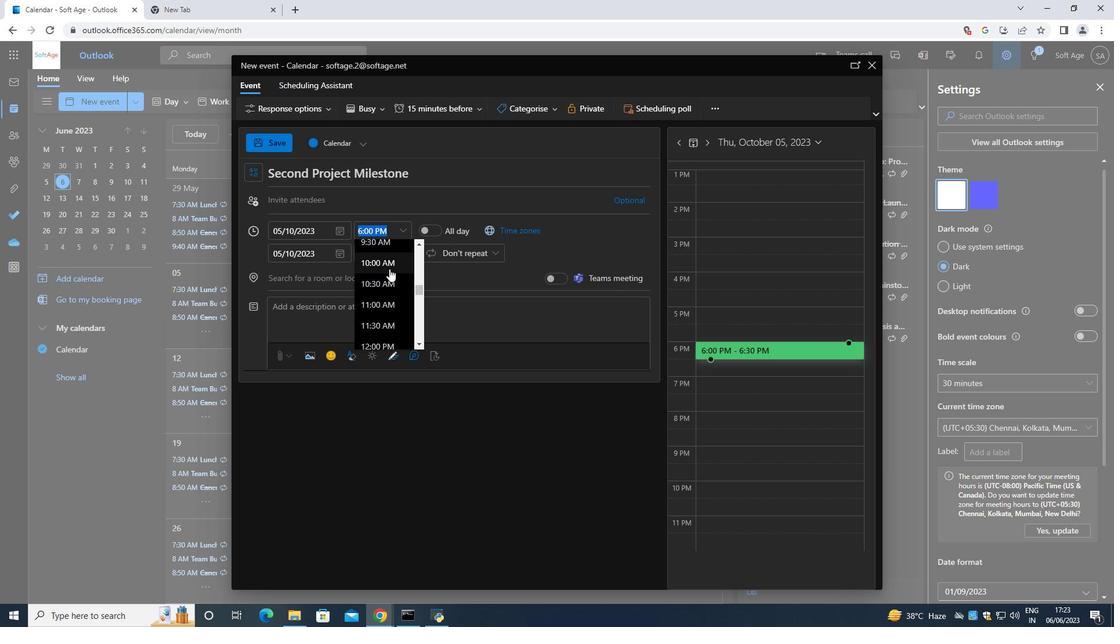 
Action: Mouse moved to (380, 261)
Screenshot: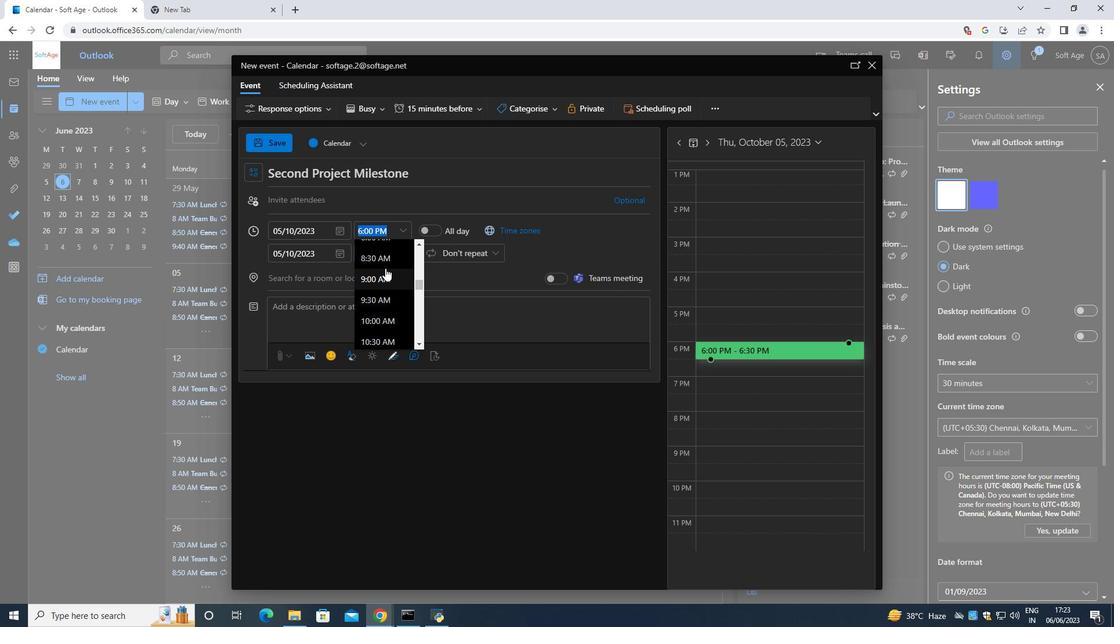 
Action: Mouse pressed left at (380, 261)
Screenshot: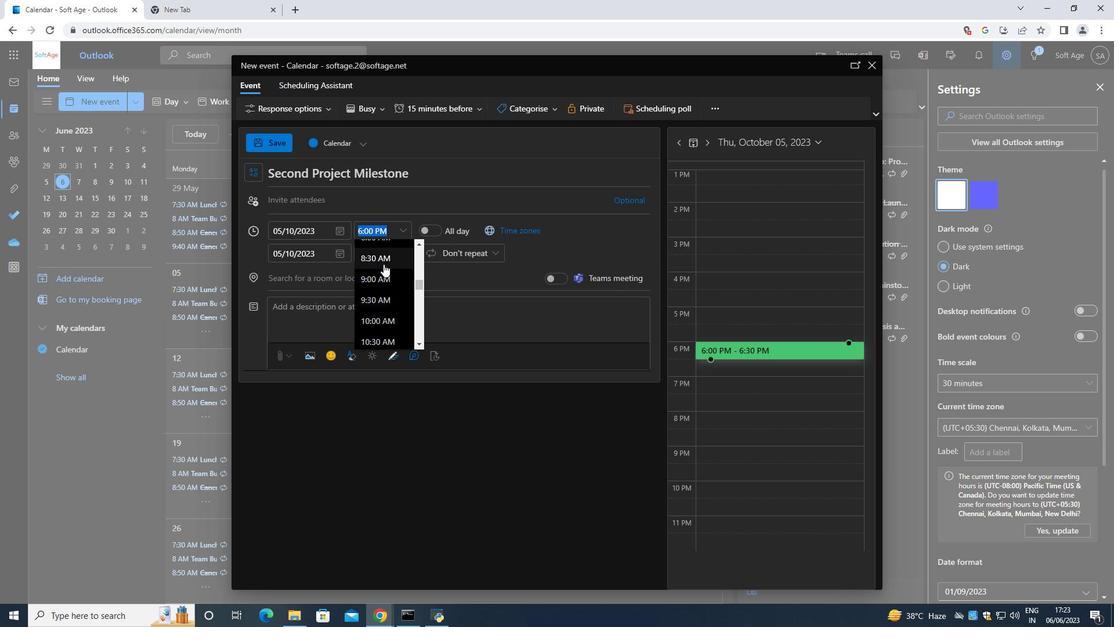 
Action: Mouse moved to (394, 250)
Screenshot: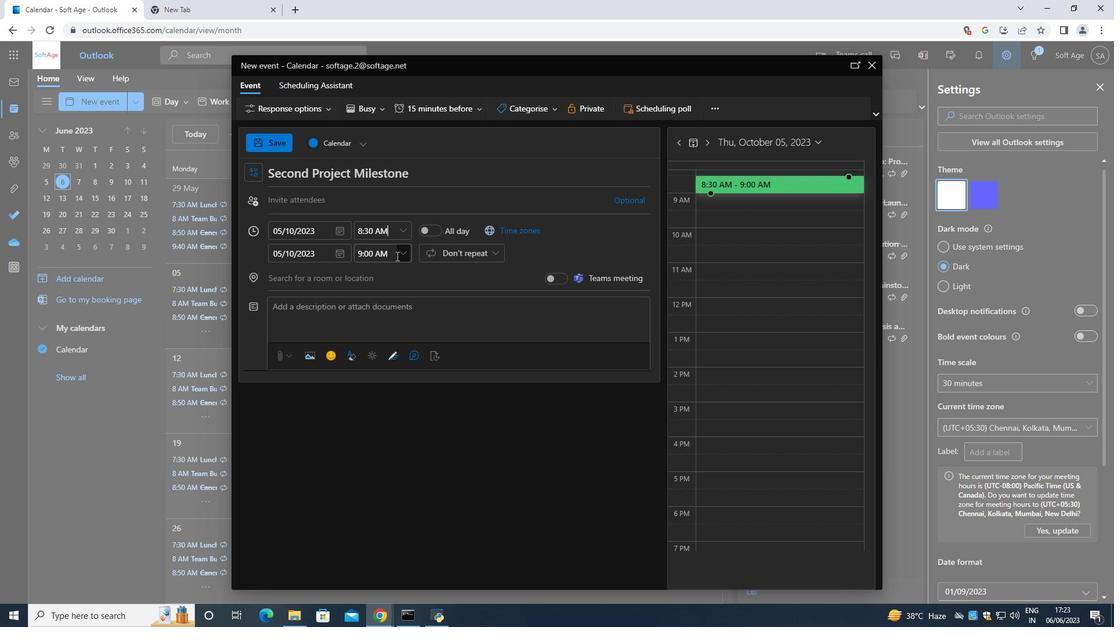 
Action: Mouse pressed left at (394, 250)
Screenshot: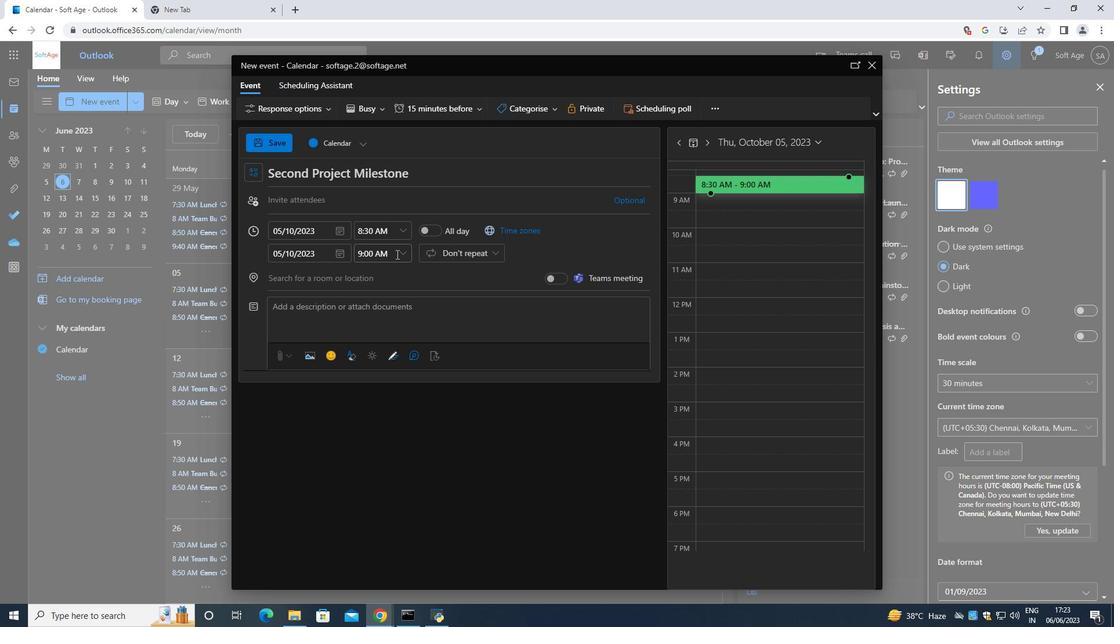 
Action: Mouse moved to (384, 322)
Screenshot: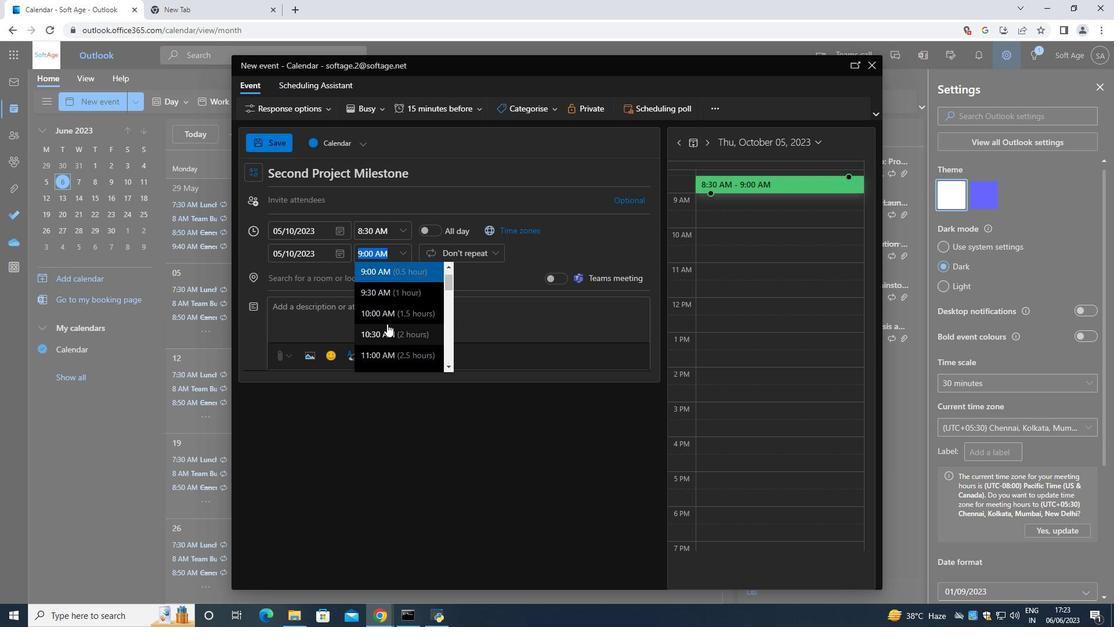
Action: Mouse pressed left at (384, 322)
Screenshot: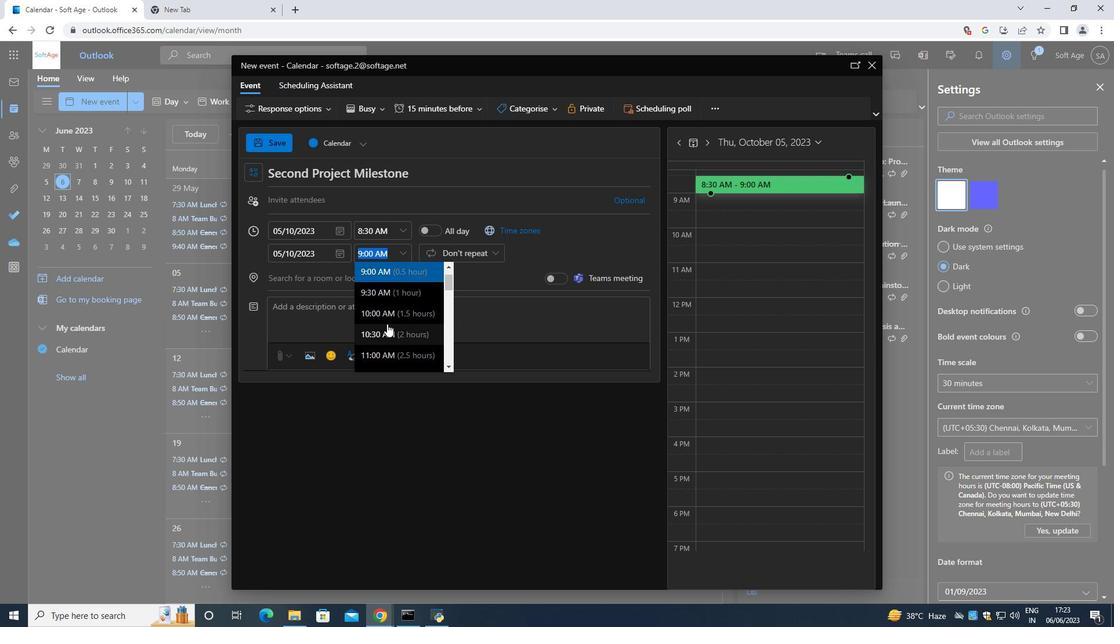 
Action: Mouse moved to (353, 301)
Screenshot: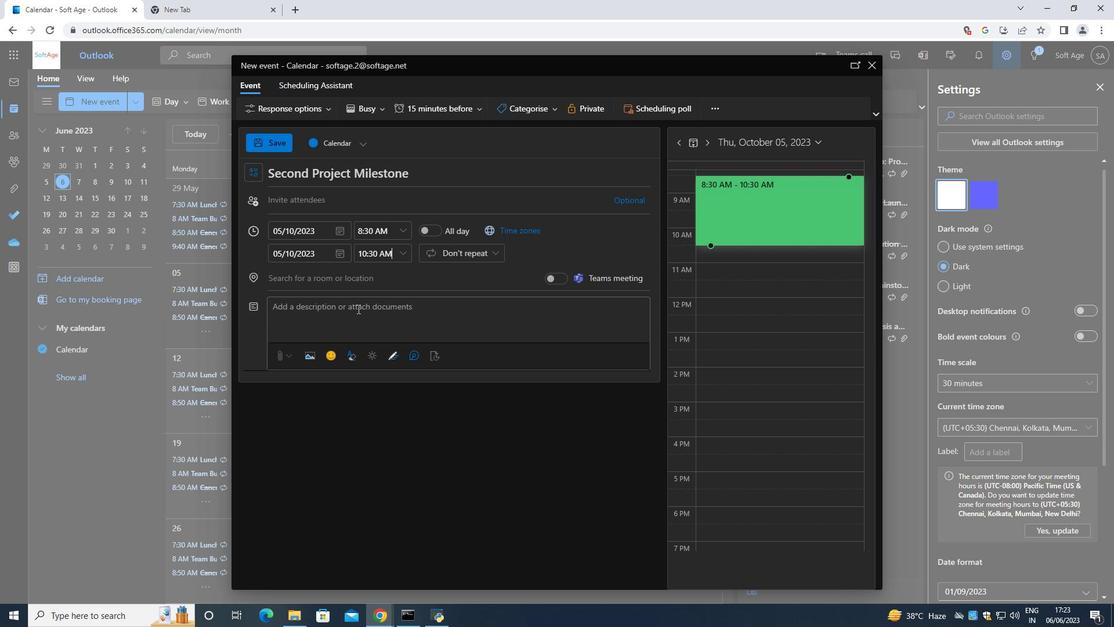 
Action: Mouse pressed left at (353, 301)
Screenshot: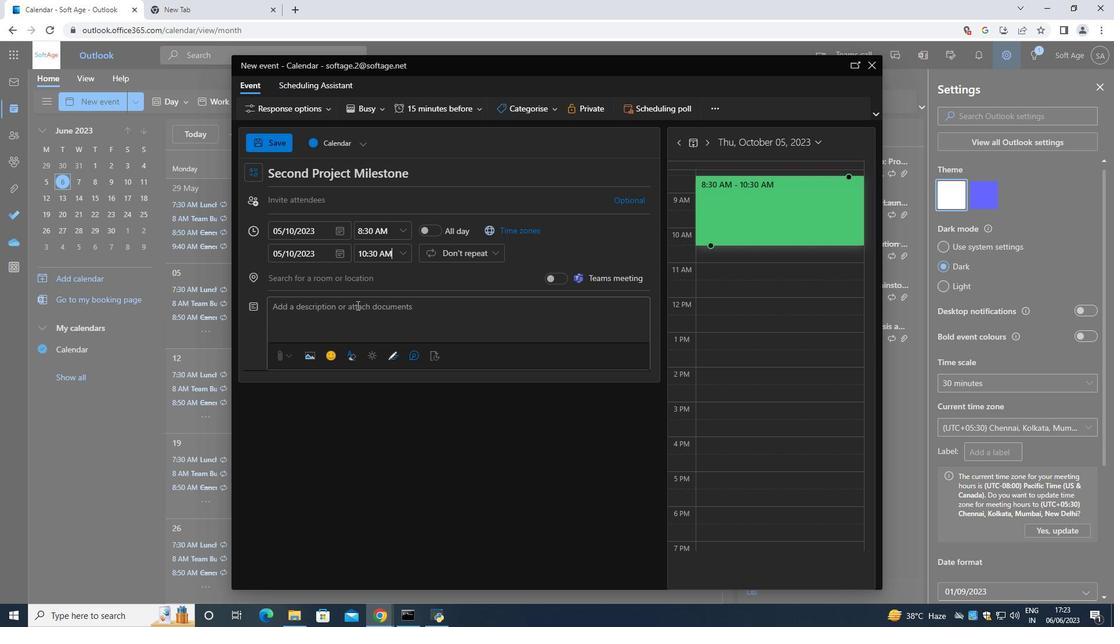 
Action: Mouse moved to (354, 303)
Screenshot: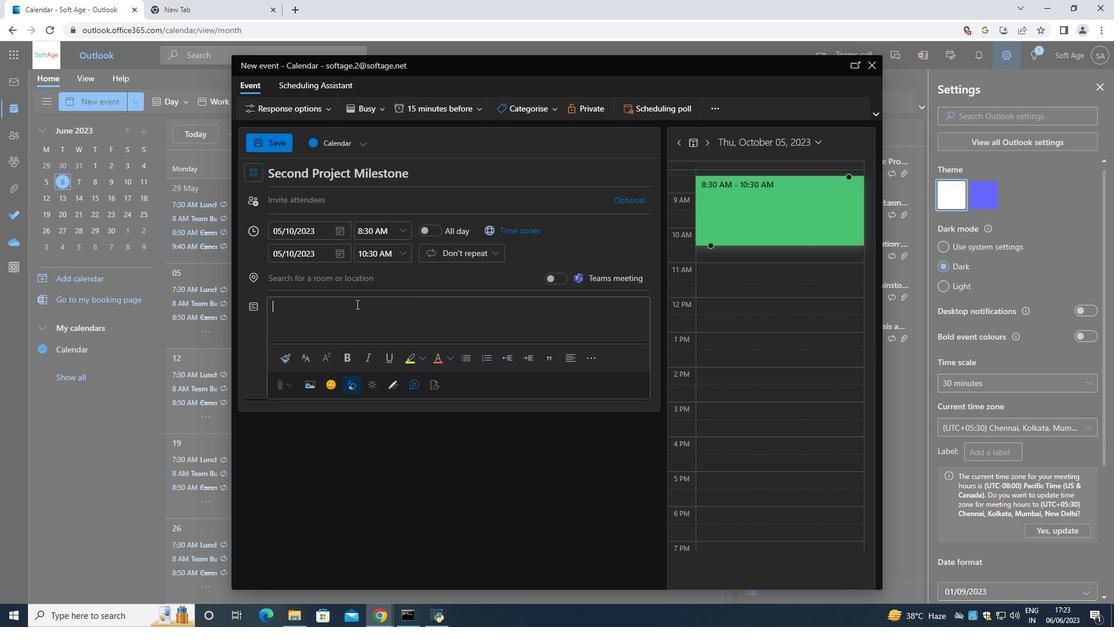 
Action: Key pressed <Key.shift>Teams<Key.space>will<Key.space>be<Key.space>presented<Key.space>with<Key.space>a<Key.space>series<Key.space>p<Key.backspace>of<Key.space>problem<Key.space><Key.backspace>-solving<Key.space>challenges<Key.space>that<Key.space>require<Key.space>creativity,<Key.space><Key.shift>Analytical<Key.space>thinking<Key.space>,<Key.space>and<Key.space>effective<Key.space>communication<Key.space>/.<Key.backspace><Key.backspace>.<Key.space><Key.shift>These<Key.space>challenges<Key.space>may<Key.space>include<Key.space>su<Key.backspace>imulated<Key.space>scenarios,<Key.space>puzzles,<Key.space>brainteasers<Key.space>or<Key.space>real<Key.space><Key.backspace>-world<Key.space>business<Key.space>problems.
Screenshot: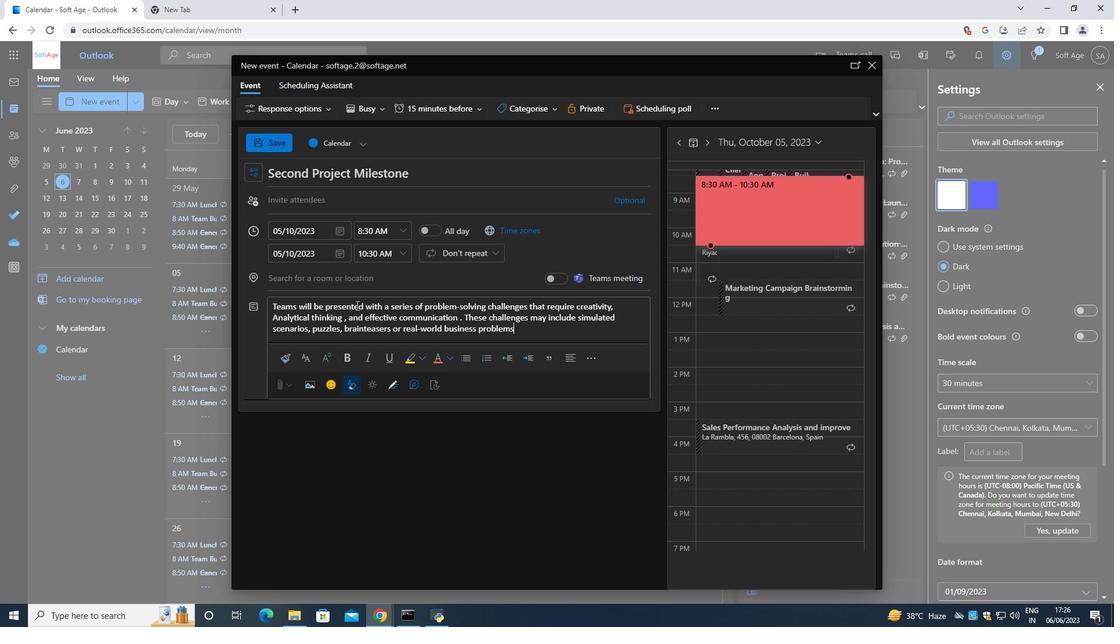 
Action: Mouse moved to (540, 103)
Screenshot: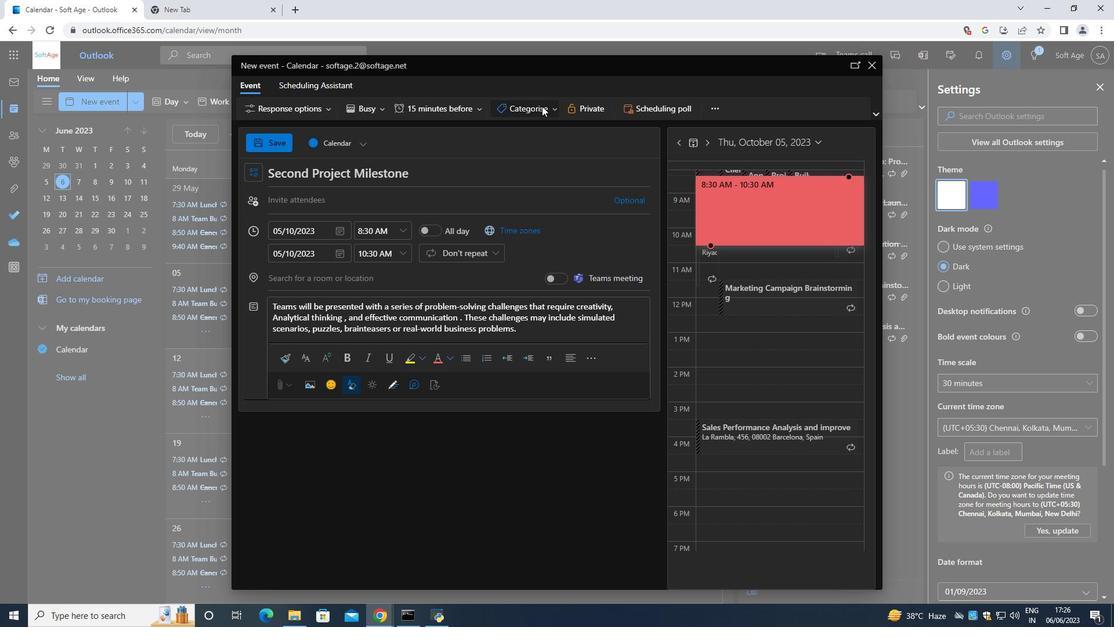 
Action: Mouse pressed left at (540, 103)
Screenshot: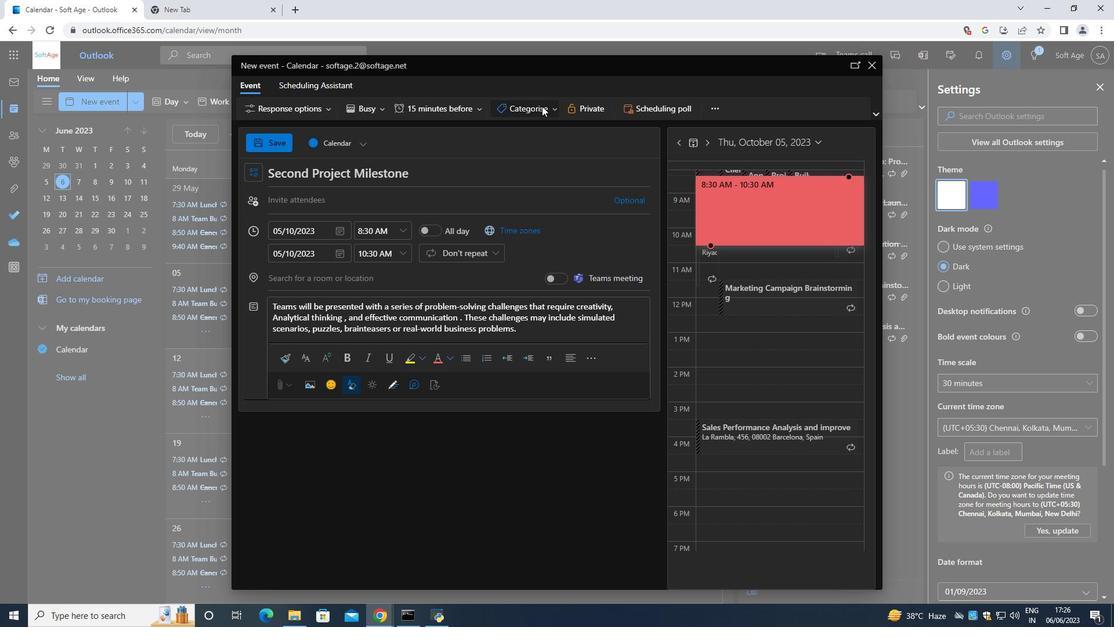 
Action: Mouse moved to (534, 145)
Screenshot: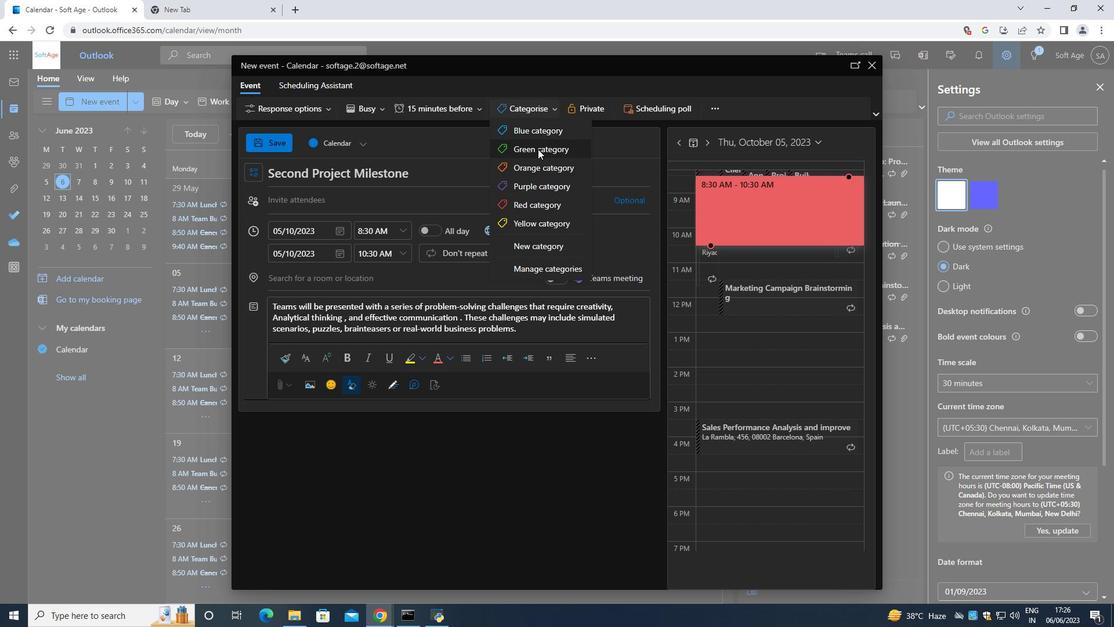 
Action: Mouse pressed left at (534, 145)
Screenshot: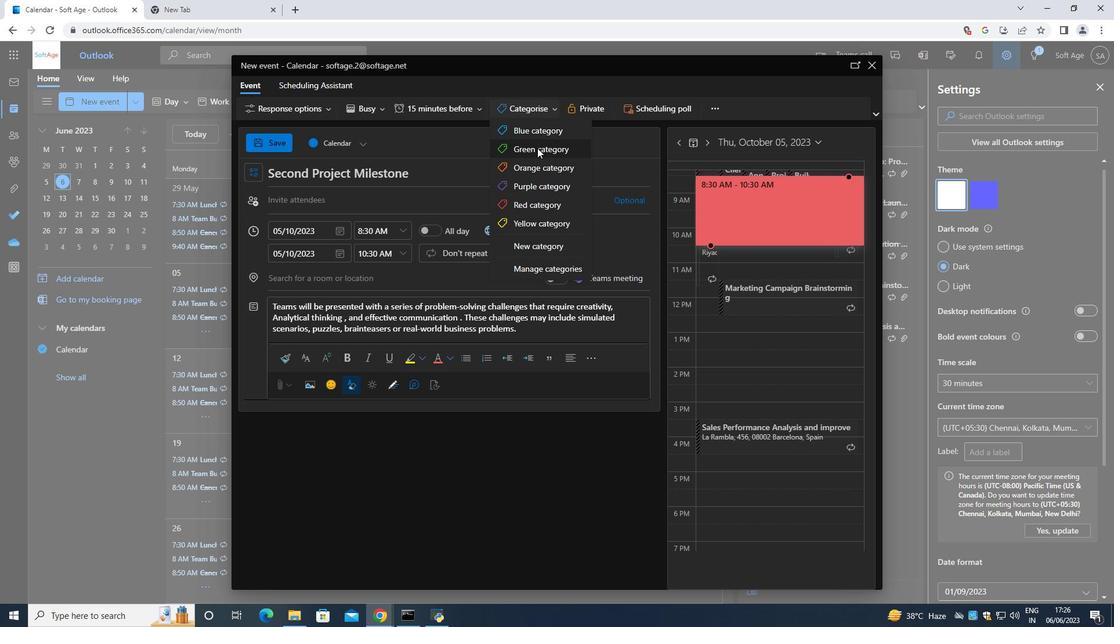 
Action: Mouse moved to (419, 194)
Screenshot: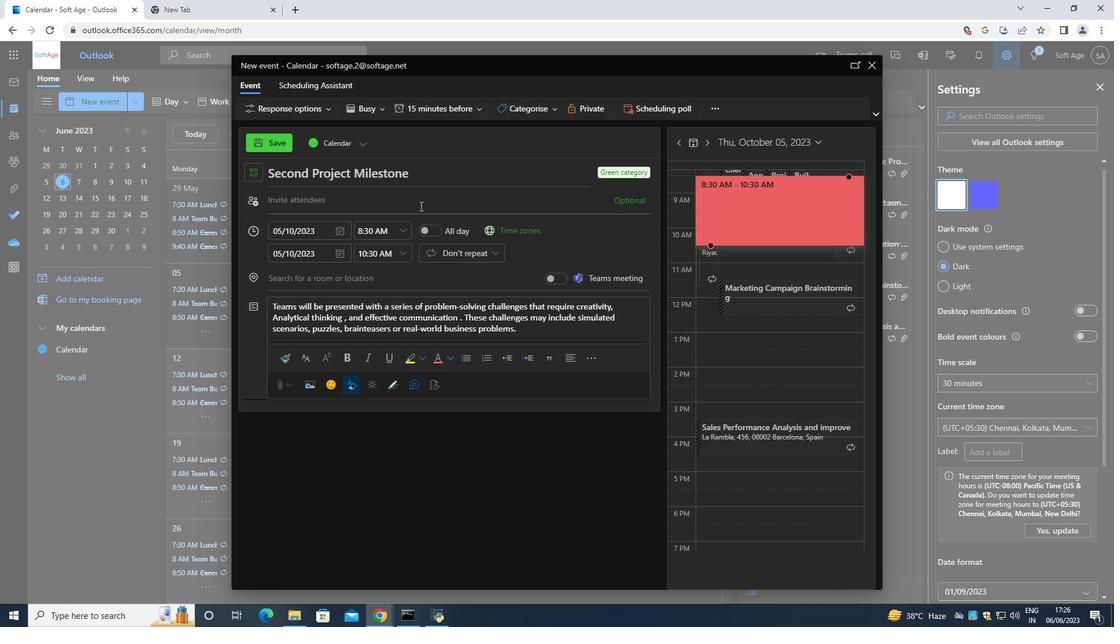 
Action: Mouse pressed left at (419, 194)
Screenshot: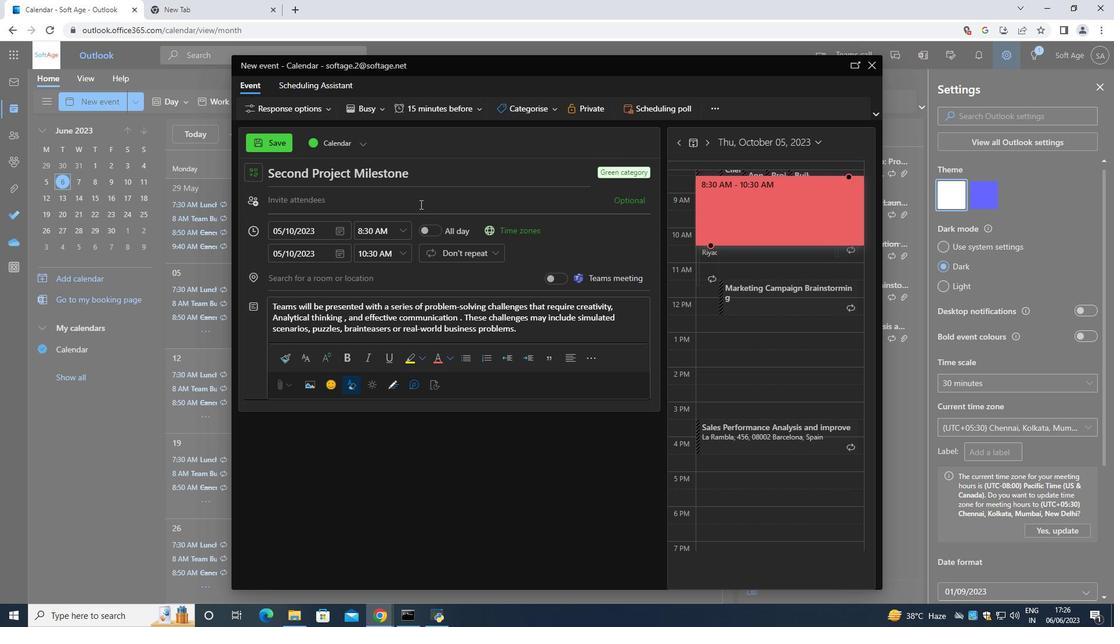 
Action: Mouse moved to (419, 192)
Screenshot: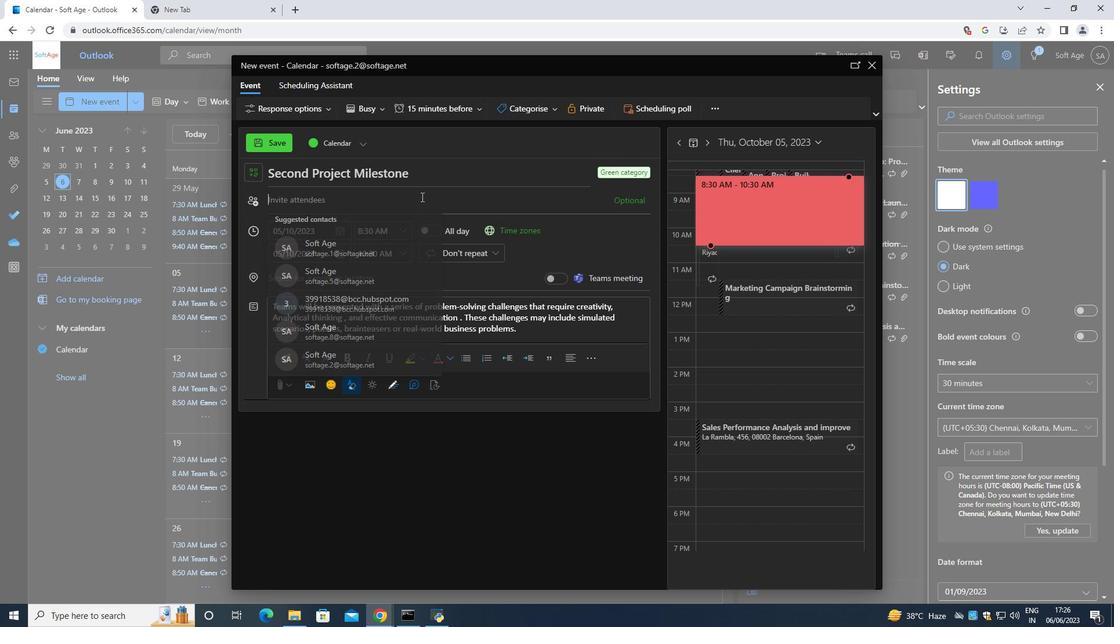 
Action: Key pressed <Key.shift>Softage.5<Key.shift>@
Screenshot: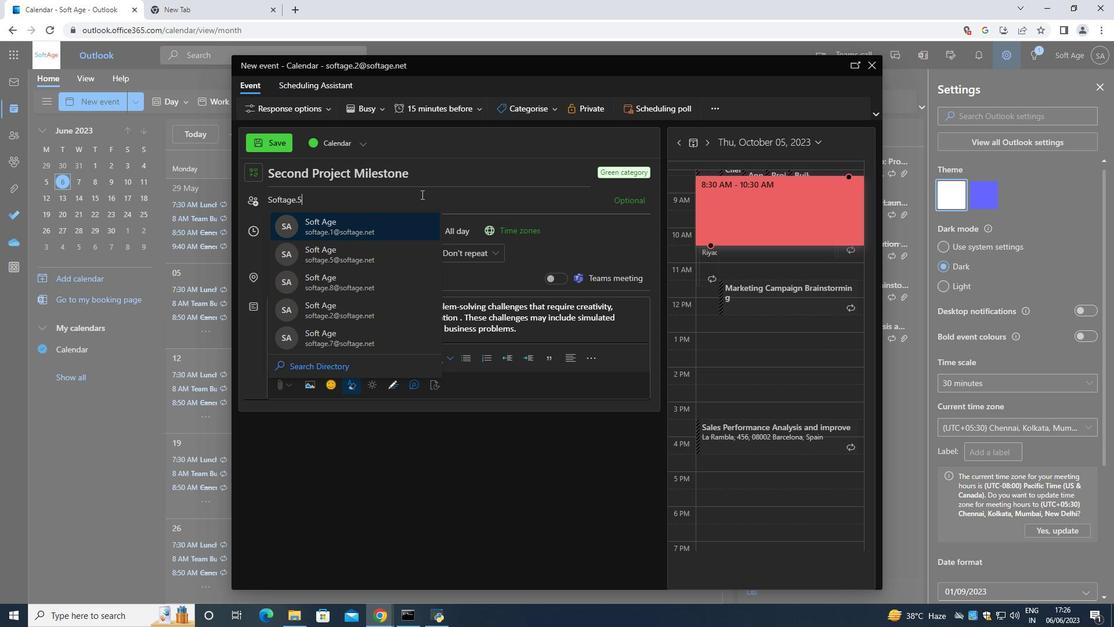 
Action: Mouse moved to (394, 227)
Screenshot: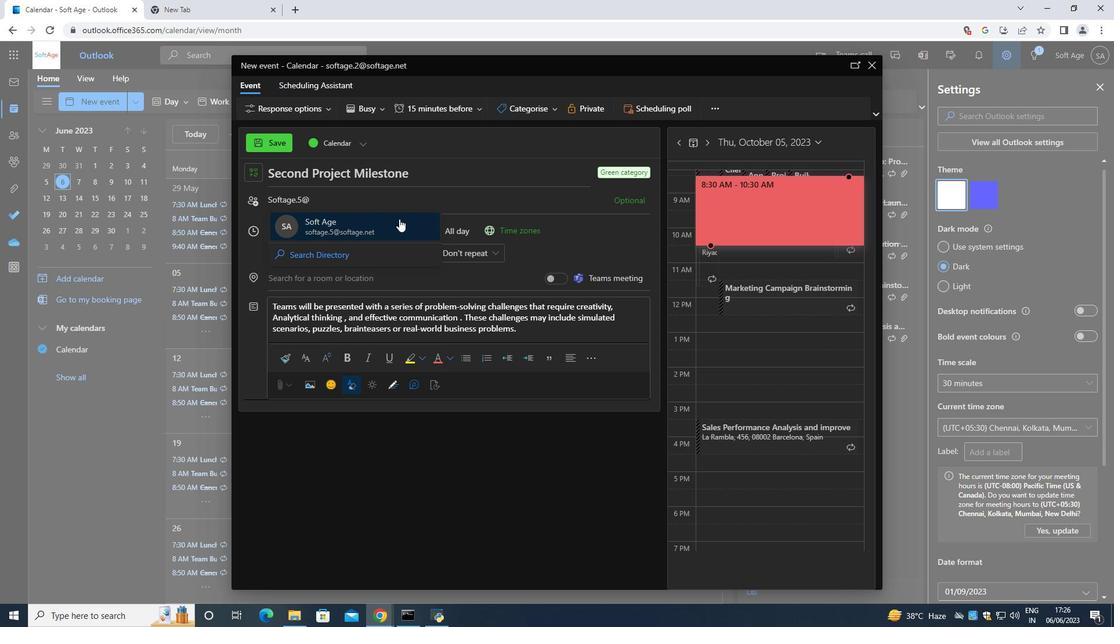 
Action: Mouse pressed left at (394, 227)
Screenshot: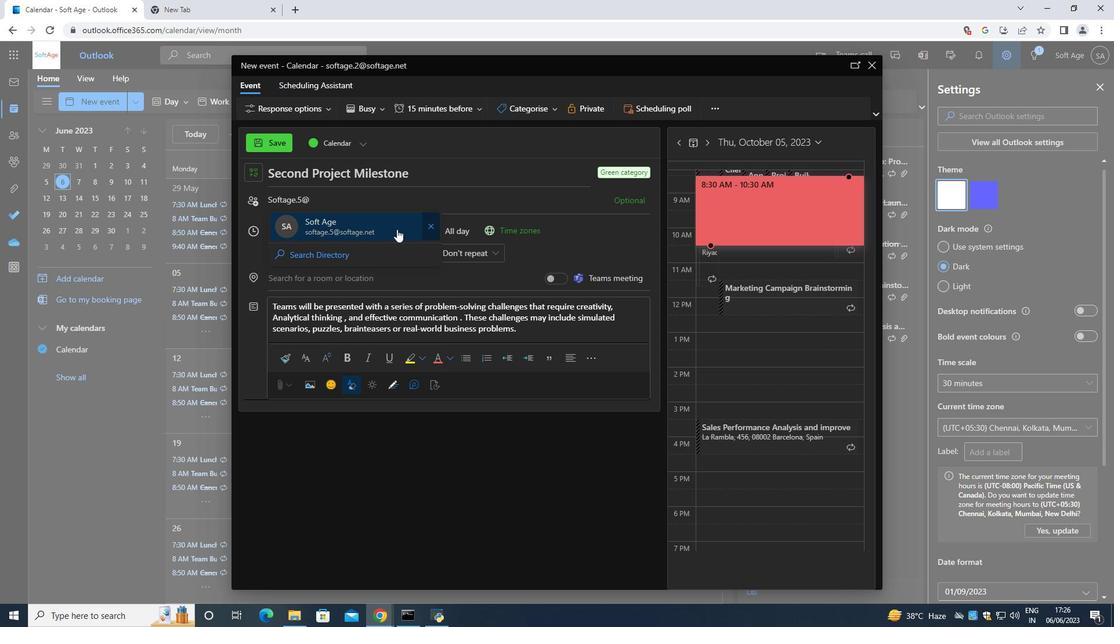 
Action: Mouse moved to (391, 222)
Screenshot: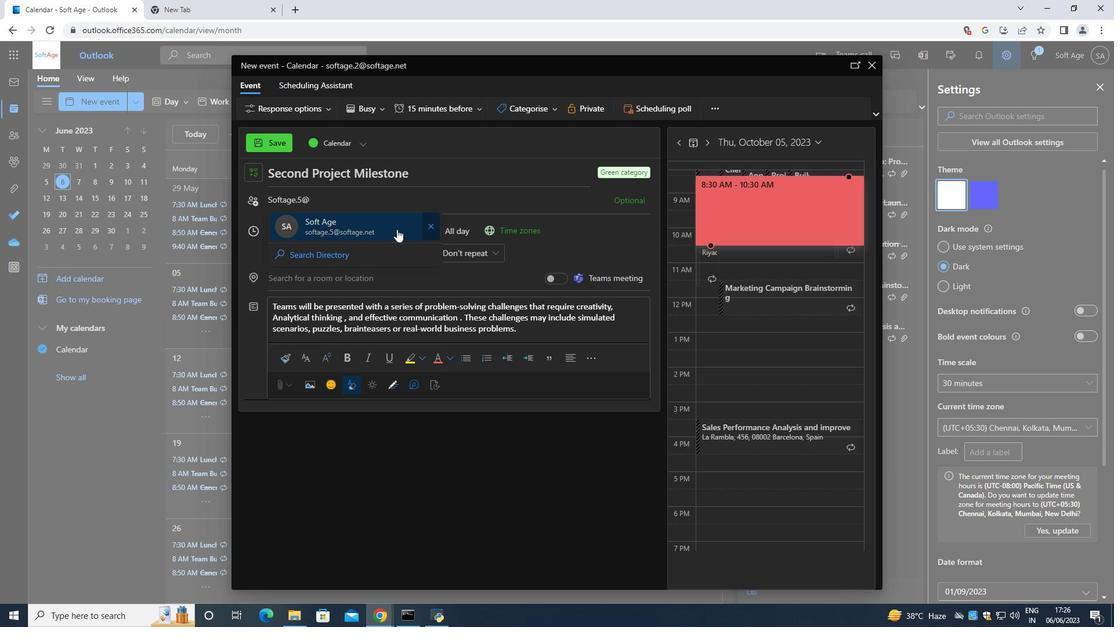 
Action: Key pressed softage.6<Key.shift>@
Screenshot: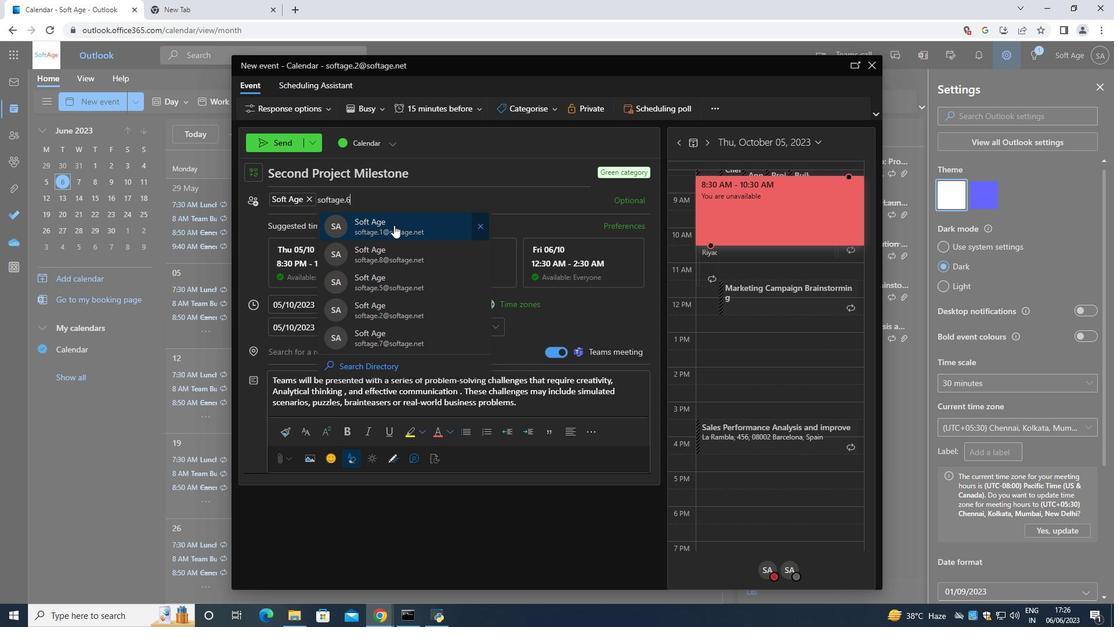 
Action: Mouse pressed left at (391, 222)
Screenshot: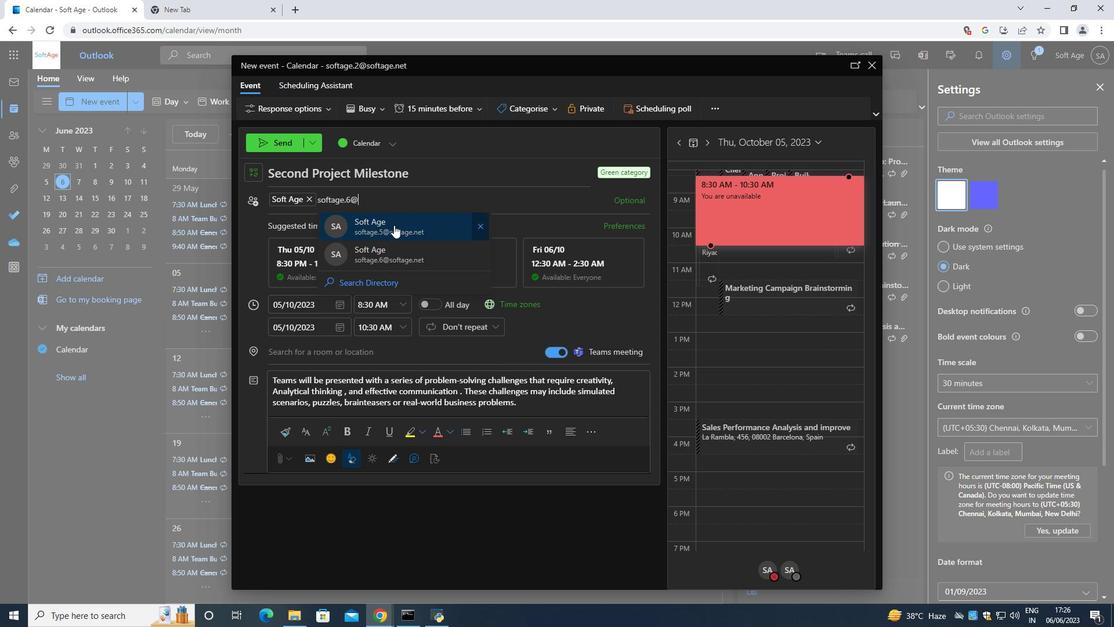 
Action: Mouse moved to (425, 103)
Screenshot: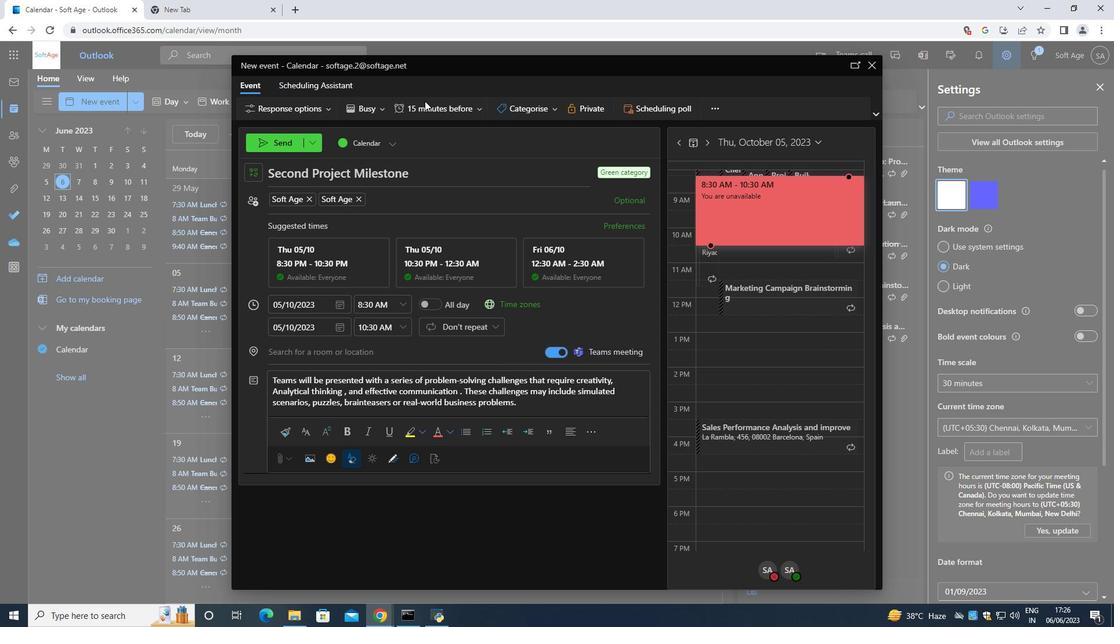 
Action: Mouse pressed left at (425, 103)
Screenshot: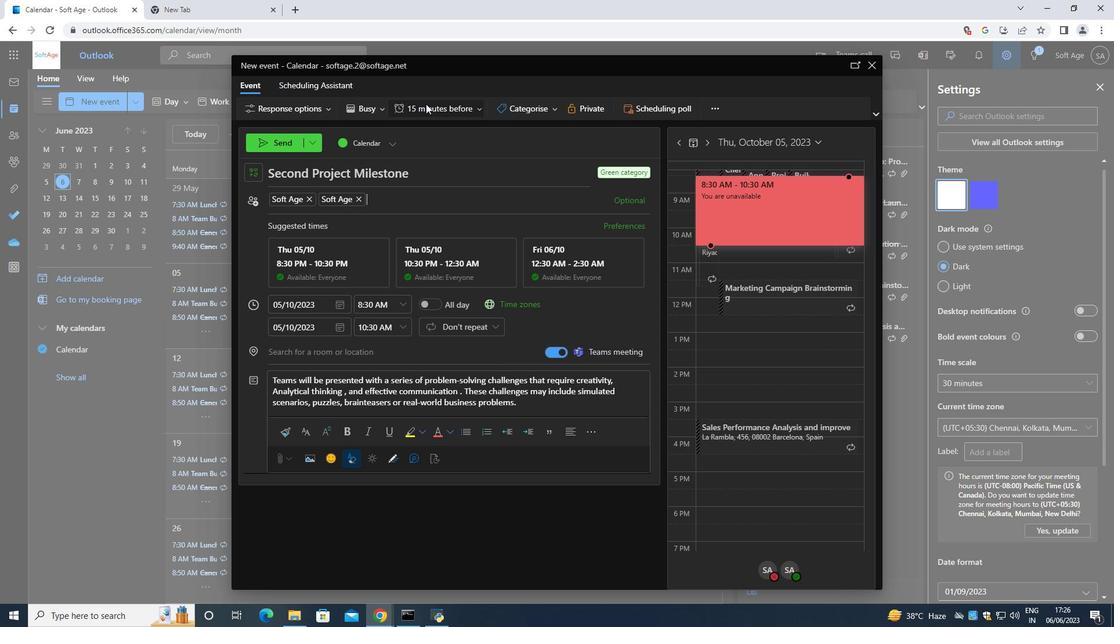 
Action: Mouse moved to (445, 168)
Screenshot: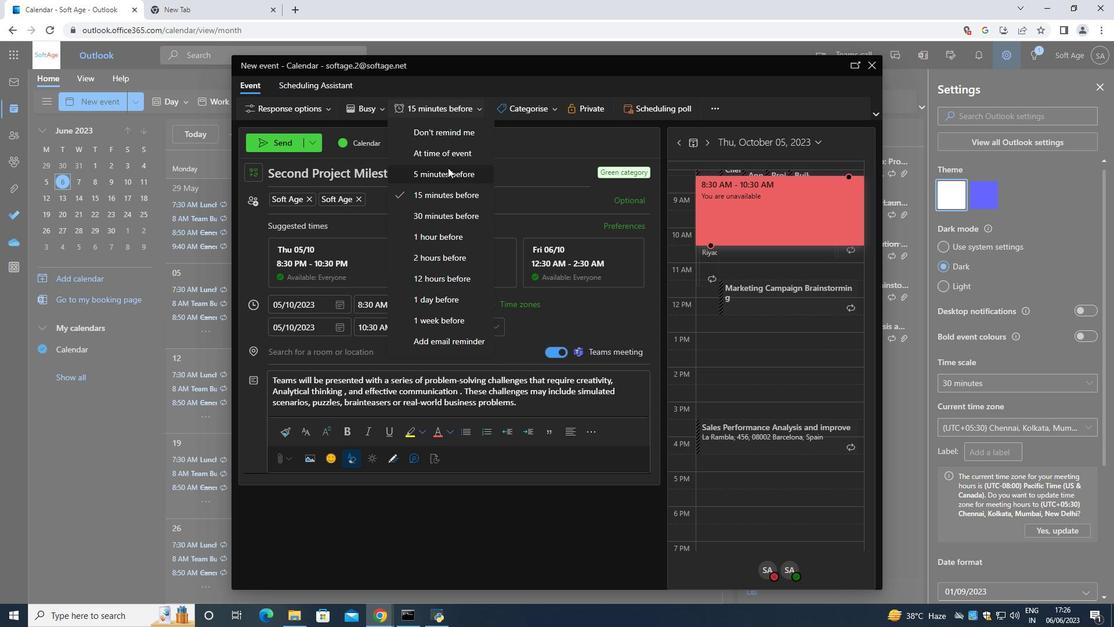 
Action: Mouse pressed left at (445, 168)
Screenshot: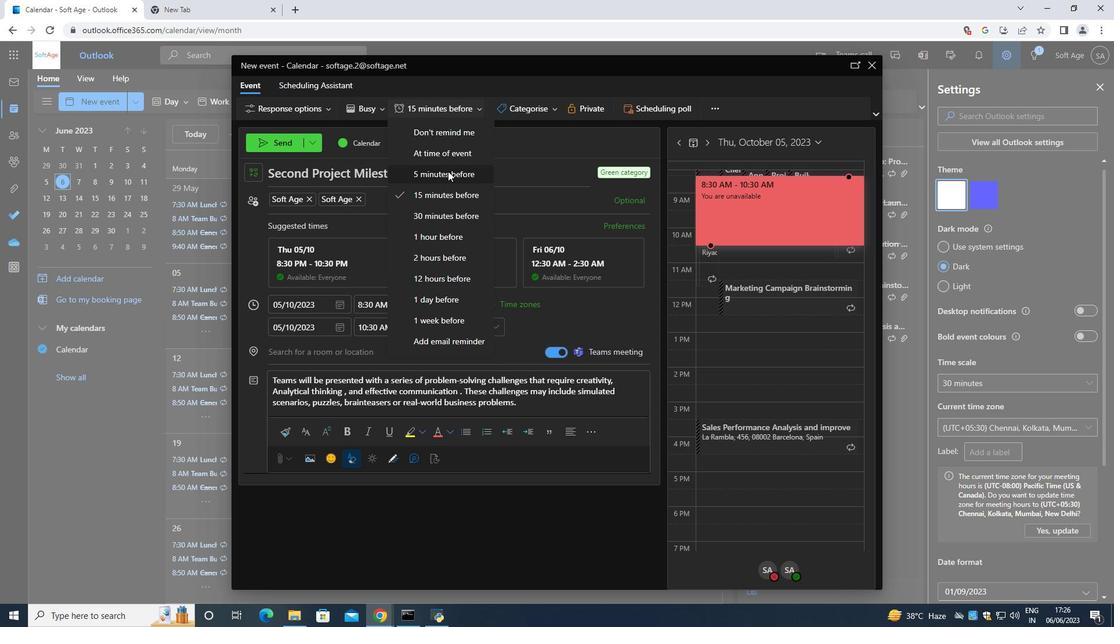 
Action: Mouse moved to (288, 140)
Screenshot: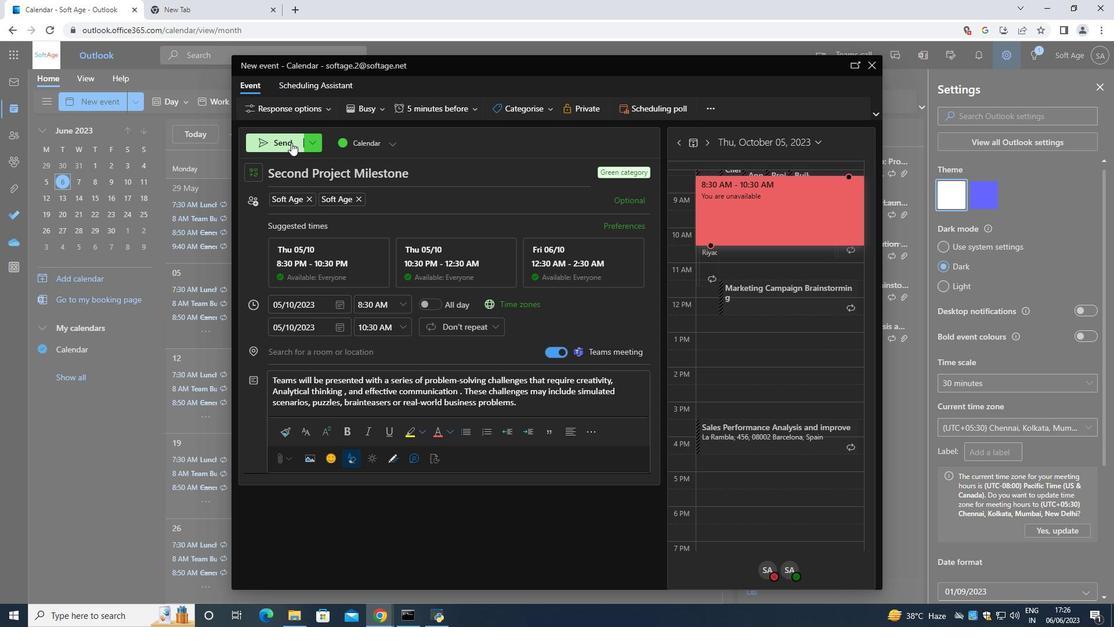 
Action: Mouse pressed left at (288, 140)
Screenshot: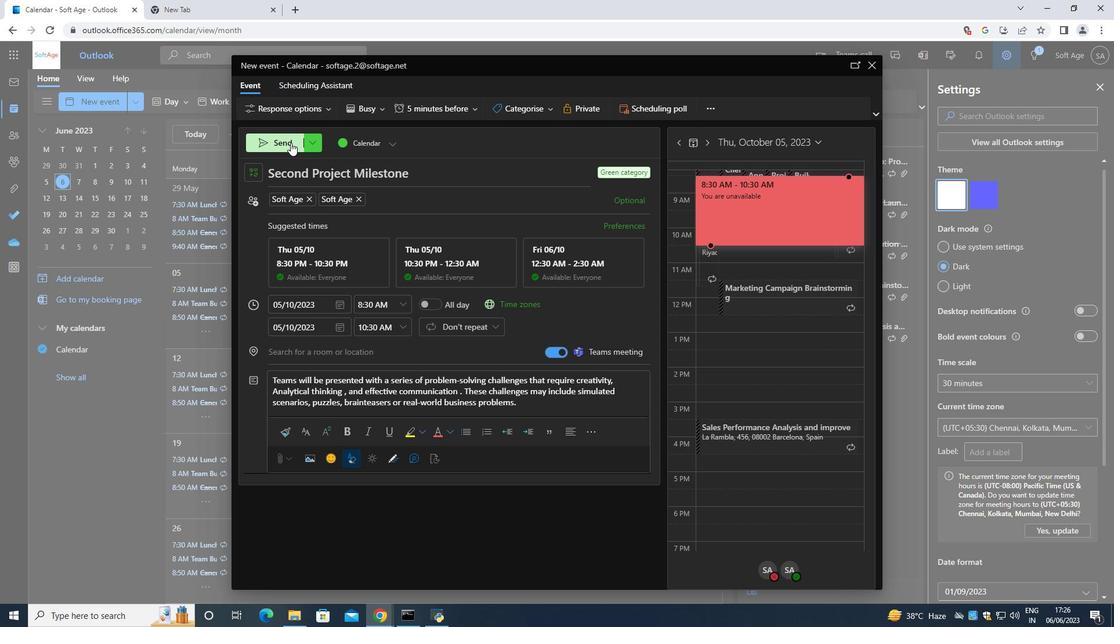 
